 Task: Open an excel sheet with  and write heading  Suplier data  Add 10 Suplier name:-  'ABC Suppliers, , XYZ Corporation, , Global Traders, Mega Suppliers, Reliable Imports, Trade Solutions, Global Ventures, Prime Suppliers, ProTrade, Quality Imports. ' in February Last week sales are  6554 to 6998. Contact Person:-  Ivan Petrovic, Katarina Kovac, Andreas Andersen, Sophia Müller, Tomas Garcia, Martina Fischer, Erik Jensen, Natalia Sokolov, Simone Bianchi, Ana Santos. Address:-  123 Main Street, 456 Park Avenue, 789 Elm Road, 555Broad Street, 321 Oak Lane, 888 Maple, Avenue, 222 Pine Street, 333 Elm Street, 444 Oak Avenue, 555 Pine Lane. City:-  Anytown, Springfield, Metroville, Cityville, Townsville, Greensville, Lakeside, Sunville, Cityville, Greenside. _x000D_
Country name:-  USA, USA, Canada, UK, Australia, USA, Canada, UK, Australia, USA. _x000D_
Phone:-  1 555-123-4567, +1 555-987-6543, +1 555-111-2222, +44 123-456-7890, +61 987-654-321, +1 555-555-5555, +1 555-777-8888, +44 987-654-3210, +61 123-456-789, +1 555-444-3333. _x000D_
Email:-  john@example.com, jane@example.com, michael@example.com, emily@example.com, david@example.com, sarah@example.com, robert@example.com, laura@example.com, mark@example.com, jessica@example.com. _x000D_
Save page auditingDailySales_Analysis
Action: Mouse moved to (188, 166)
Screenshot: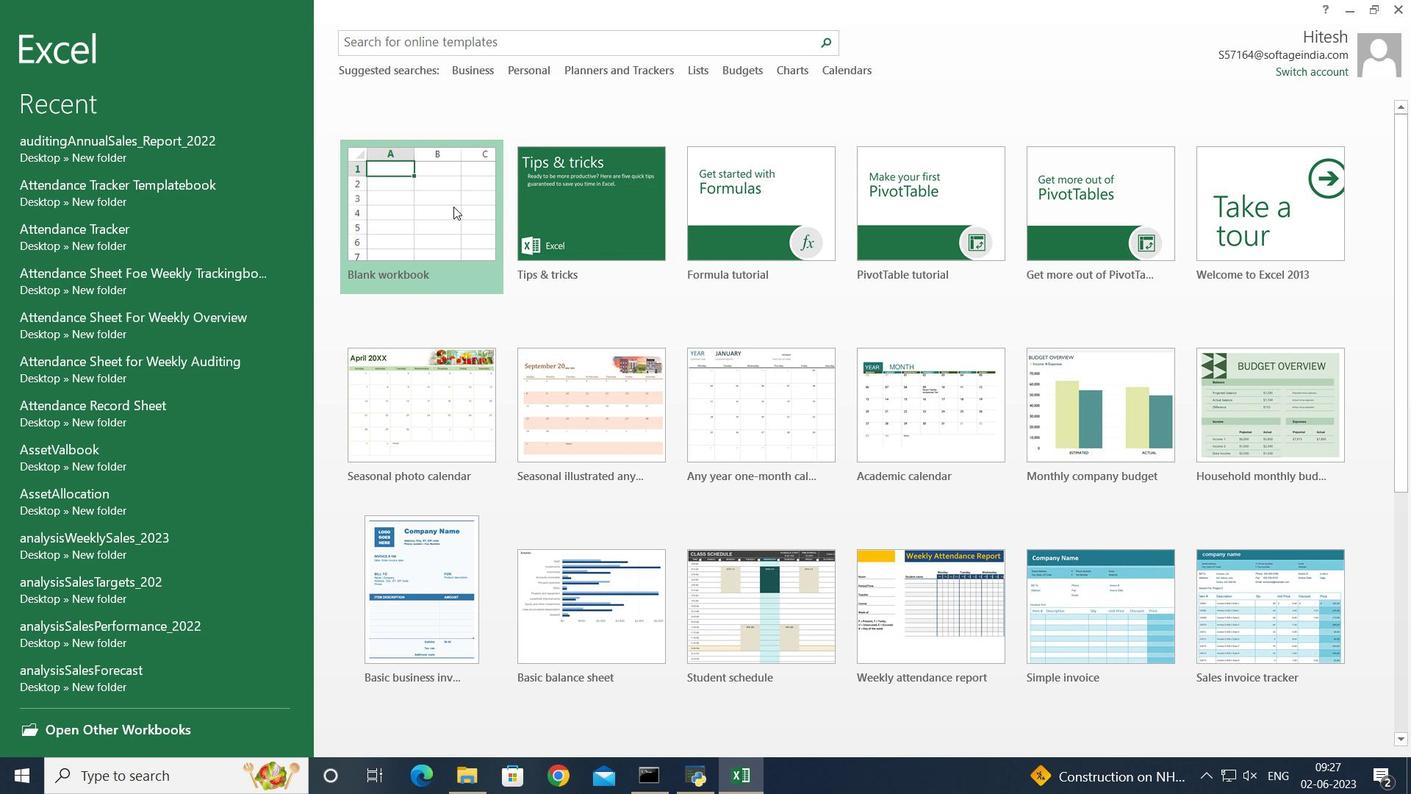 
Action: Mouse pressed left at (188, 166)
Screenshot: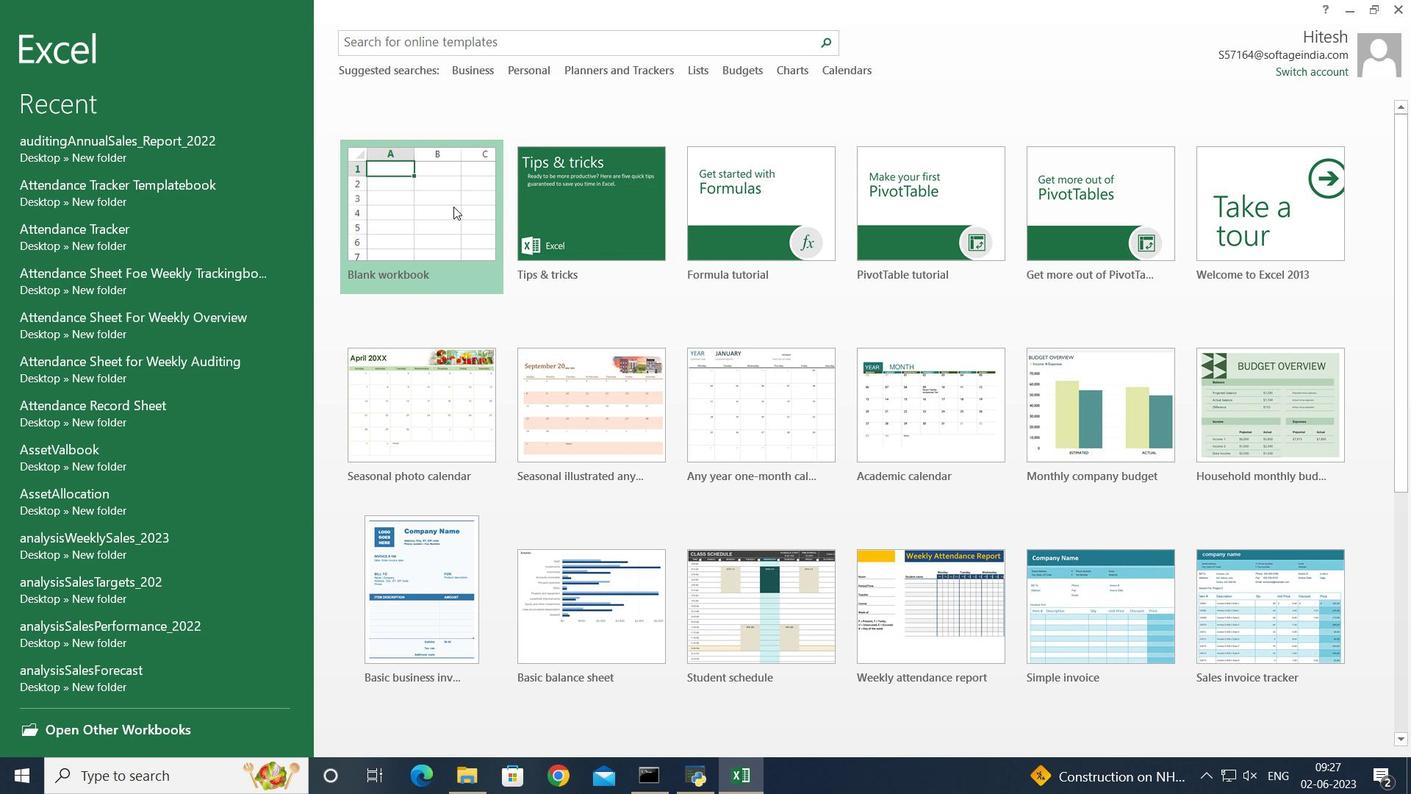 
Action: Mouse moved to (188, 166)
Screenshot: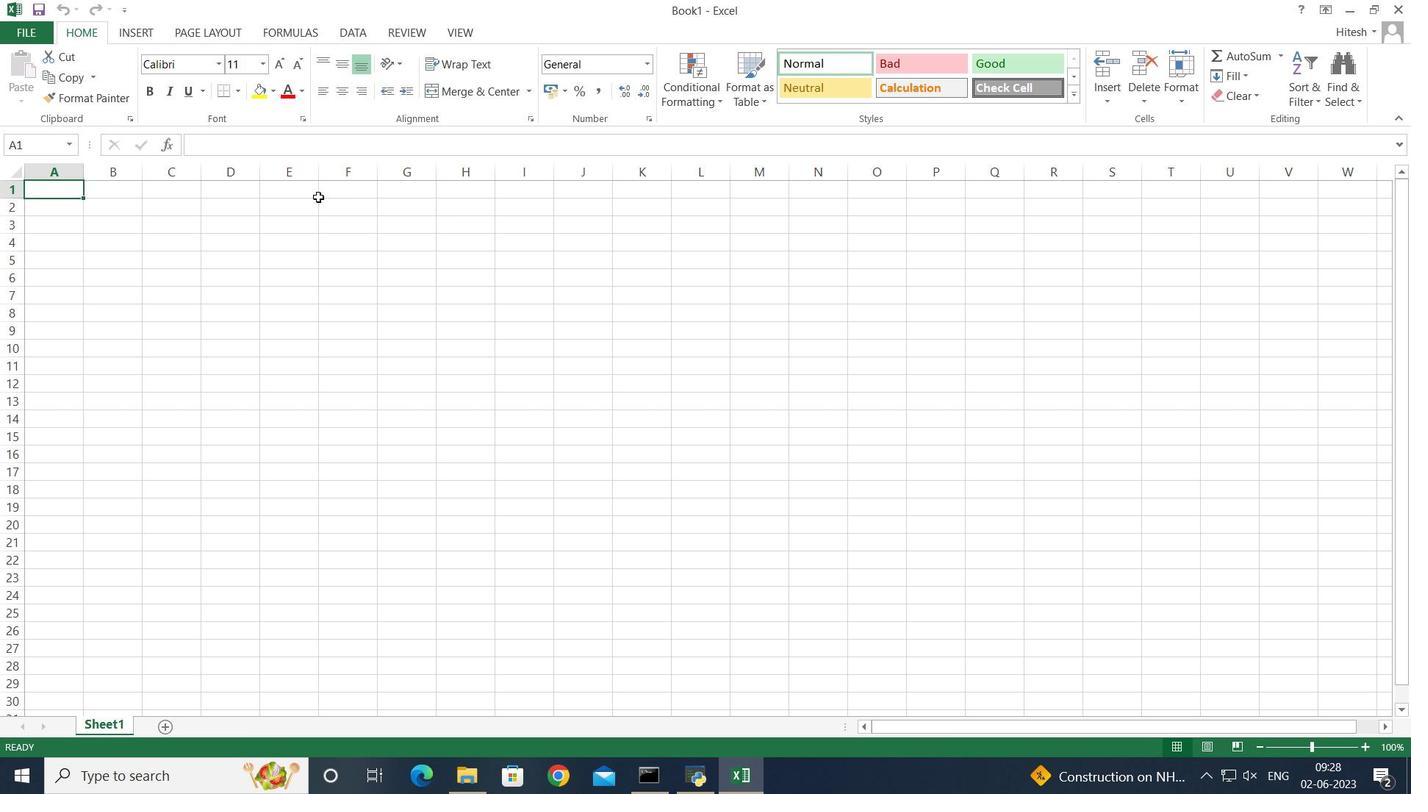 
Action: Key pressed <Key.shift>Suplier<Key.space><Key.shift><Key.shift><Key.shift><Key.shift><Key.shift><Key.shift><Key.shift><Key.shift><Key.shift><Key.shift><Key.shift><Key.shift><Key.shift><Key.shift><Key.shift><Key.shift><Key.shift><Key.shift><Key.shift><Key.shift><Key.shift><Key.shift><Key.shift><Key.shift><Key.shift><Key.shift><Key.shift><Key.shift><Key.shift><Key.shift><Key.shift><Key.shift>Data<Key.enter><Key.shift>Suplier<Key.space><Key.shift>Name<Key.enter><Key.shift>ABC<Key.space><Key.shift><Key.shift><Key.shift><Key.shift><Key.shift>Suppliers<Key.enter><Key.shift><Key.shift><Key.shift><Key.shift><Key.shift><Key.shift><Key.shift><Key.shift>XYZ<Key.space><Key.shift><Key.shift><Key.shift><Key.shift>Corporation<Key.enter><Key.shift>Global<Key.space><Key.shift>Traders<Key.enter><Key.shift_r>Mega<Key.space><Key.shift>Suppliers<Key.enter><Key.shift>Reliable<Key.space><Key.shift_r>Imports<Key.enter><Key.shift>Trade<Key.space><Key.shift>Solutions<Key.space><Key.enter><Key.shift>Global<Key.space><Key.shift>Ventures<Key.enter><Key.shift_r>Prime<Key.space><Key.shift>Suppliers<Key.enter><Key.shift_r>Pro<Key.space><Key.shift>Trade<Key.space><Key.enter><Key.shift>Quality<Key.space><Key.shift_r><Key.shift_r><Key.shift_r><Key.shift_r><Key.shift_r>Imports<Key.enter>
Screenshot: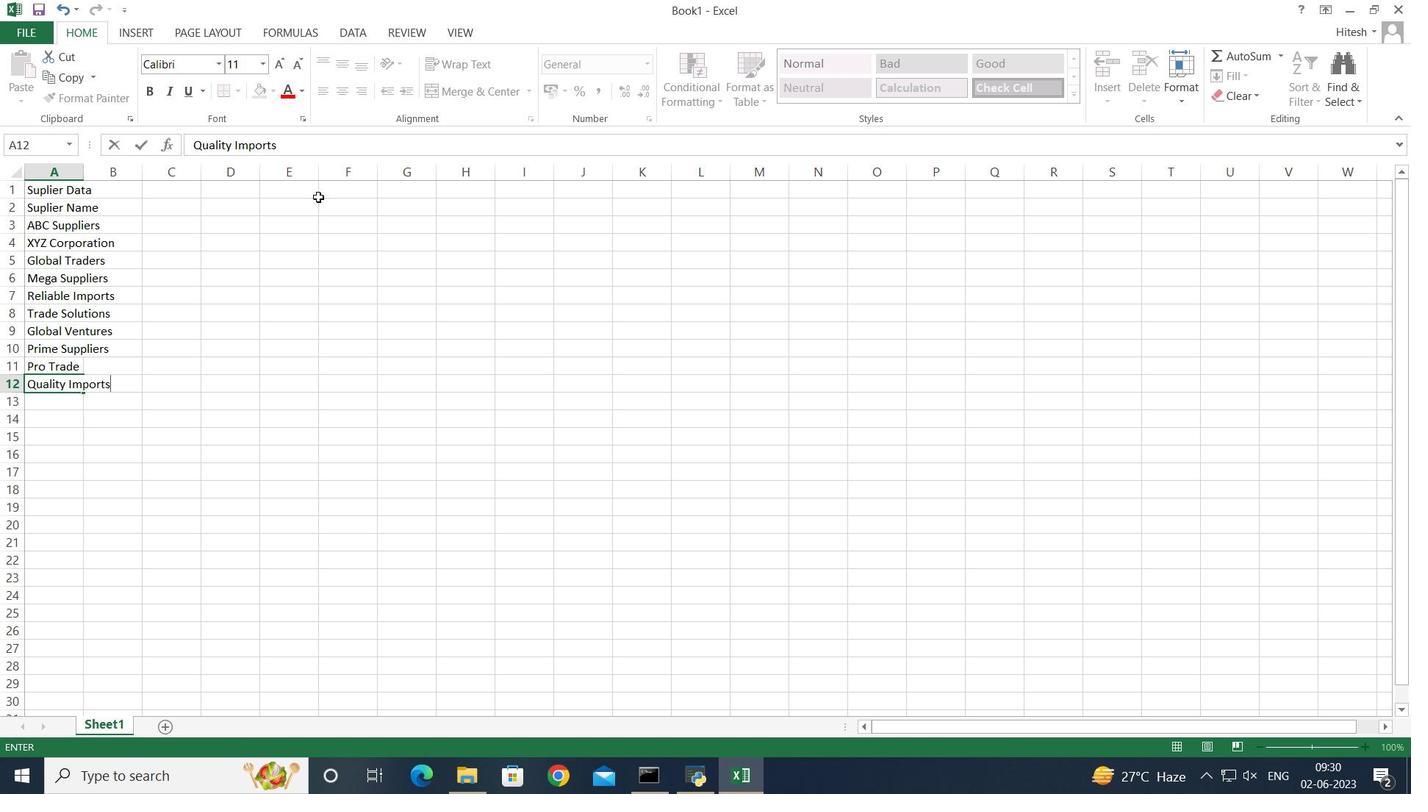 
Action: Mouse moved to (188, 166)
Screenshot: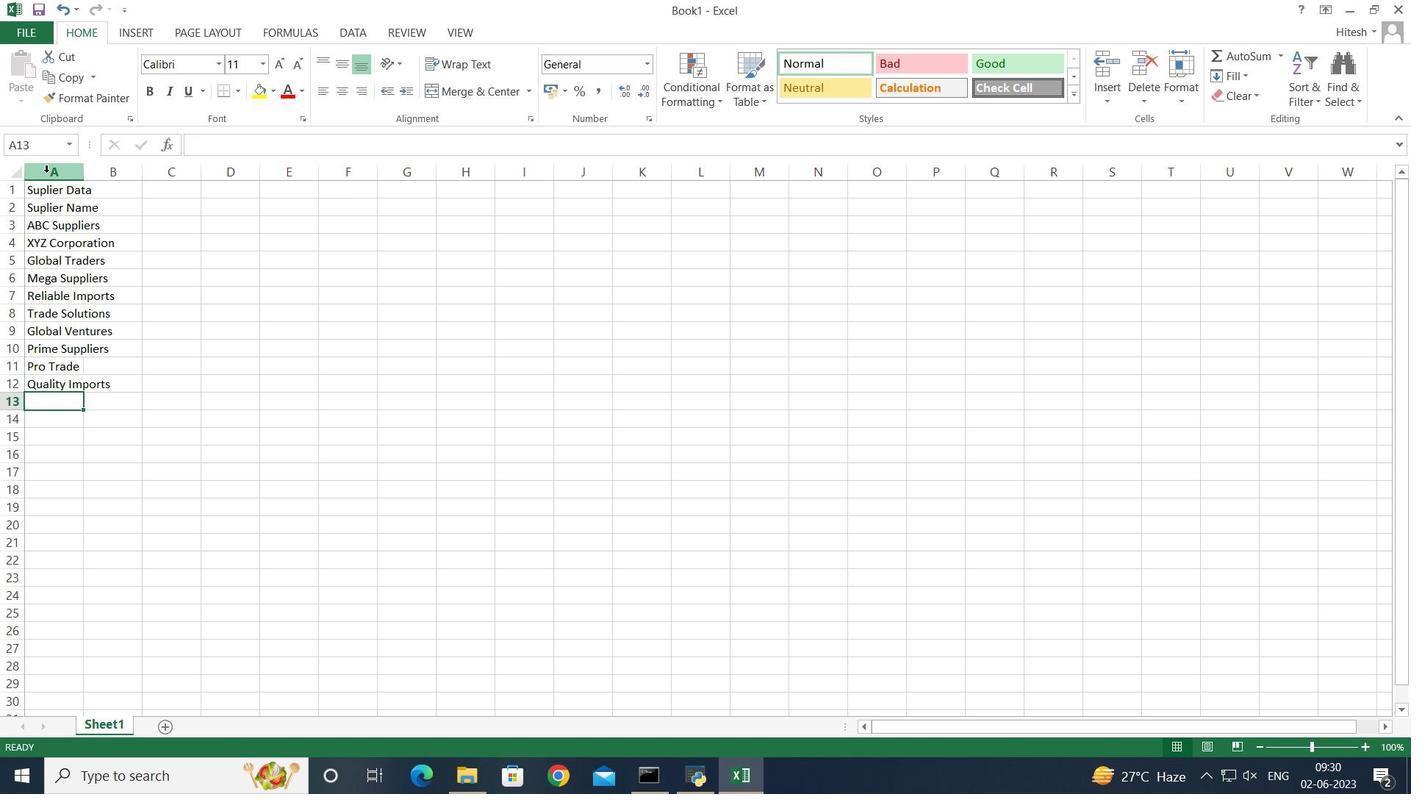 
Action: Mouse pressed left at (188, 166)
Screenshot: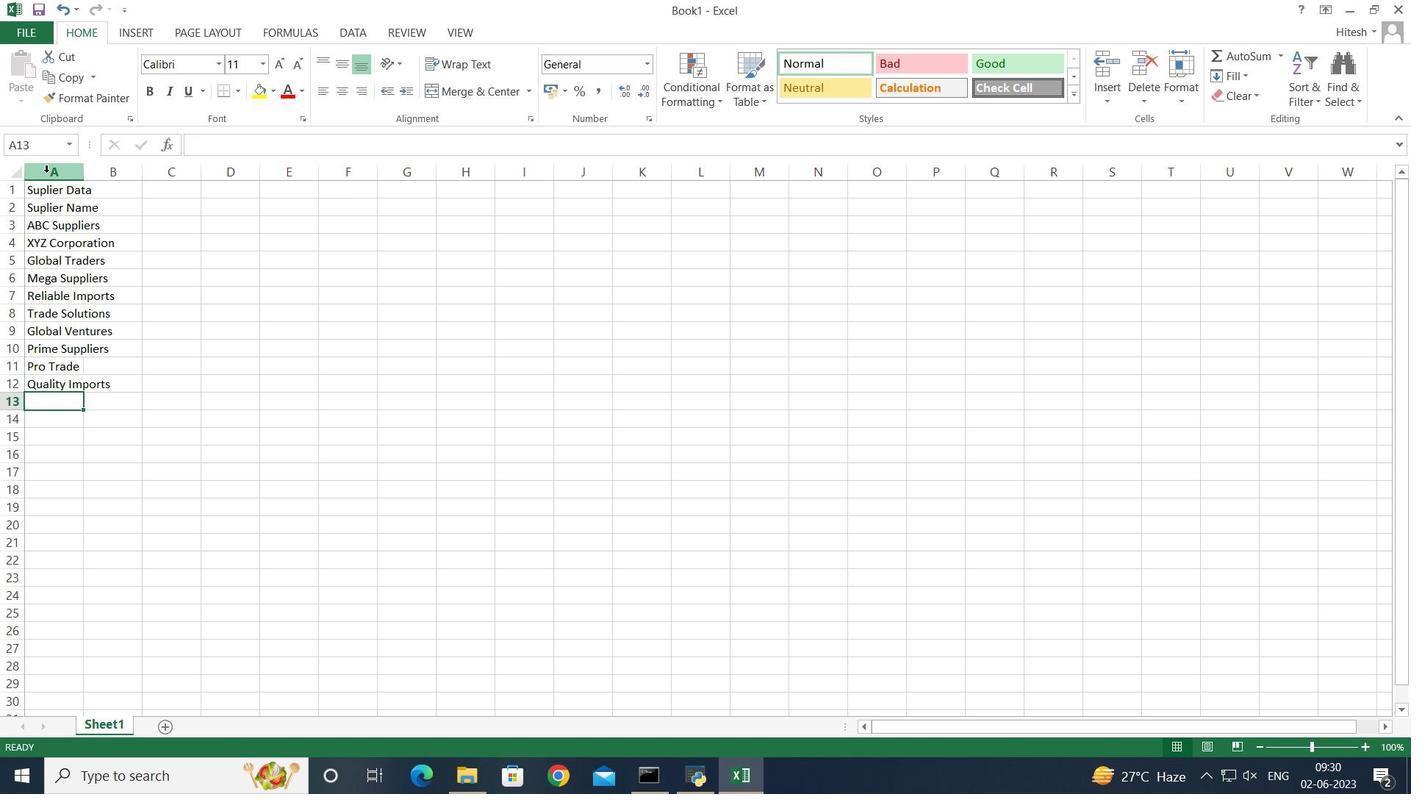 
Action: Mouse moved to (188, 167)
Screenshot: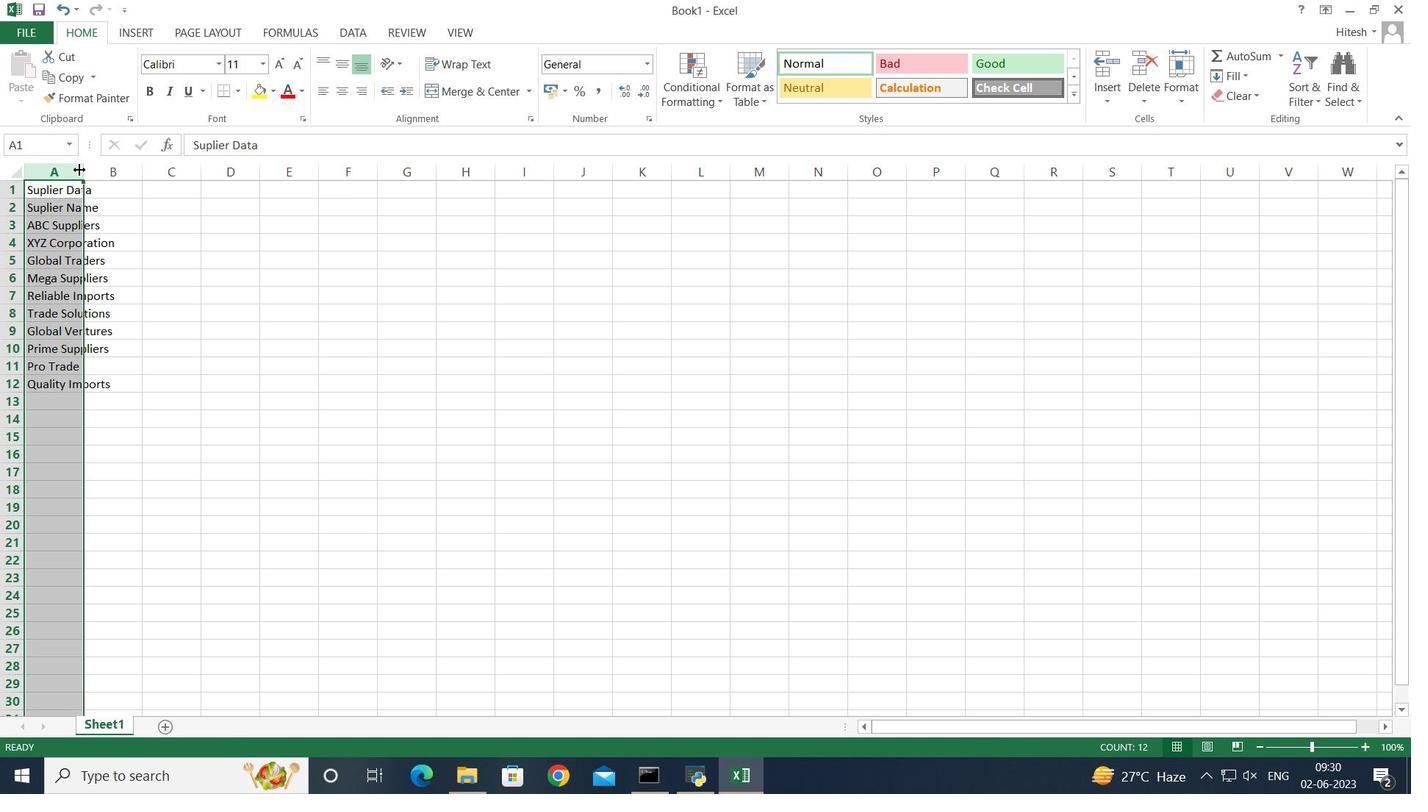 
Action: Mouse pressed left at (188, 167)
Screenshot: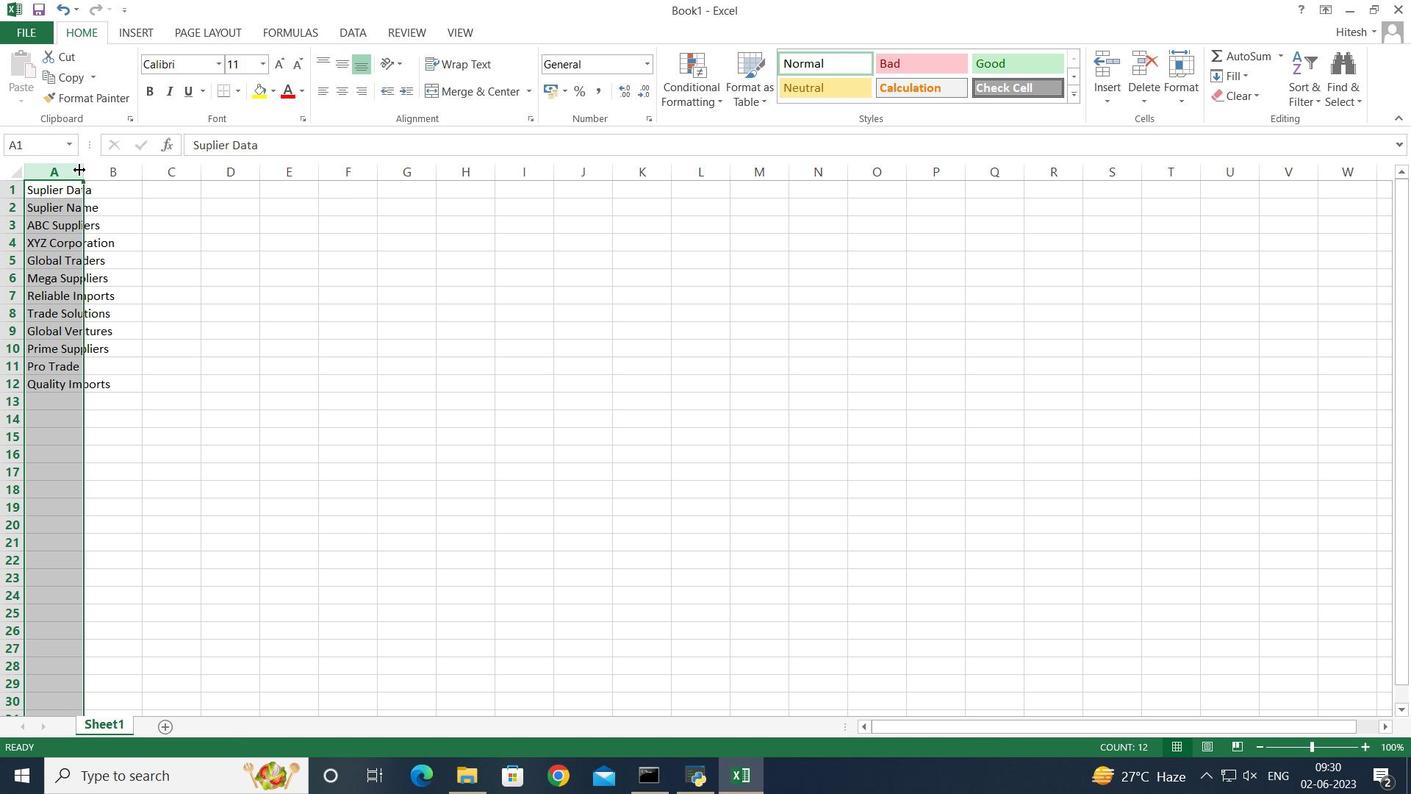 
Action: Mouse pressed left at (188, 167)
Screenshot: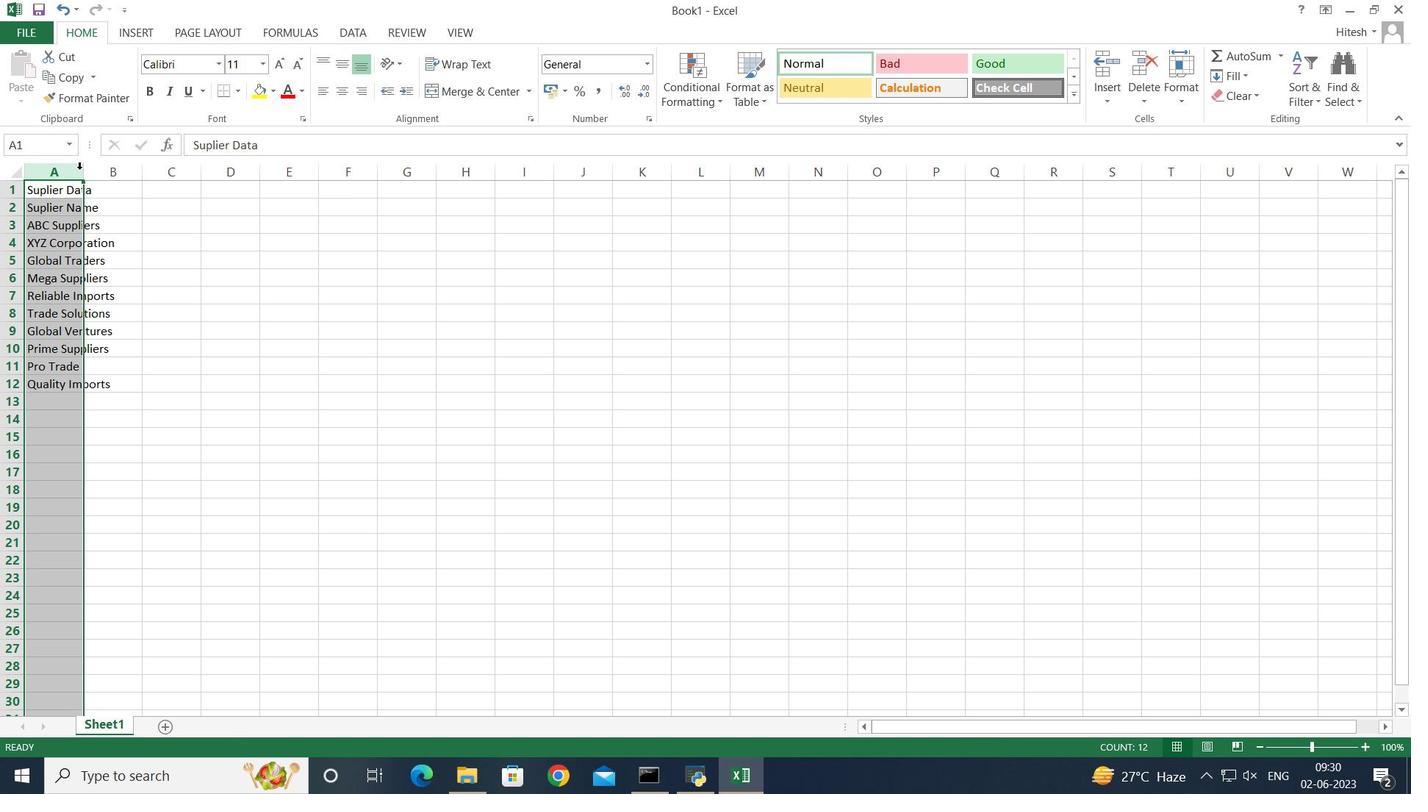 
Action: Mouse moved to (188, 166)
Screenshot: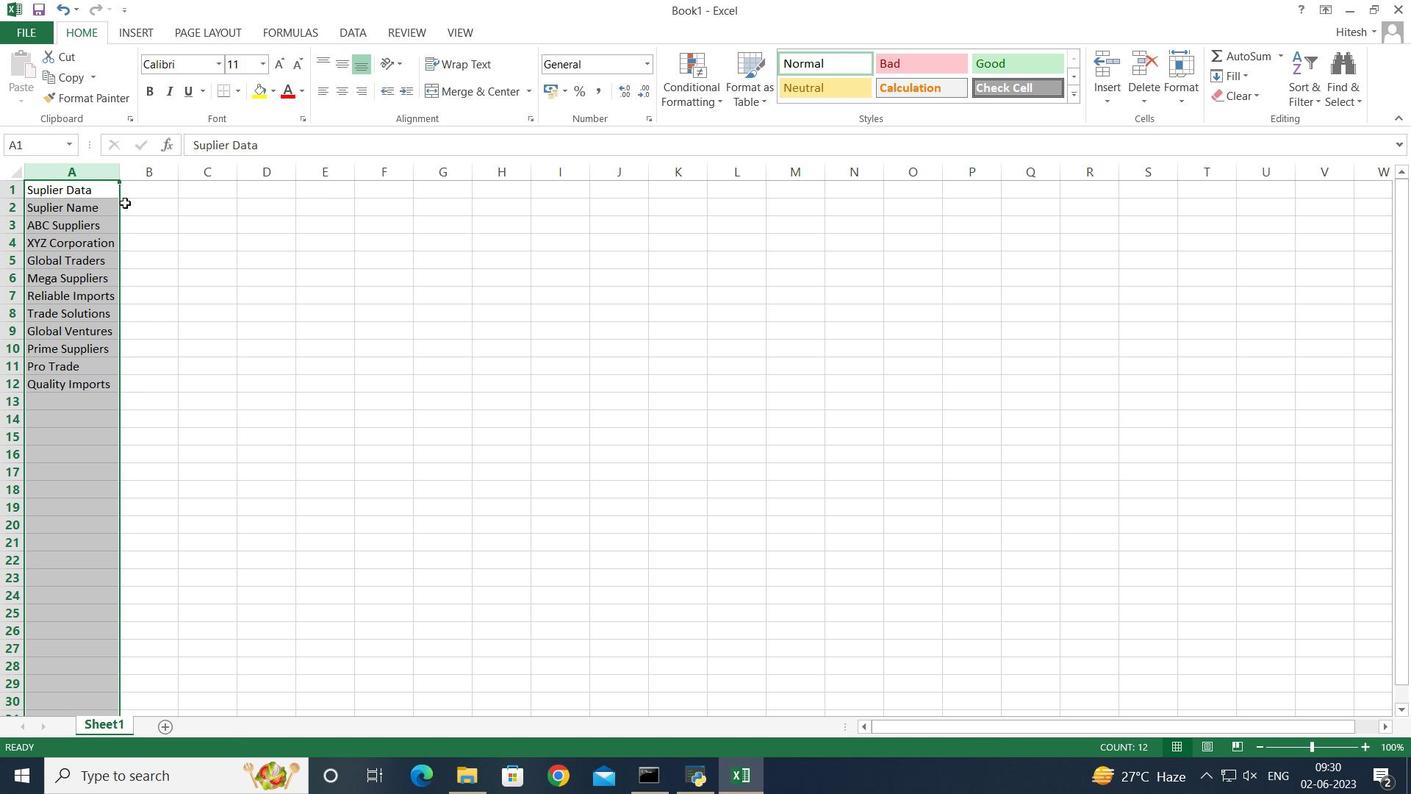 
Action: Mouse pressed left at (188, 166)
Screenshot: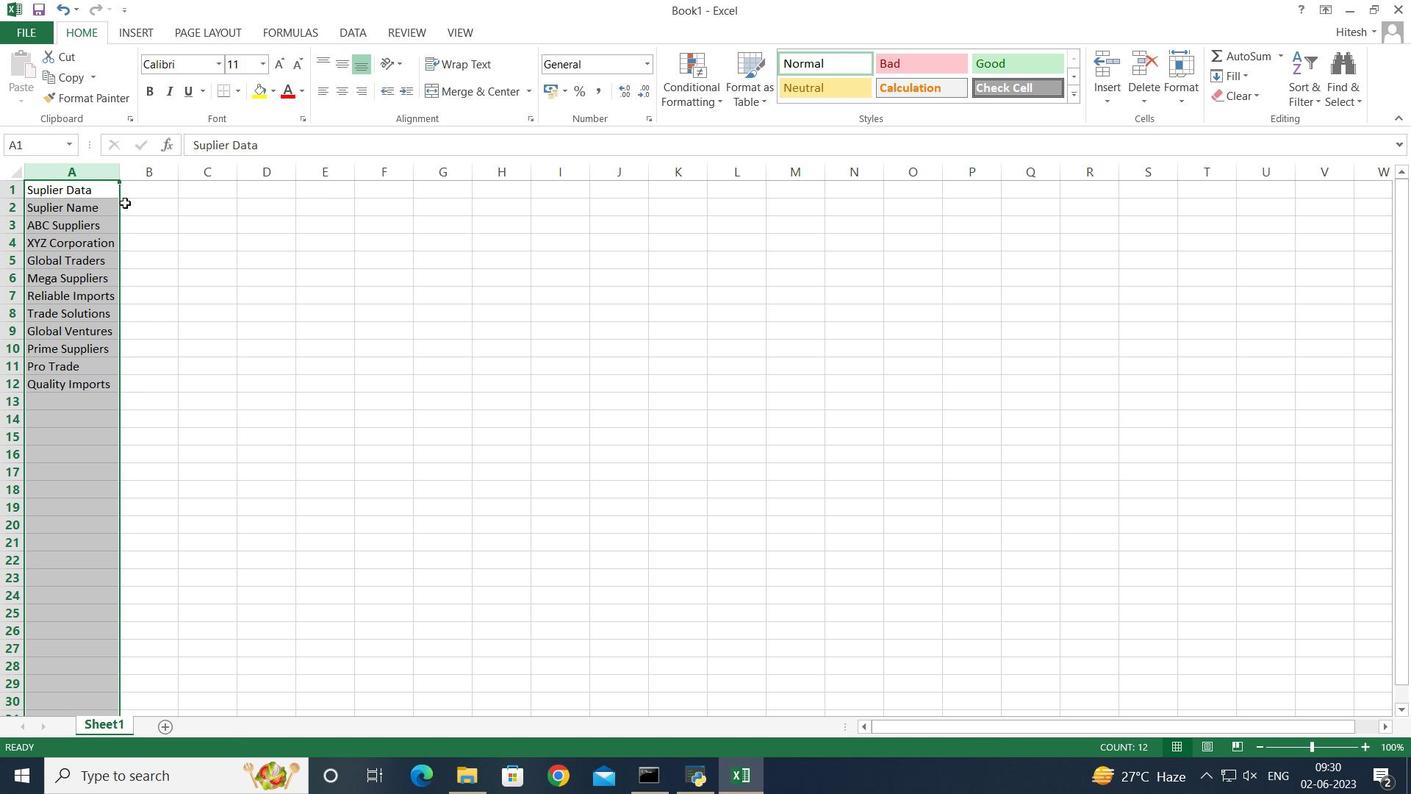 
Action: Key pressed <Key.shift>F
Screenshot: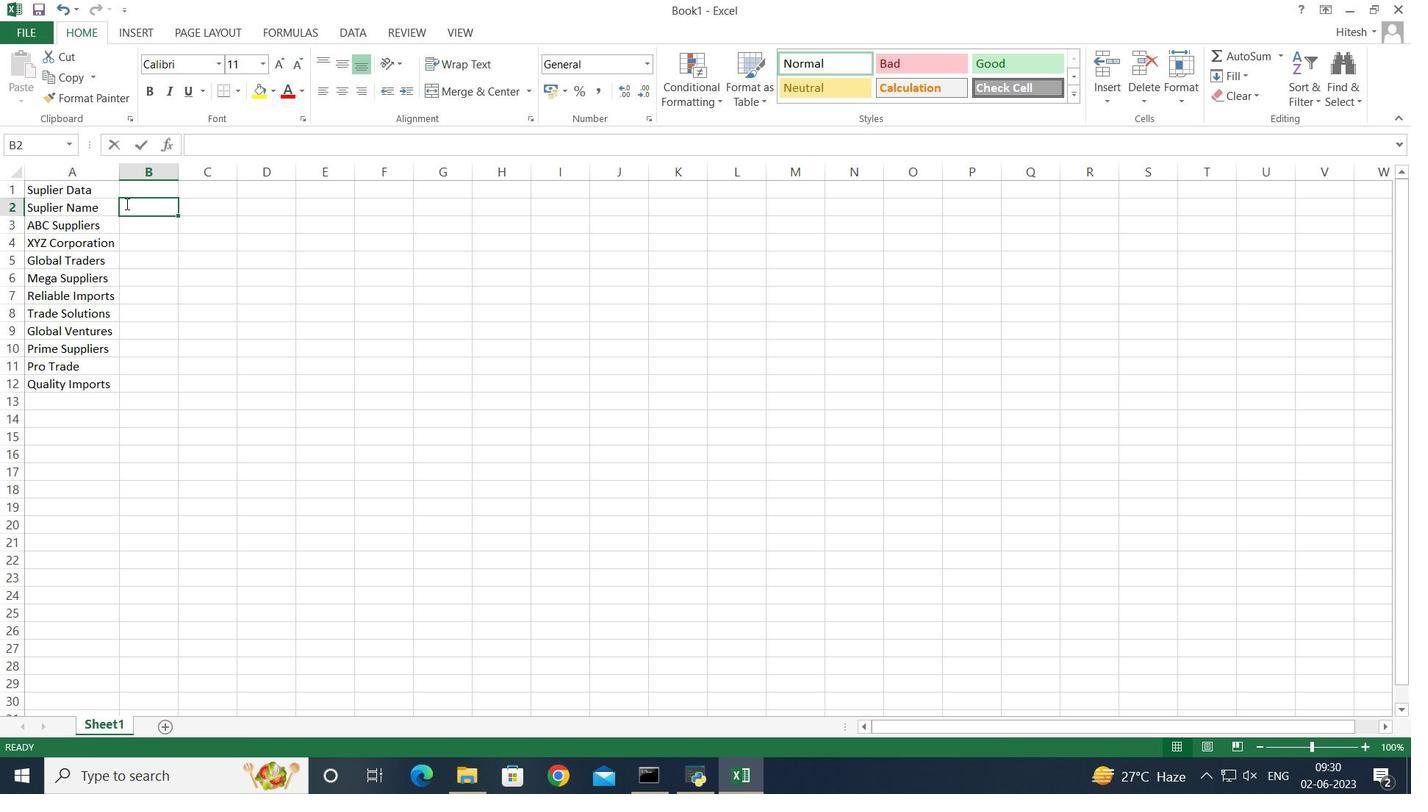 
Action: Mouse moved to (188, 166)
Screenshot: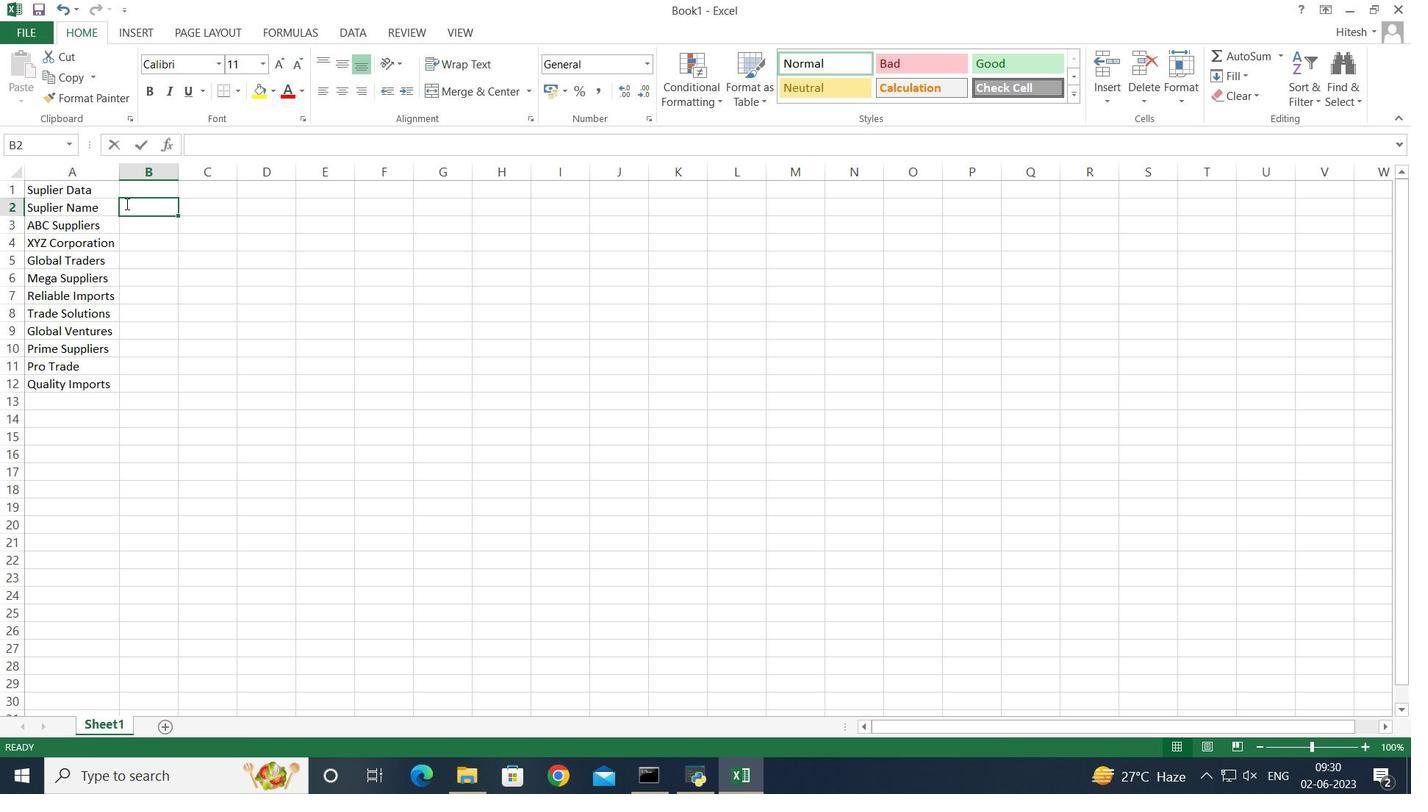 
Action: Key pressed ebruary<Key.space><Key.shift>Last<Key.space><Key.shift>Week<Key.space><Key.shift>Sales<Key.enter>
Screenshot: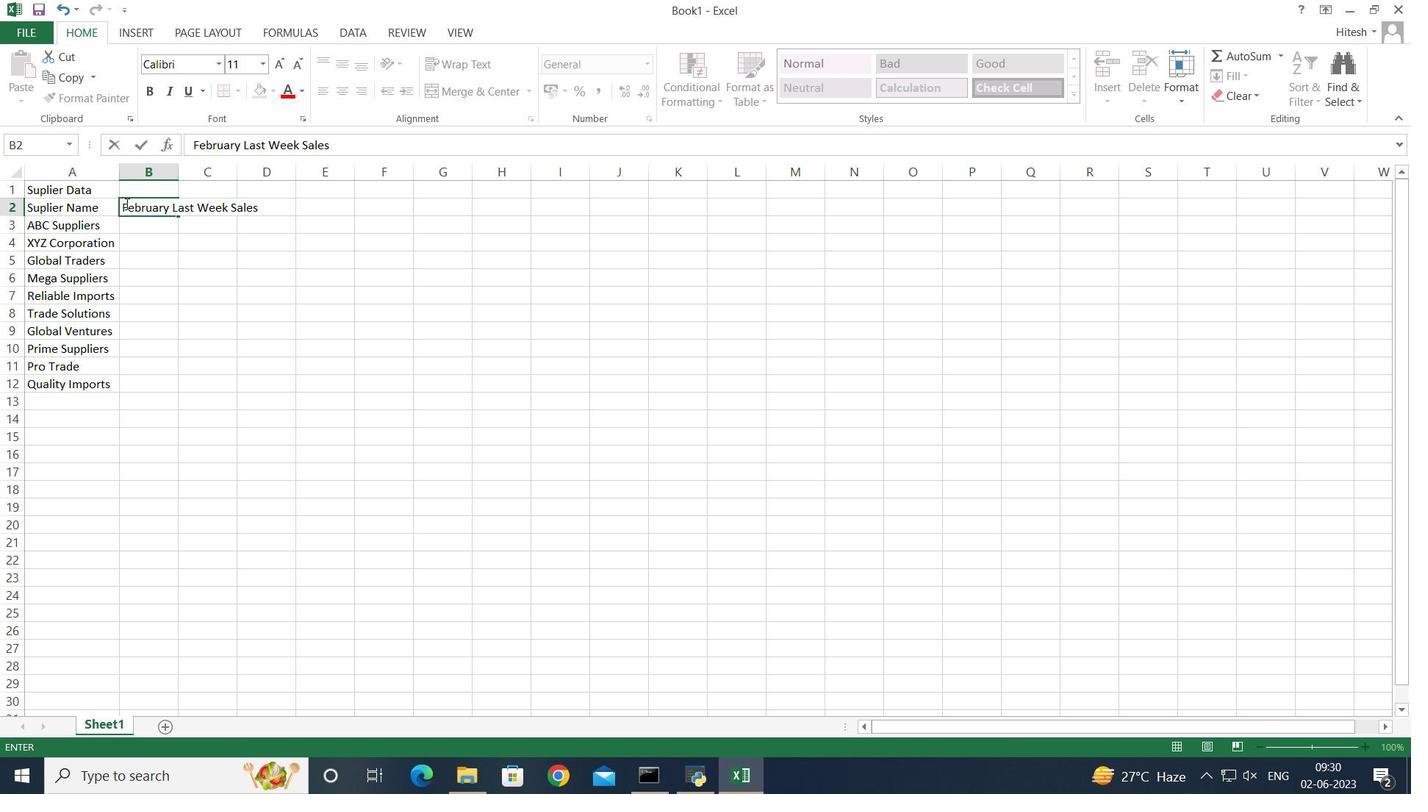 
Action: Mouse moved to (188, 166)
Screenshot: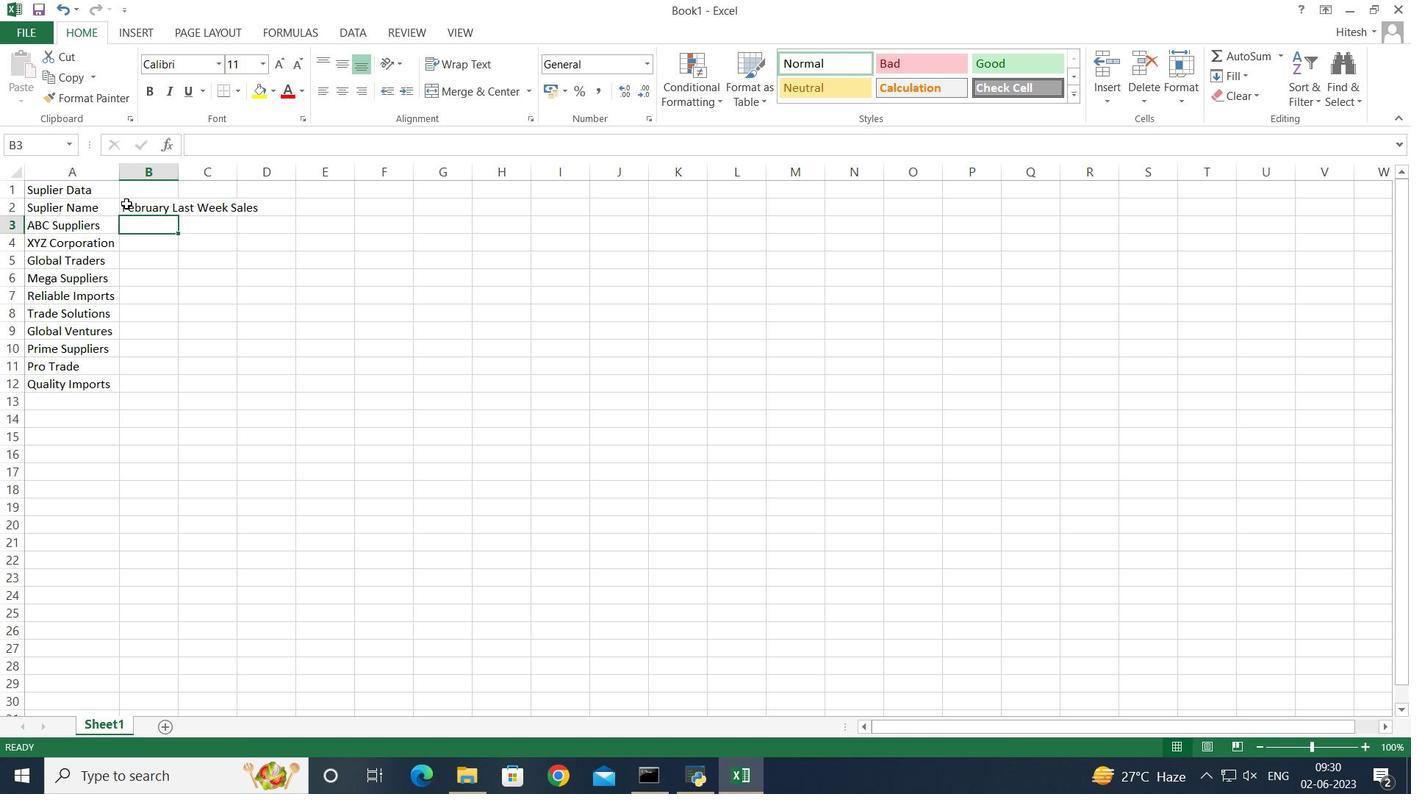 
Action: Key pressed 6600<Key.enter>6700<Key.enter>6700<Key.enter>6900<Key.enter>6570<Key.enter>6695<Key.enter>6743<Key.enter>6871<Key.enter>6998<Key.enter>6920<Key.enter>
Screenshot: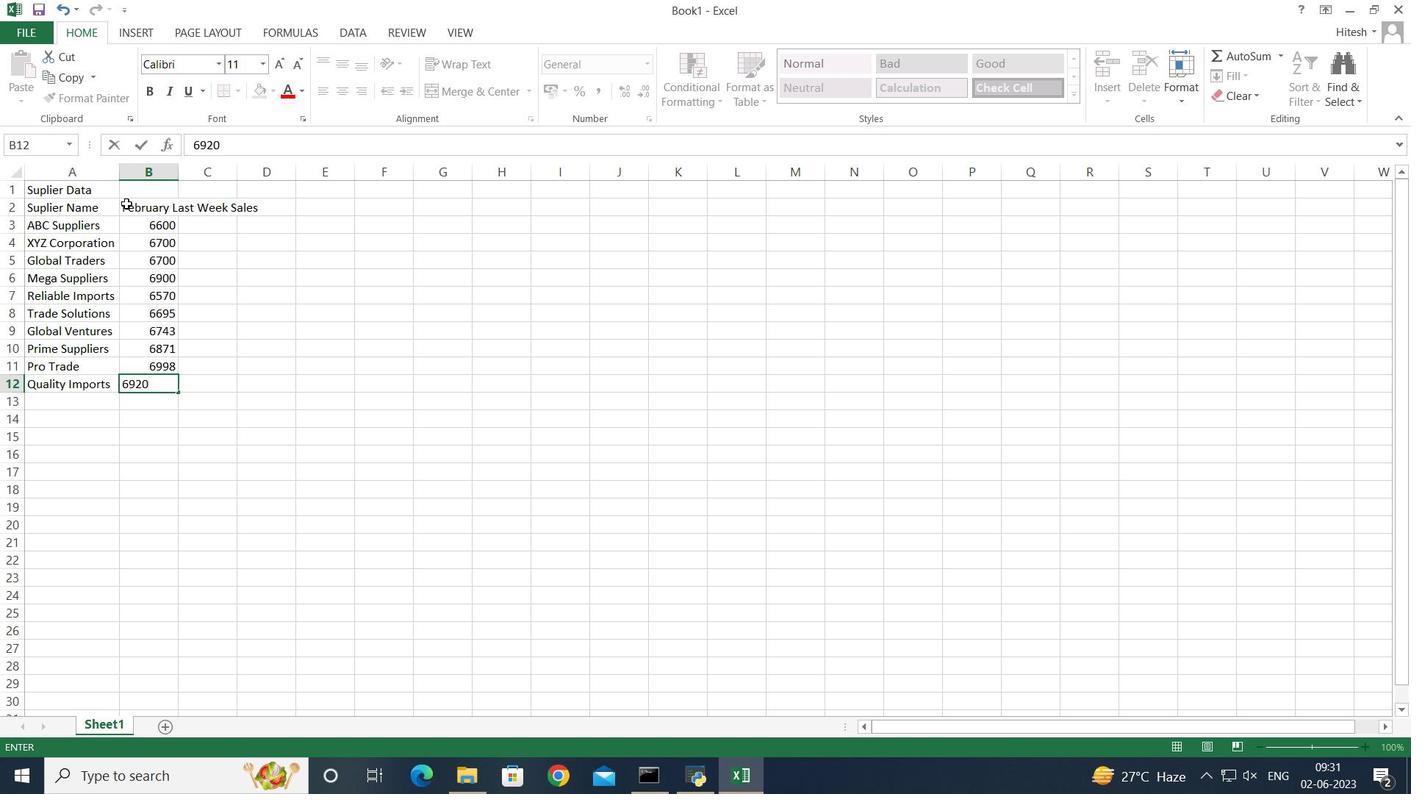 
Action: Mouse moved to (188, 166)
Screenshot: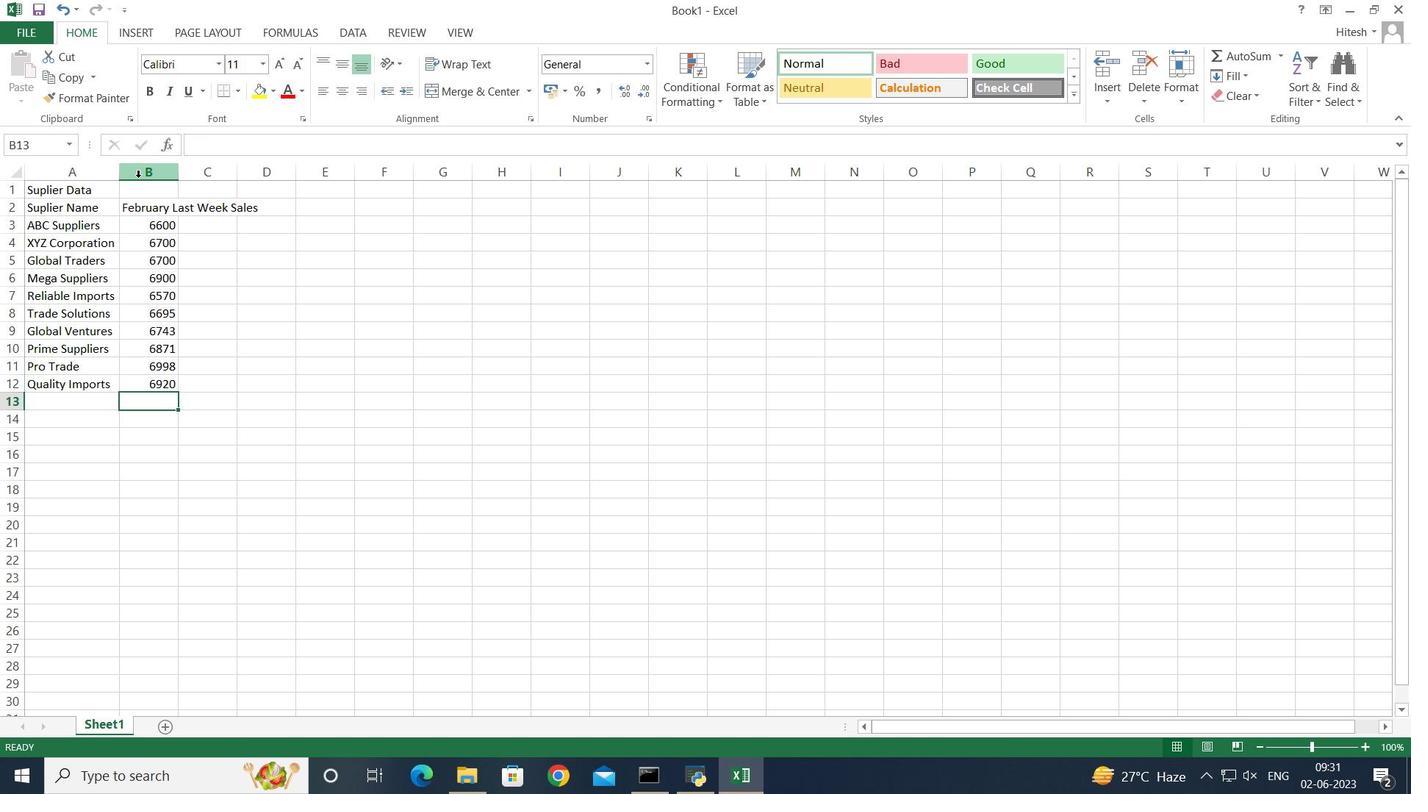 
Action: Mouse pressed left at (188, 166)
Screenshot: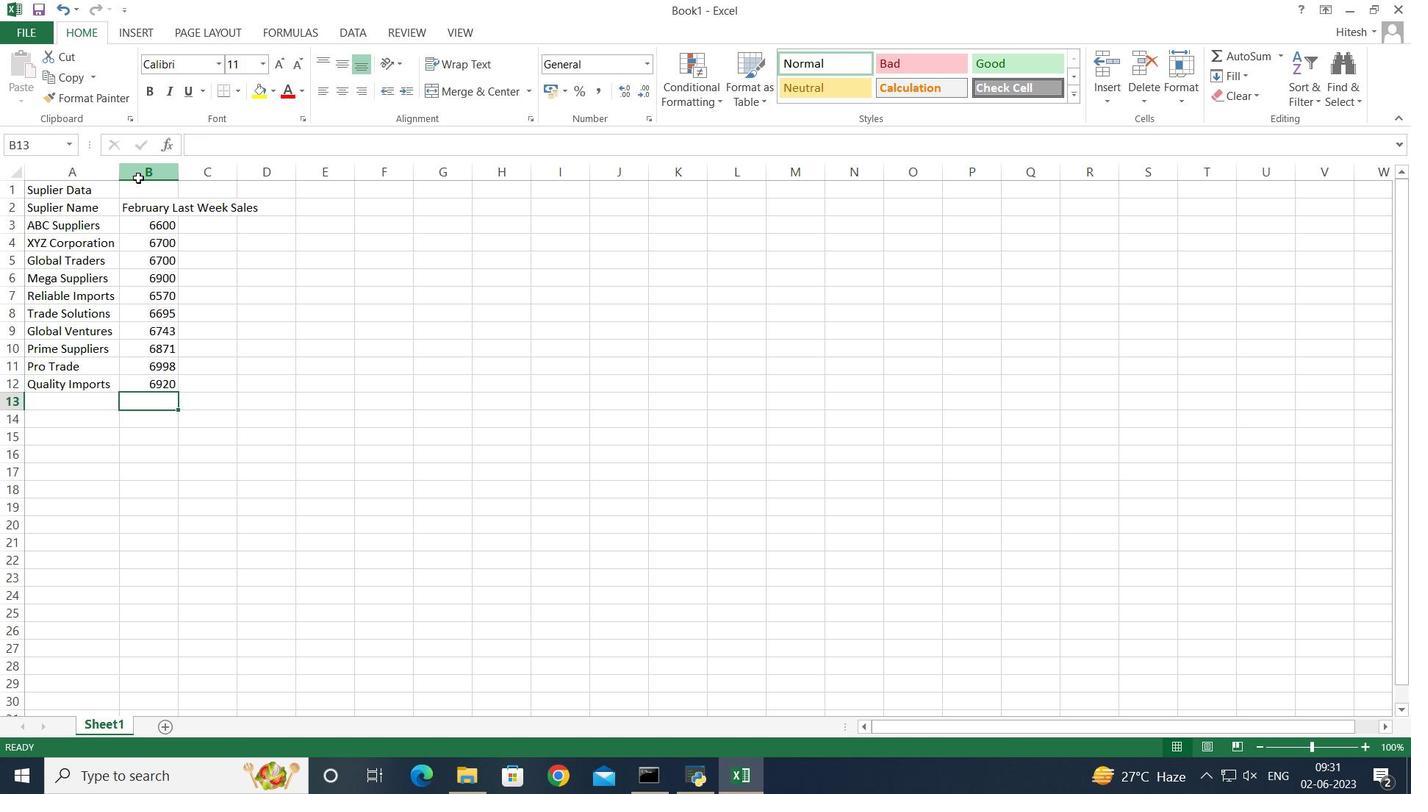 
Action: Mouse moved to (188, 167)
Screenshot: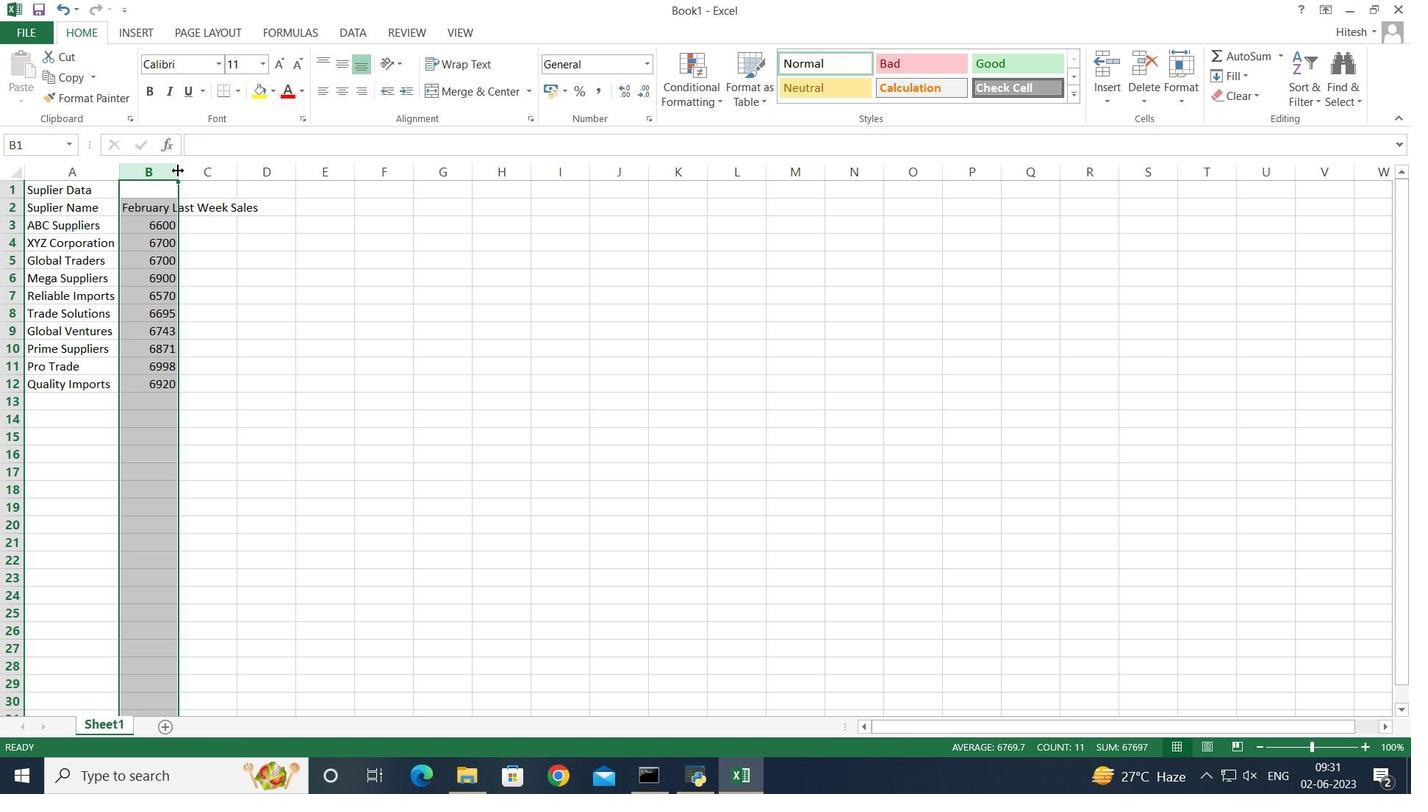 
Action: Mouse pressed left at (188, 167)
Screenshot: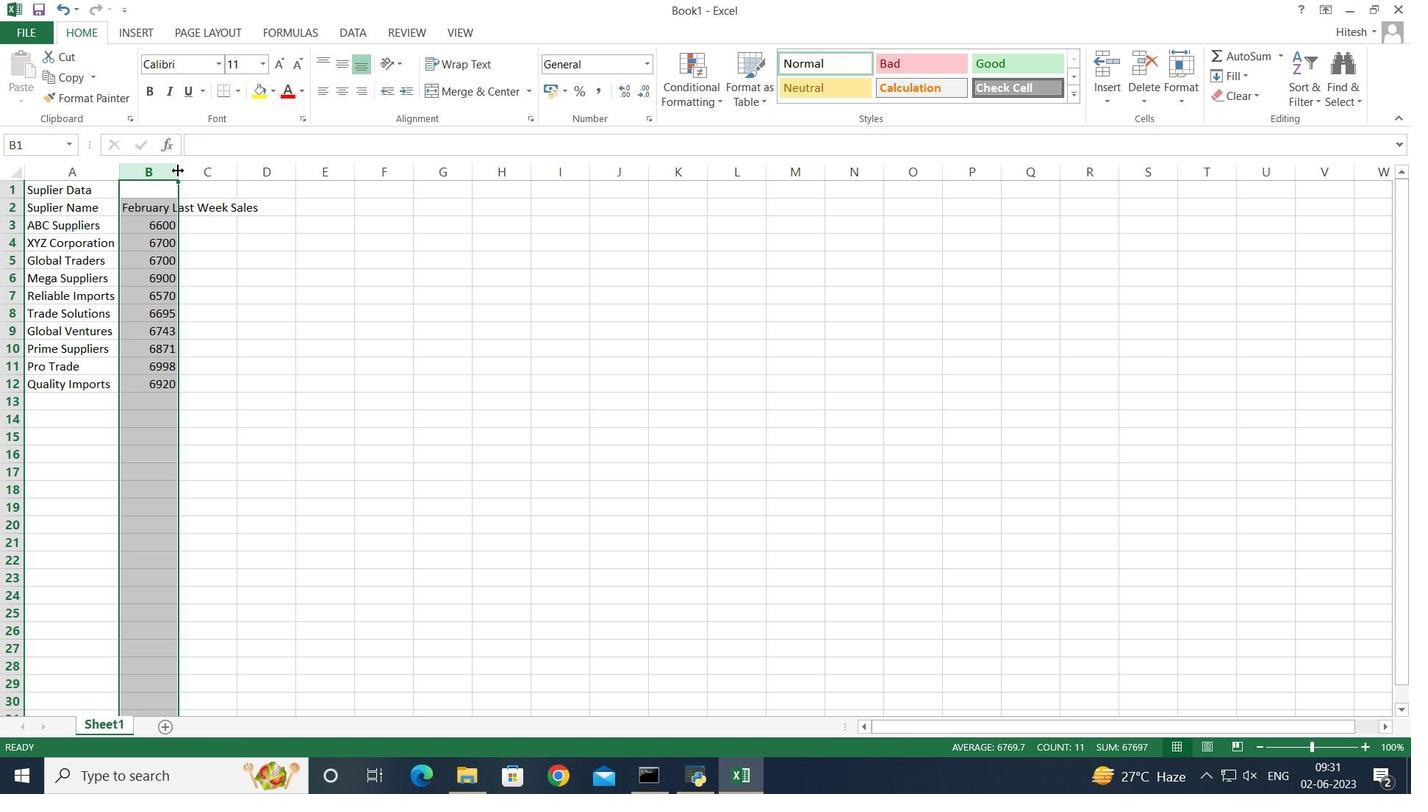 
Action: Mouse pressed left at (188, 167)
Screenshot: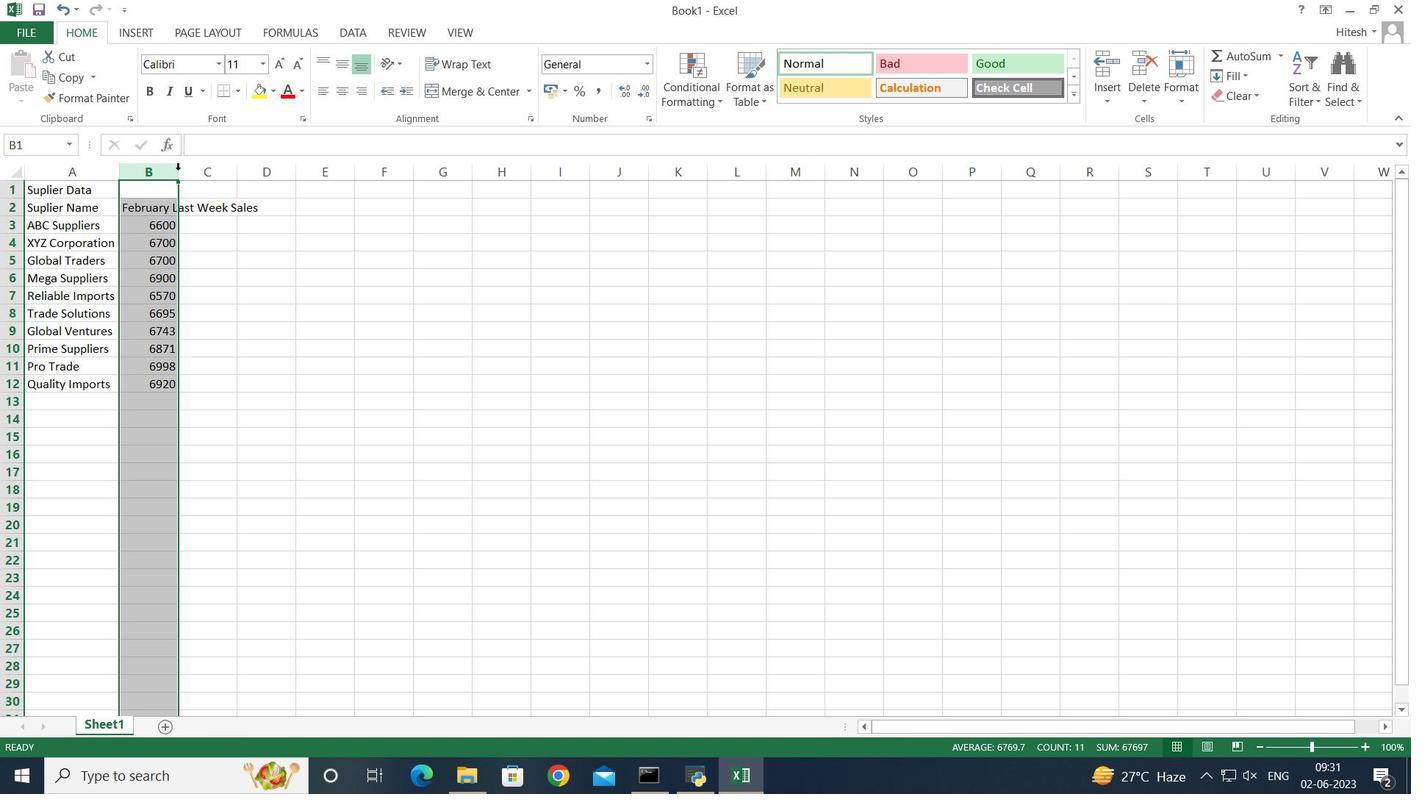 
Action: Mouse moved to (188, 166)
Screenshot: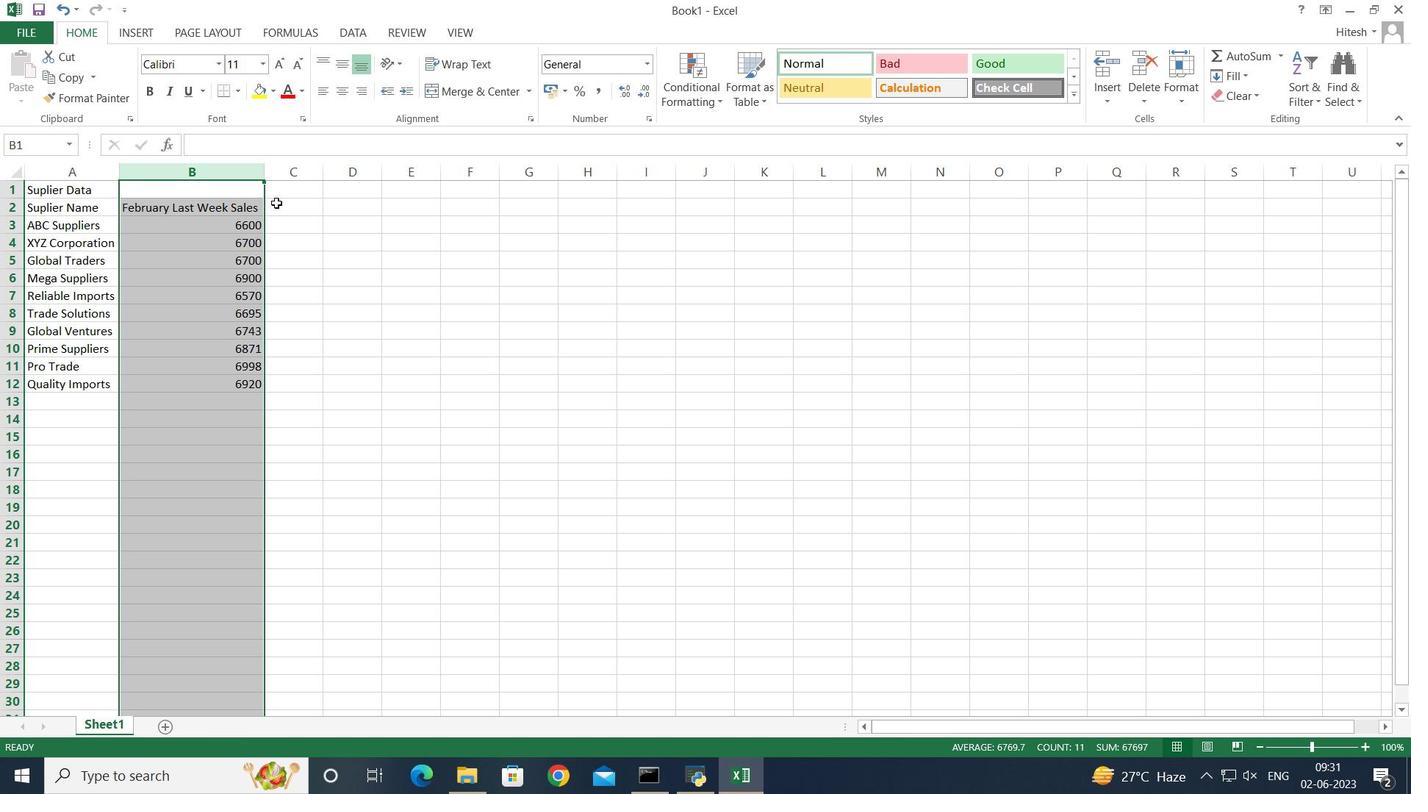 
Action: Mouse pressed left at (188, 166)
Screenshot: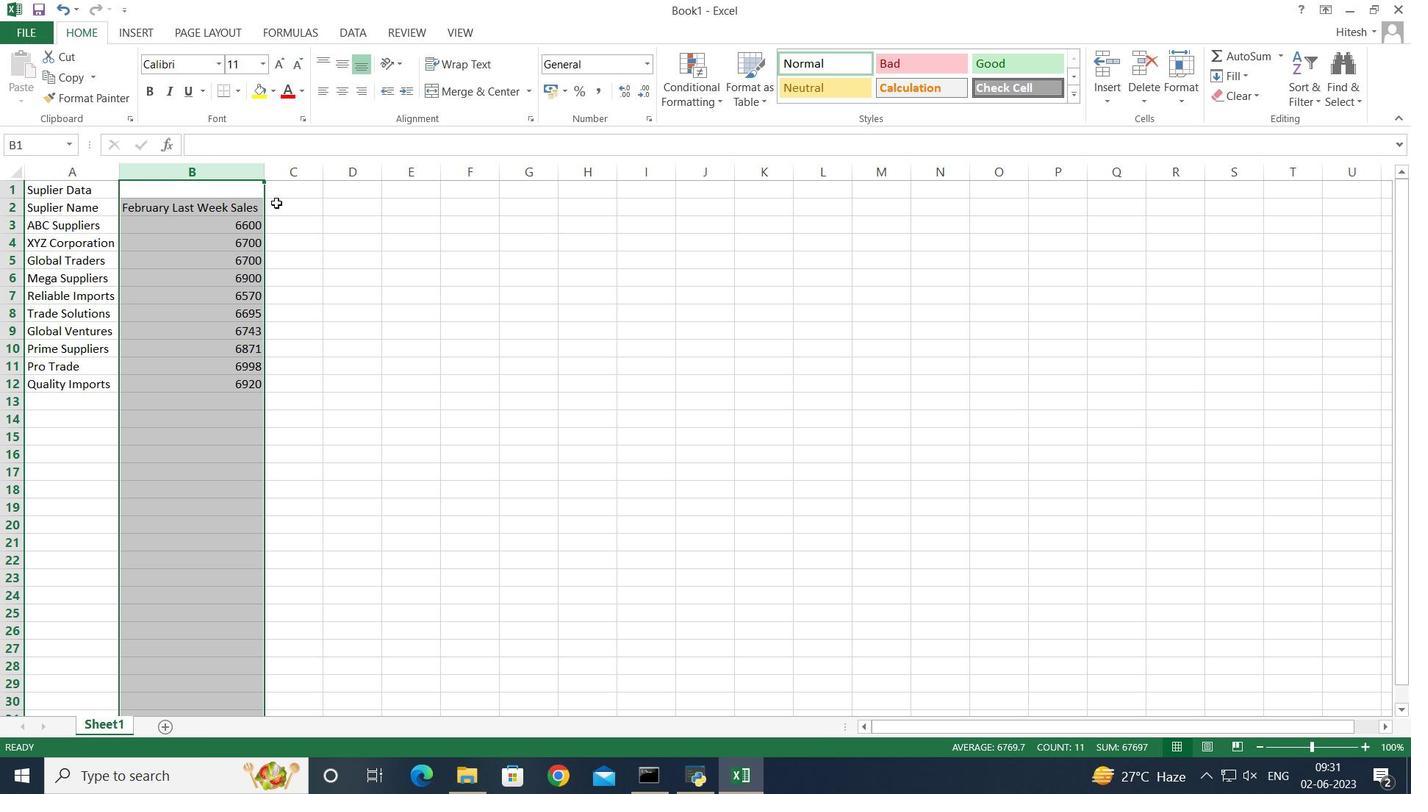 
Action: Mouse moved to (188, 166)
Screenshot: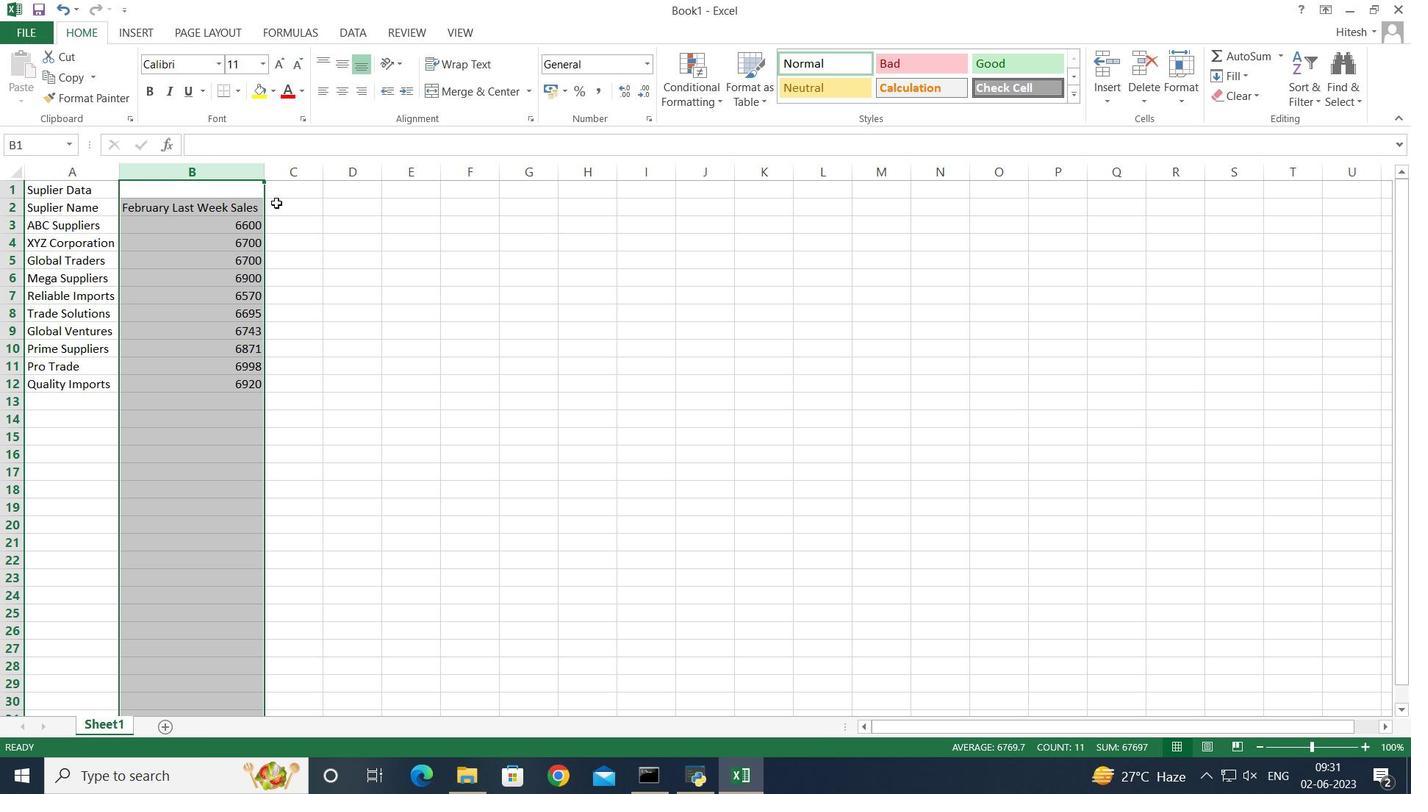 
Action: Key pressed <Key.shift>Contact<Key.space><Key.shift>Person<Key.space>
Screenshot: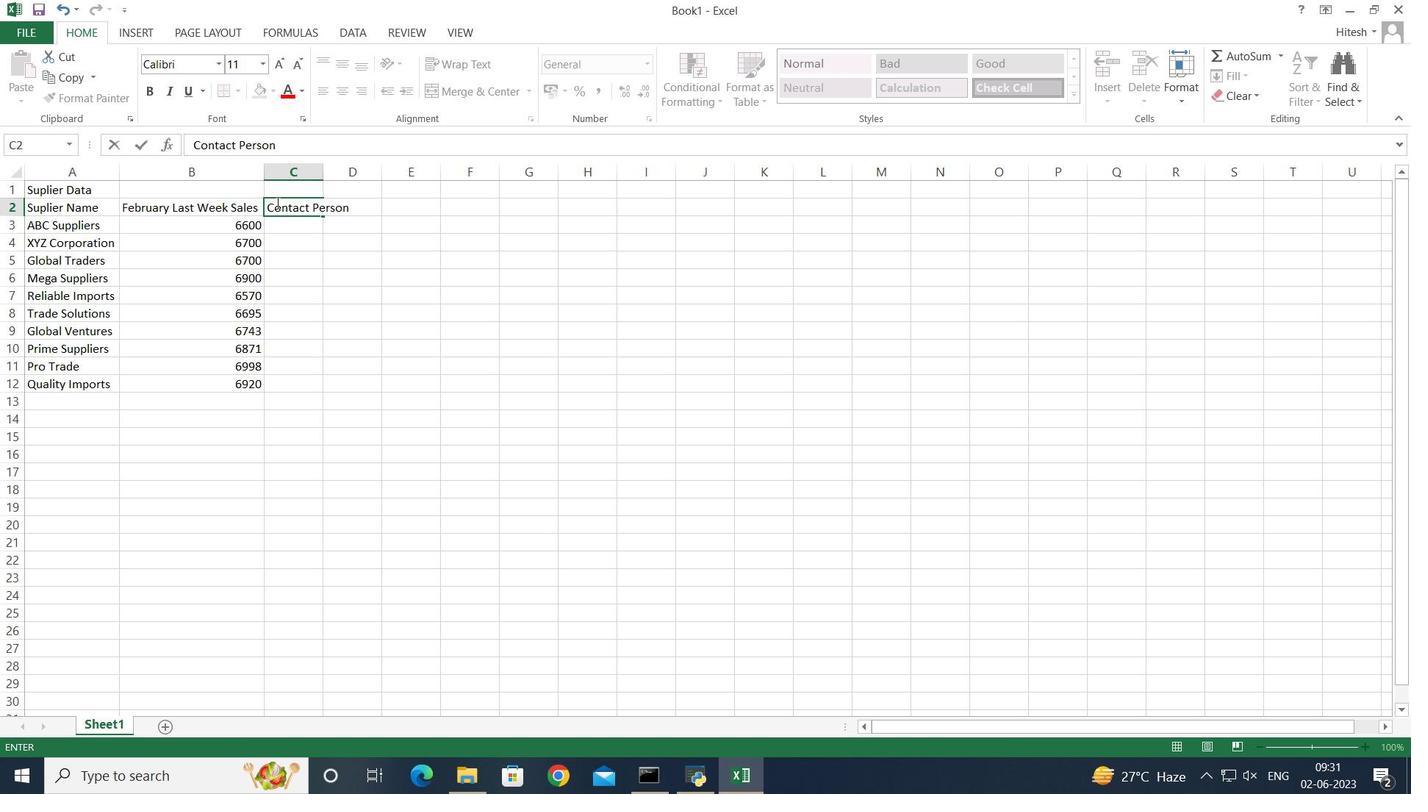 
Action: Mouse moved to (188, 167)
Screenshot: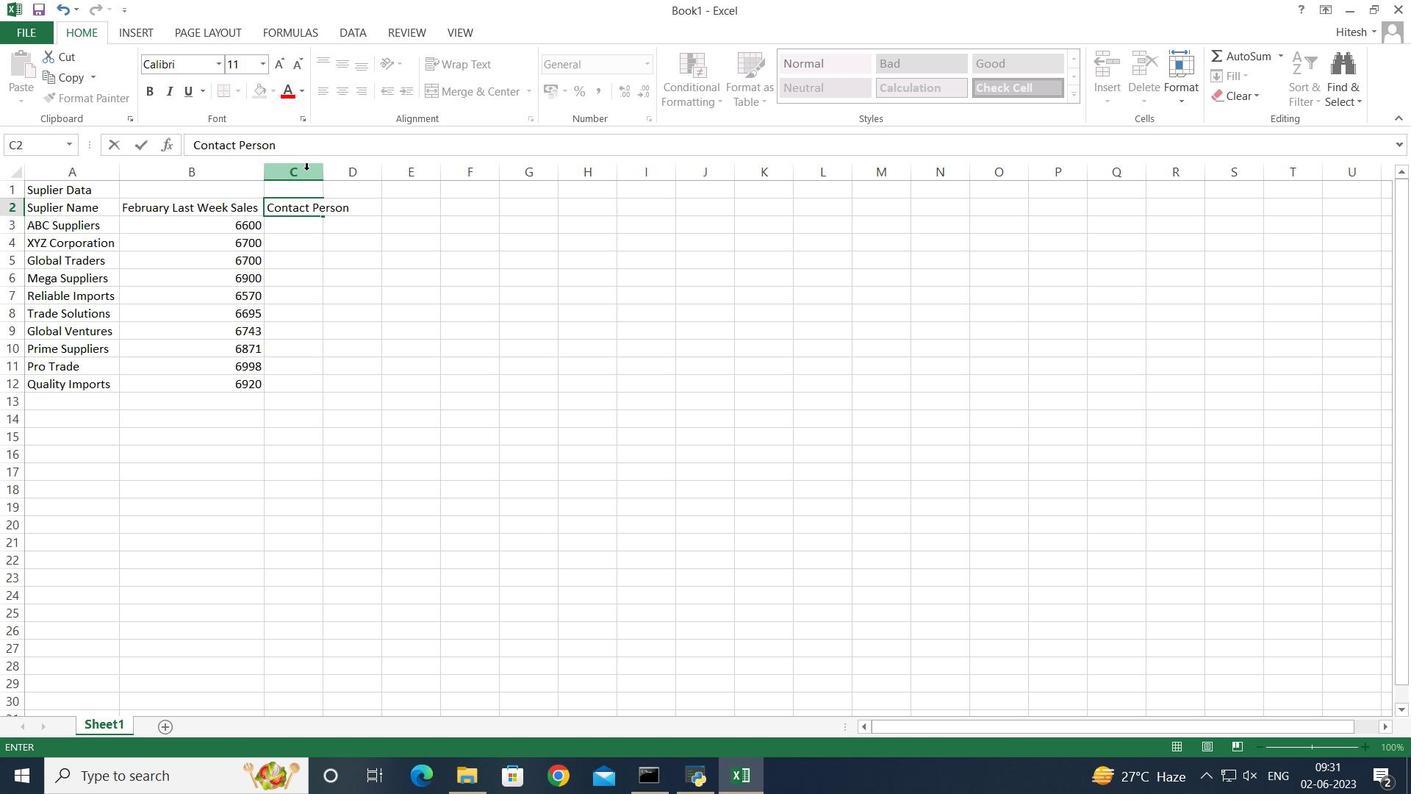
Action: Mouse pressed left at (188, 167)
Screenshot: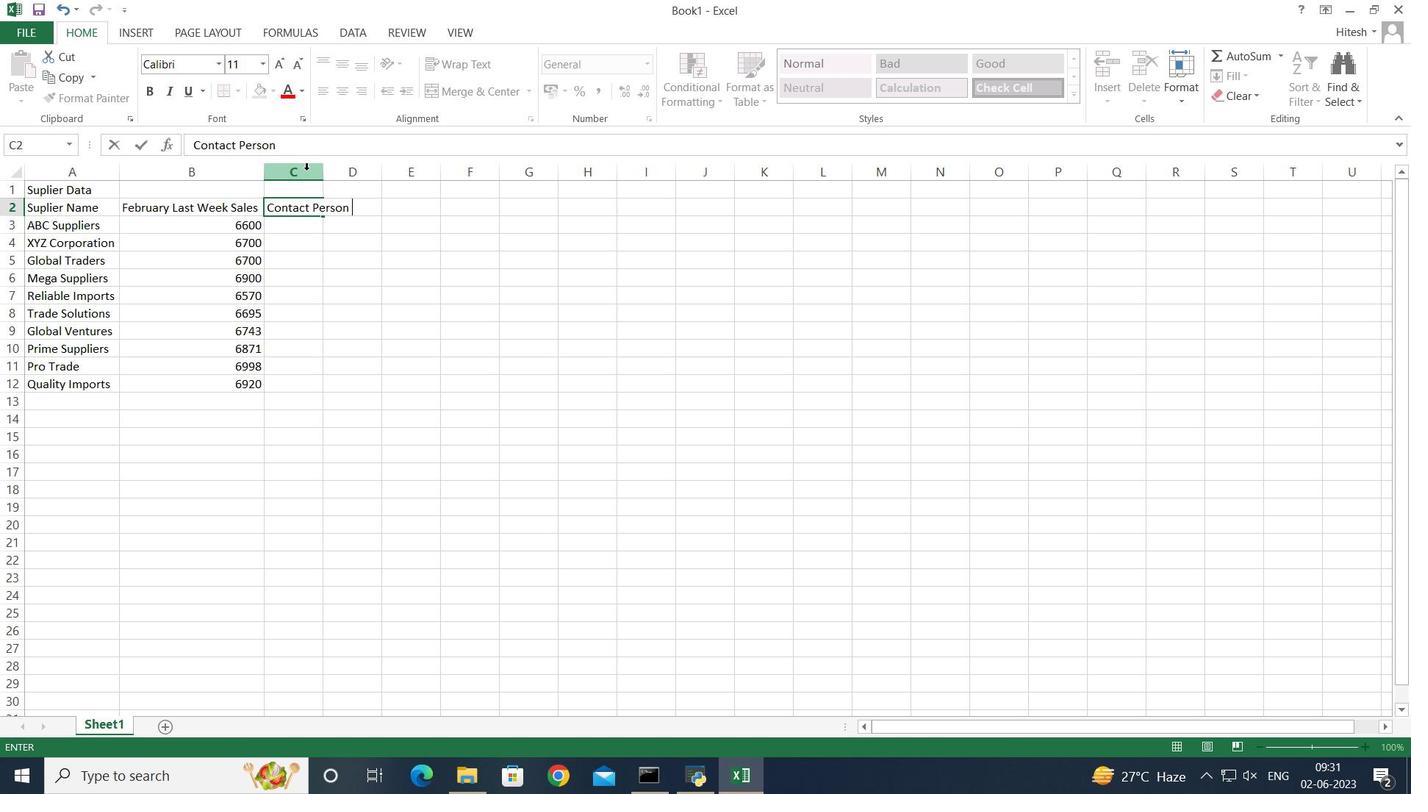 
Action: Mouse moved to (188, 167)
Screenshot: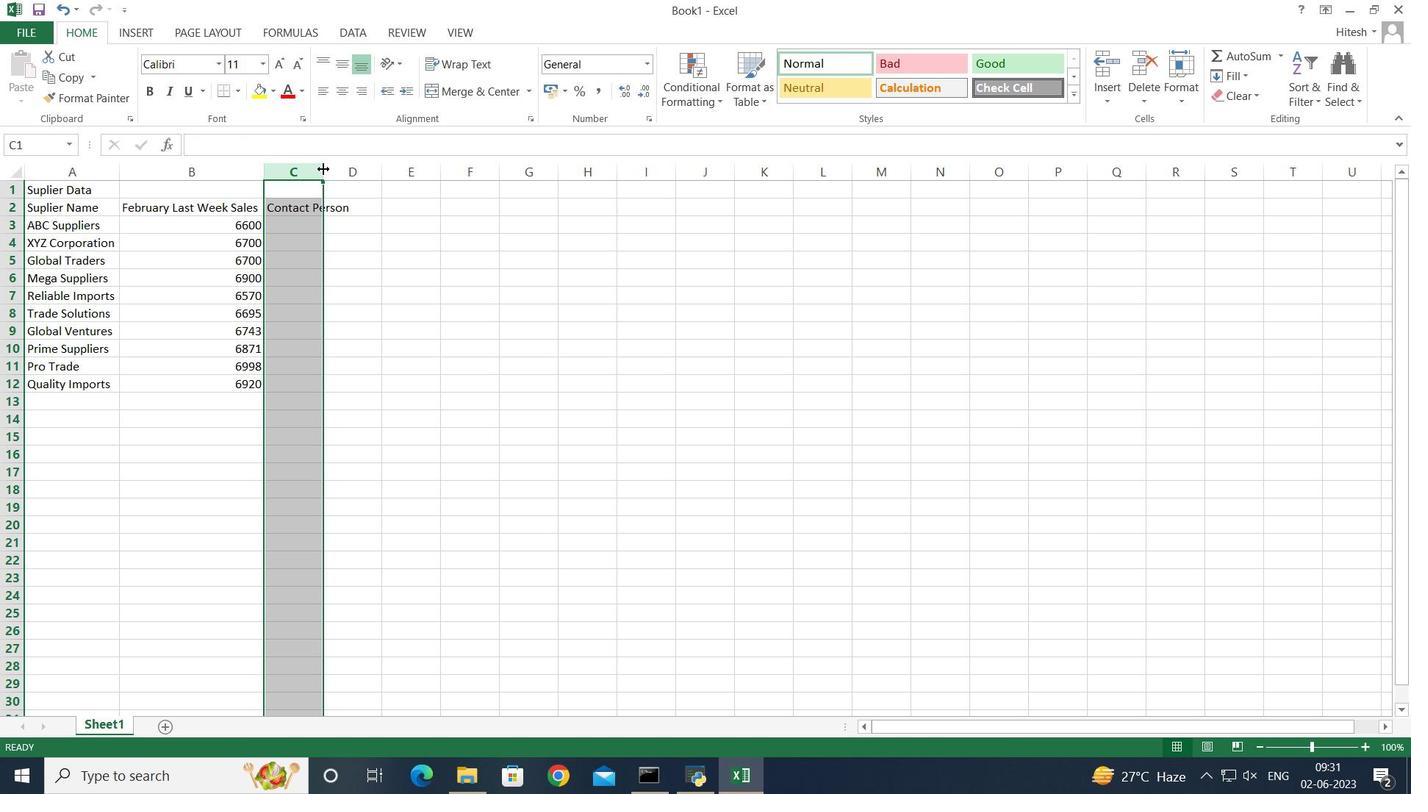 
Action: Mouse pressed left at (188, 167)
Screenshot: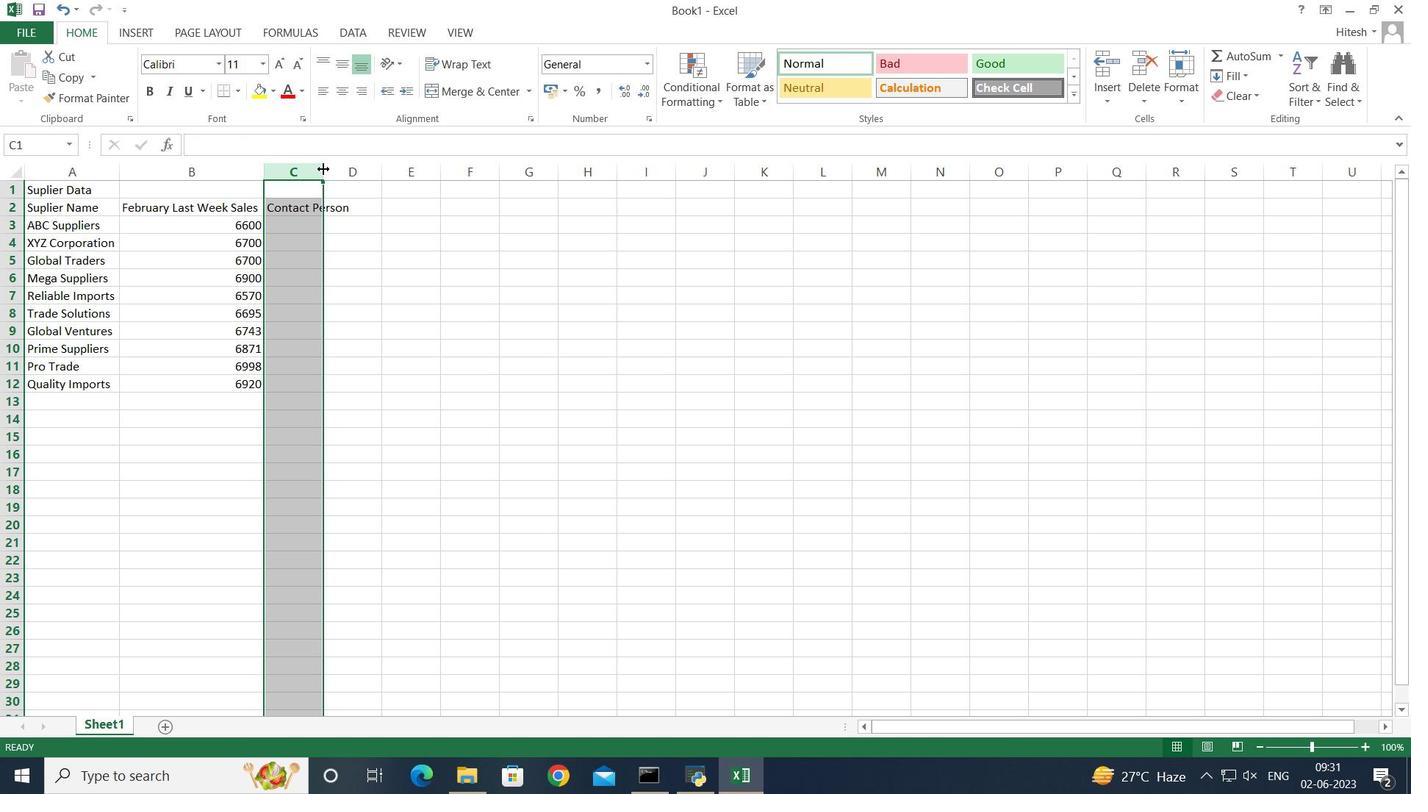 
Action: Mouse pressed left at (188, 167)
Screenshot: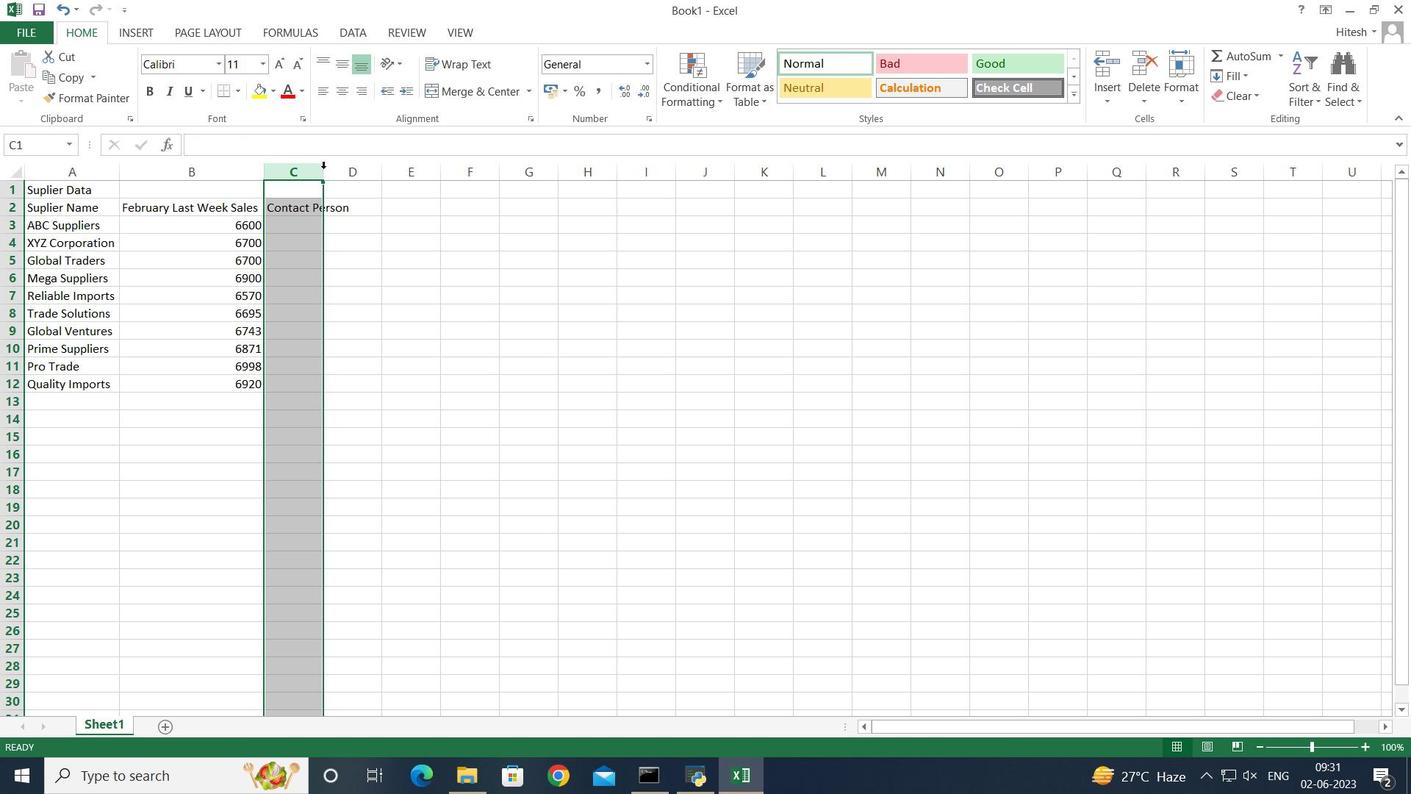 
Action: Mouse moved to (188, 166)
Screenshot: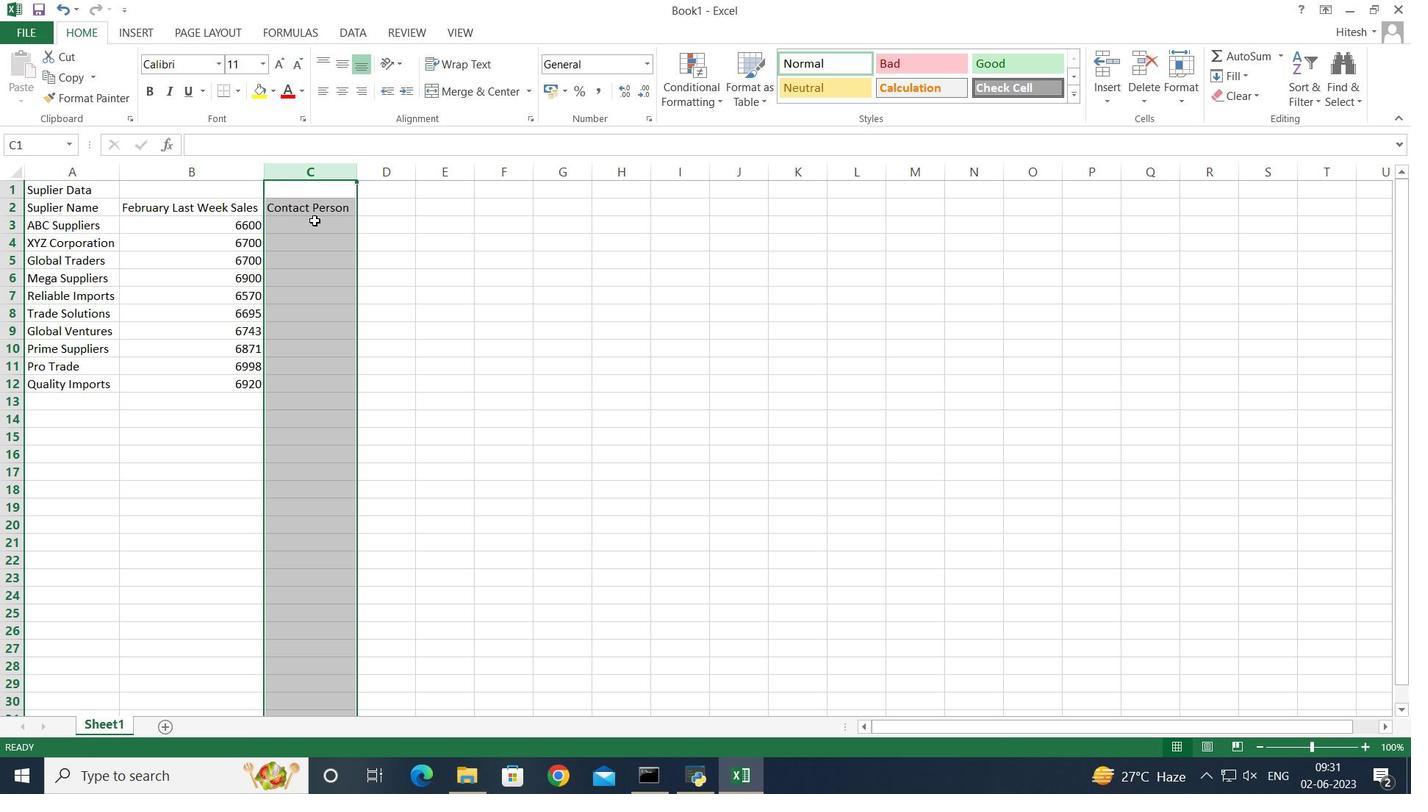 
Action: Mouse pressed left at (188, 166)
Screenshot: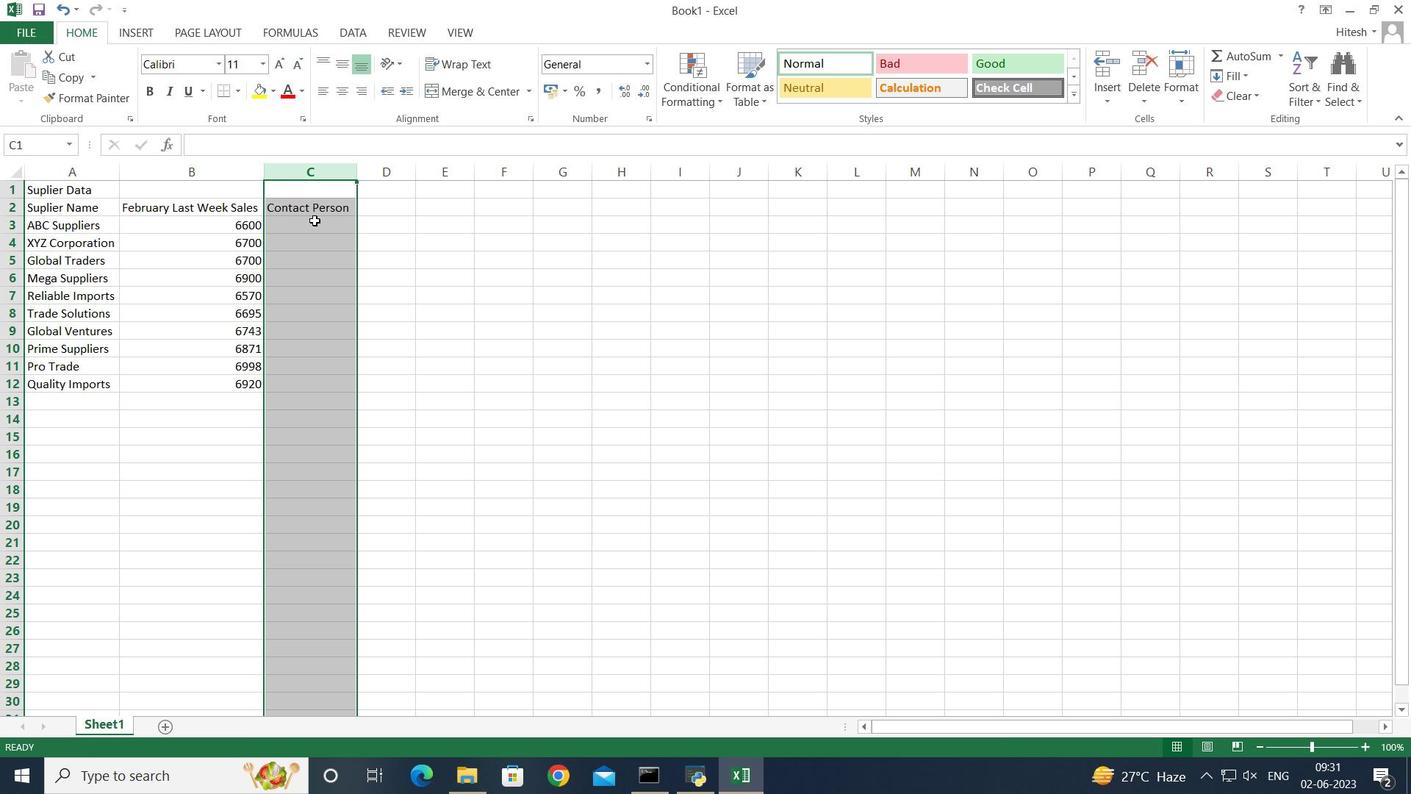 
Action: Key pressed <Key.shift_r><Key.shift_r><Key.shift_r><Key.shift_r>Ivan<Key.space><Key.shift_r><Key.shift_r><Key.shift_r><Key.shift_r><Key.shift_r>Petrovic<Key.enter><Key.shift_r>Katarina<Key.space><Key.shift_r>Kovac<Key.enter><Key.shift>Andreas<Key.space><Key.shift>Andersen<Key.enter><Key.shift>Sophia<Key.space><Key.shift_r><Key.shift_r><Key.shift_r><Key.shift_r><Key.shift_r><Key.shift_r><Key.shift_r><Key.shift_r><Key.shift_r><Key.shift_r>Muller<Key.enter><Key.shift><Key.shift><Key.shift><Key.shift>Tomas<Key.space><Key.shift>Garcia<Key.enter><Key.shift_r>Martina<Key.space><Key.shift>Fischer<Key.enter><Key.shift>Erik<Key.space><Key.shift_r>Jensen<Key.enter><Key.shift><Key.shift><Key.shift><Key.shift><Key.shift>Natalia<Key.space><Key.shift>Sokolov<Key.space><Key.enter><Key.shift>Simone<Key.space><Key.shift>Bianchi<Key.enter><Key.shift>Ana<Key.space><Key.shift>Santos<Key.enter>
Screenshot: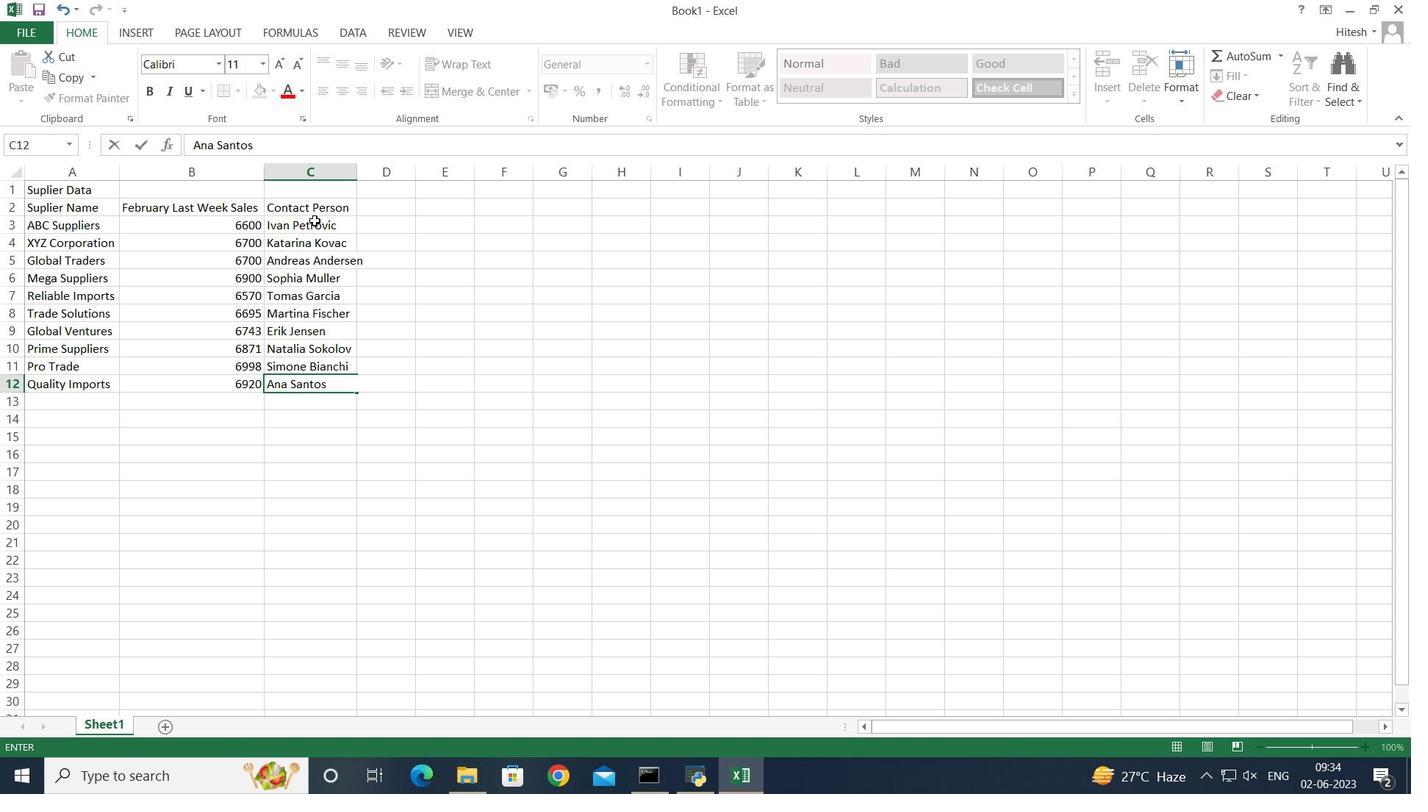 
Action: Mouse moved to (188, 166)
Screenshot: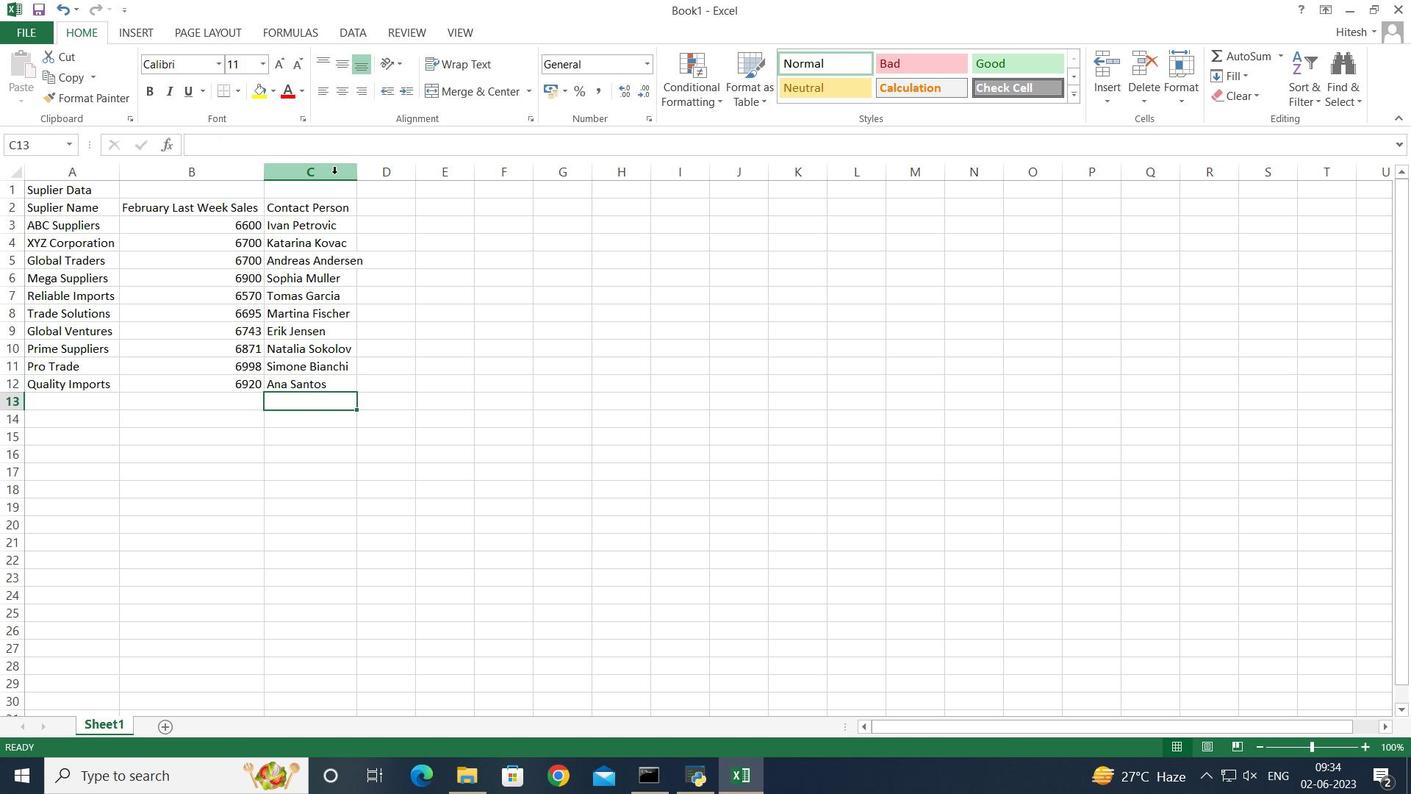 
Action: Mouse pressed left at (188, 166)
Screenshot: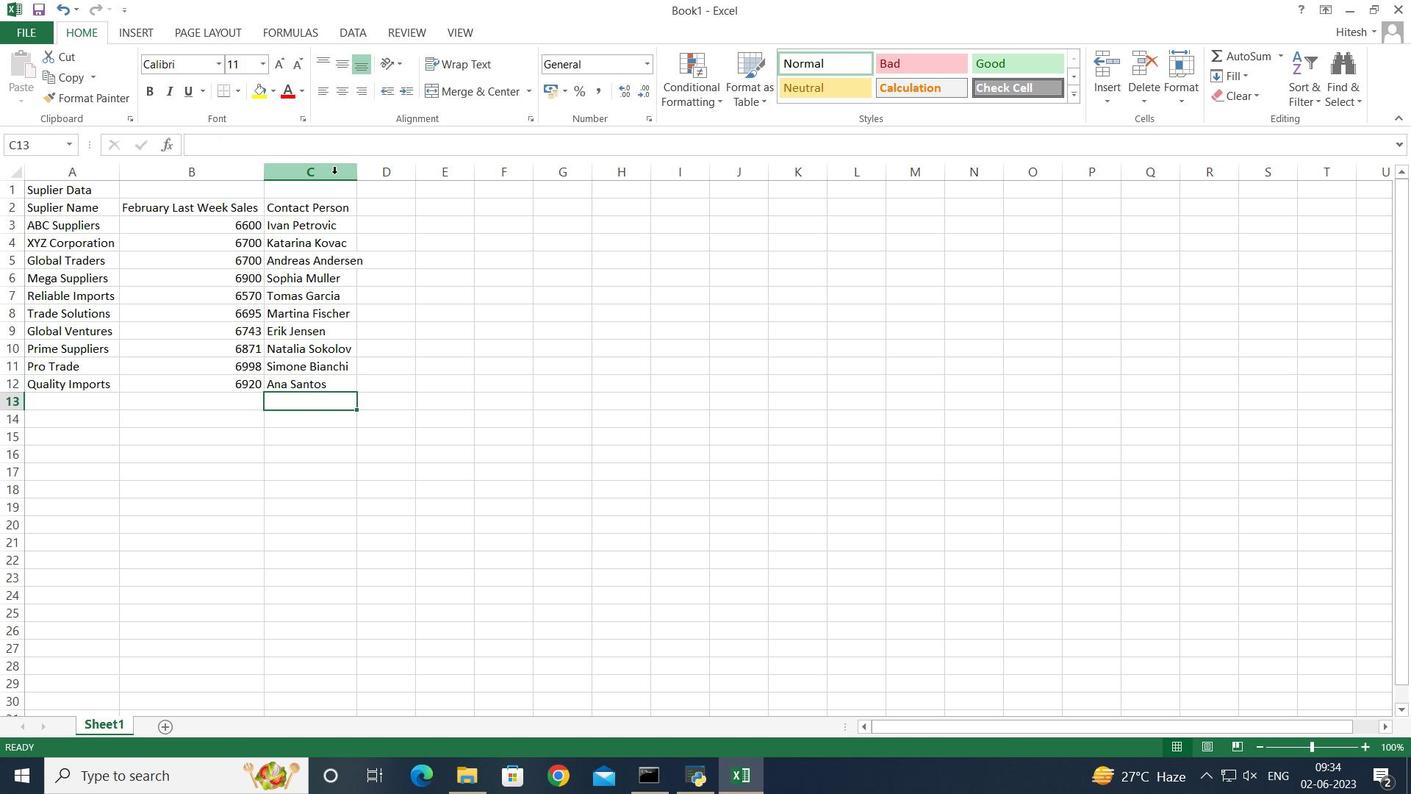 
Action: Mouse moved to (188, 166)
Screenshot: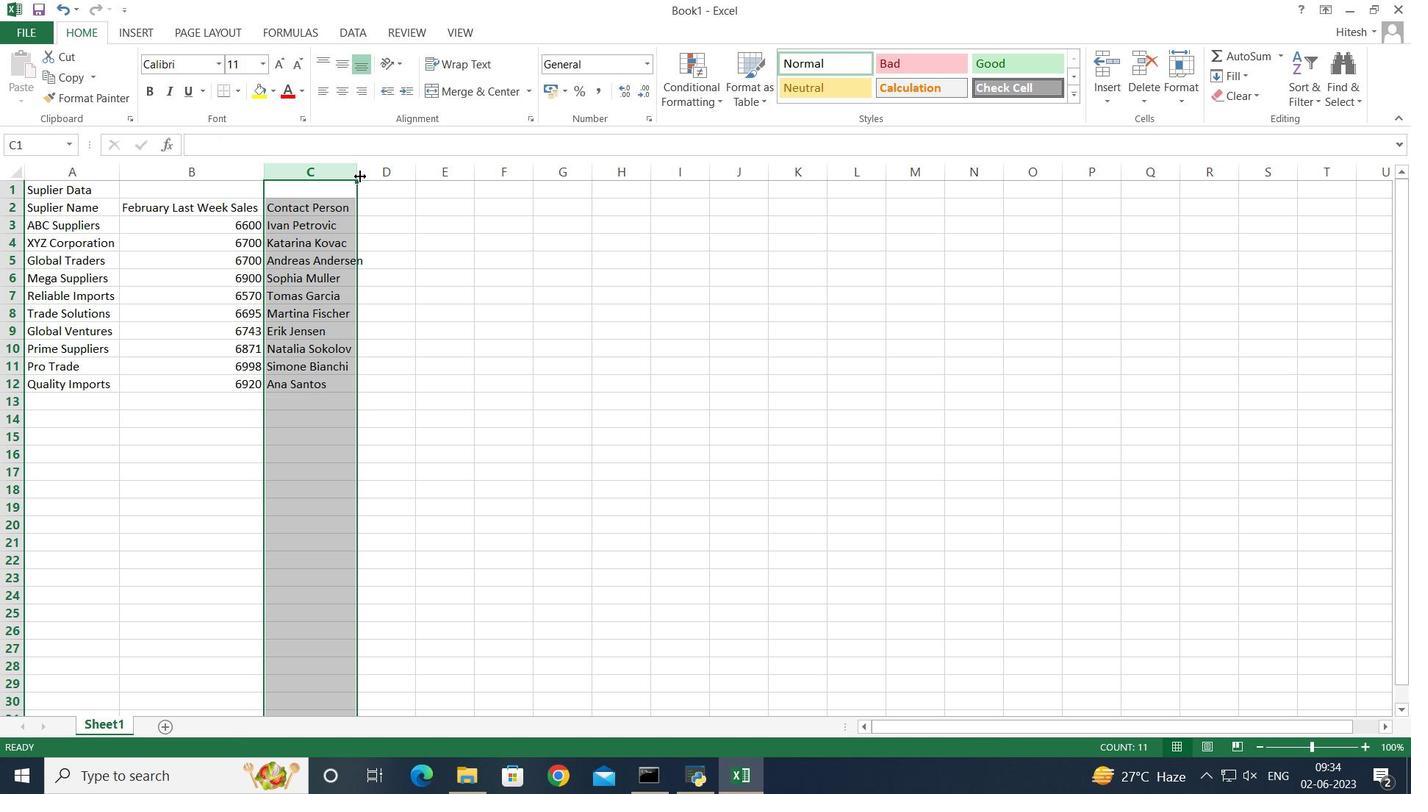 
Action: Mouse pressed left at (188, 166)
Screenshot: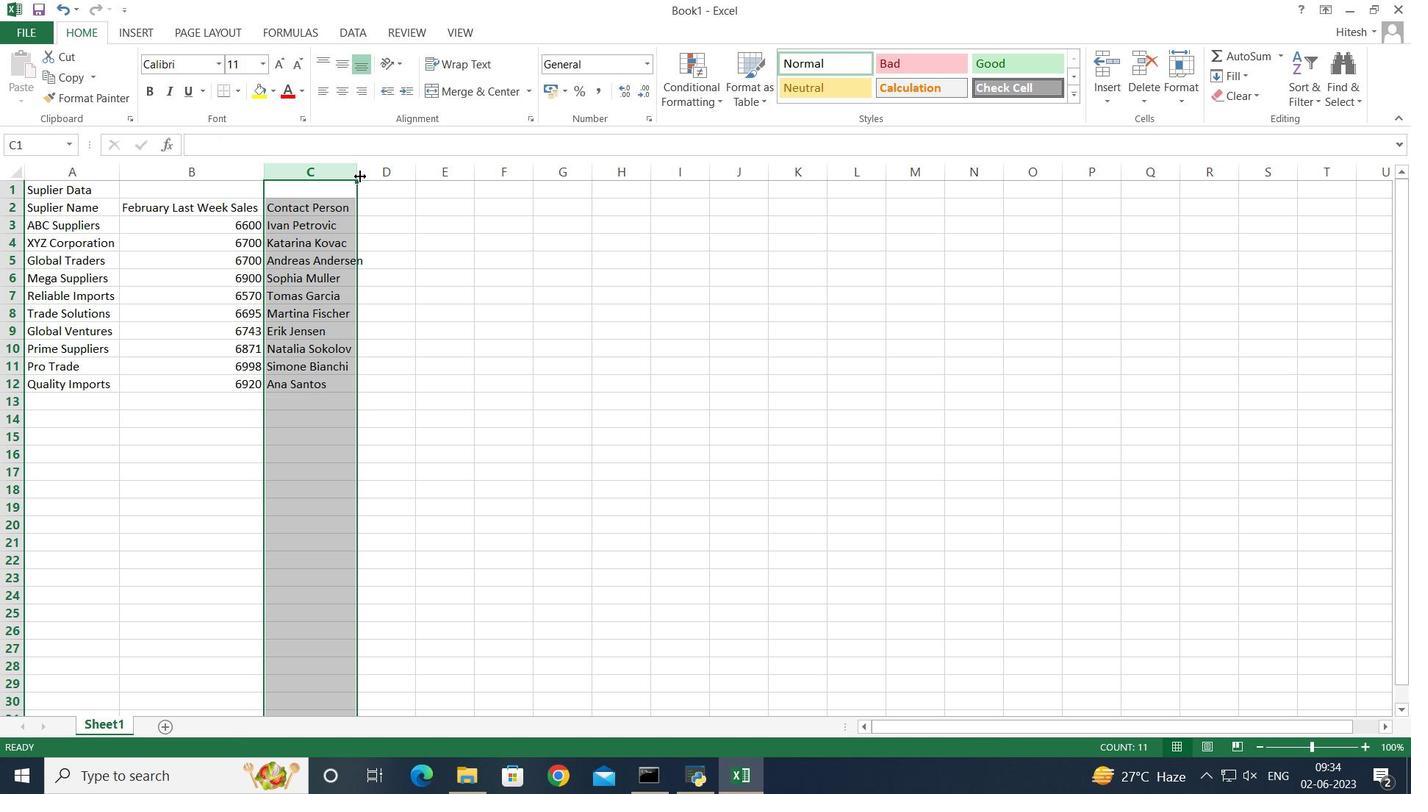 
Action: Mouse pressed left at (188, 166)
Screenshot: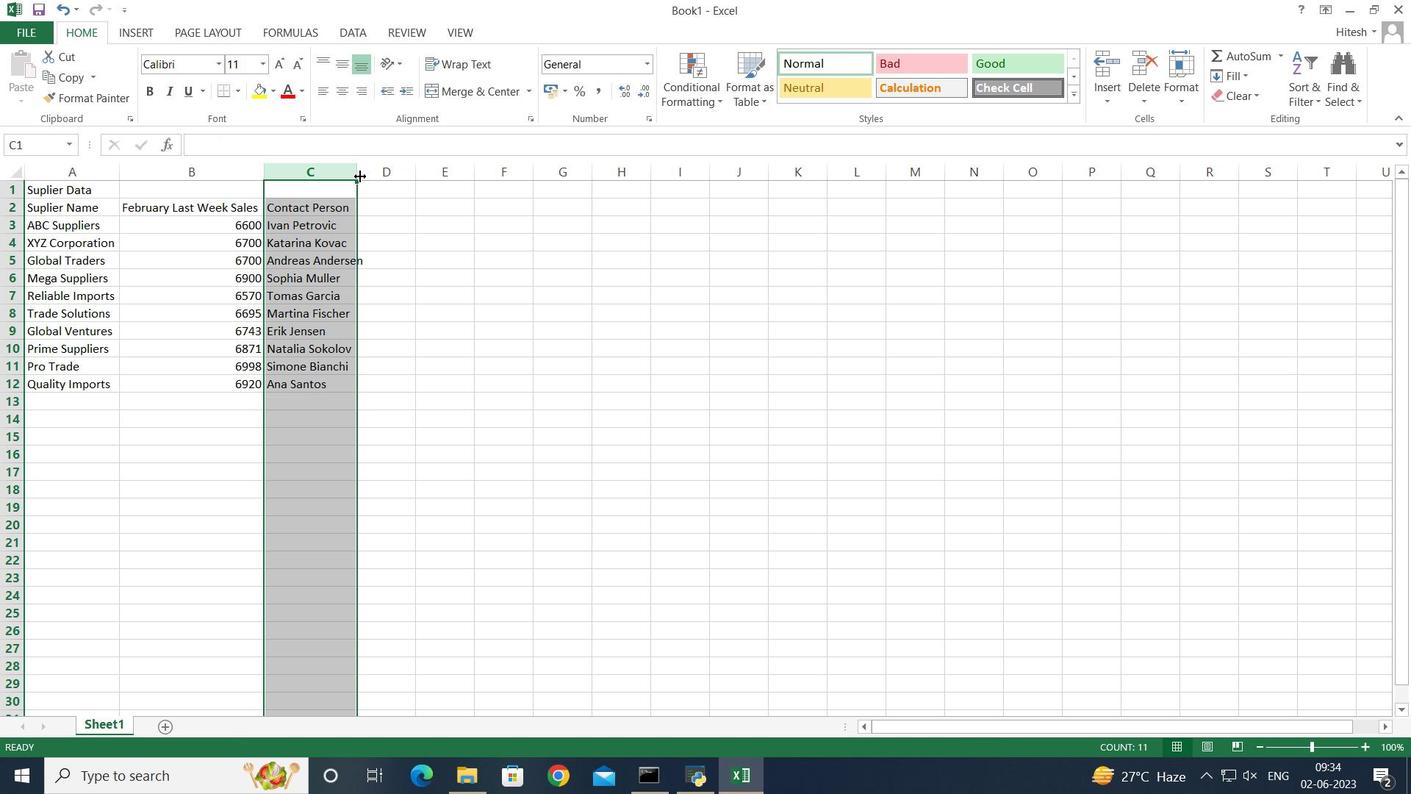 
Action: Mouse moved to (188, 166)
Screenshot: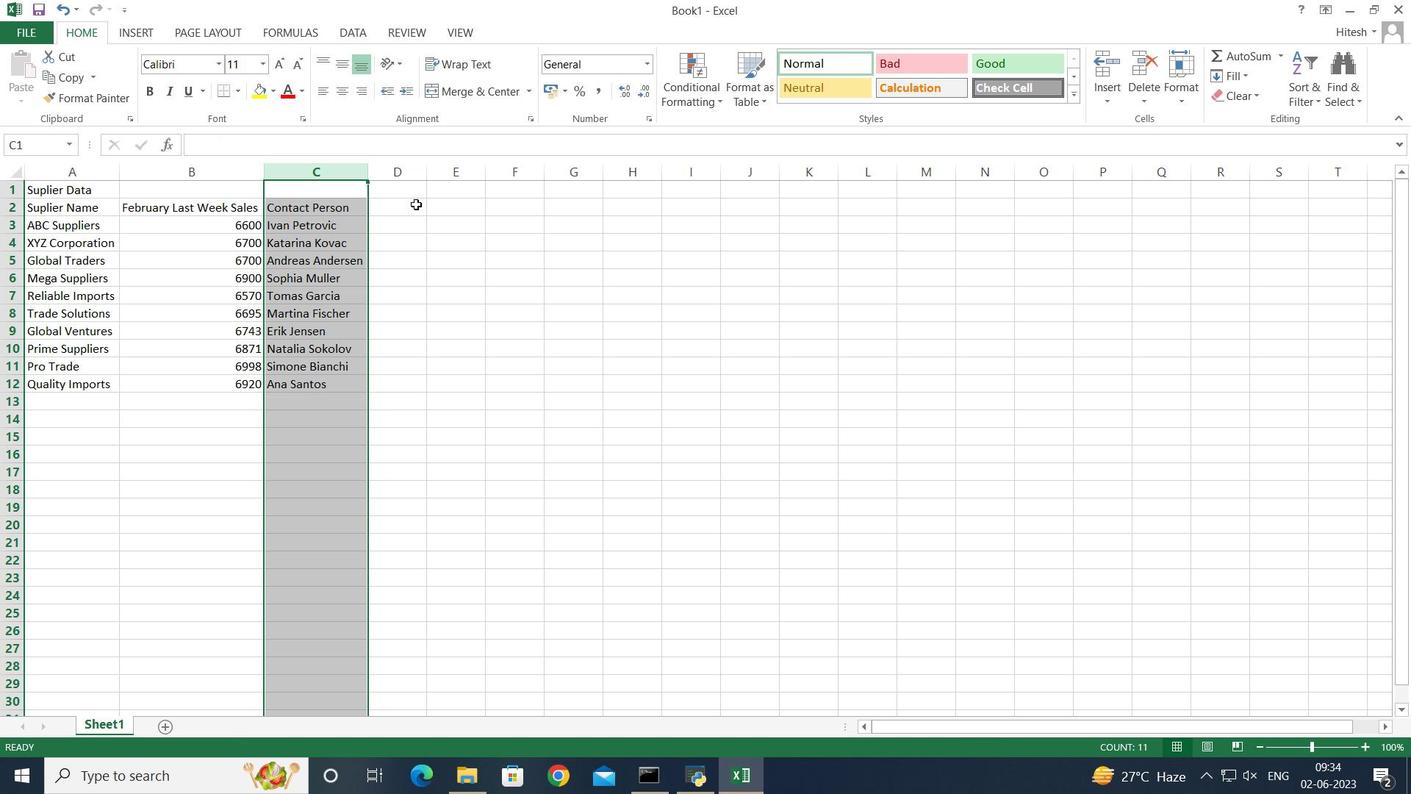 
Action: Mouse pressed left at (188, 166)
Screenshot: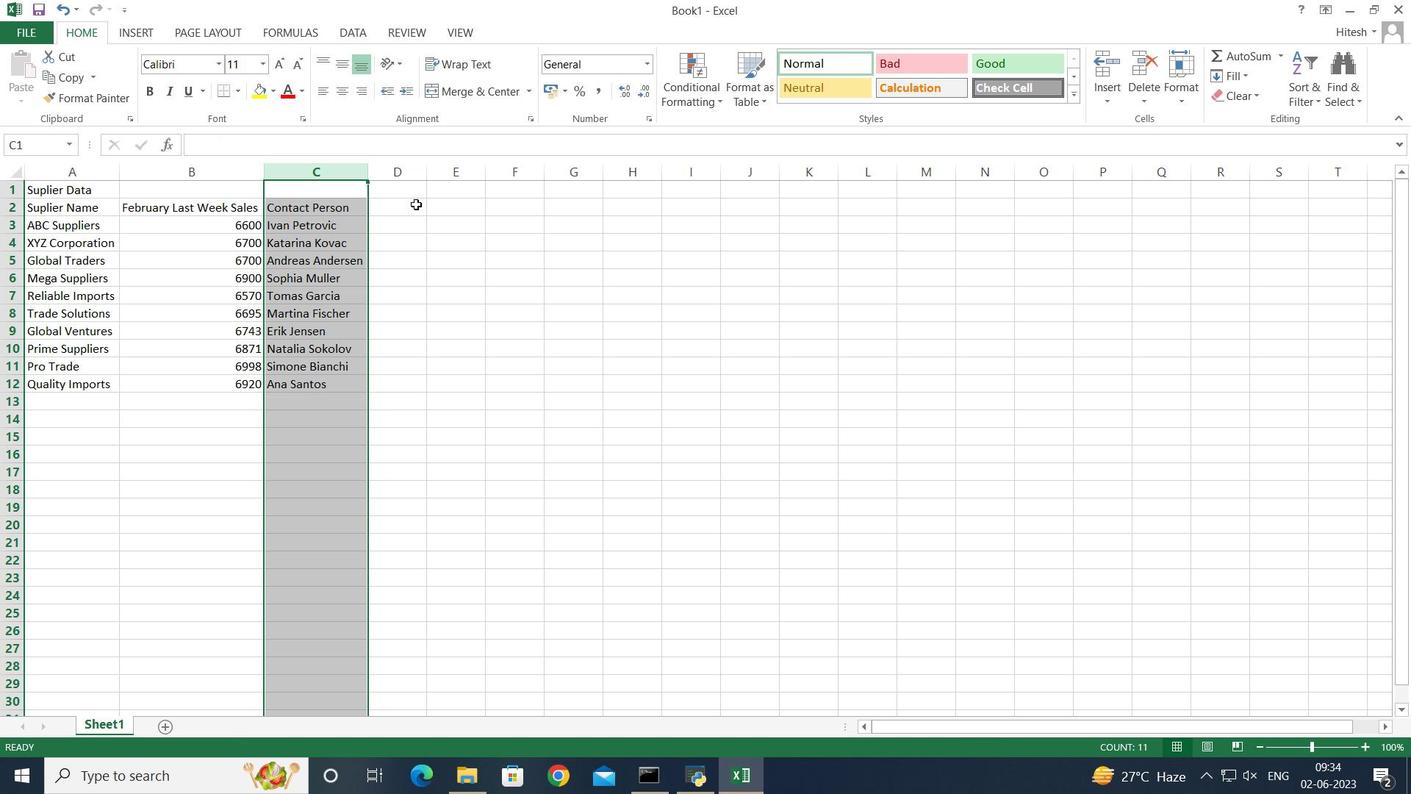 
Action: Key pressed <Key.shift>Address<Key.enter>123<Key.space><Key.shift_r>Main<Key.space><Key.shift>Street<Key.enter>456<Key.space><Key.shift_r>Paark<Key.space><Key.shift>Avenue<Key.enter>789<Key.space><Key.shift><Key.shift><Key.shift><Key.shift><Key.shift>Eim<Key.backspace><Key.backspace>l,<Key.backspace>m<Key.space><Key.shift>Road<Key.enter>555<Key.space><Key.shift>Broad<Key.space><Key.shift>Street<Key.enter>321<Key.space><Key.shift_r><Key.shift_r><Key.shift_r><Key.shift_r><Key.shift_r><Key.shift_r><Key.shift_r><Key.shift_r><Key.shift_r><Key.shift_r><Key.shift_r><Key.shift_r><Key.shift_r><Key.shift_r><Key.shift_r><Key.shift_r><Key.shift_r>Oak<Key.space><Key.shift_r>Lane<Key.enter>888<Key.space><Key.shift_r>Maple<Key.space><Key.shift>Avenue<Key.space><Key.enter>222<Key.space><Key.shift_r><Key.shift_r><Key.shift_r>Pine<Key.space><Key.shift>Street<Key.enter>333<Key.space><Key.shift>Elm<Key.space><Key.shift>Street<Key.enter>444<Key.shift_r><Key.shift_r><Key.shift_r><Key.shift_r>Oa<Key.backspace><Key.backspace><Key.space><Key.shift_r>Oak<Key.space><Key.shift>Avenue<Key.enter>555<Key.space><Key.shift_r>Pine<Key.space><Key.shift_r>Lane<Key.enter>
Screenshot: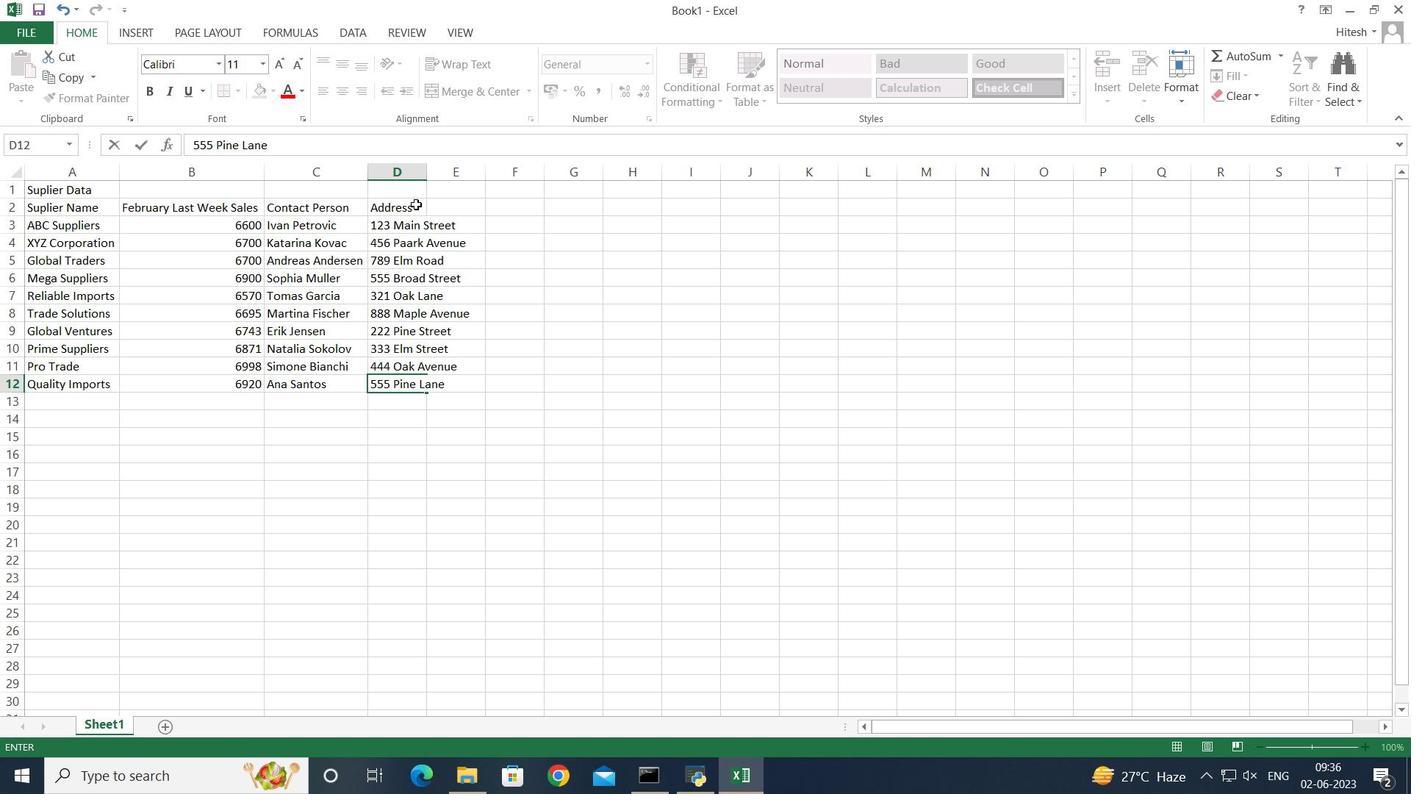 
Action: Mouse moved to (188, 166)
Screenshot: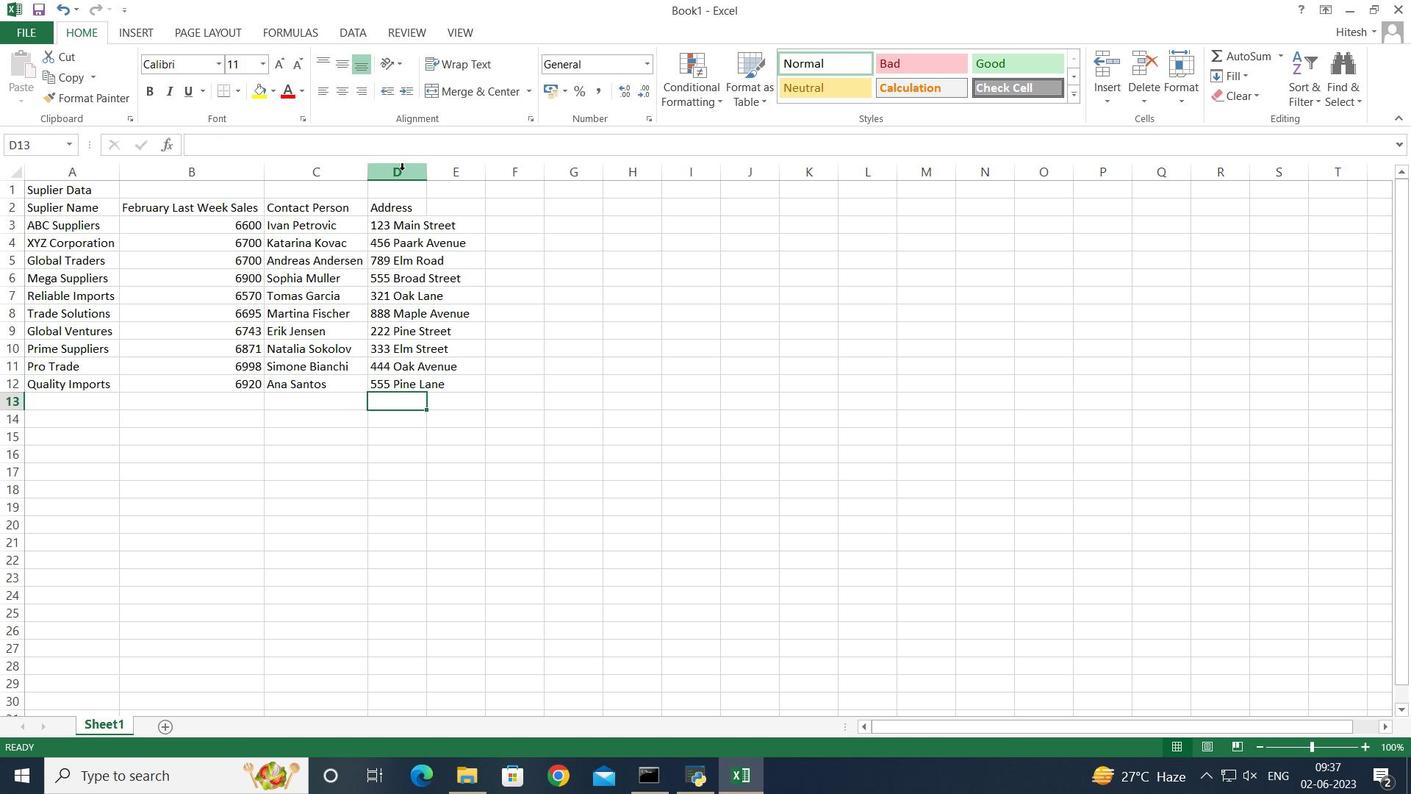 
Action: Mouse pressed left at (188, 166)
Screenshot: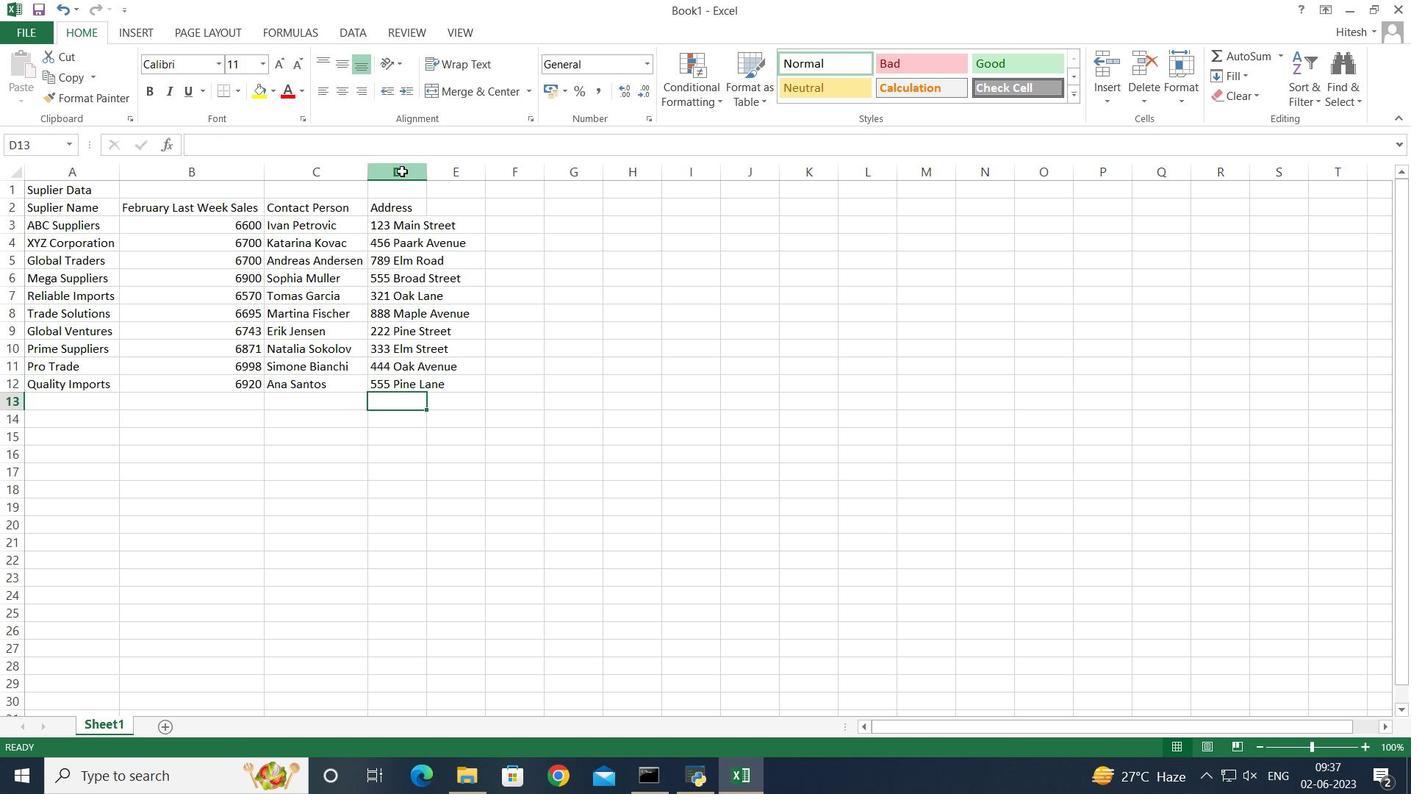 
Action: Mouse moved to (188, 166)
Screenshot: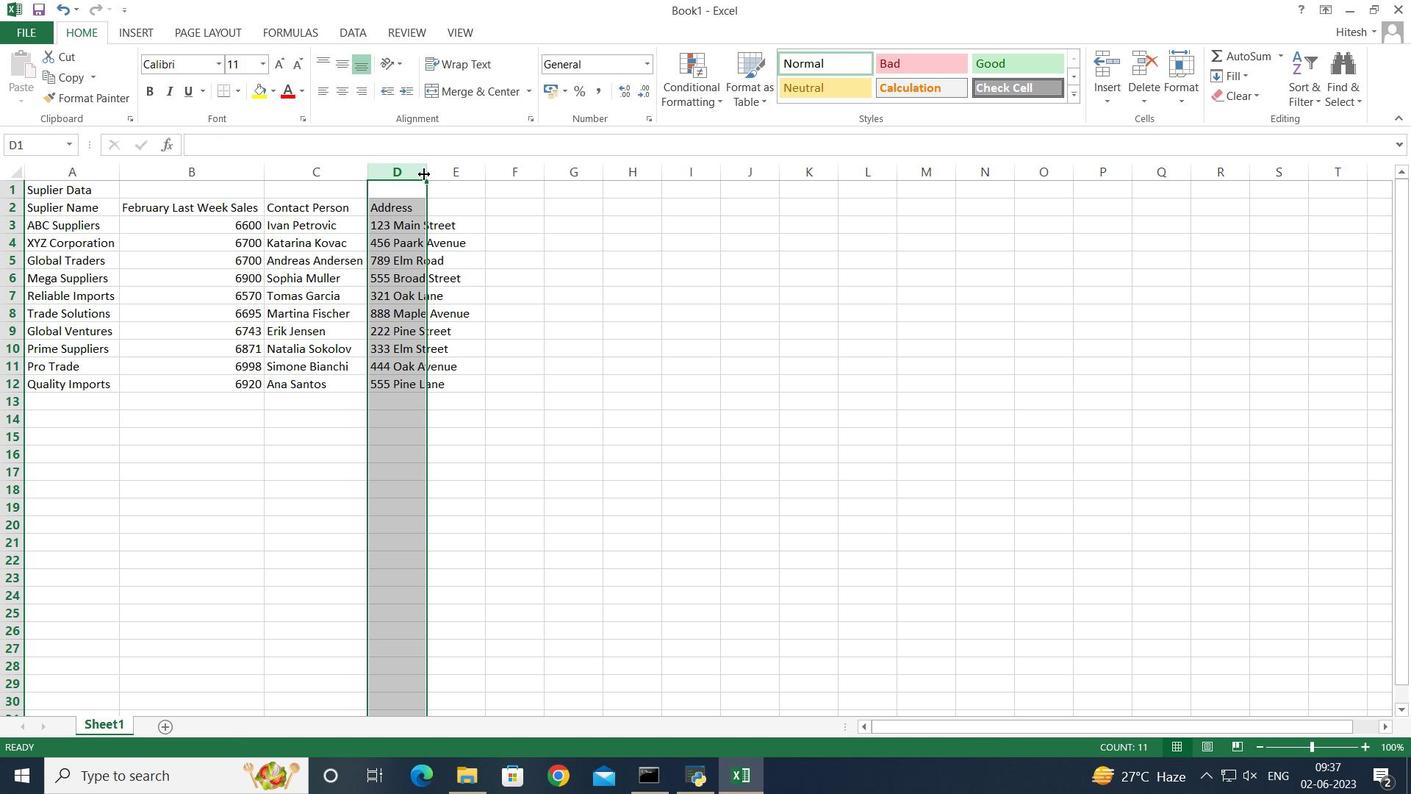 
Action: Mouse pressed left at (188, 166)
Screenshot: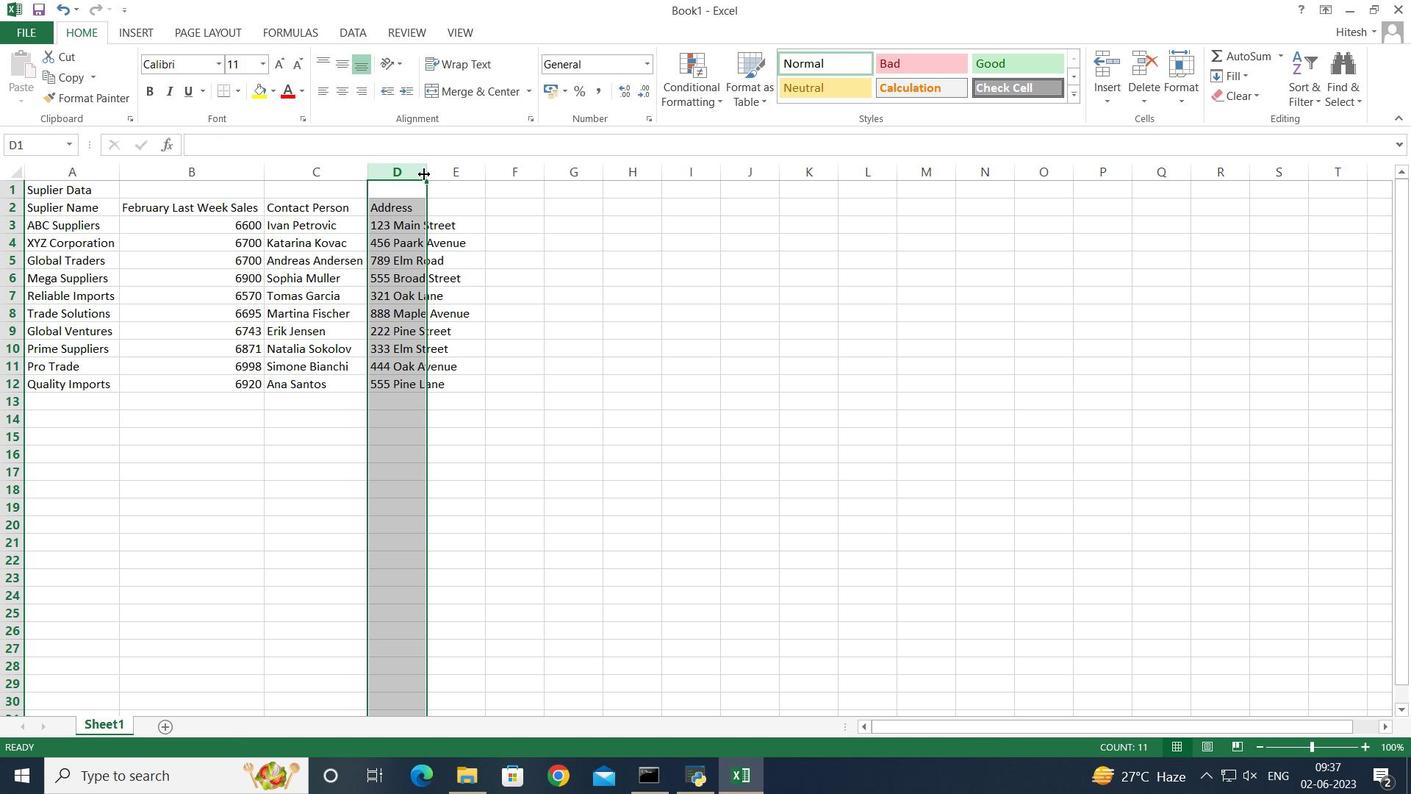 
Action: Mouse pressed left at (188, 166)
Screenshot: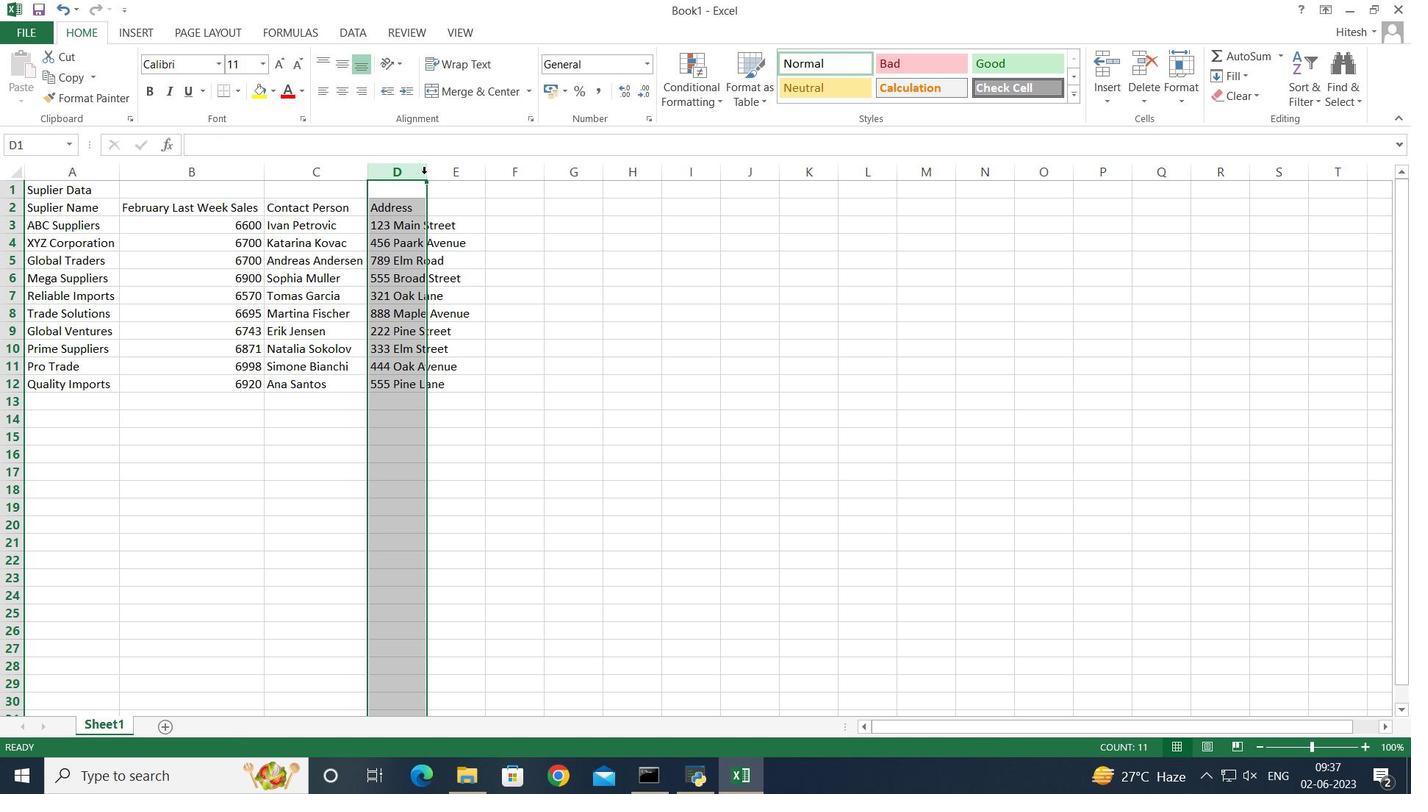 
Action: Mouse moved to (188, 166)
Screenshot: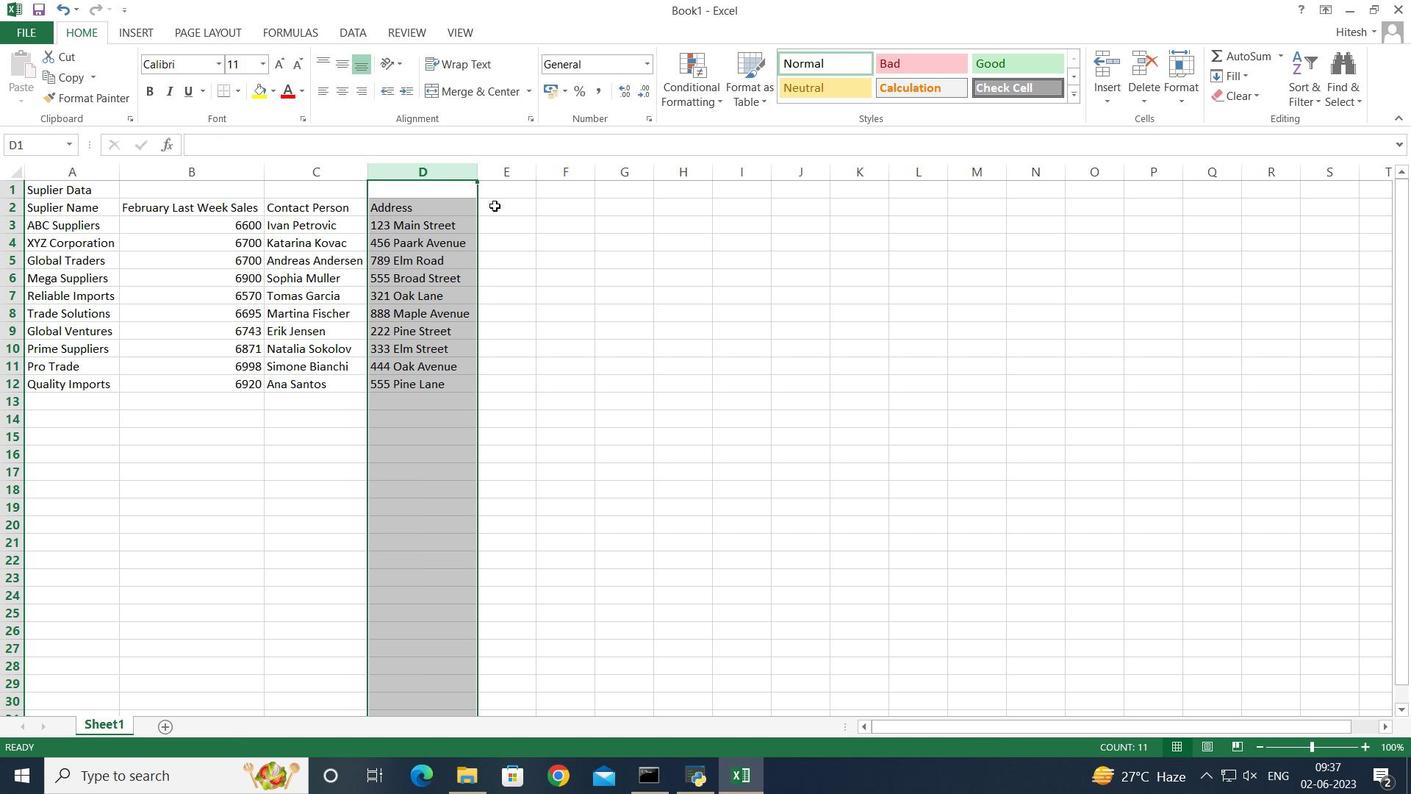 
Action: Mouse pressed left at (188, 166)
Screenshot: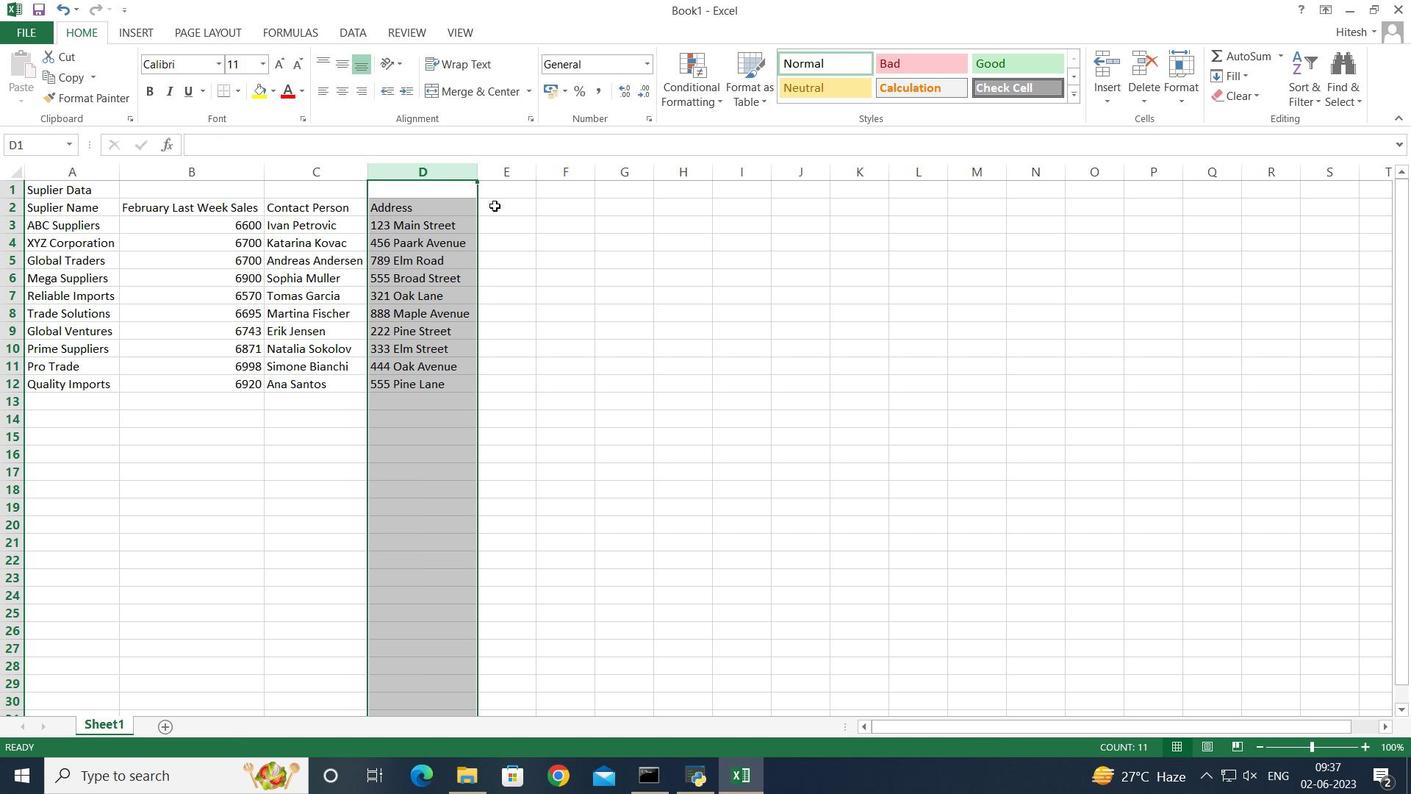 
Action: Key pressed <Key.shift>City<Key.enter>
Screenshot: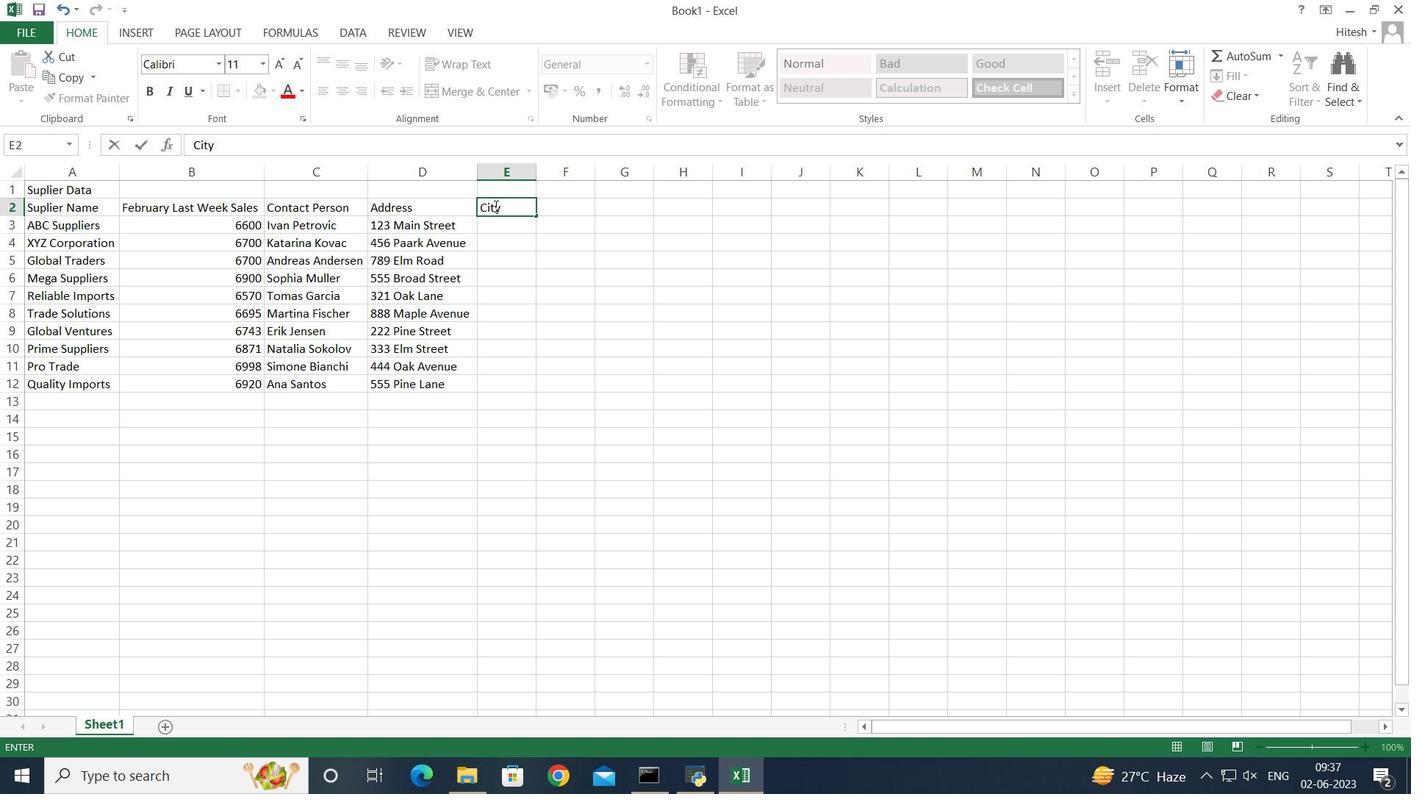 
Action: Mouse moved to (188, 160)
Screenshot: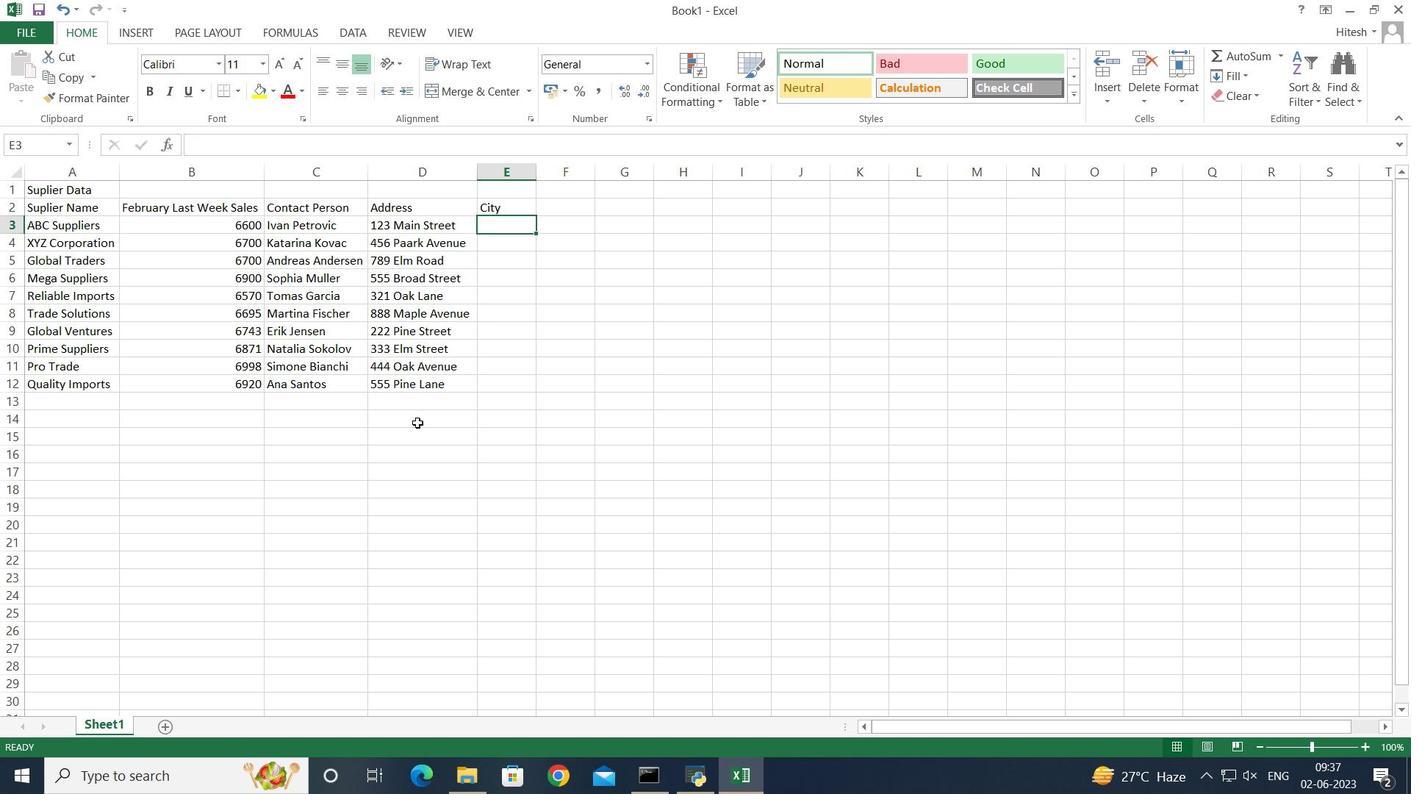 
Action: Mouse pressed left at (188, 160)
Screenshot: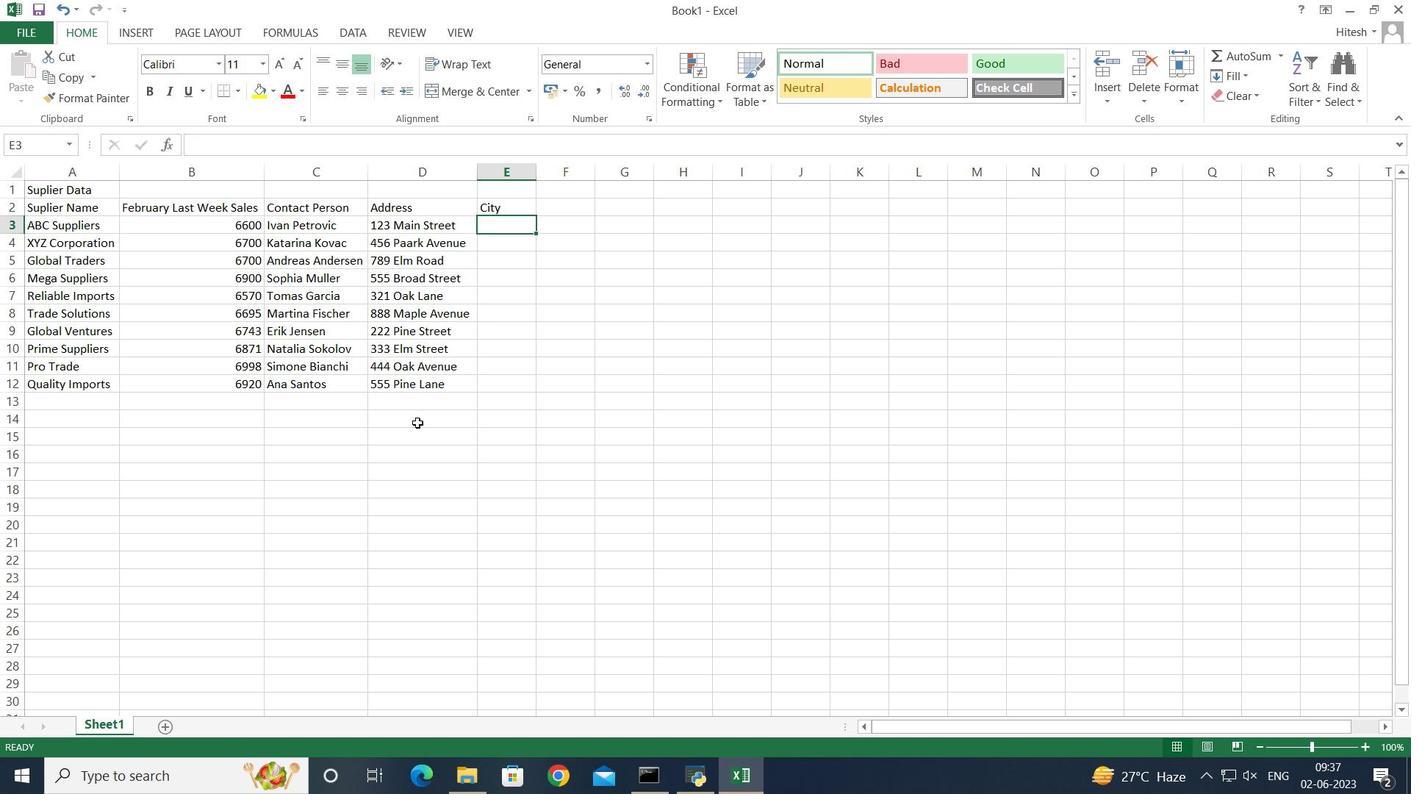 
Action: Mouse moved to (188, 165)
Screenshot: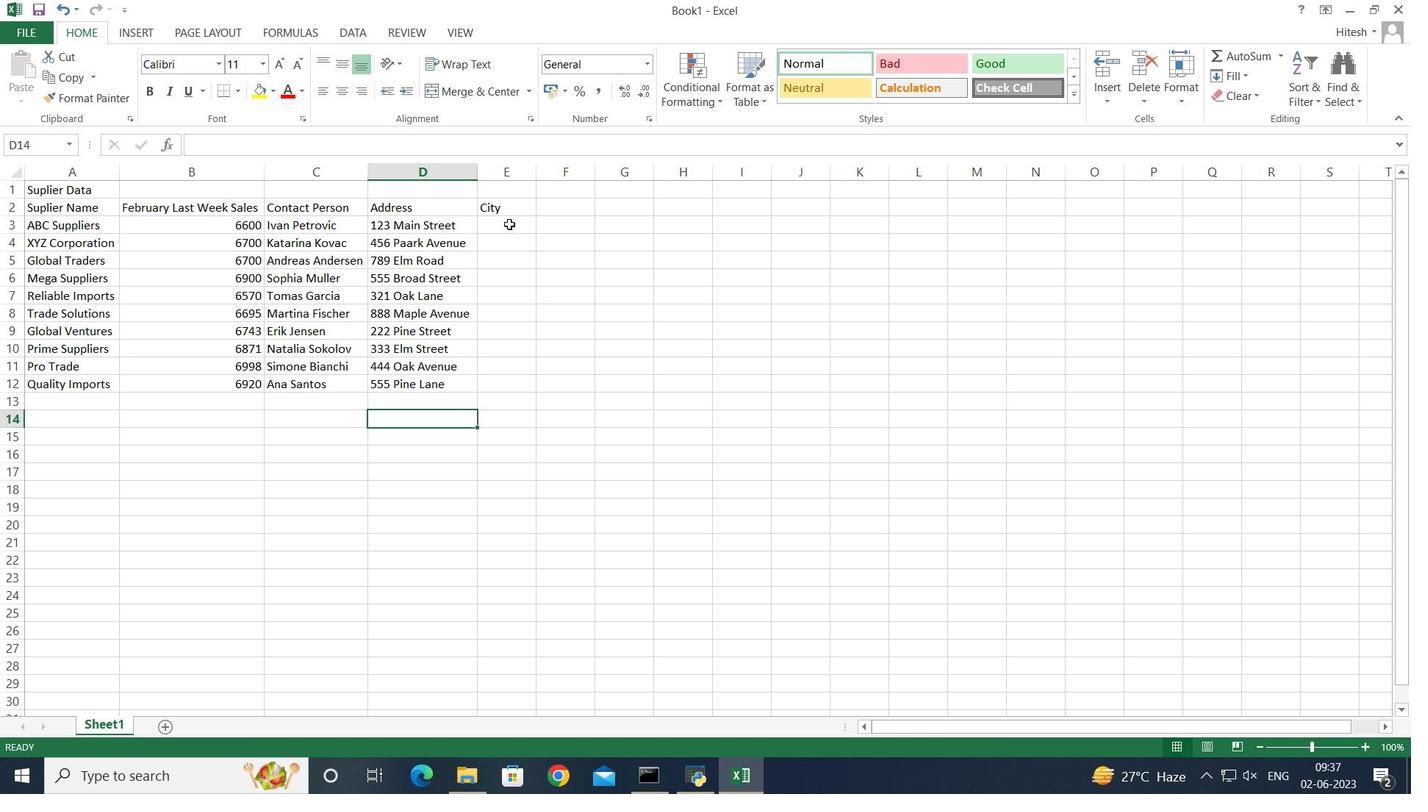
Action: Mouse pressed left at (188, 165)
Screenshot: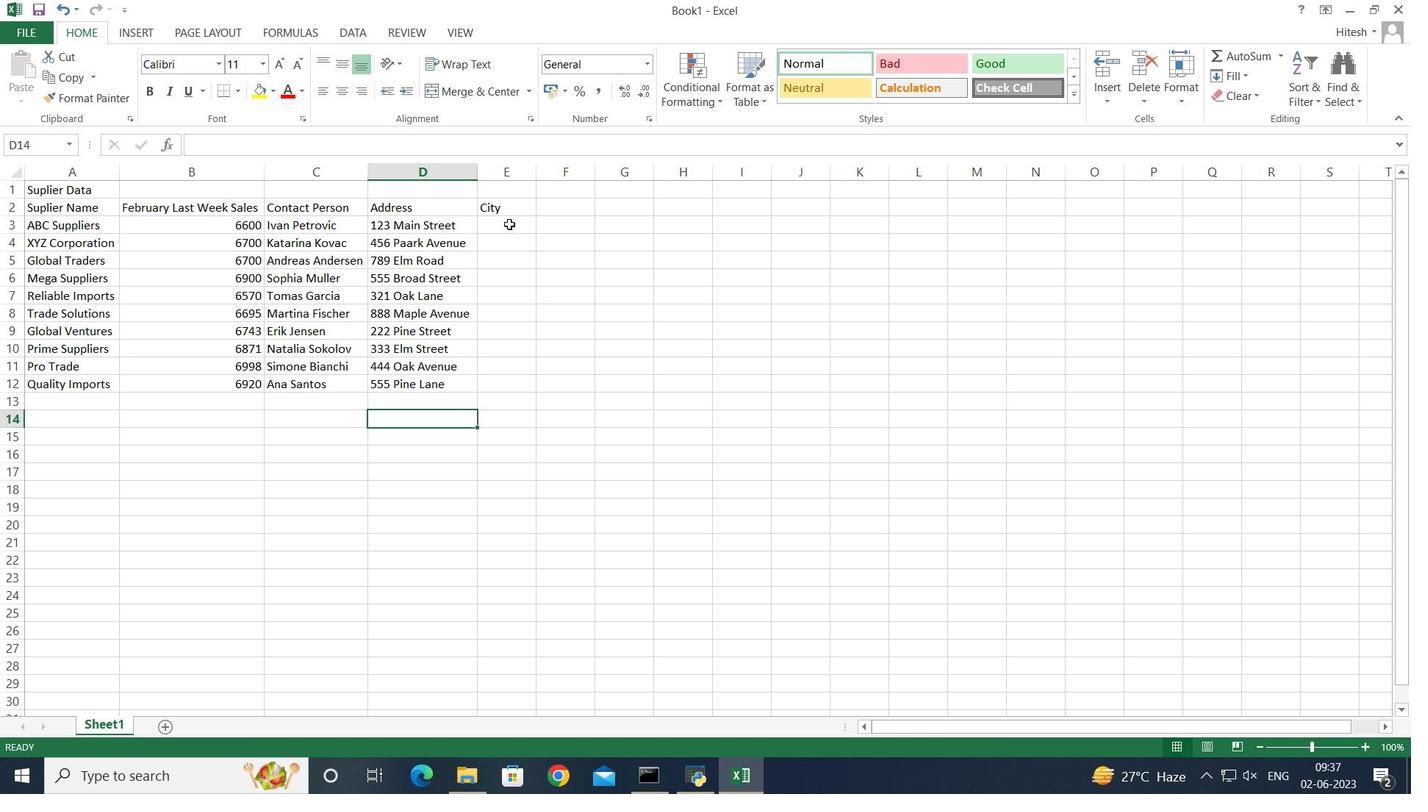 
Action: Key pressed <Key.shift>Anytowm<Key.backspace>n<Key.enter><Key.shift>Springfield<Key.enter><Key.shift_r>Metroville<Key.enter><Key.shift>Cityville<Key.enter><Key.shift>Townsville<Key.enter><Key.shift><Key.shift>Greensville<Key.enter><Key.shift_r>Lakeside<Key.enter><Key.shift>Sunville<Key.enter><Key.shift>c<Key.backspace><Key.shift><Key.shift><Key.shift><Key.shift>Cityville<Key.enter><Key.shift>Greenside<Key.enter>
Screenshot: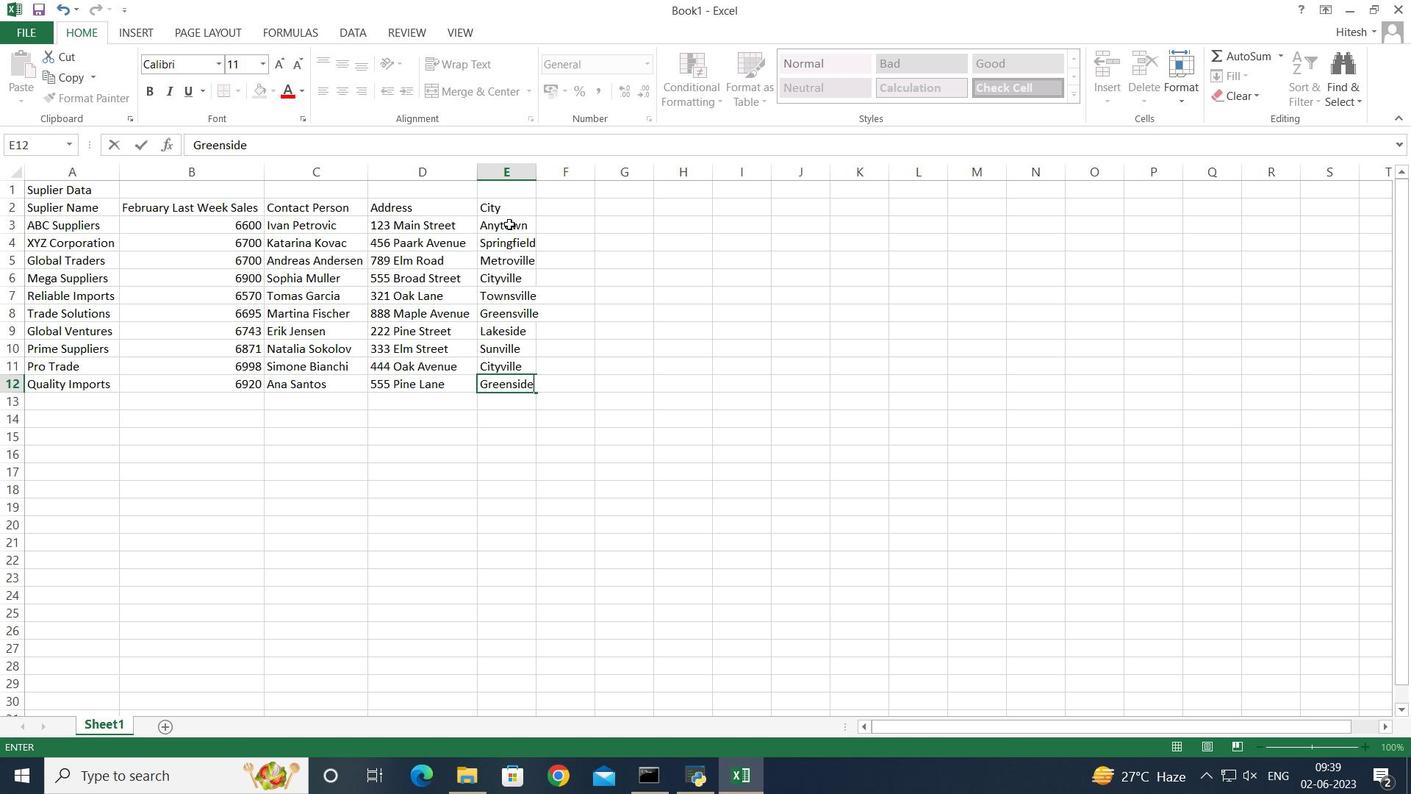 
Action: Mouse moved to (188, 166)
Screenshot: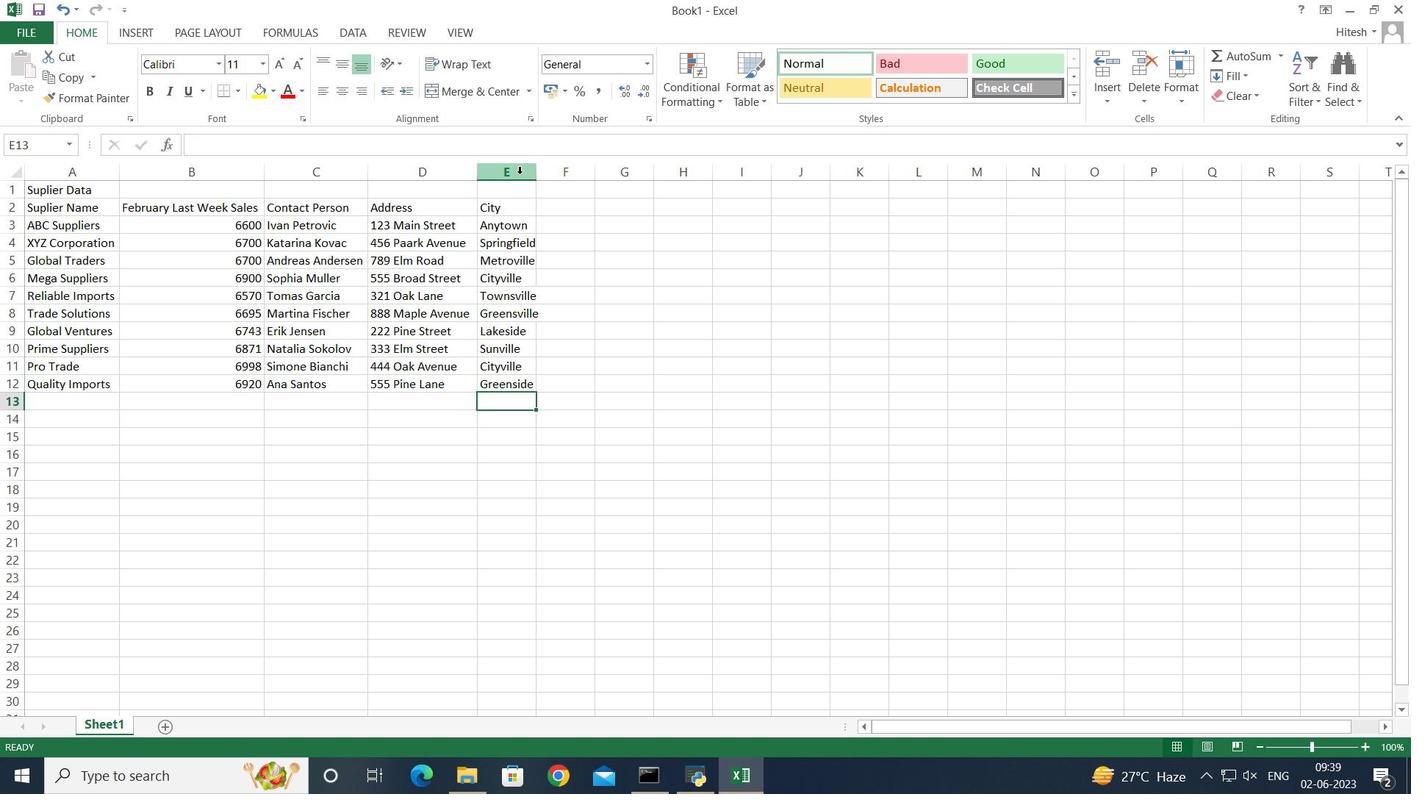 
Action: Mouse pressed left at (188, 166)
Screenshot: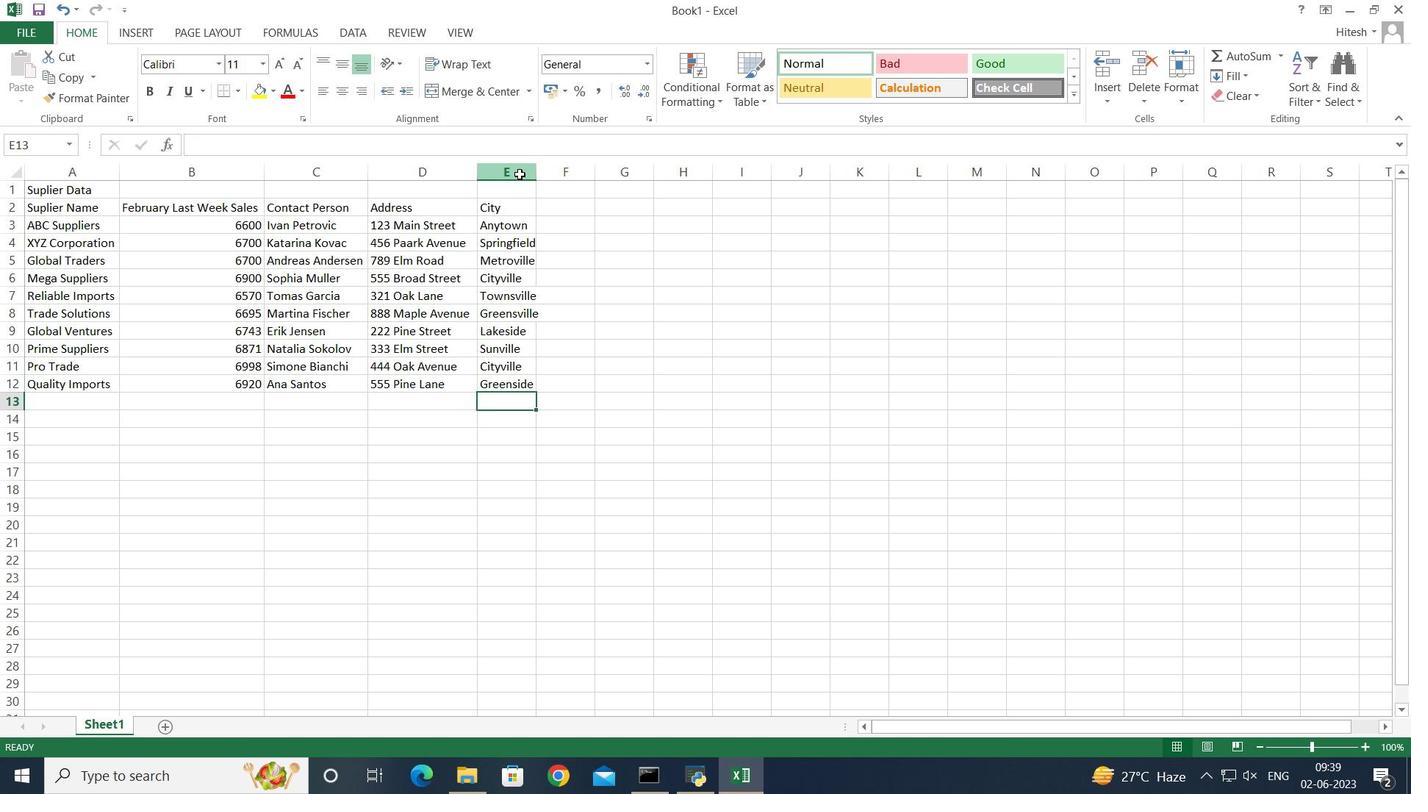 
Action: Mouse moved to (188, 167)
Screenshot: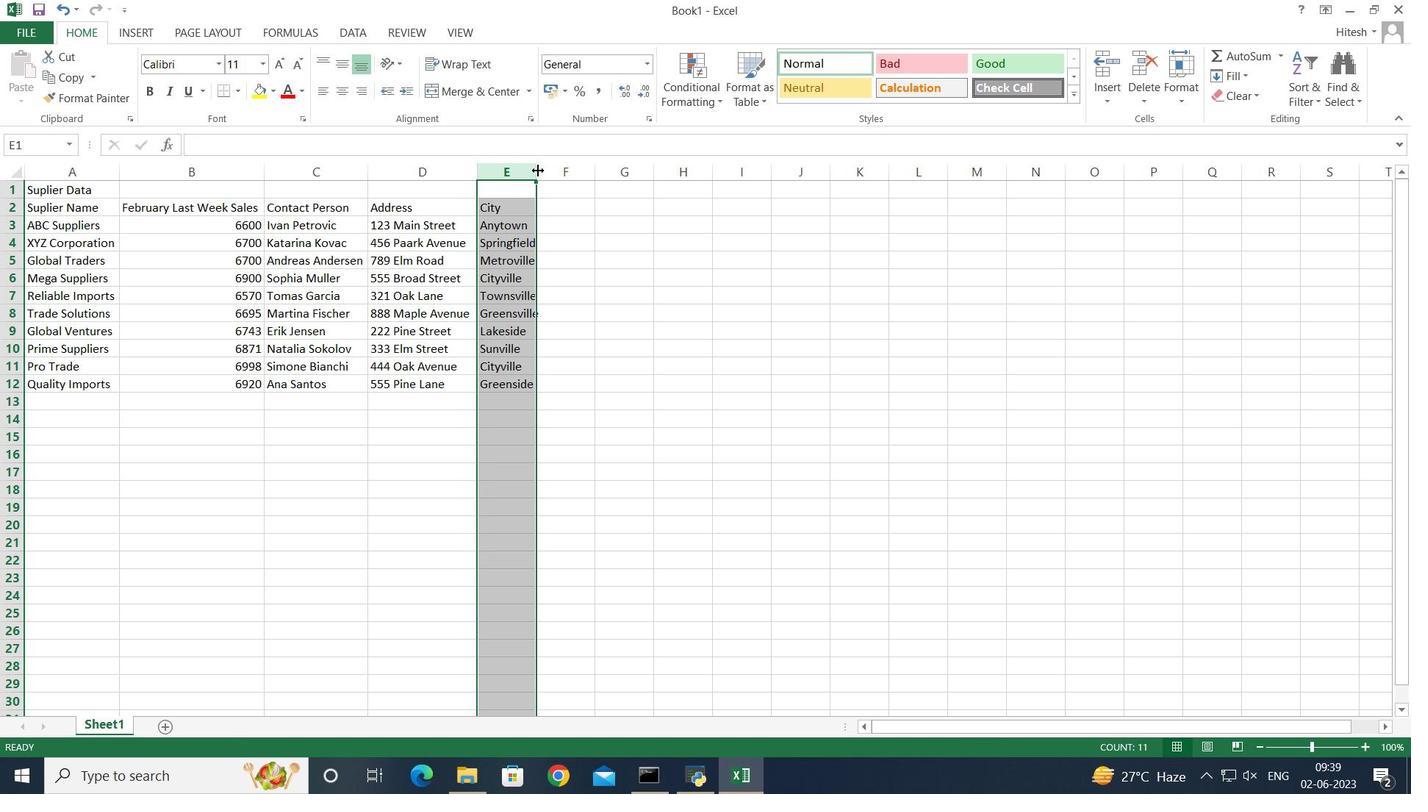 
Action: Mouse pressed left at (188, 167)
Screenshot: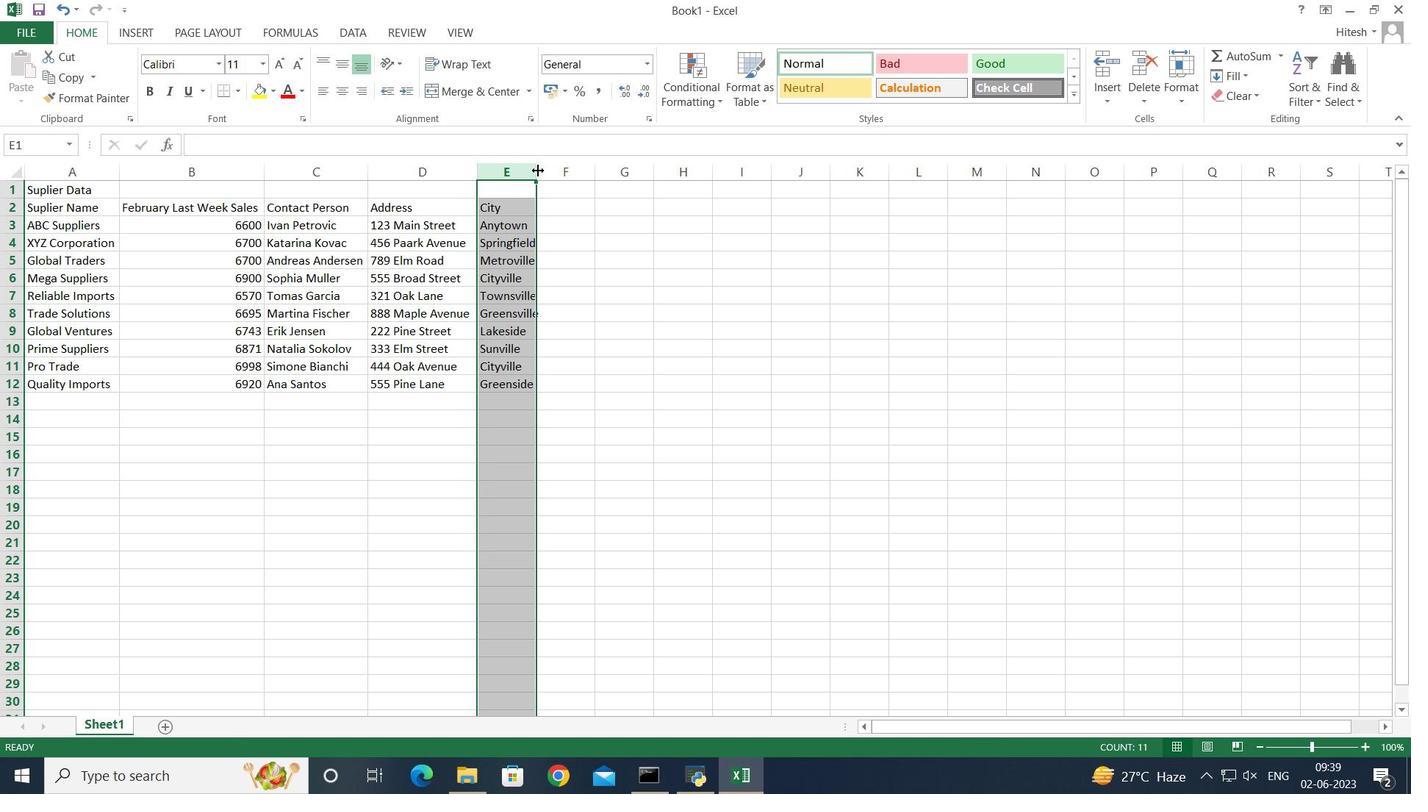 
Action: Mouse pressed left at (188, 167)
Screenshot: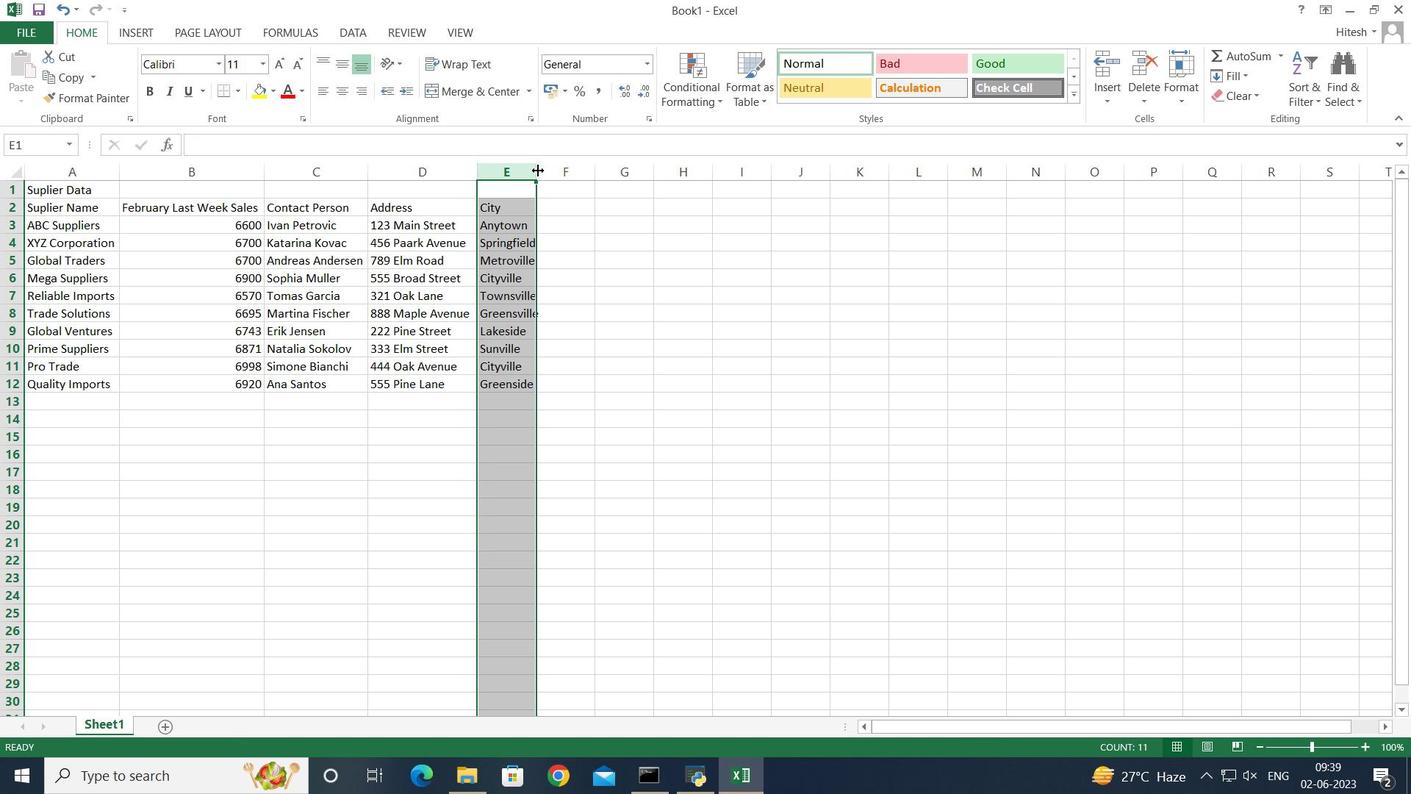 
Action: Mouse moved to (188, 166)
Screenshot: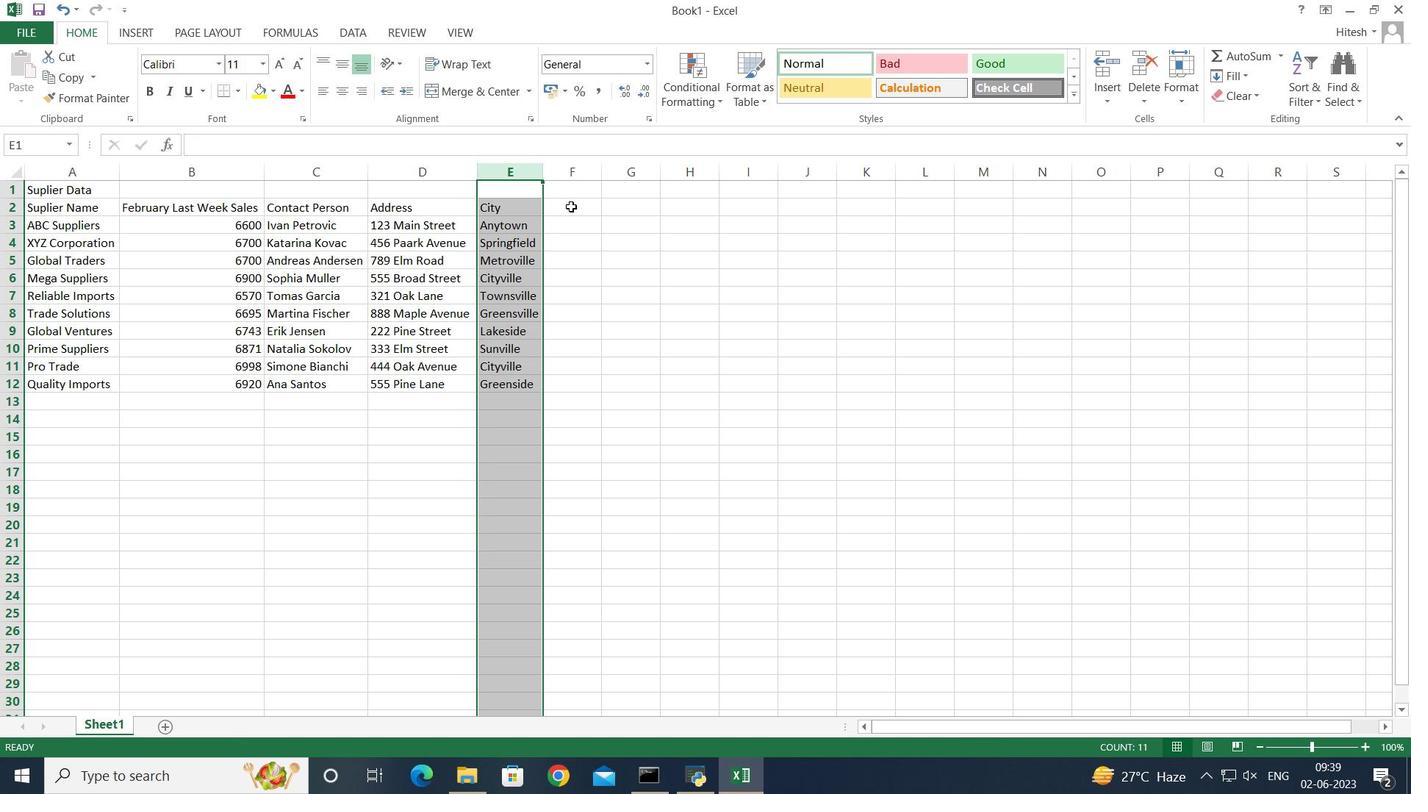 
Action: Mouse pressed left at (188, 166)
Screenshot: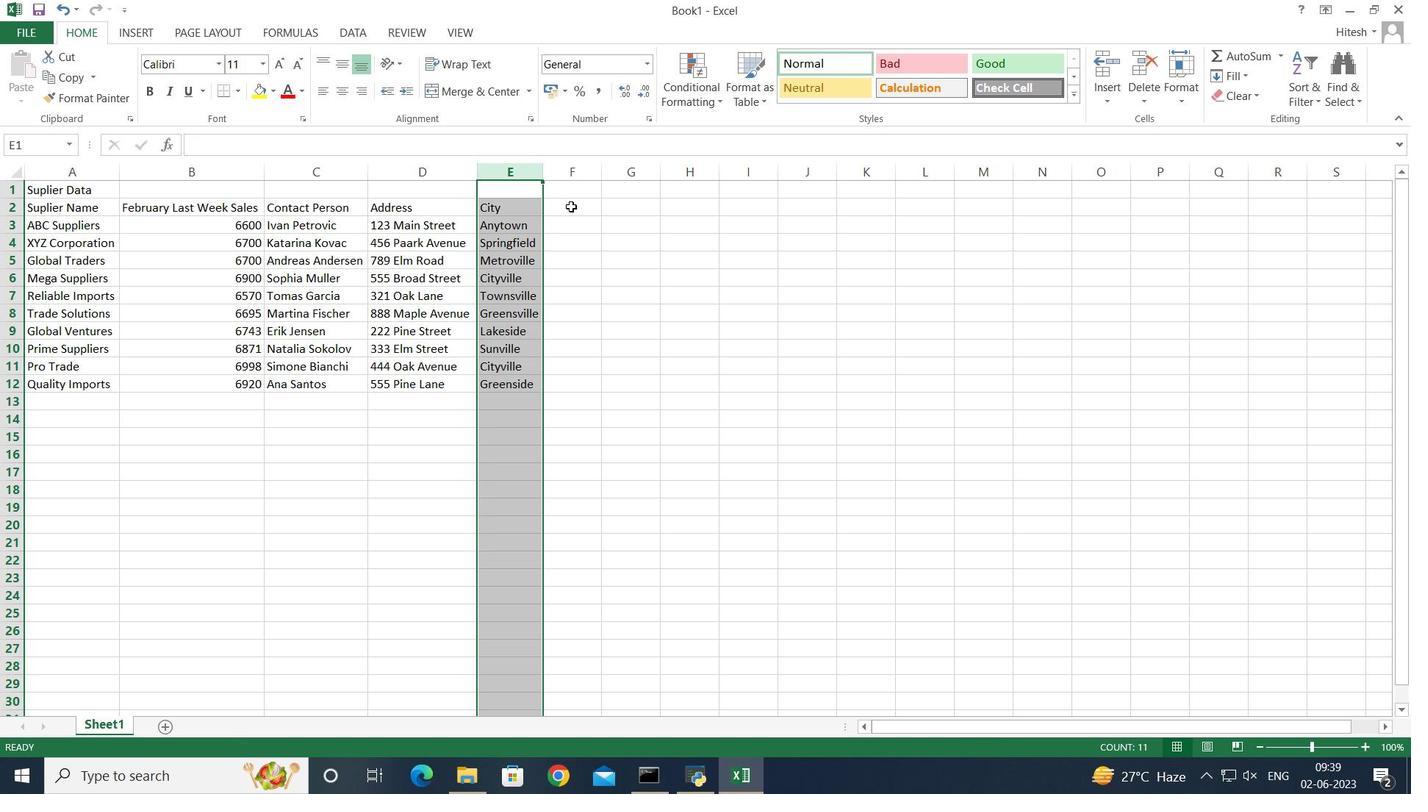 
Action: Mouse moved to (188, 156)
Screenshot: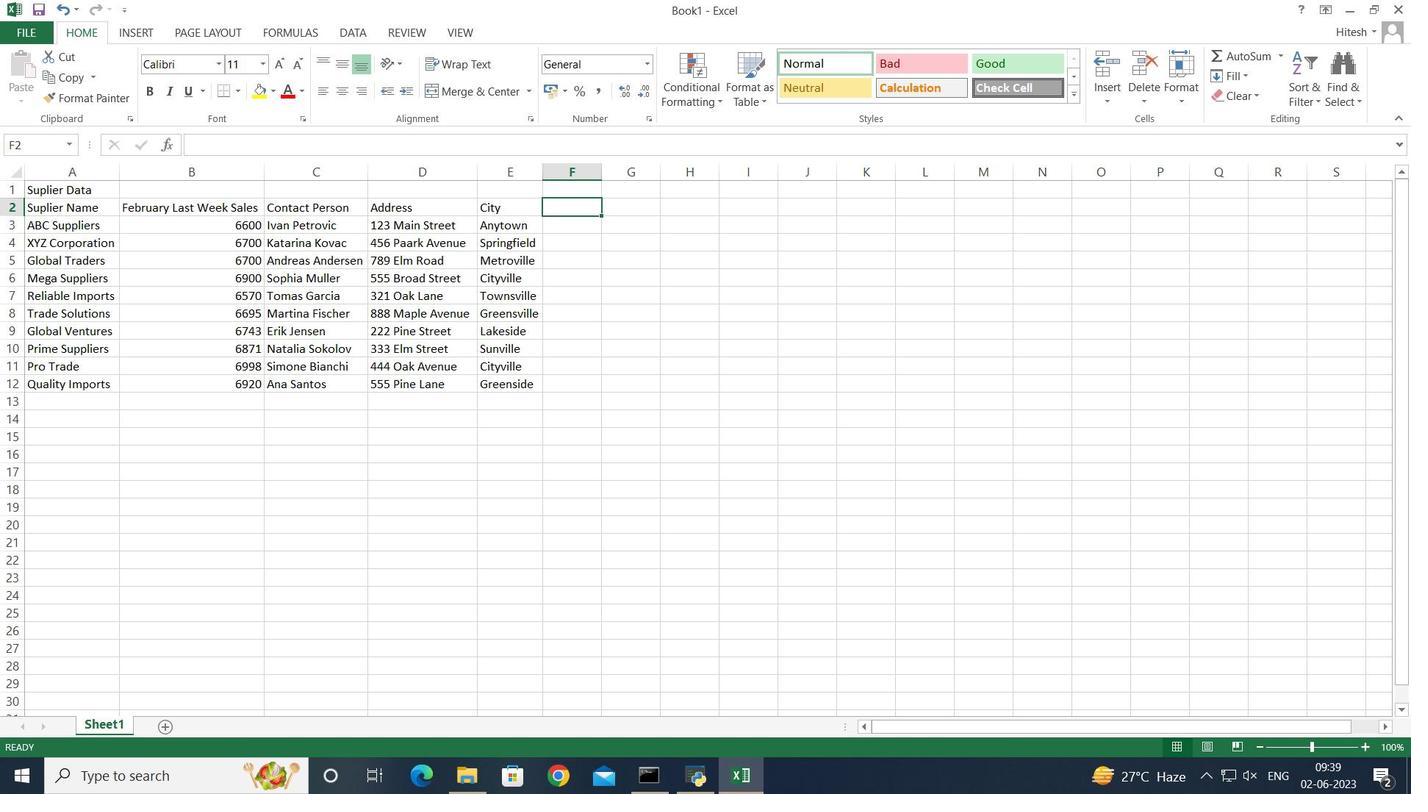 
Action: Mouse scrolled (188, 156) with delta (0, 0)
Screenshot: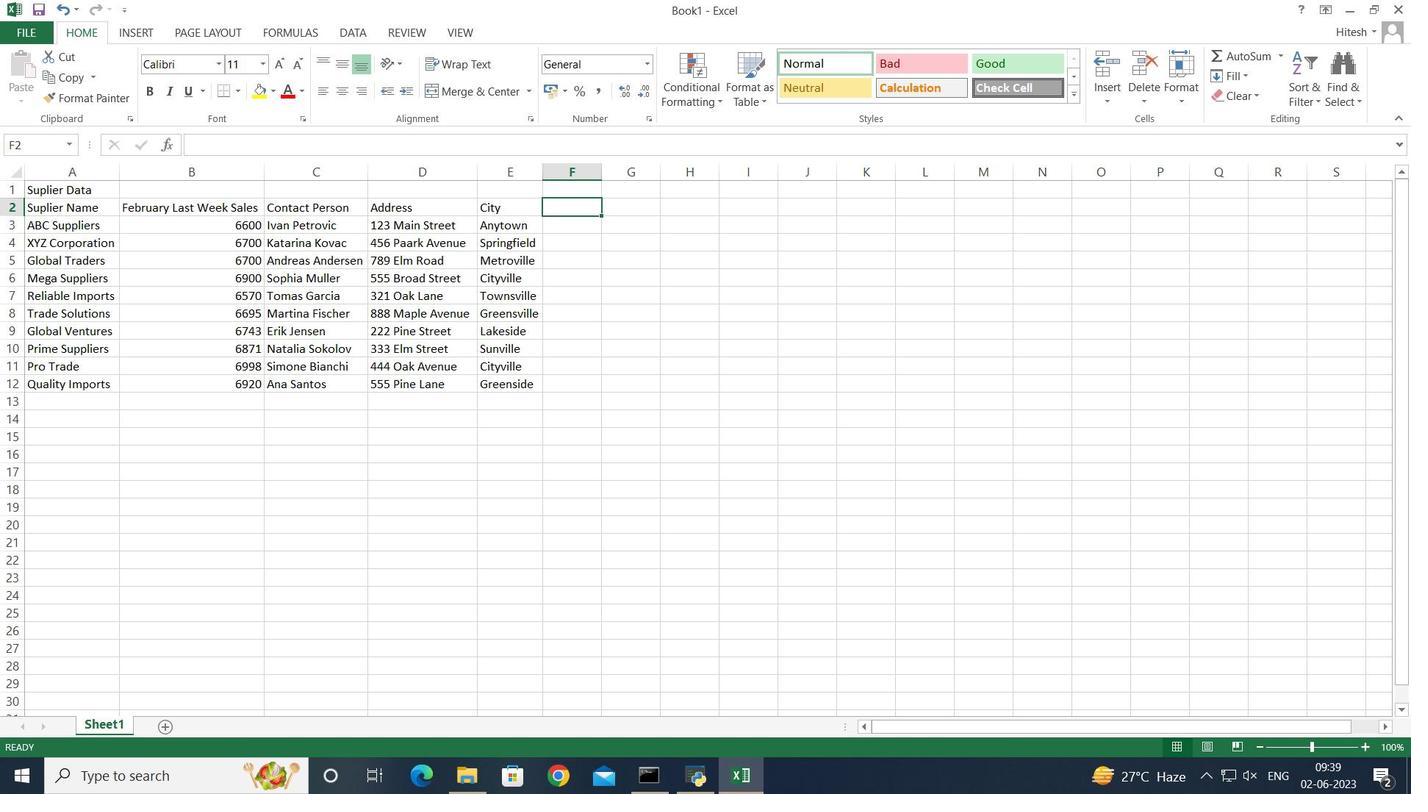 
Action: Mouse scrolled (188, 156) with delta (0, 0)
Screenshot: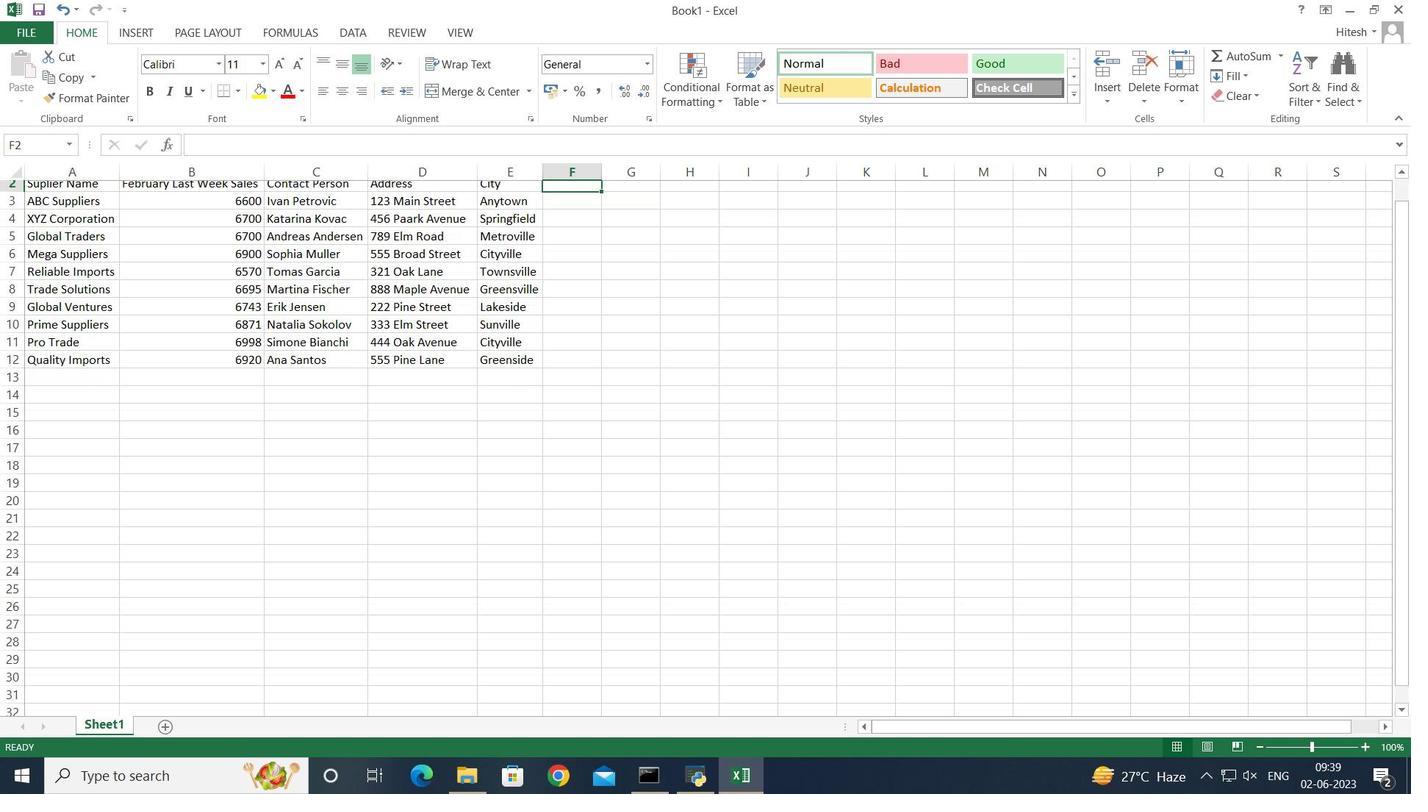
Action: Mouse moved to (188, 158)
Screenshot: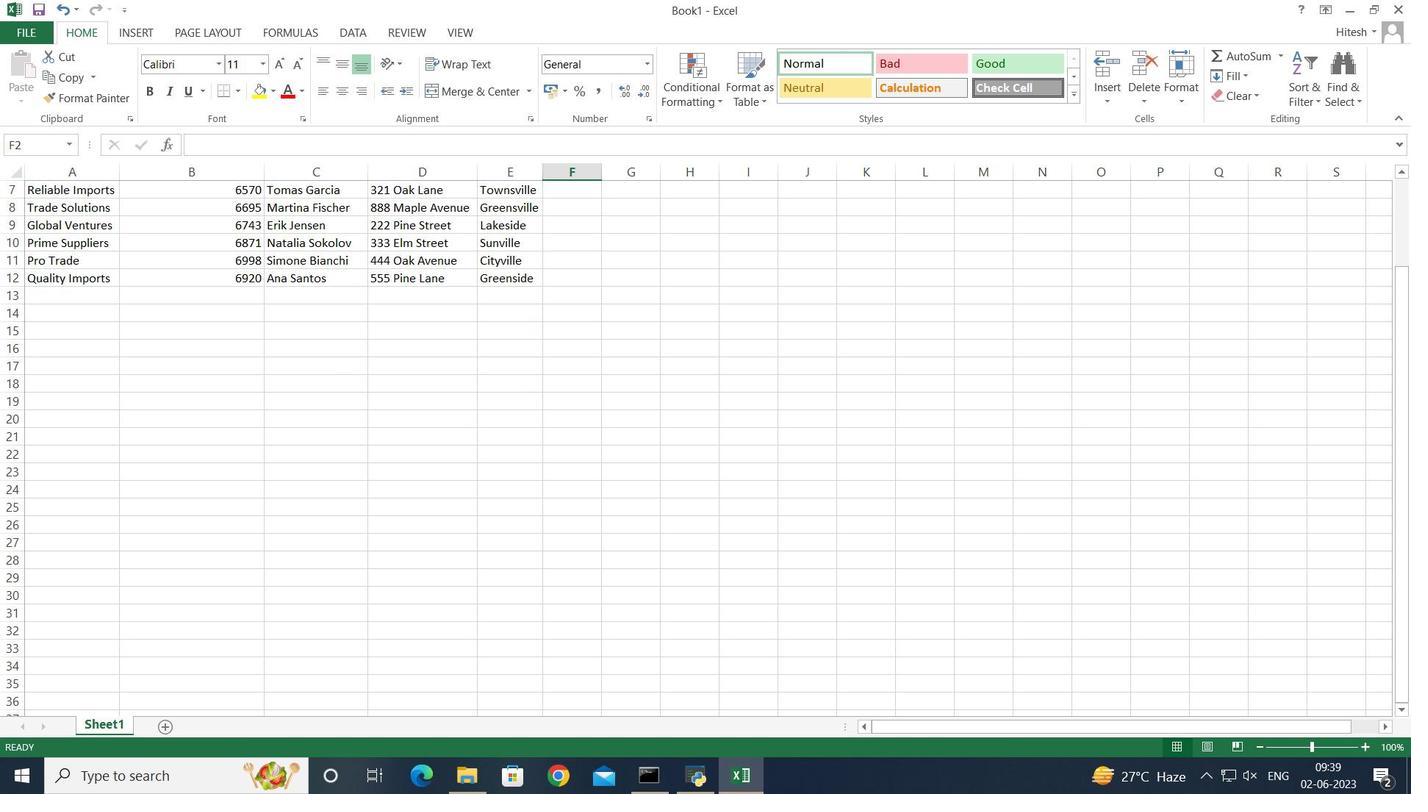 
Action: Mouse pressed left at (188, 158)
Screenshot: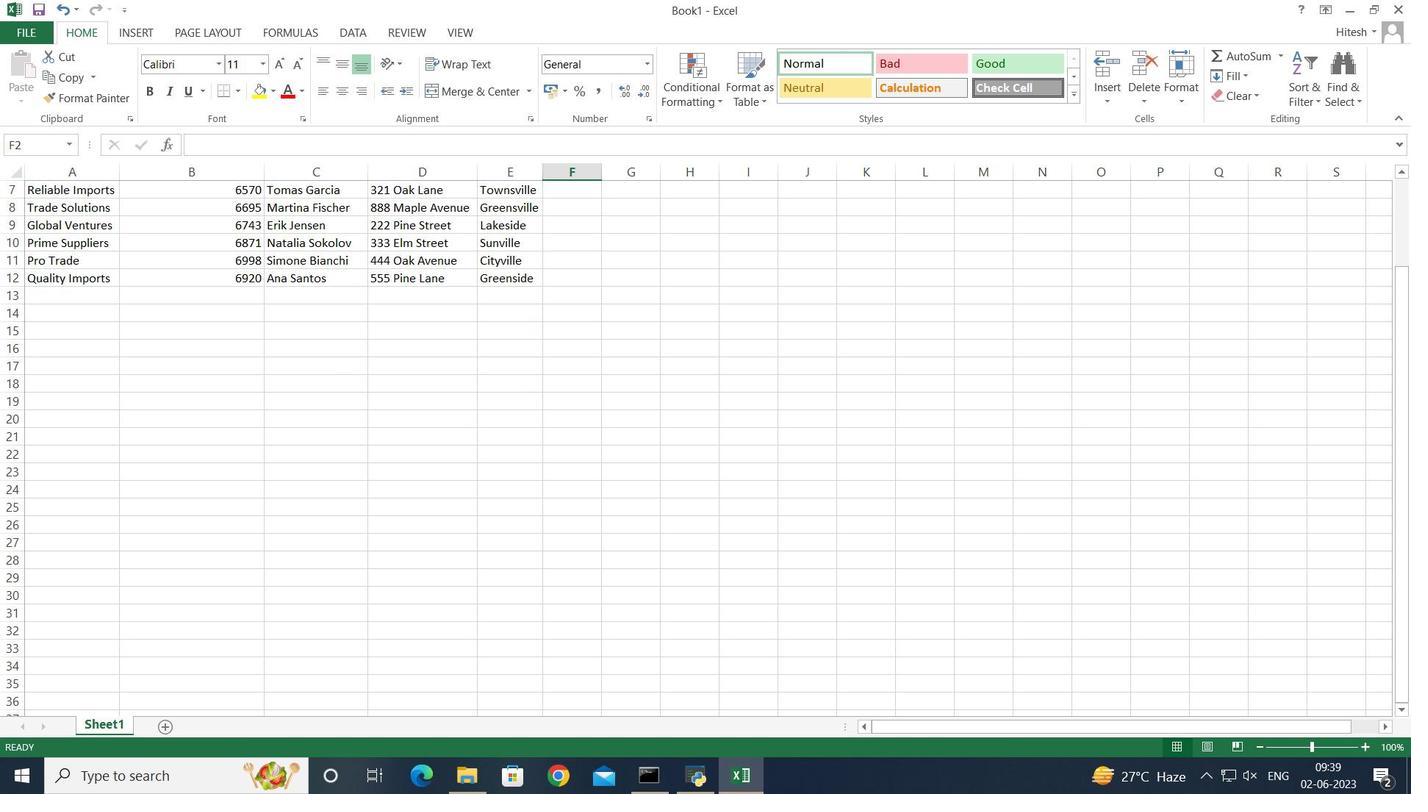 
Action: Mouse moved to (188, 158)
Screenshot: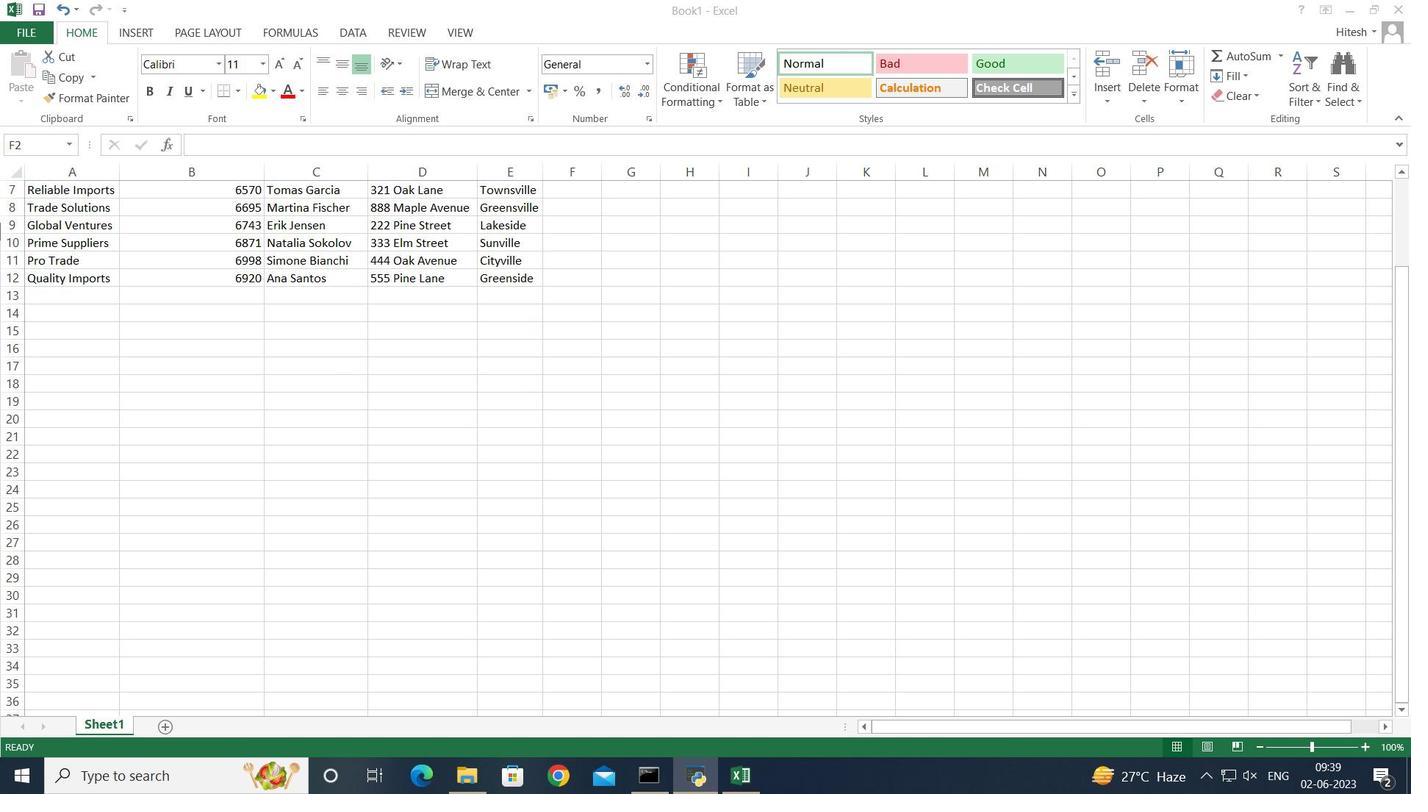 
Action: Mouse scrolled (188, 158) with delta (0, 0)
Screenshot: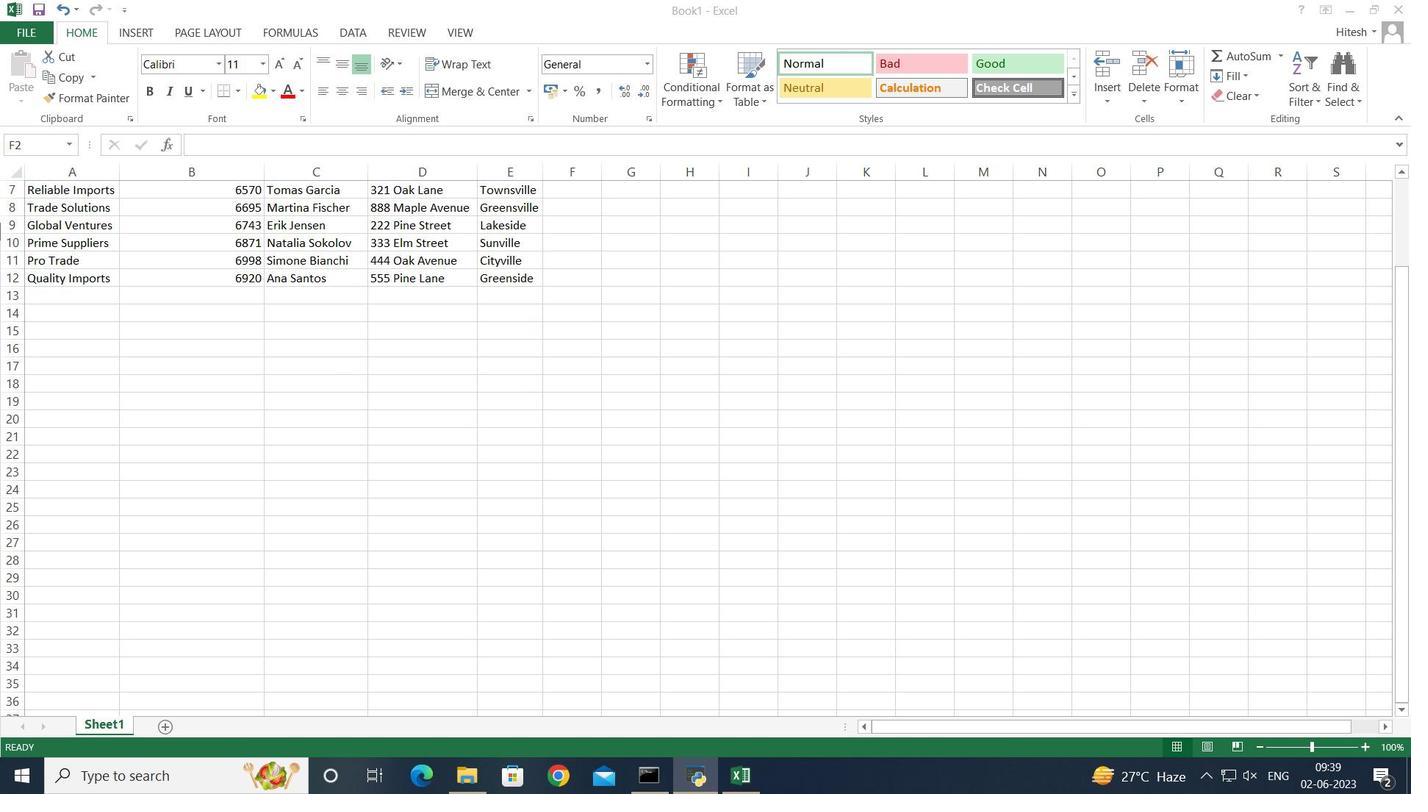 
Action: Mouse scrolled (188, 158) with delta (0, 0)
Screenshot: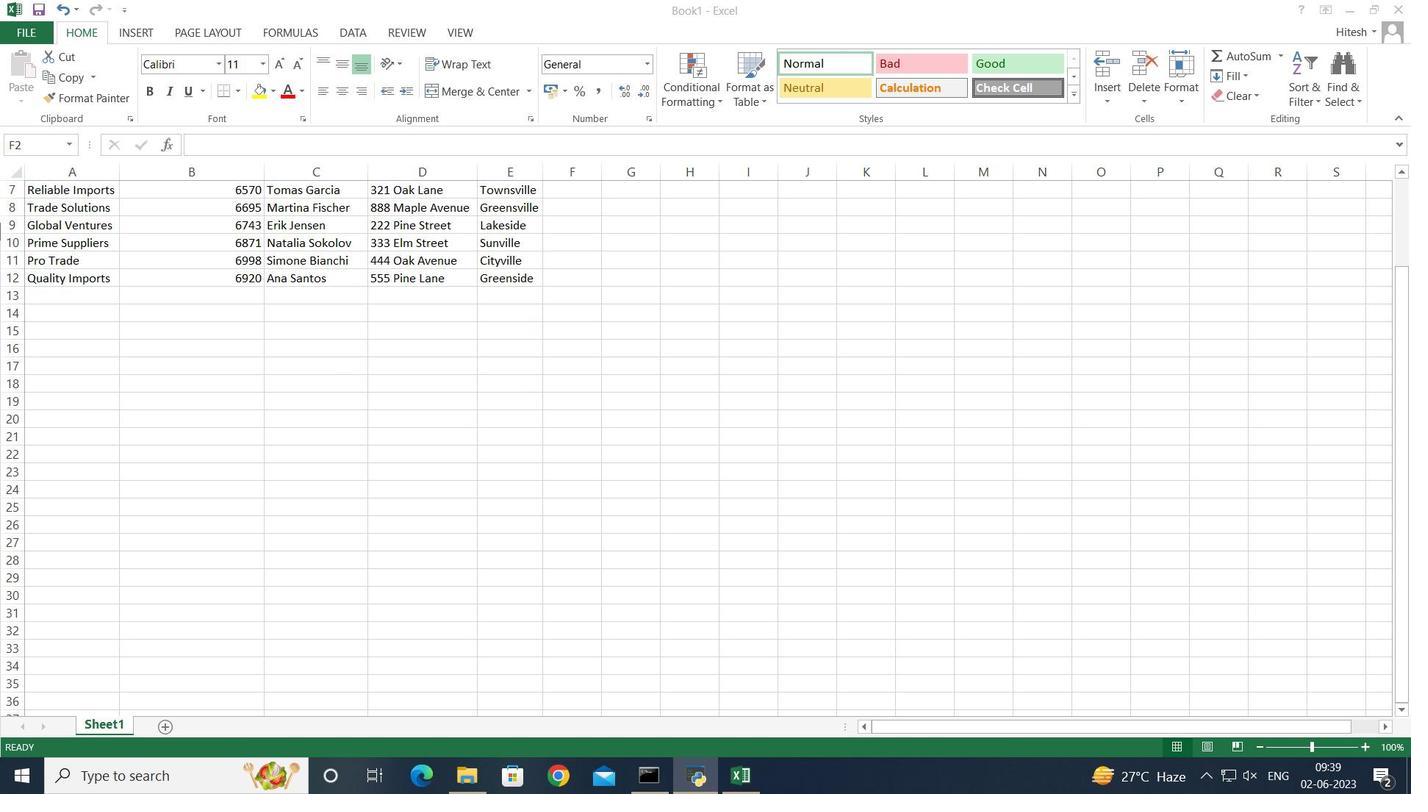 
Action: Mouse scrolled (188, 158) with delta (0, 0)
Screenshot: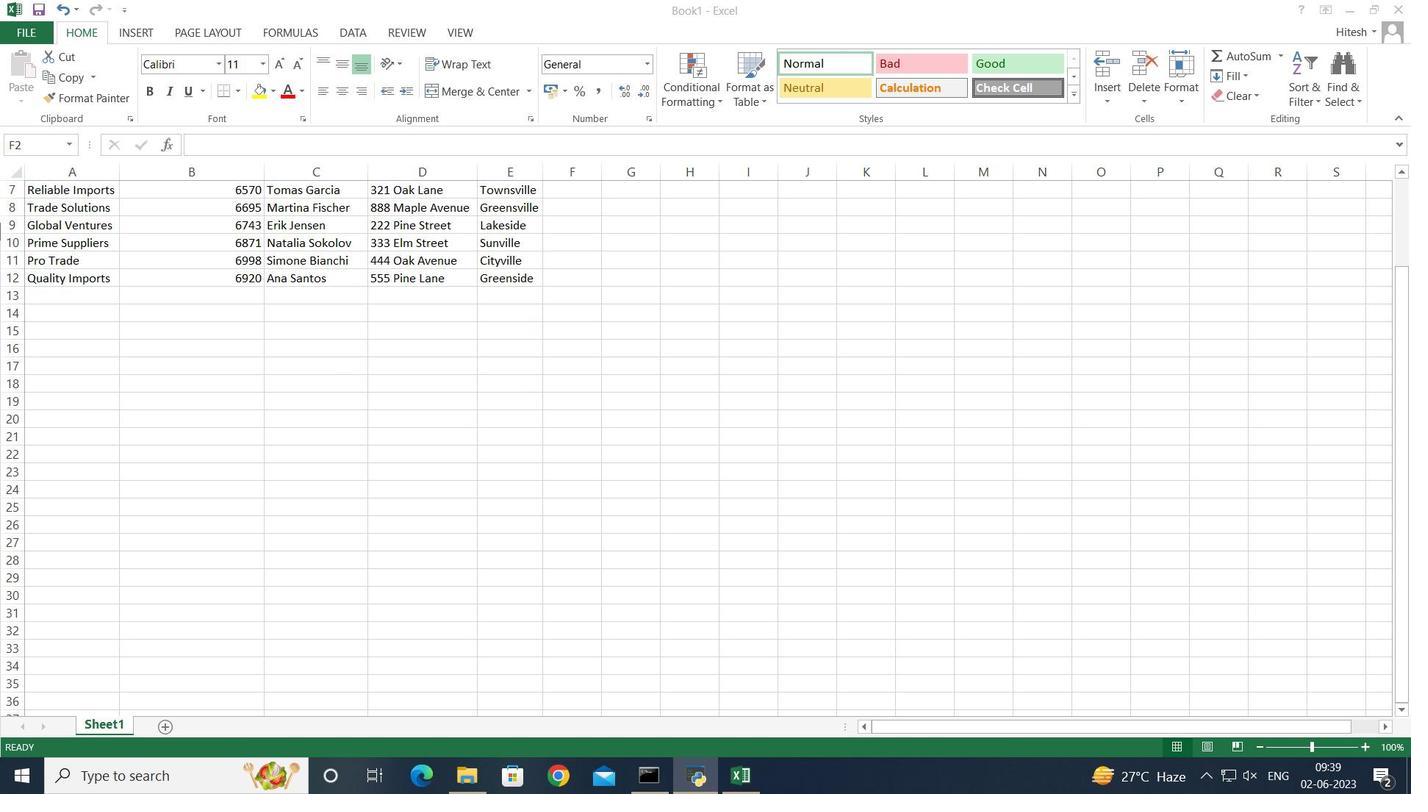 
Action: Mouse scrolled (188, 158) with delta (0, 0)
Screenshot: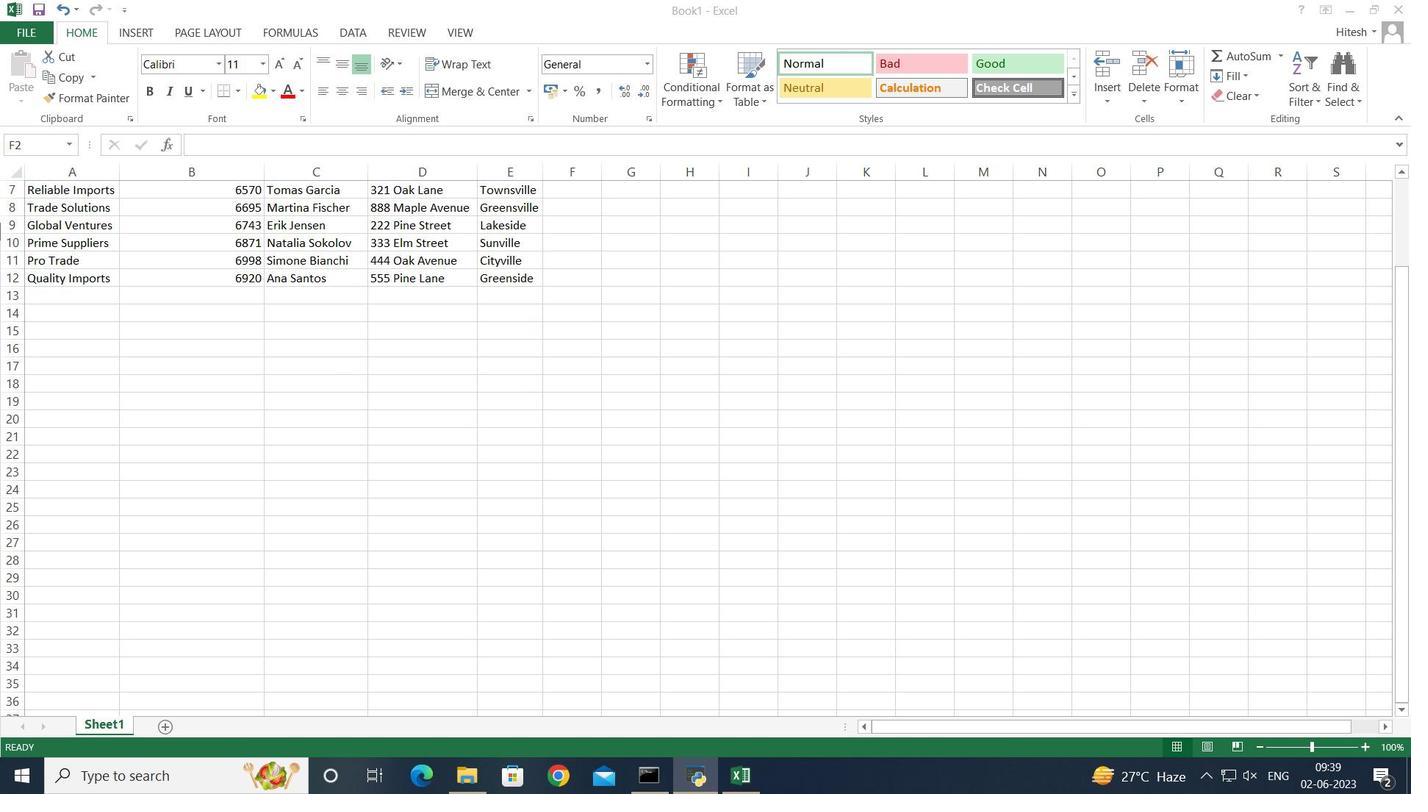 
Action: Mouse scrolled (188, 158) with delta (0, 0)
Screenshot: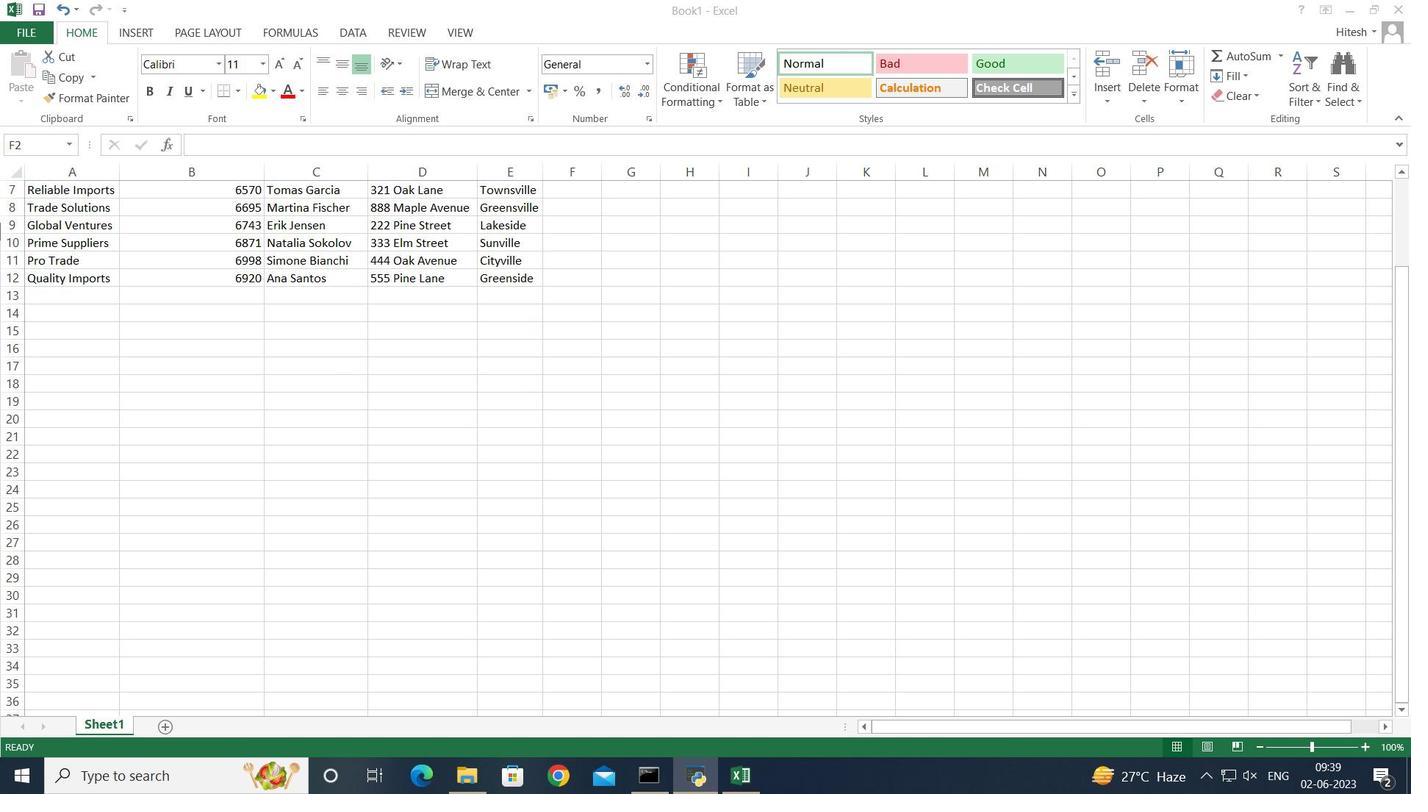
Action: Mouse moved to (188, 157)
Screenshot: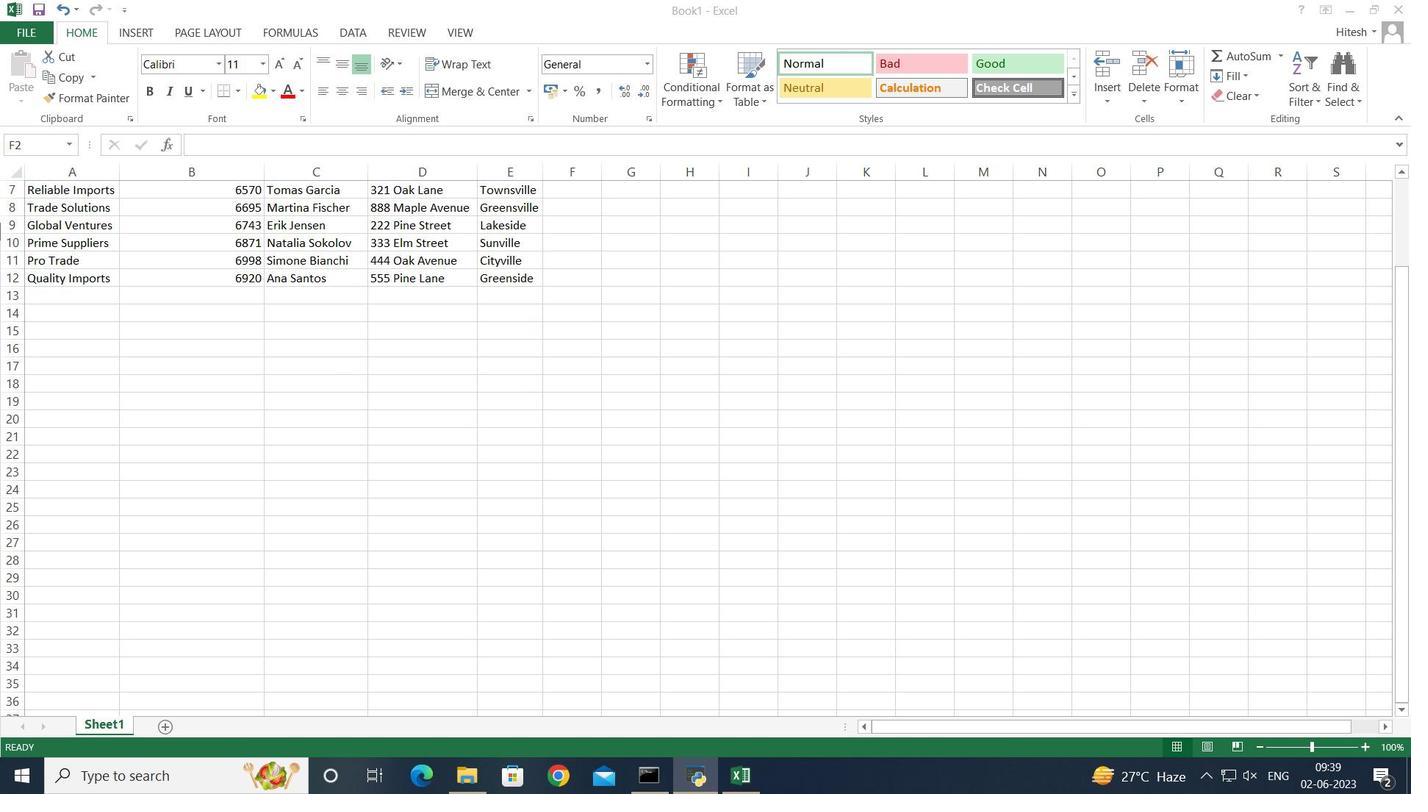 
Action: Mouse pressed left at (188, 157)
Screenshot: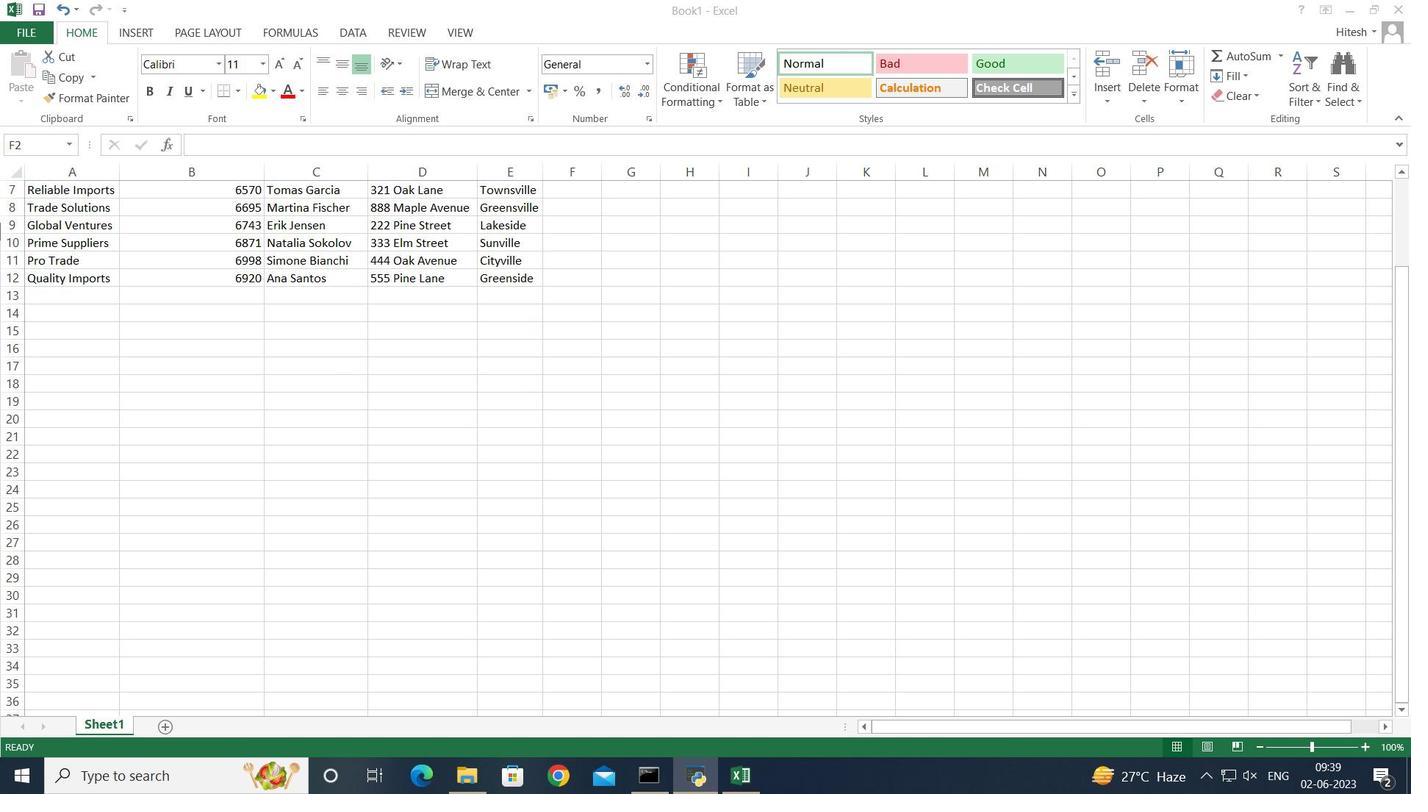 
Action: Mouse moved to (188, 158)
Screenshot: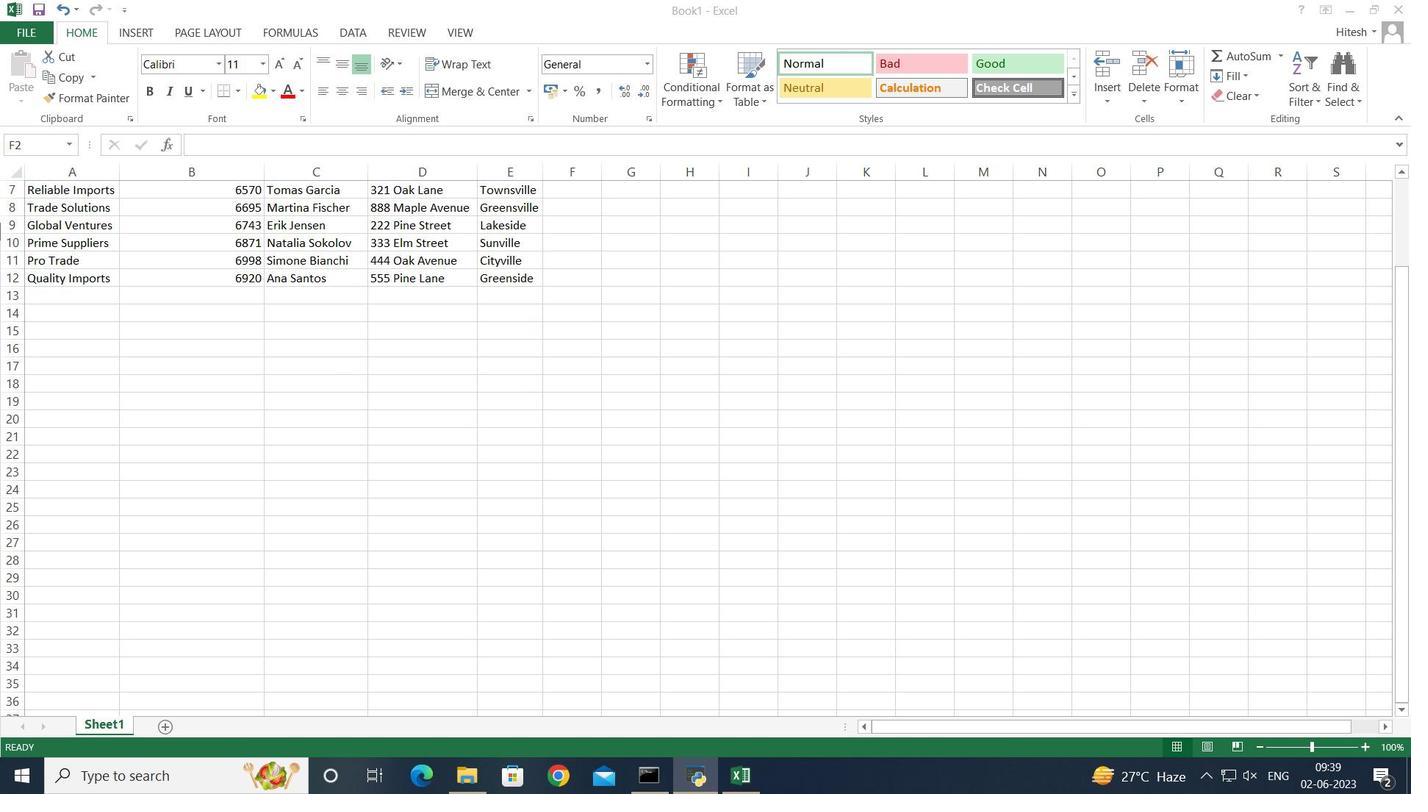 
Action: Mouse scrolled (188, 158) with delta (0, 0)
Screenshot: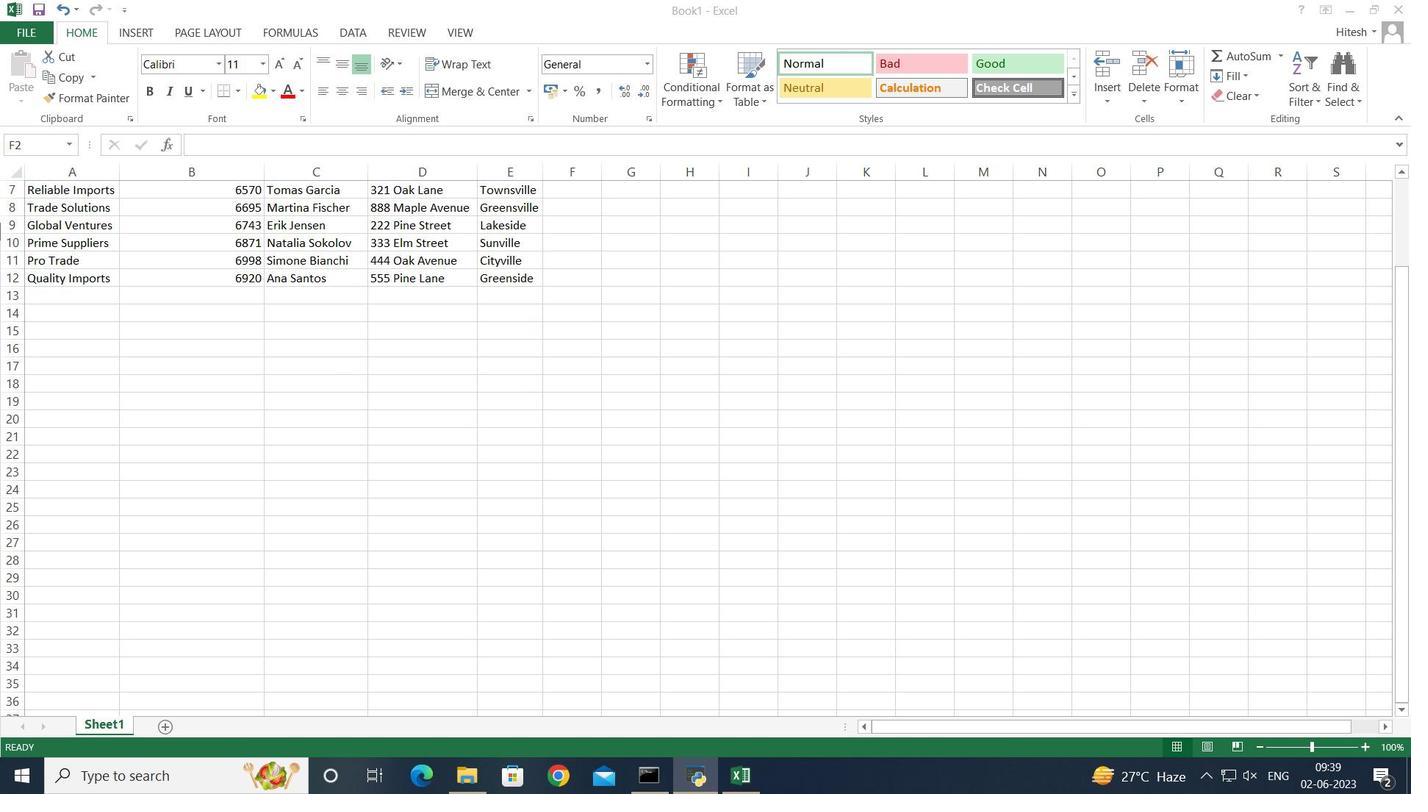 
Action: Mouse scrolled (188, 158) with delta (0, 0)
Screenshot: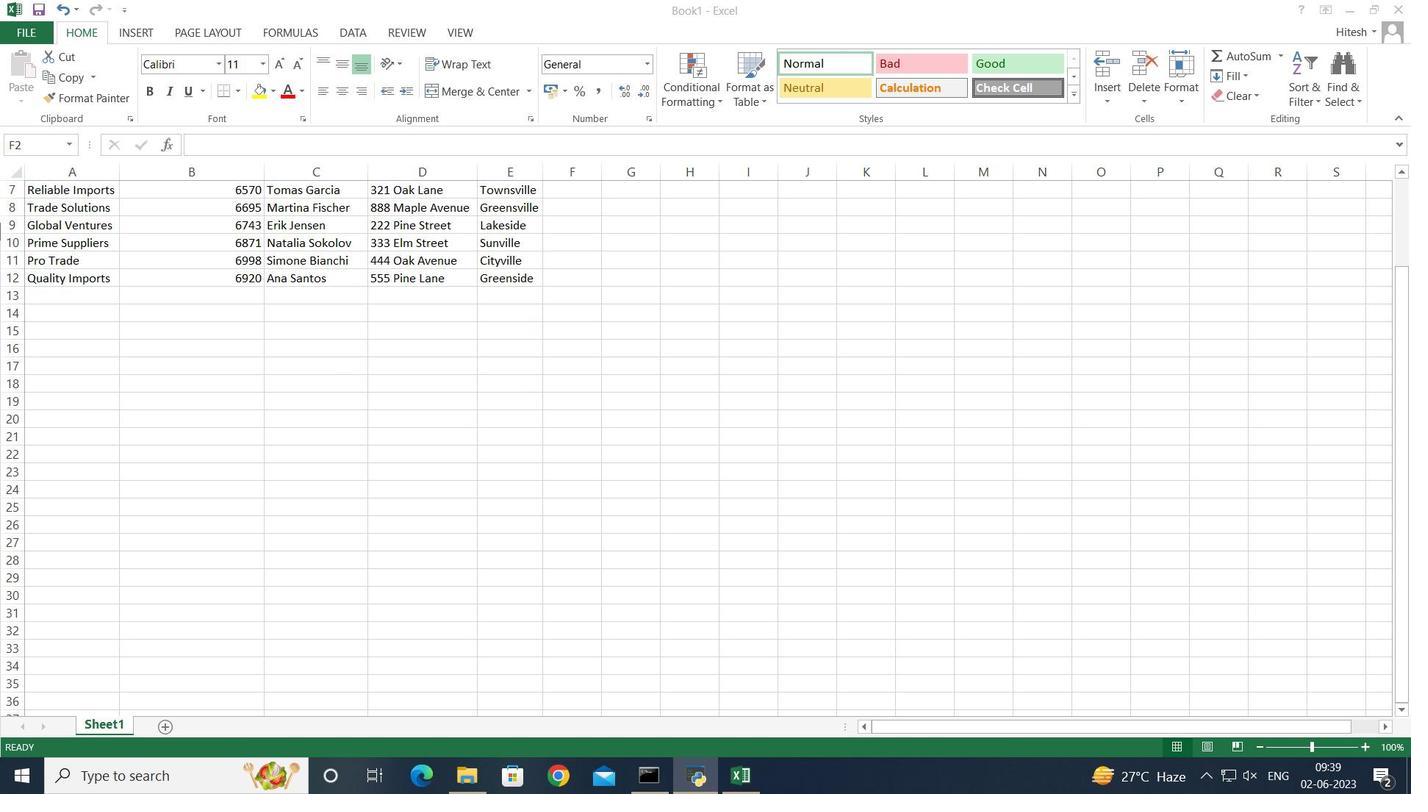 
Action: Mouse scrolled (188, 158) with delta (0, 0)
Screenshot: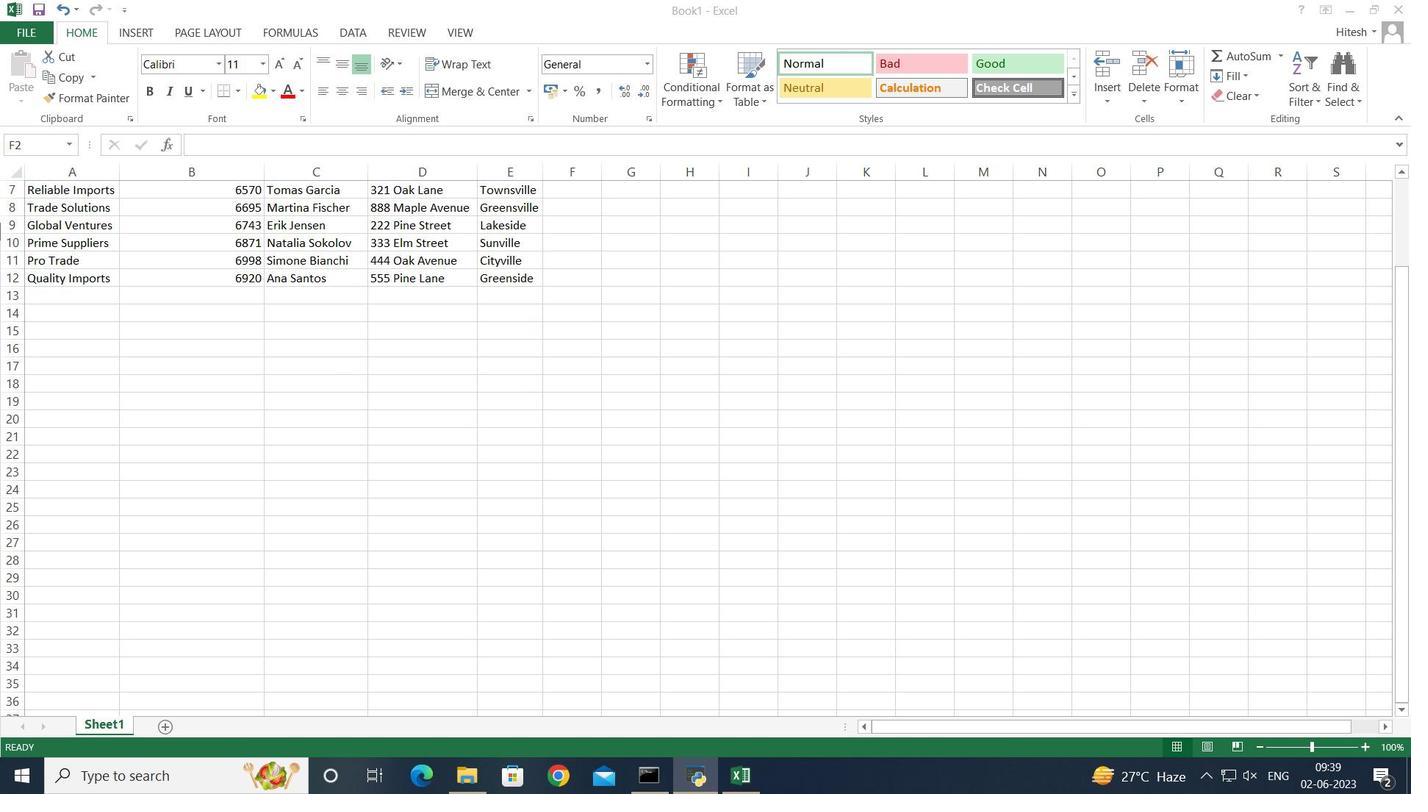 
Action: Mouse scrolled (188, 158) with delta (0, 0)
Screenshot: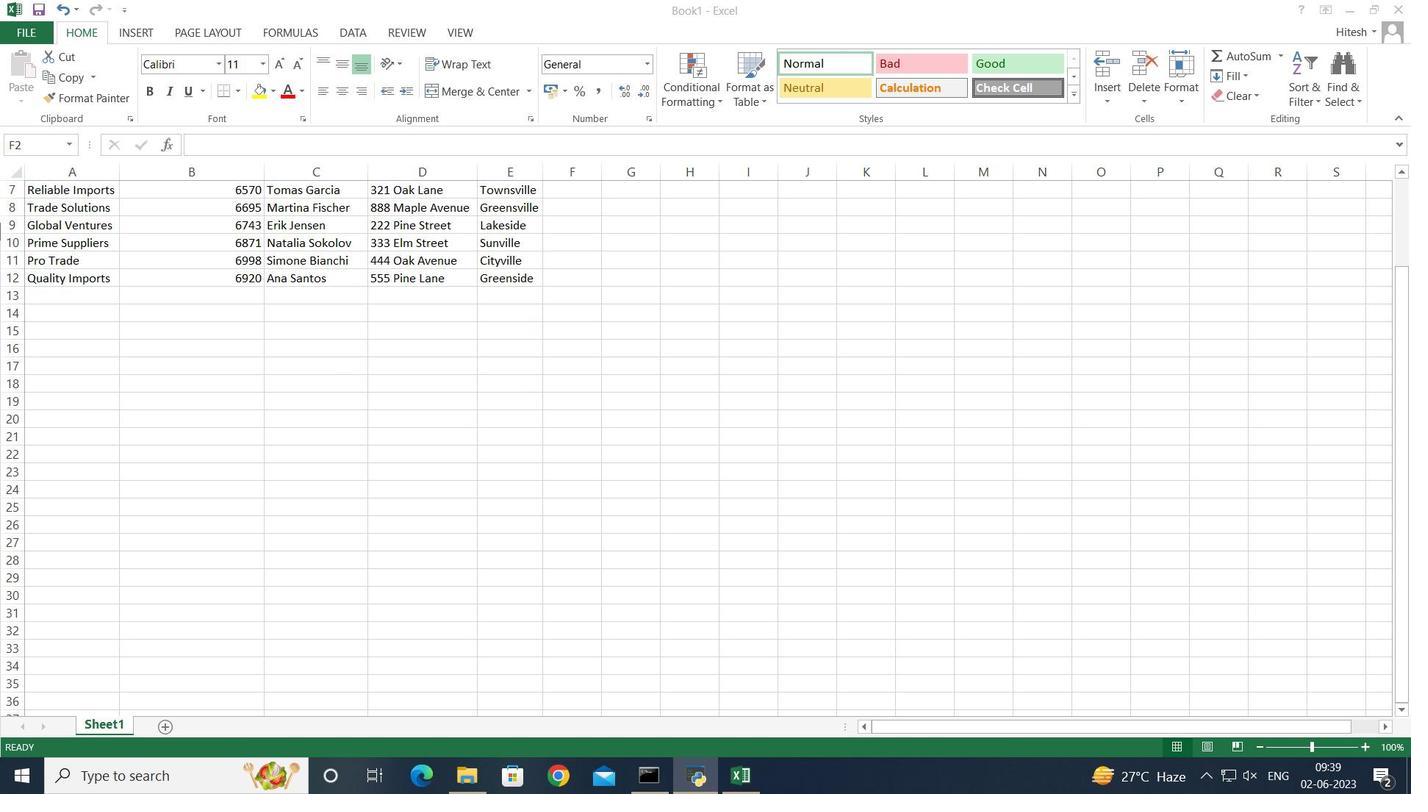 
Action: Mouse scrolled (188, 158) with delta (0, 0)
Screenshot: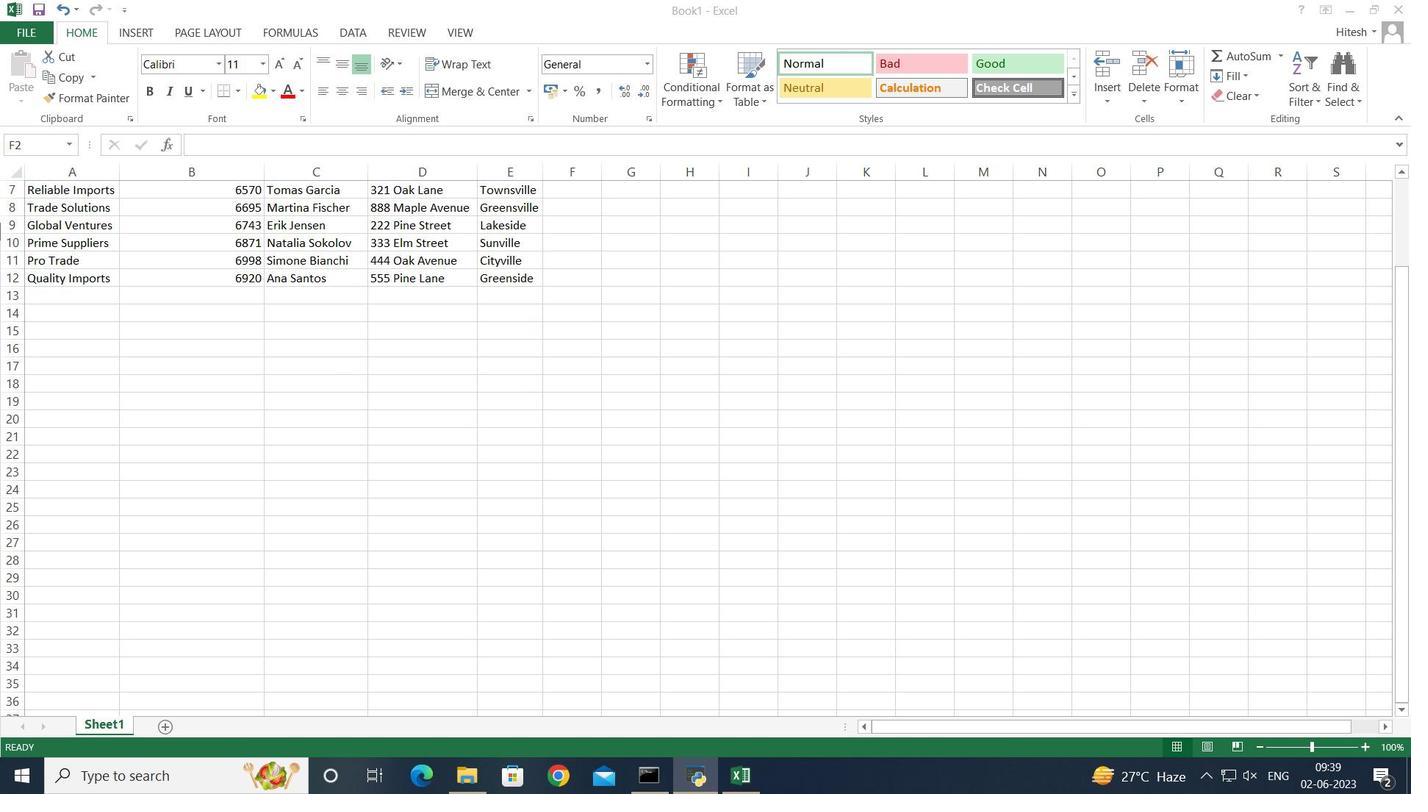 
Action: Mouse scrolled (188, 158) with delta (0, 0)
Screenshot: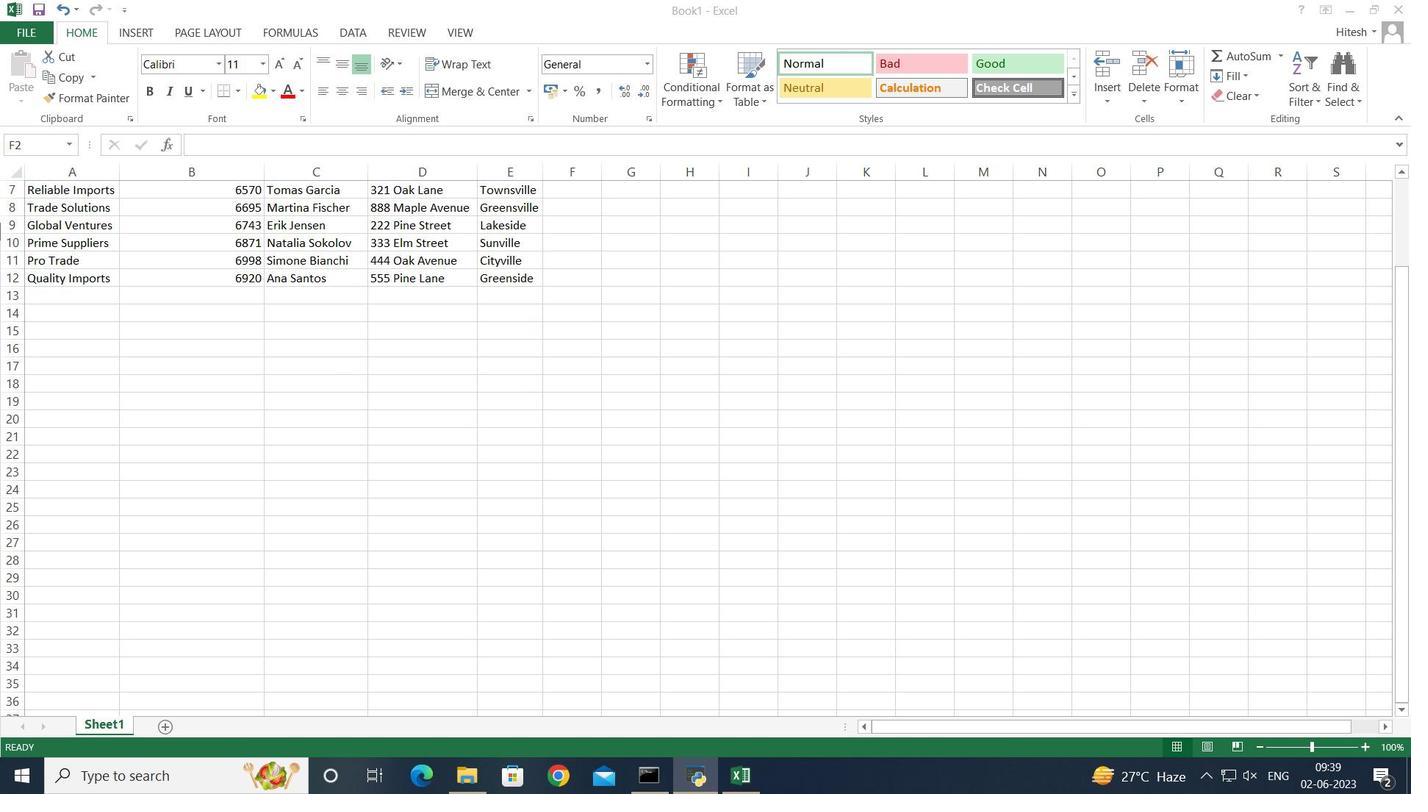 
Action: Mouse moved to (188, 157)
Screenshot: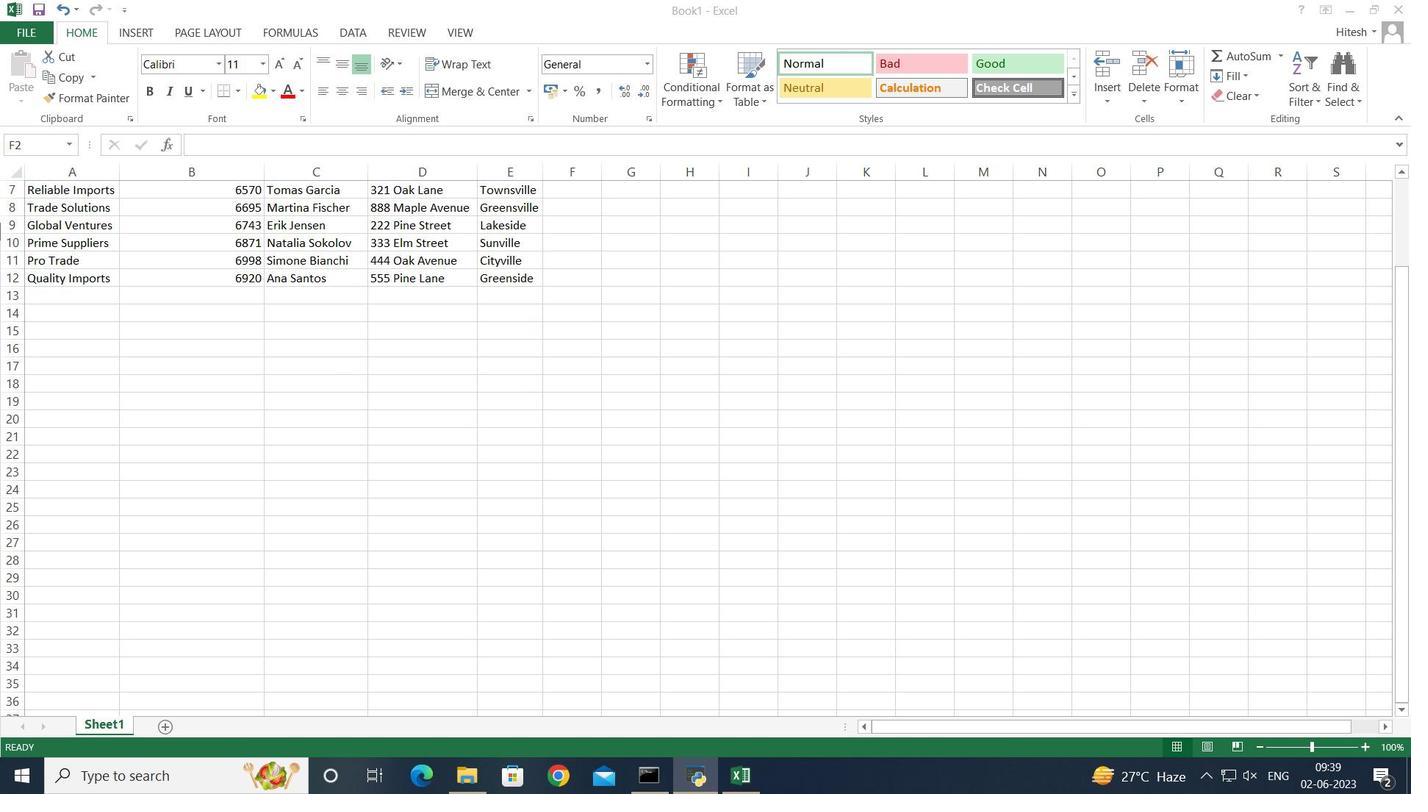 
Action: Mouse scrolled (188, 157) with delta (0, 0)
Screenshot: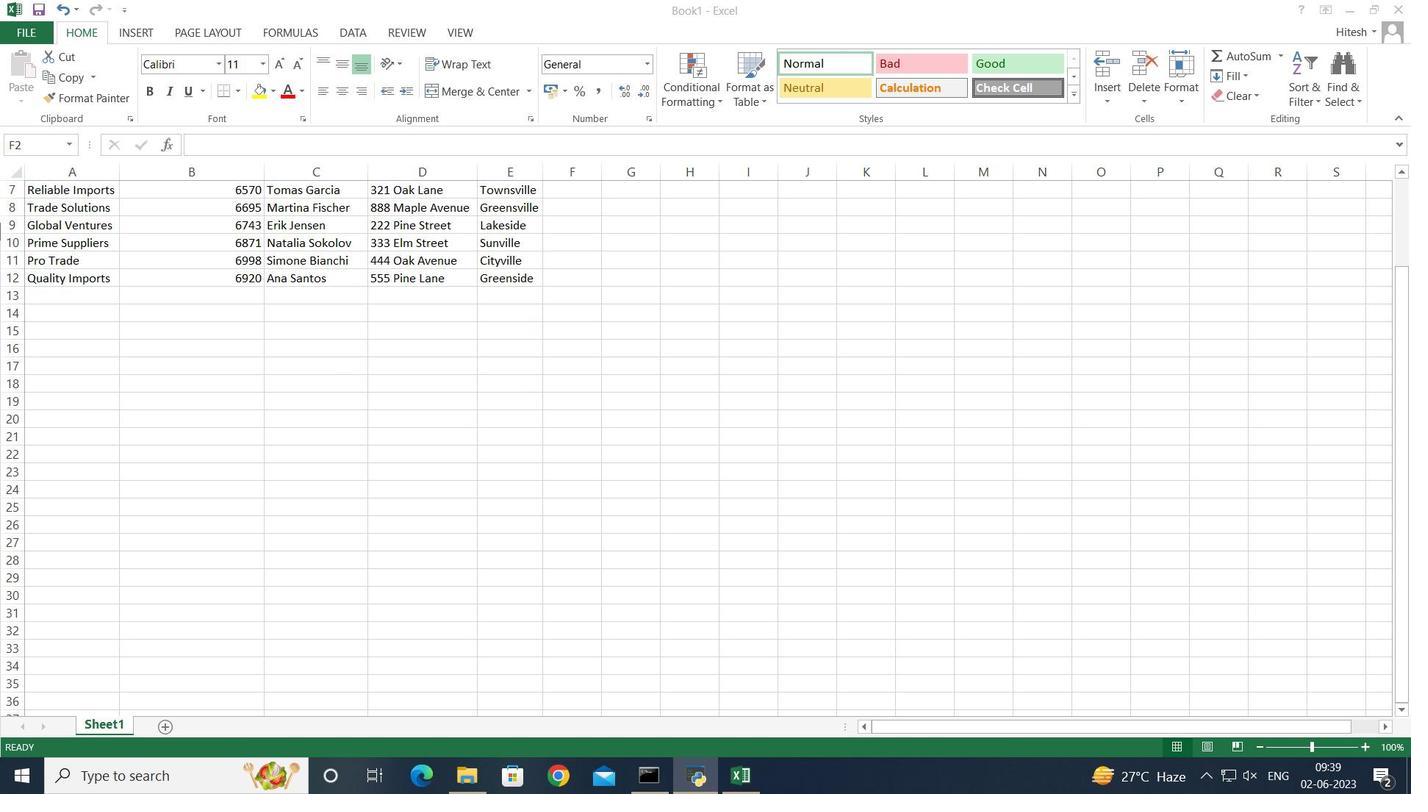 
Action: Mouse moved to (188, 157)
Screenshot: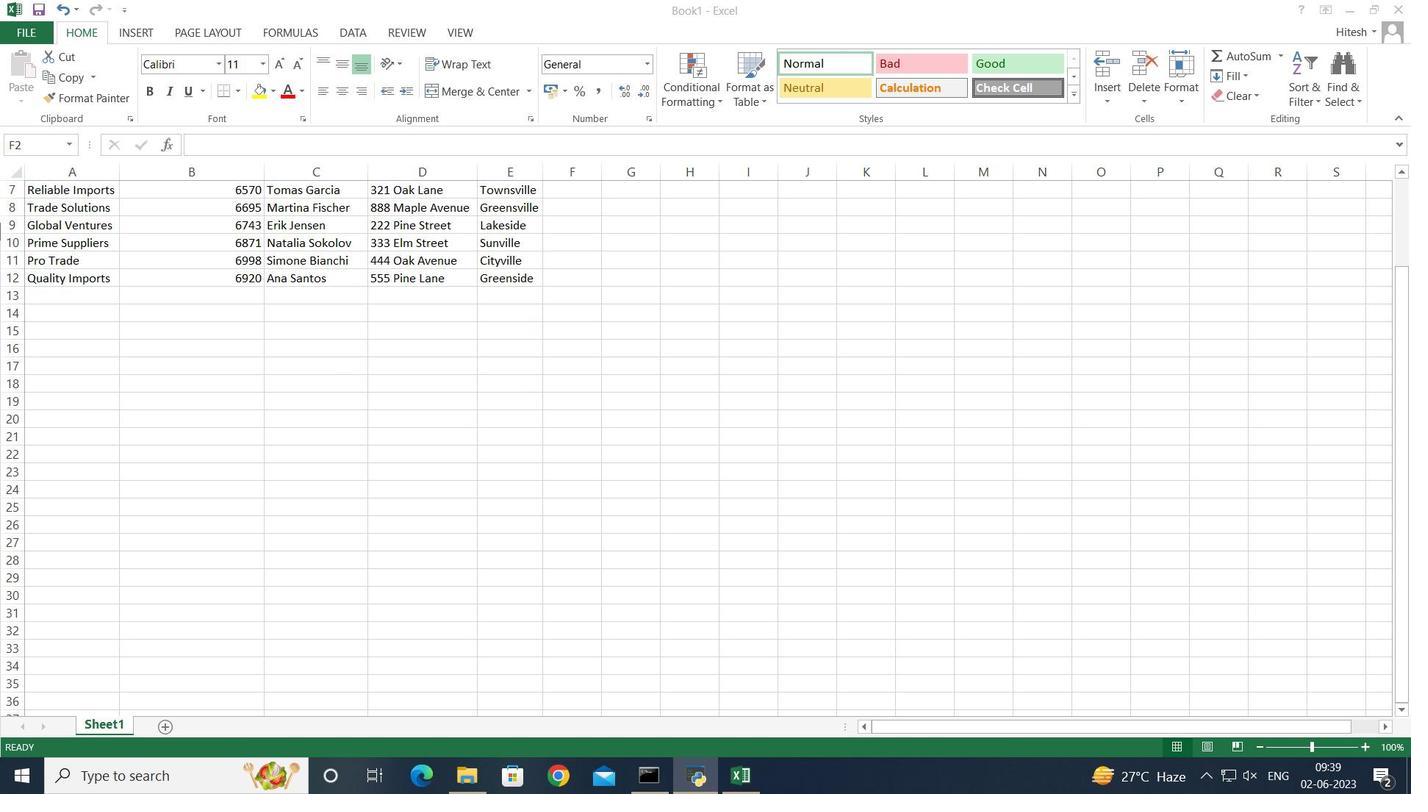 
Action: Mouse scrolled (188, 157) with delta (0, 0)
Screenshot: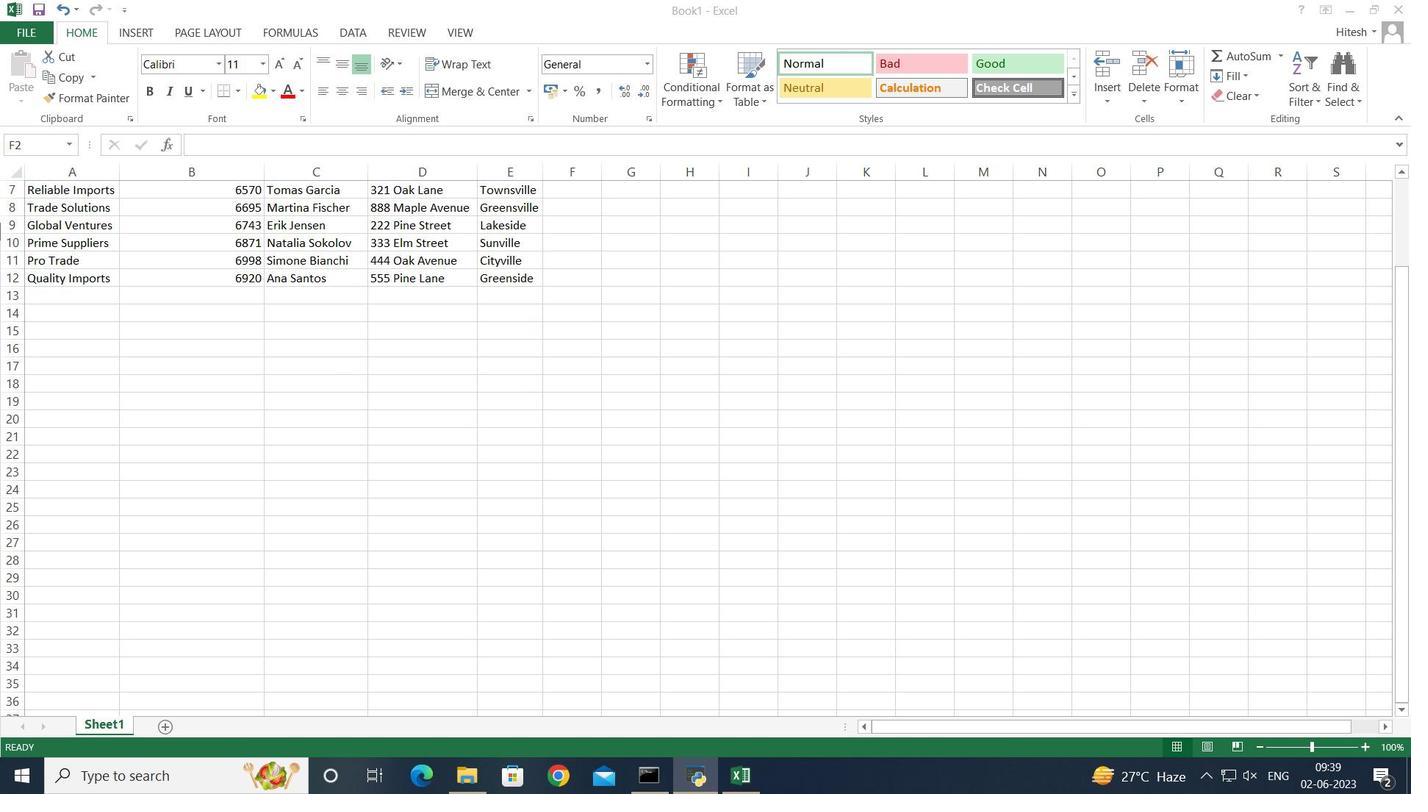 
Action: Mouse moved to (188, 157)
Screenshot: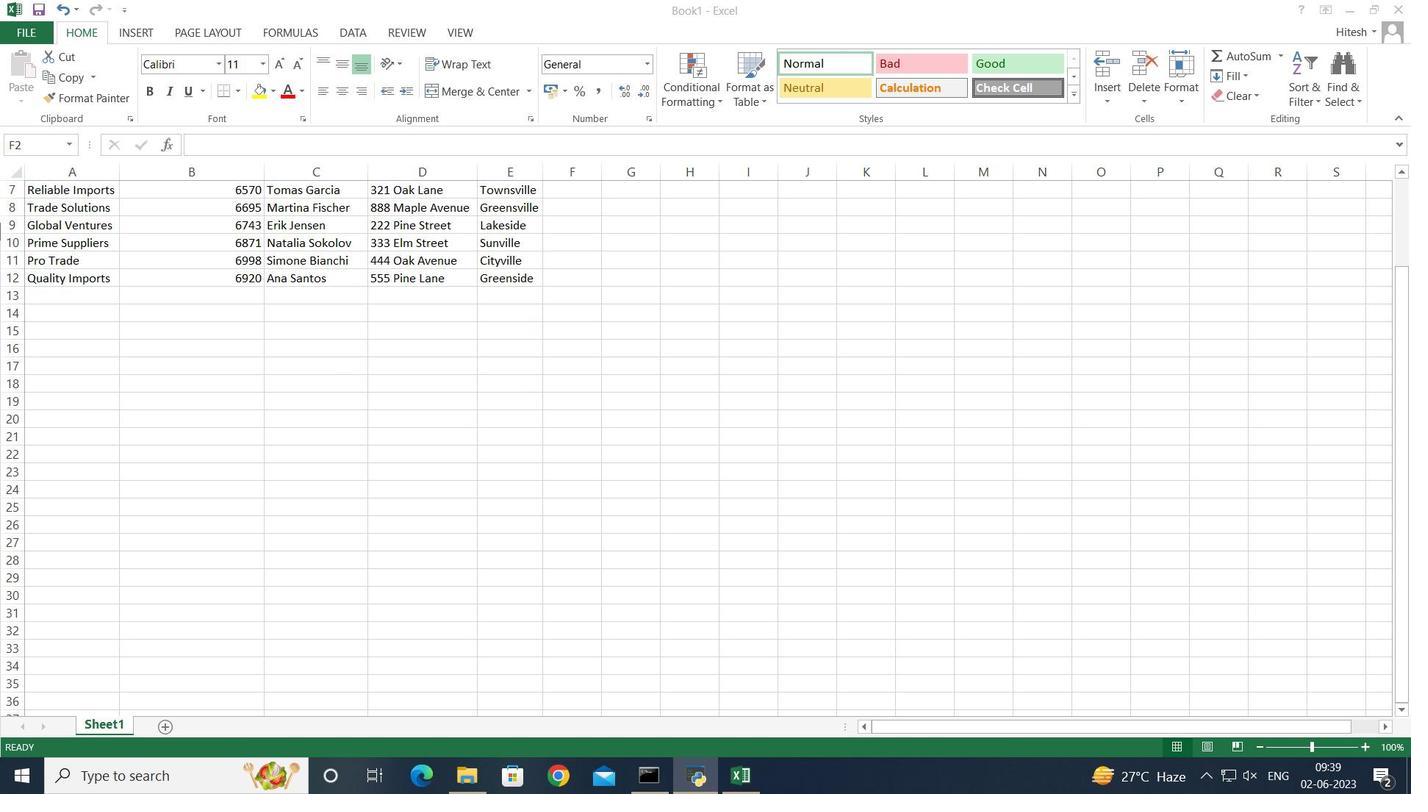 
Action: Mouse scrolled (188, 157) with delta (0, 0)
Screenshot: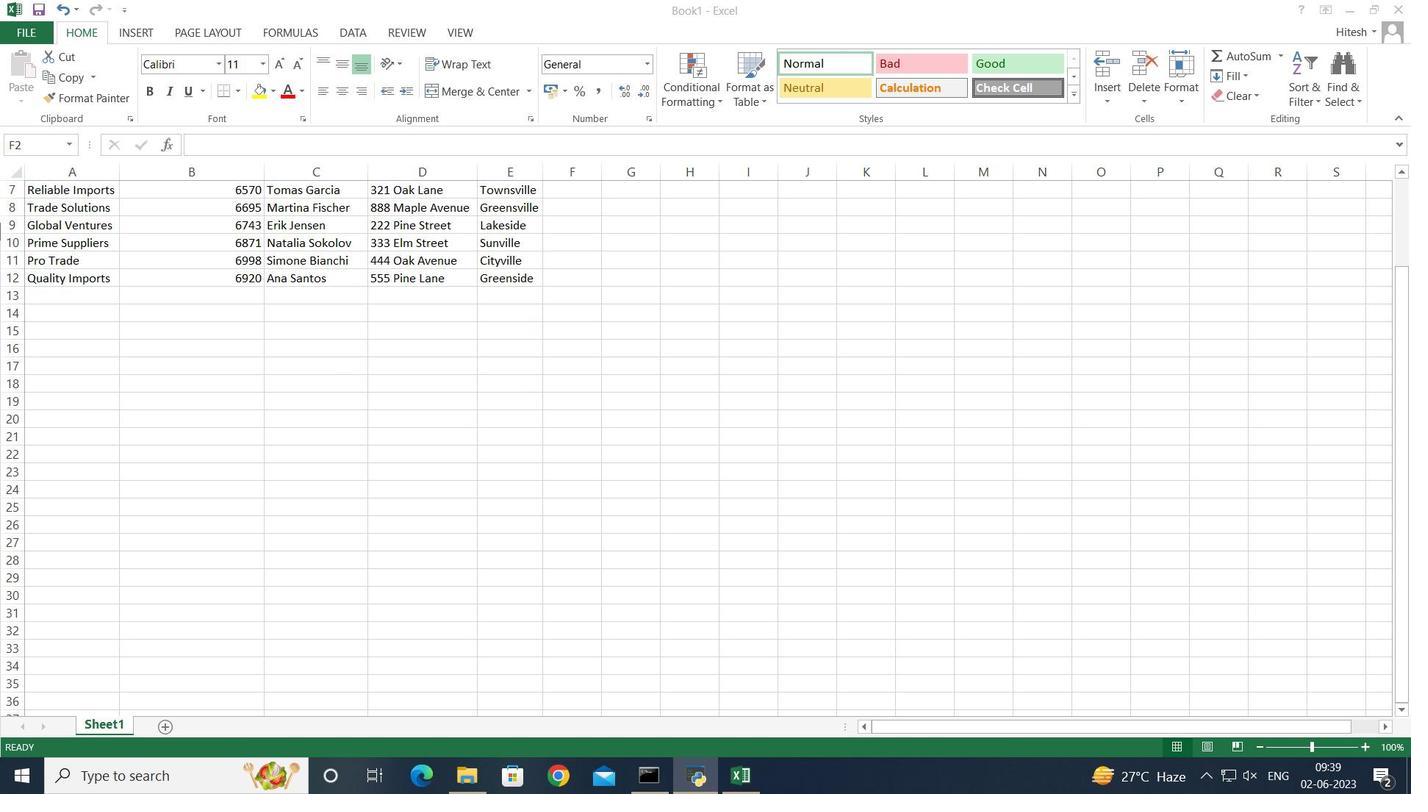
Action: Mouse moved to (188, 156)
Screenshot: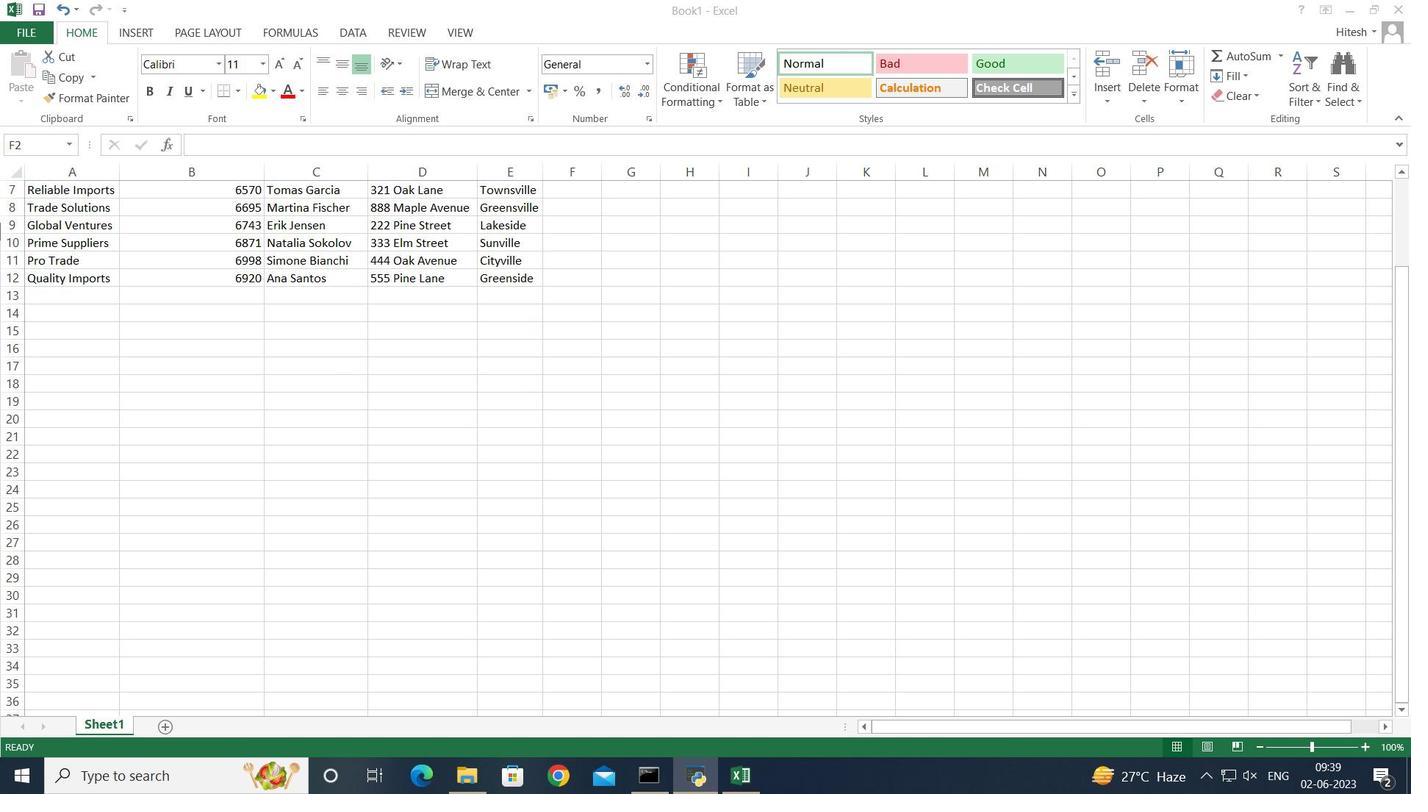 
Action: Mouse scrolled (188, 156) with delta (0, 0)
Screenshot: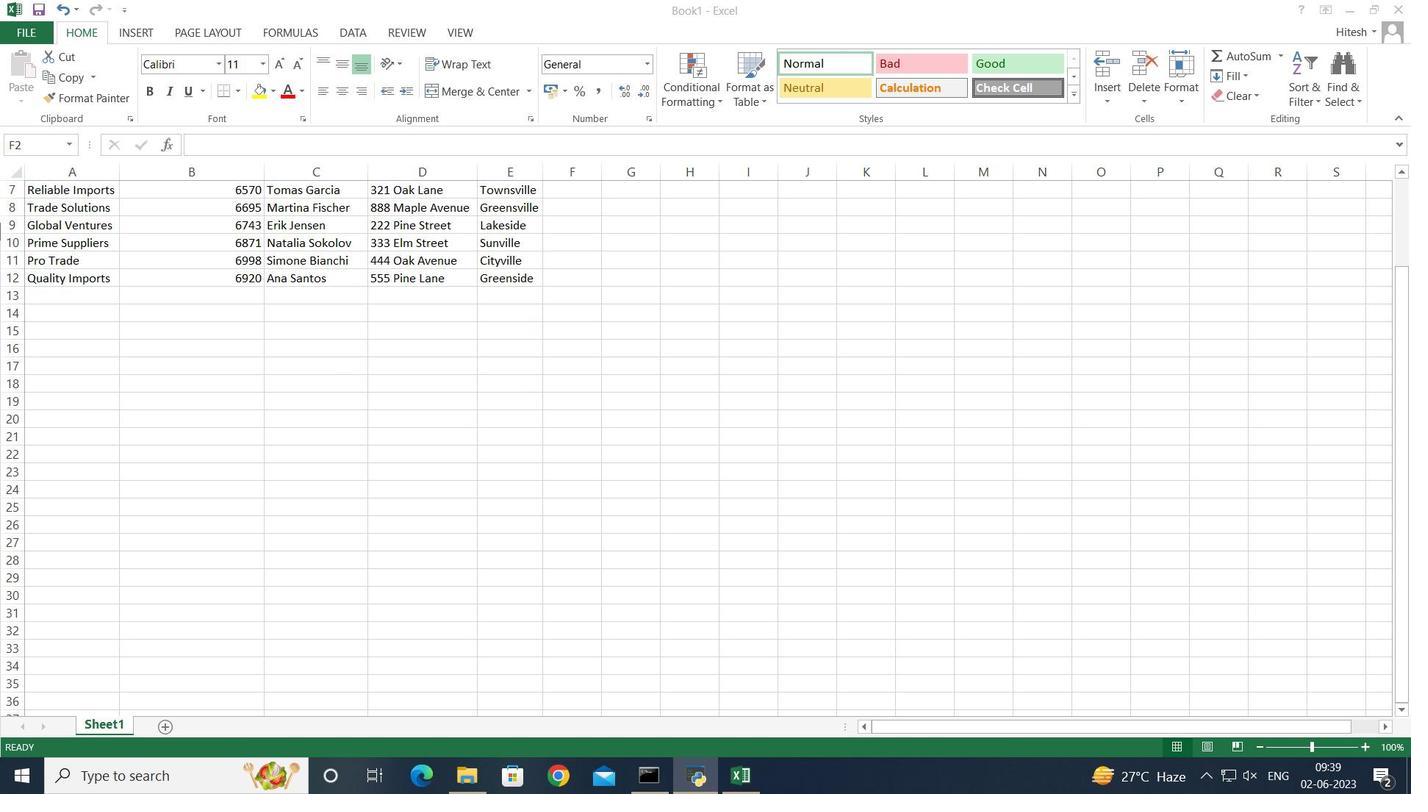
Action: Mouse scrolled (188, 156) with delta (0, 0)
Screenshot: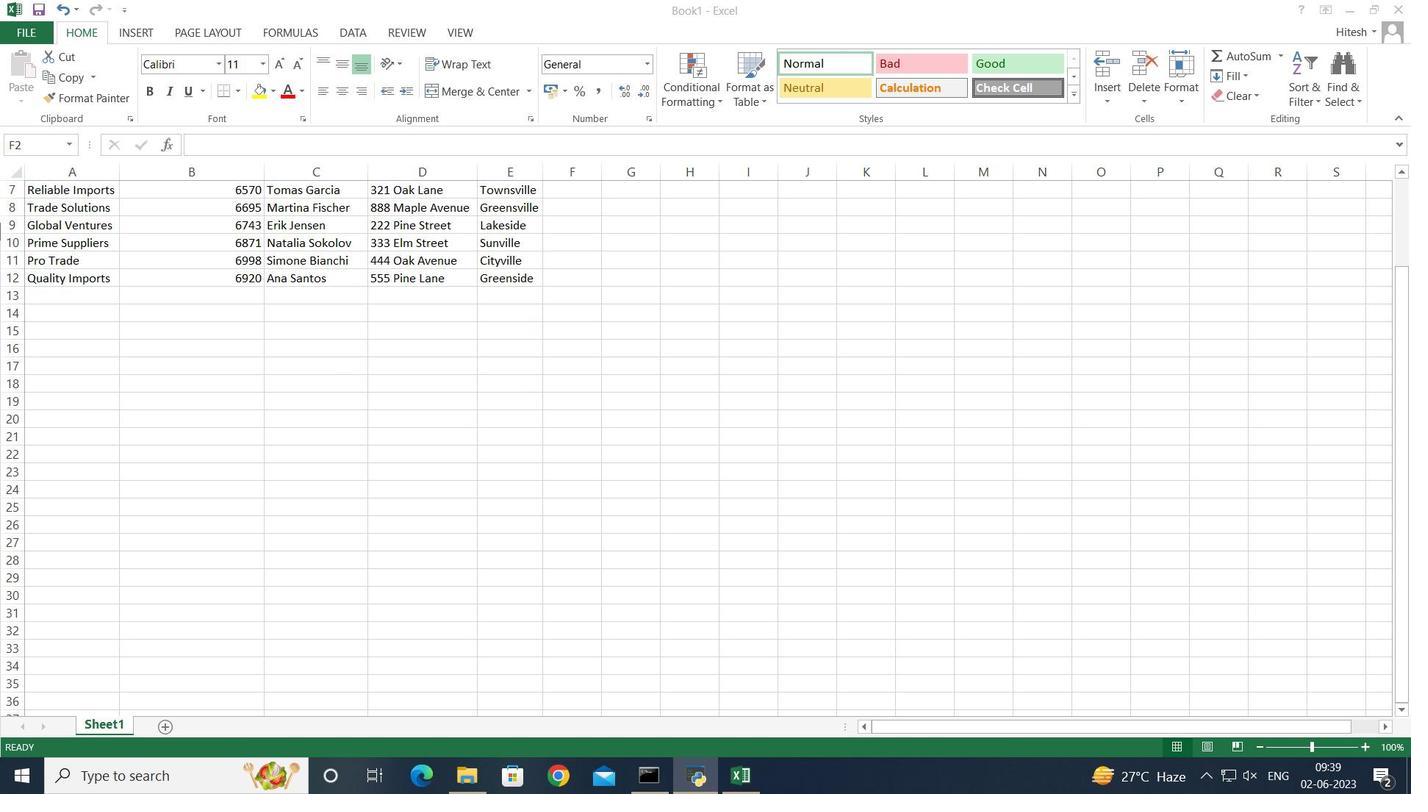 
Action: Mouse scrolled (188, 156) with delta (0, 0)
Screenshot: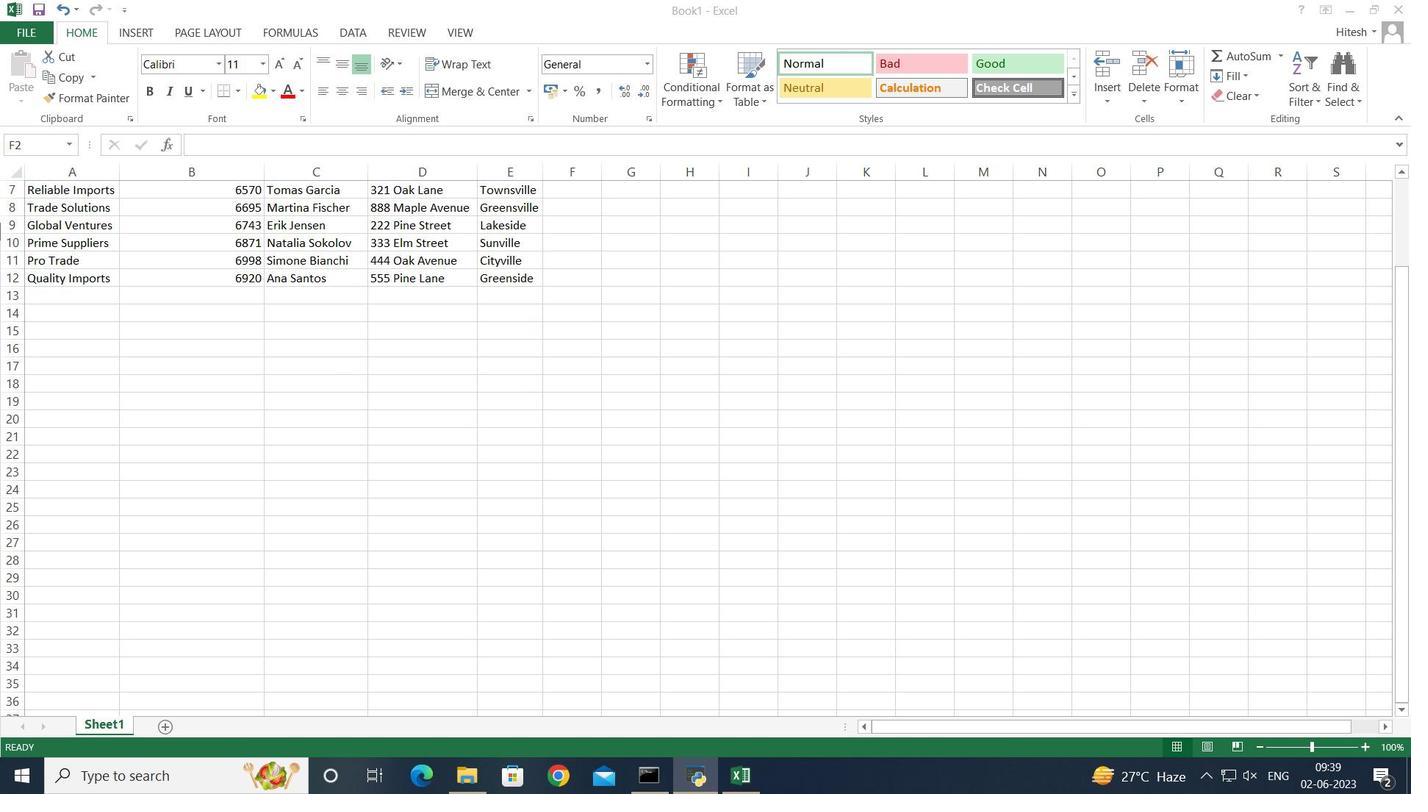 
Action: Mouse moved to (188, 156)
Screenshot: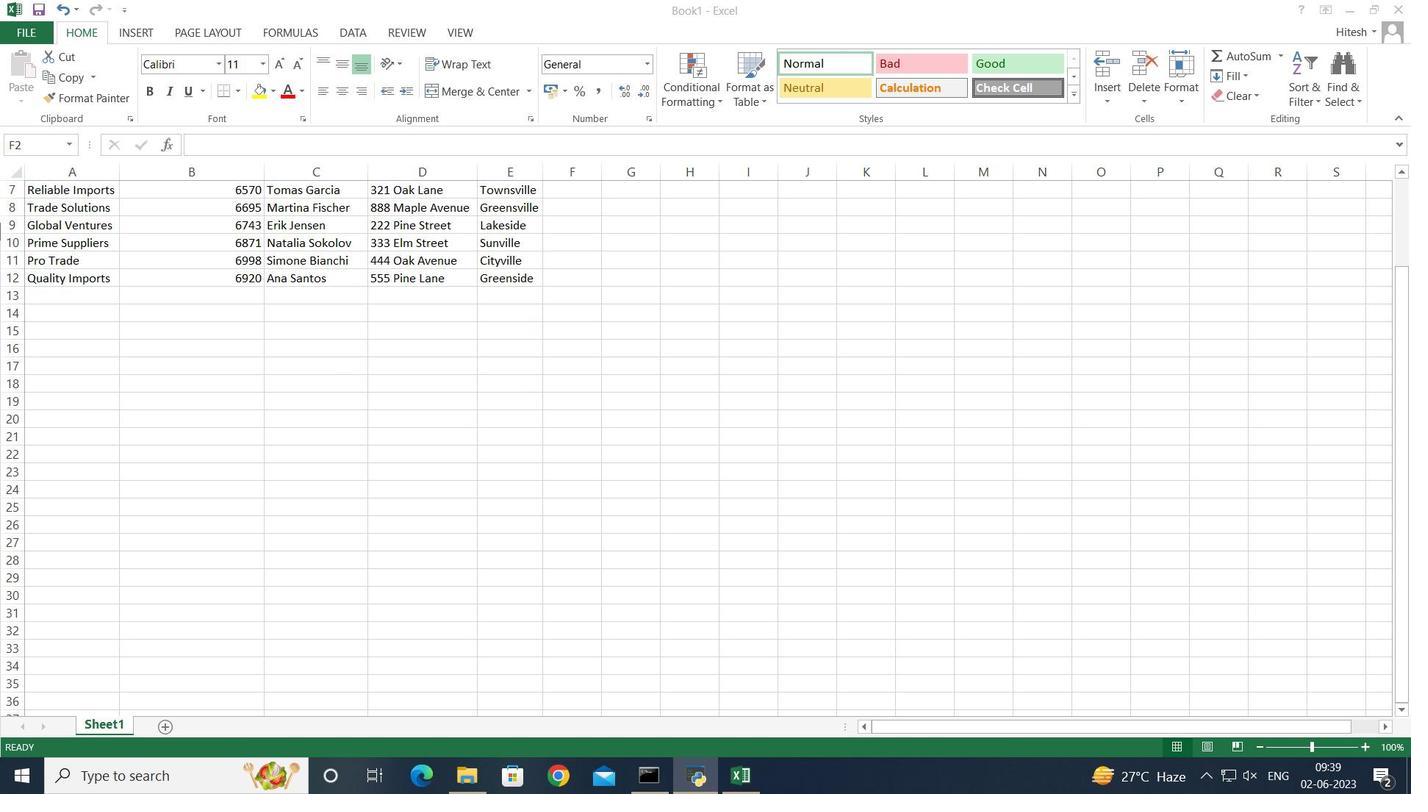 
Action: Mouse scrolled (188, 156) with delta (0, 0)
Screenshot: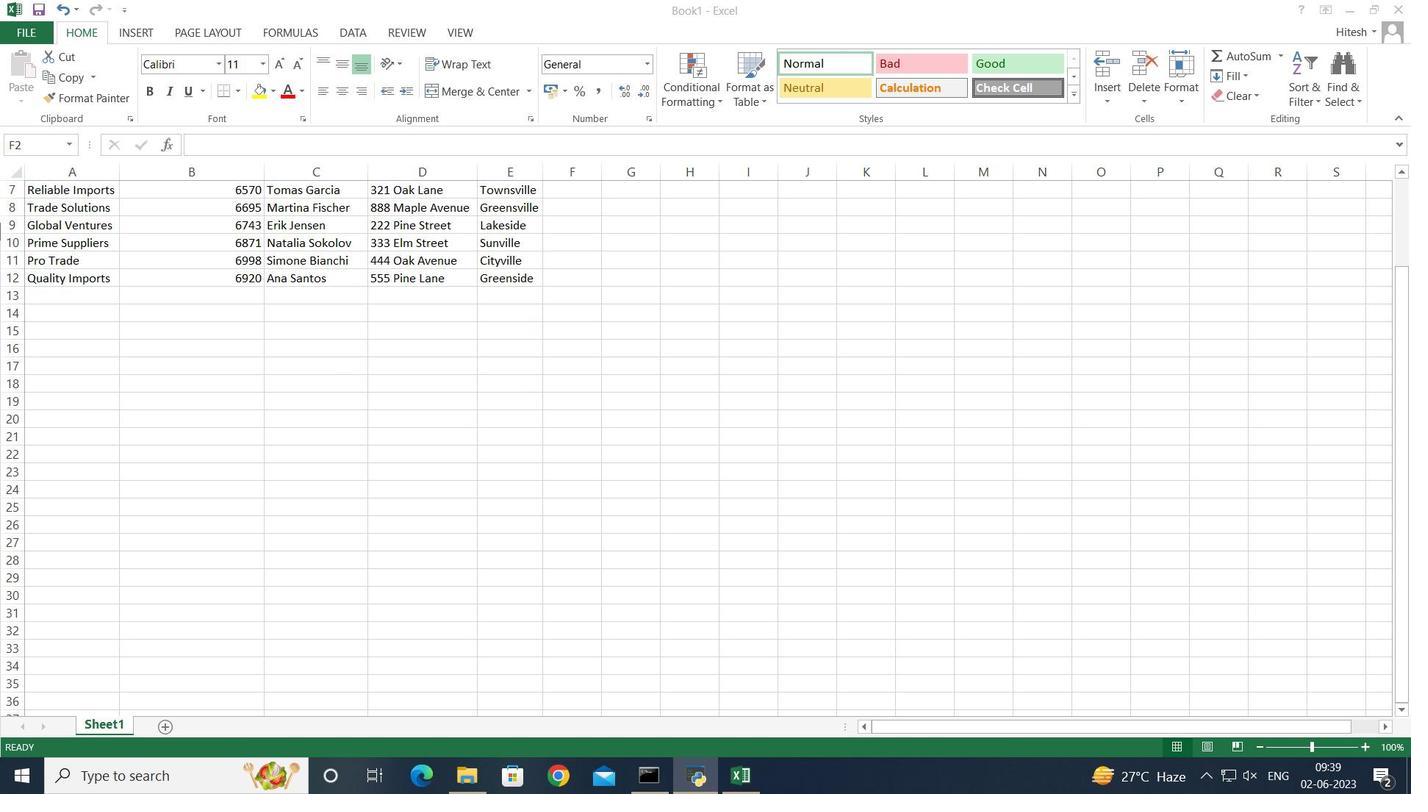 
Action: Mouse scrolled (188, 156) with delta (0, 0)
Screenshot: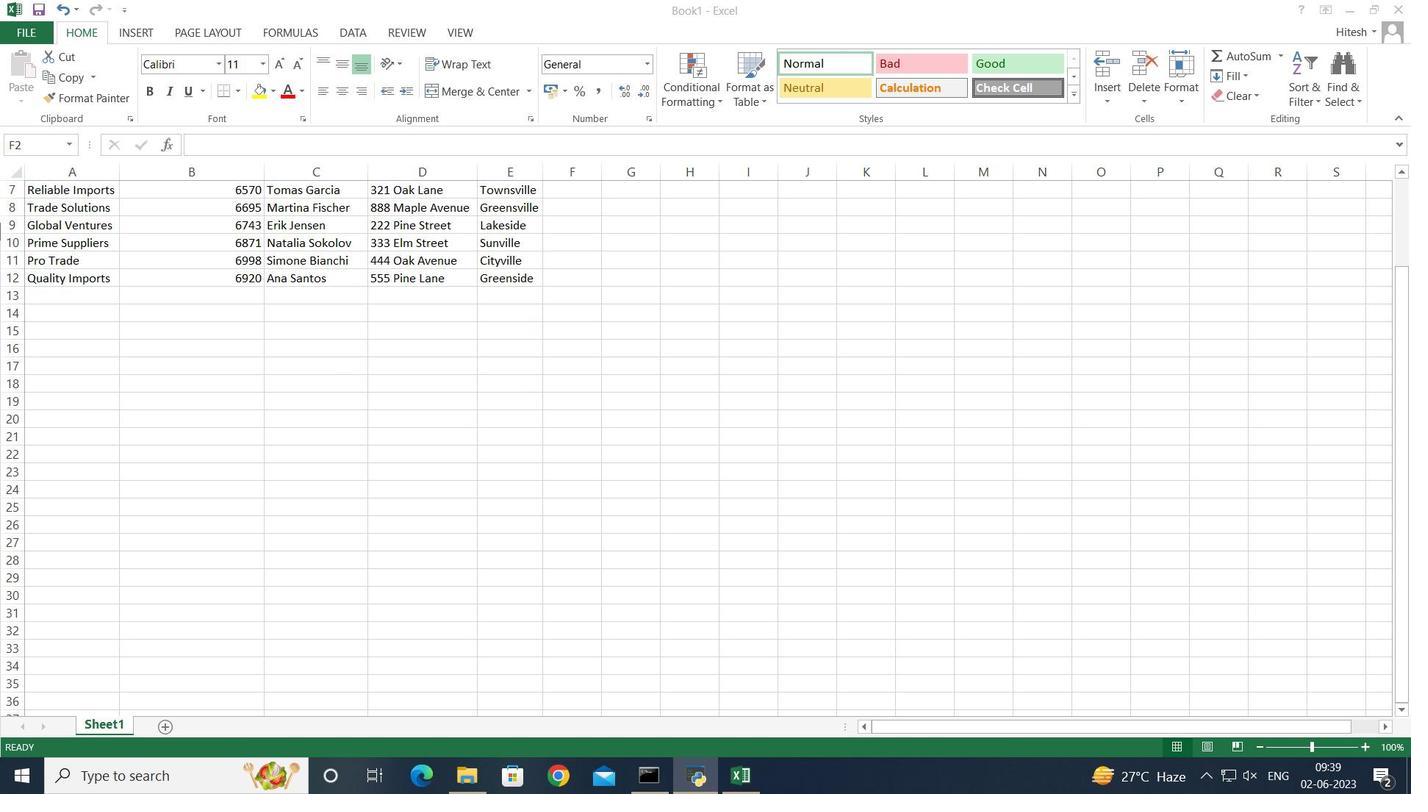 
Action: Mouse moved to (188, 162)
Screenshot: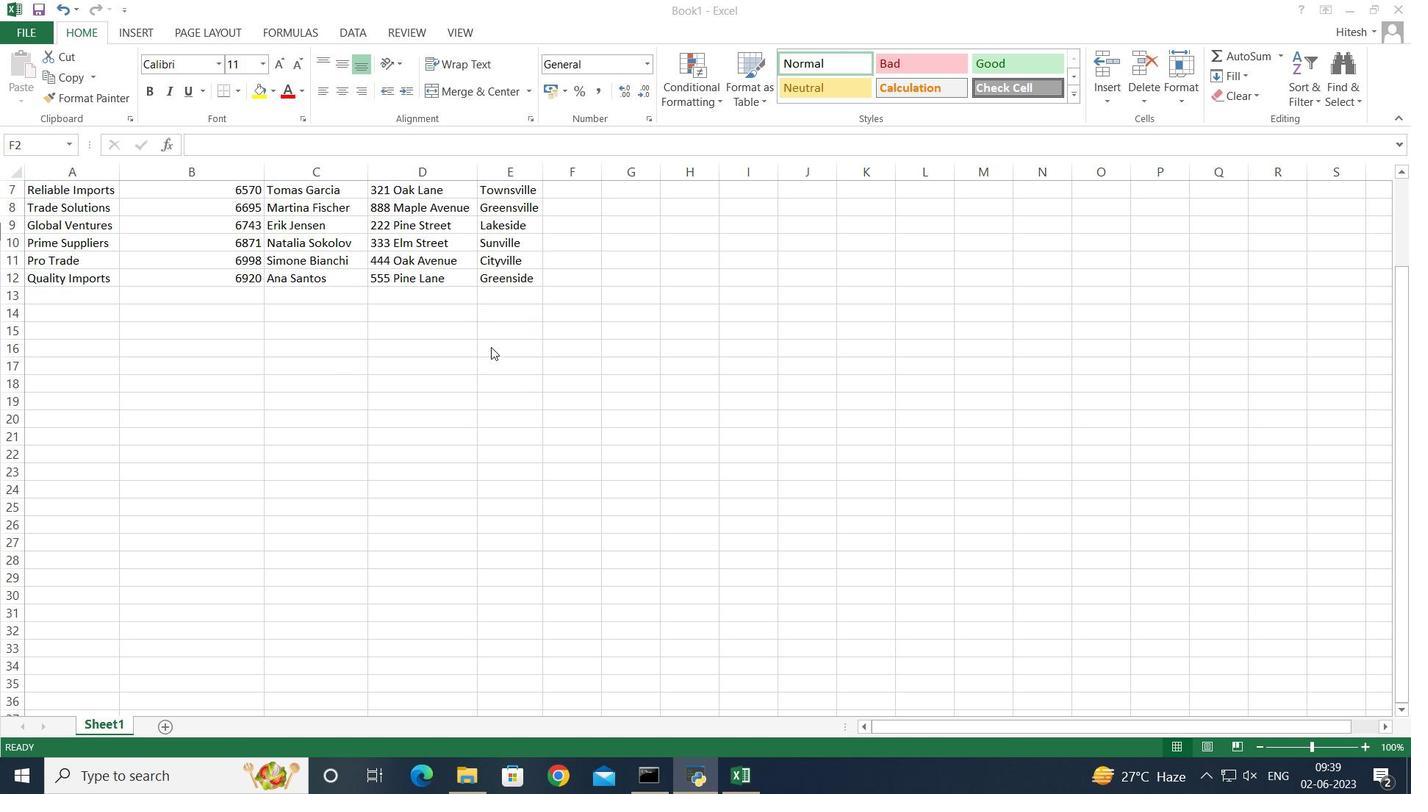 
Action: Mouse scrolled (188, 162) with delta (0, 0)
Screenshot: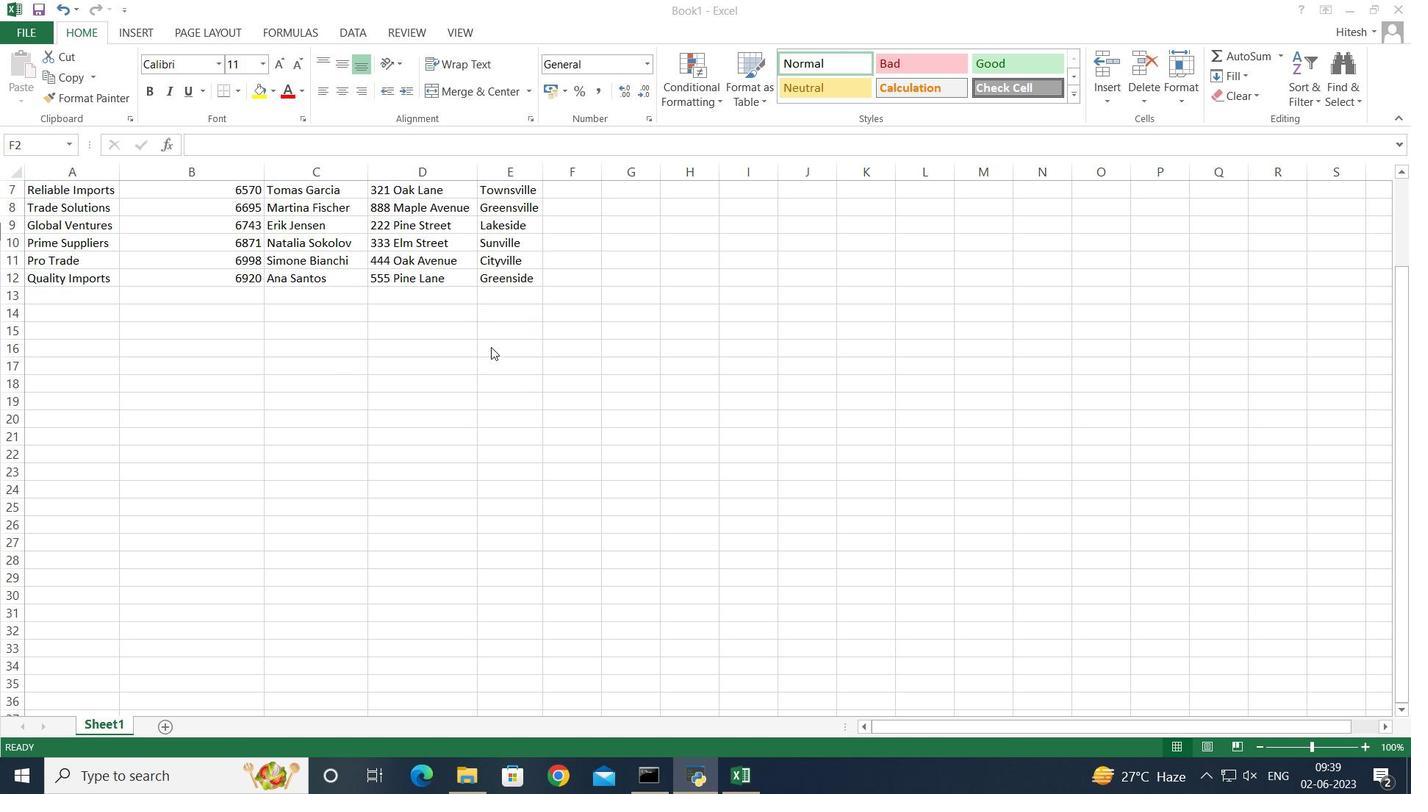 
Action: Mouse scrolled (188, 162) with delta (0, 0)
Screenshot: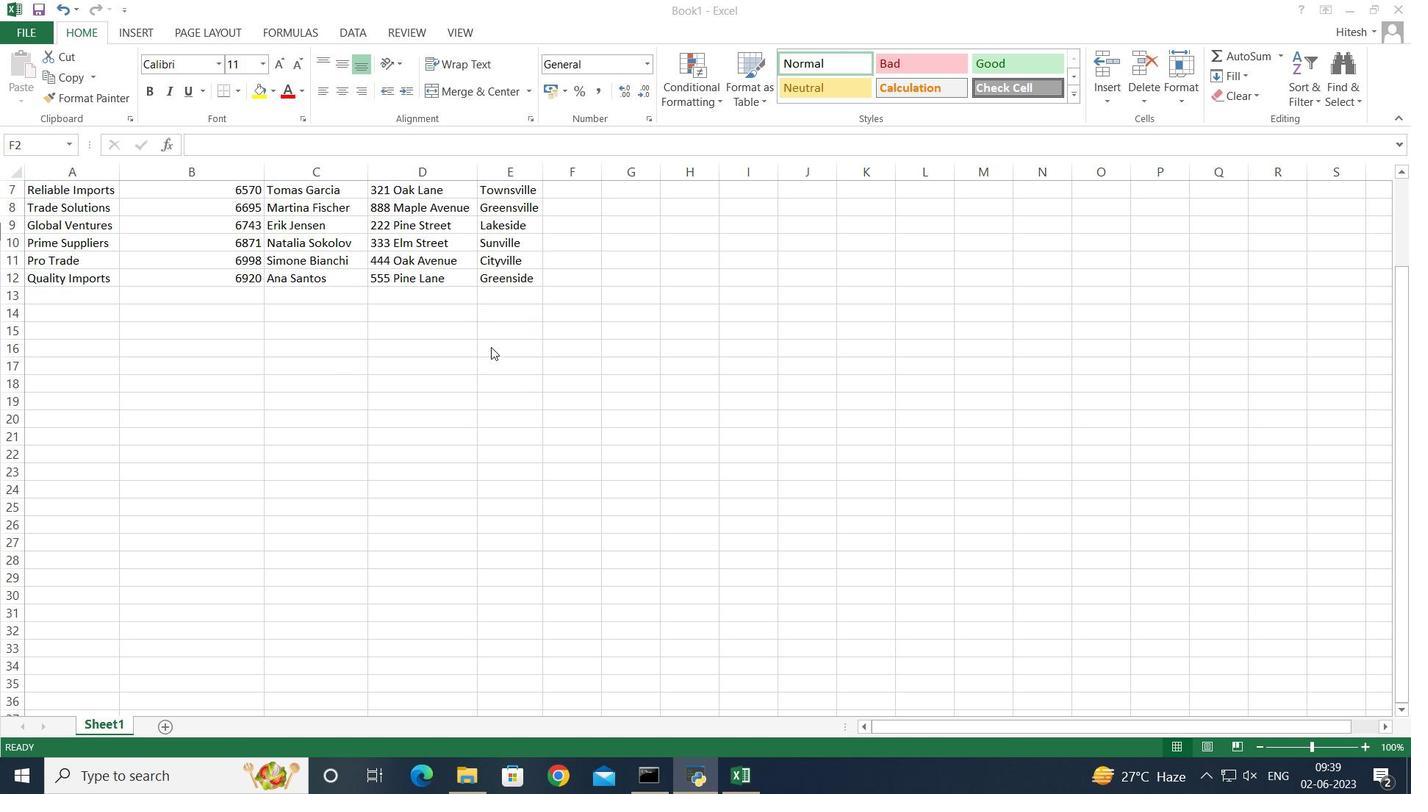 
Action: Mouse scrolled (188, 162) with delta (0, 0)
Screenshot: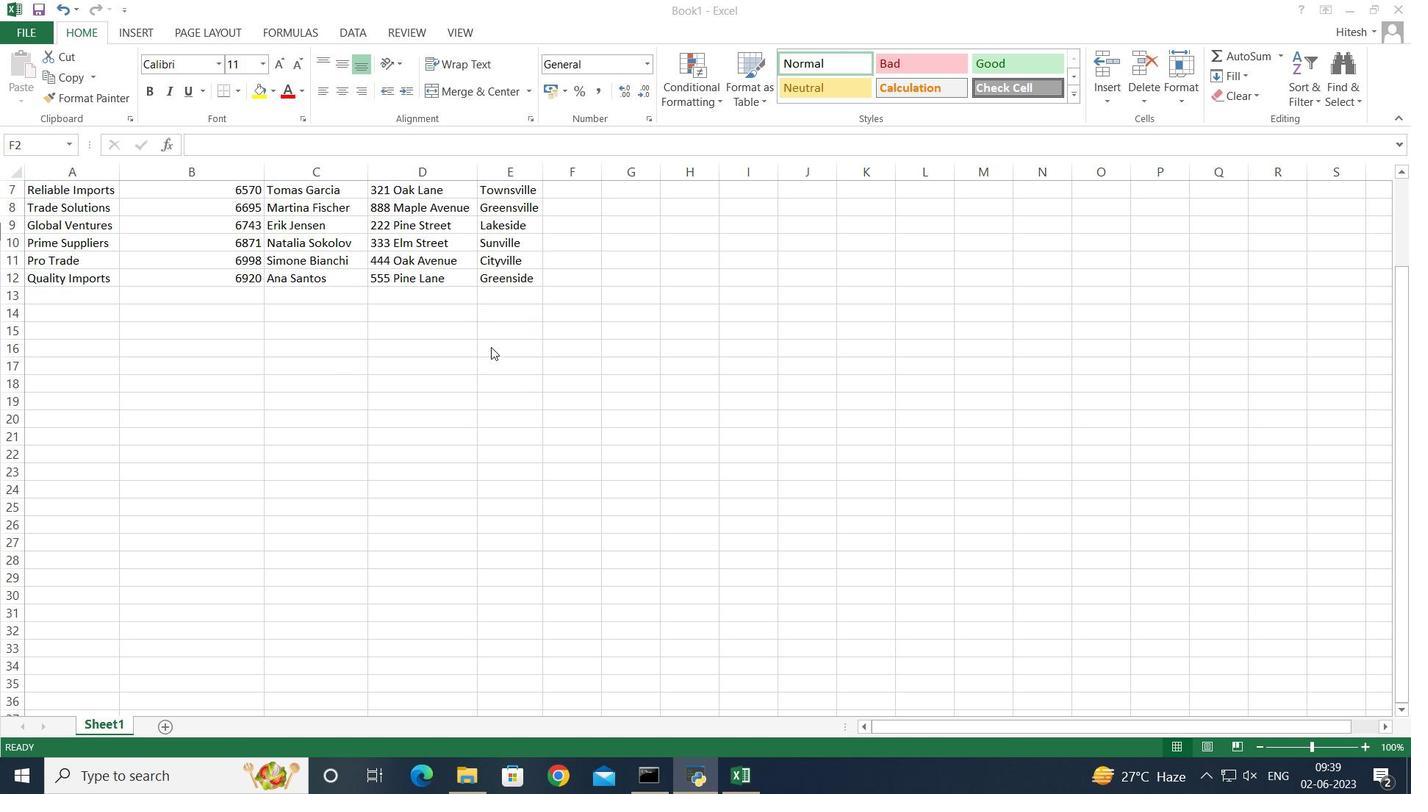 
Action: Mouse scrolled (188, 162) with delta (0, 0)
Screenshot: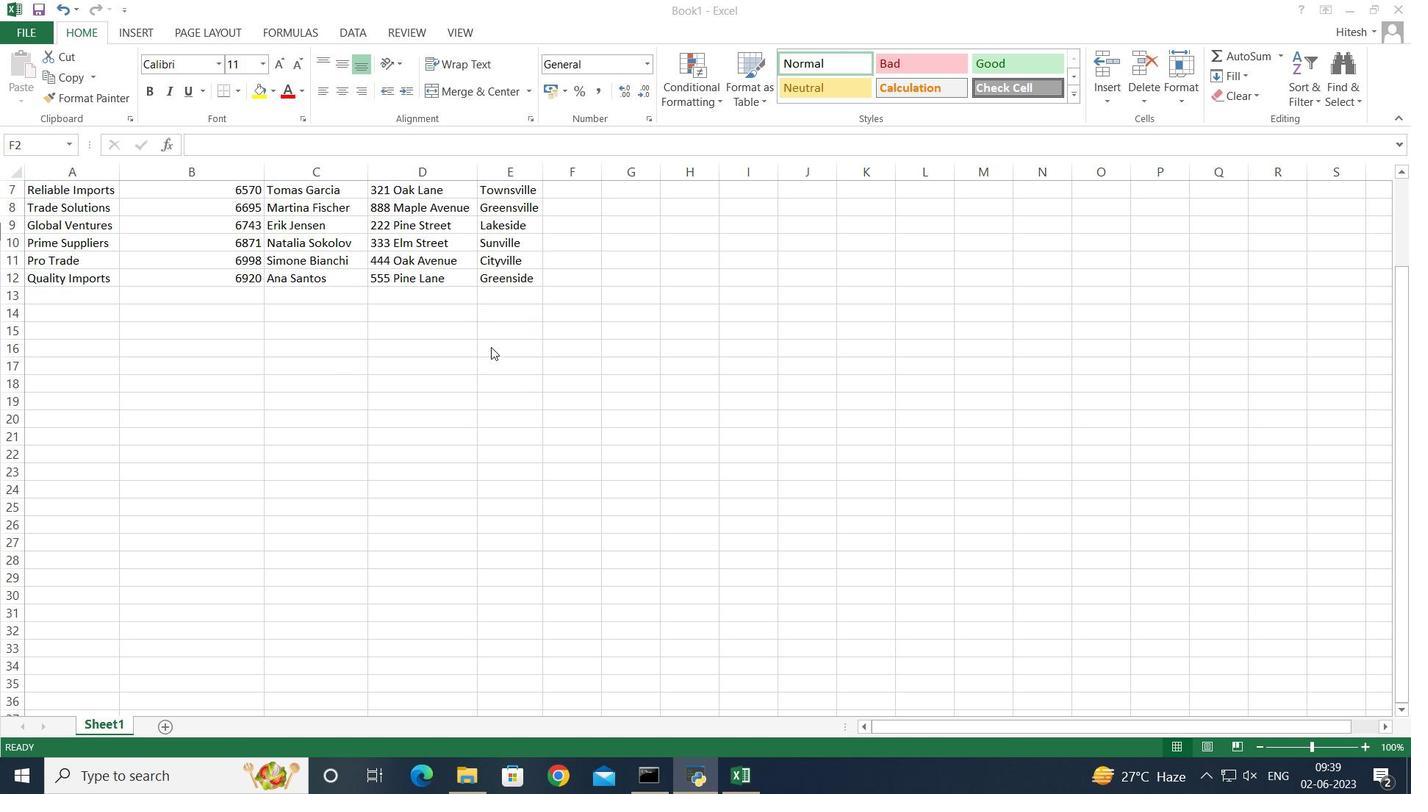 
Action: Mouse scrolled (188, 162) with delta (0, 0)
Screenshot: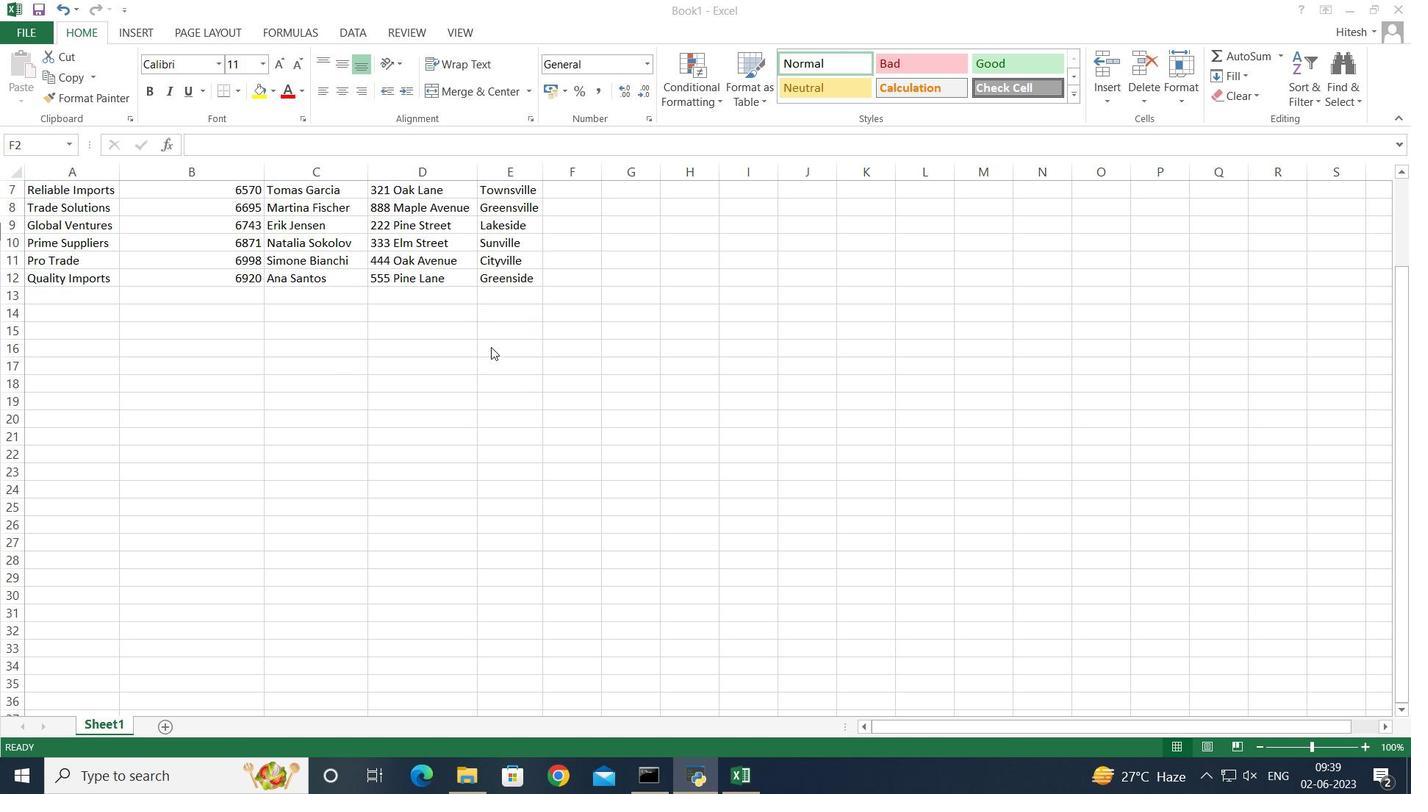
Action: Mouse moved to (188, 162)
Screenshot: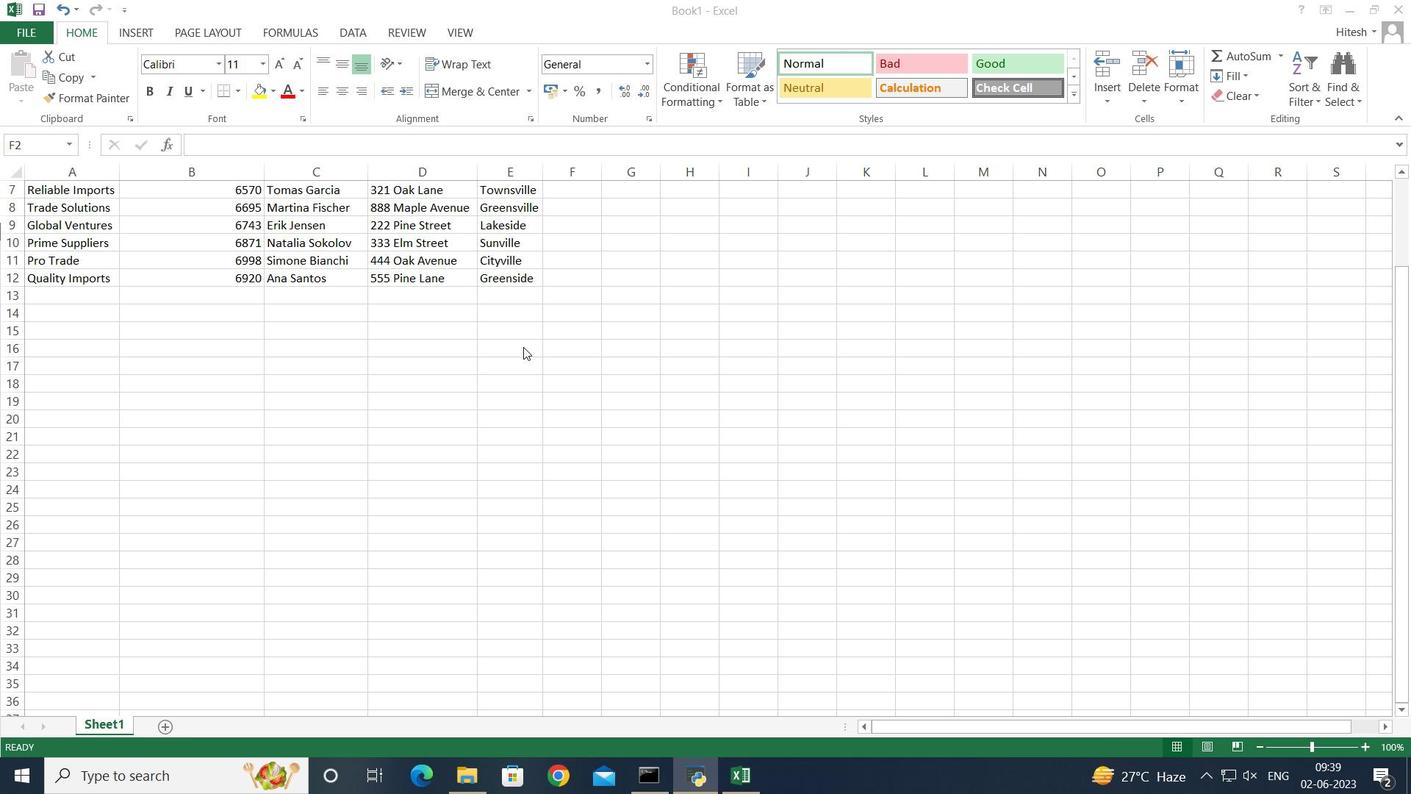 
Action: Mouse scrolled (188, 162) with delta (0, 0)
Screenshot: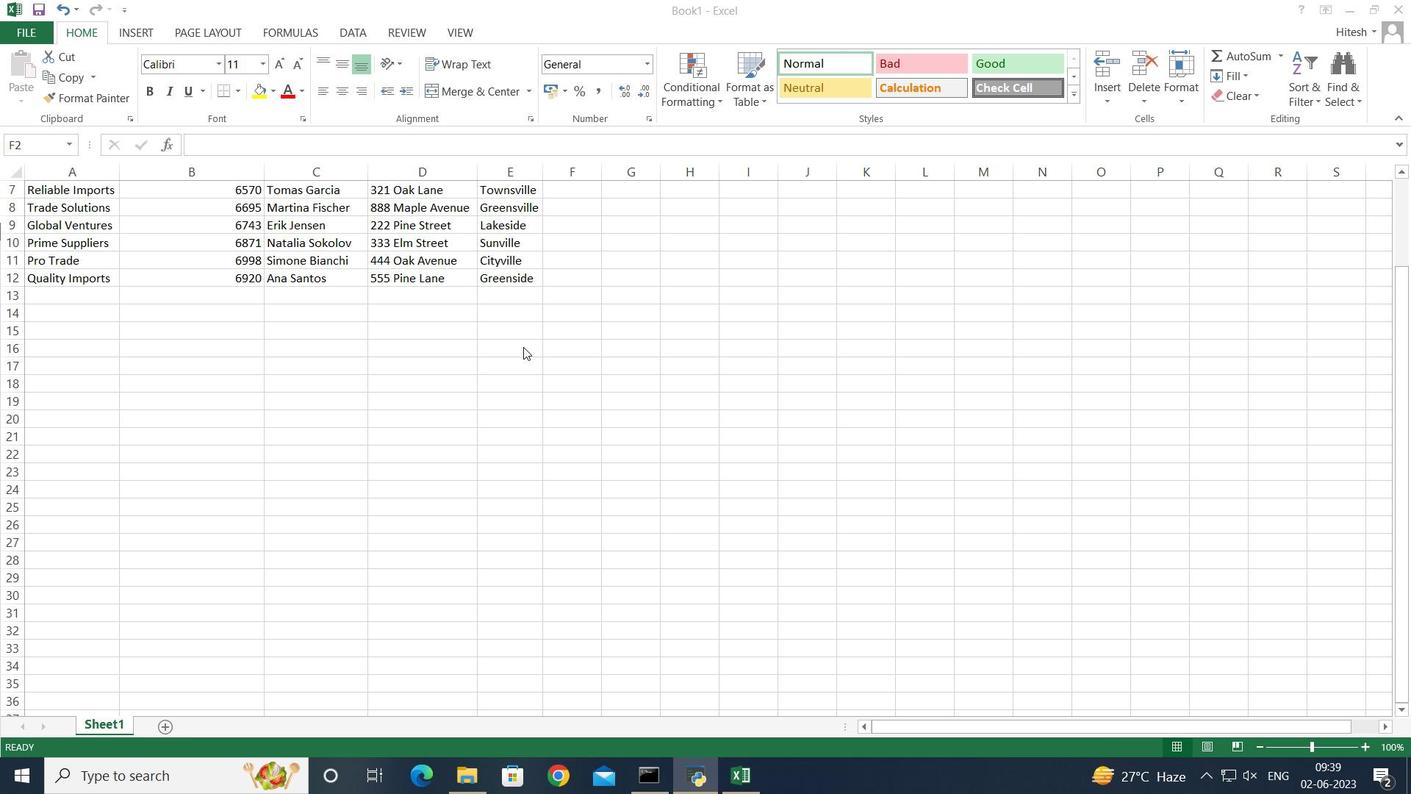 
Action: Mouse scrolled (188, 162) with delta (0, 0)
Screenshot: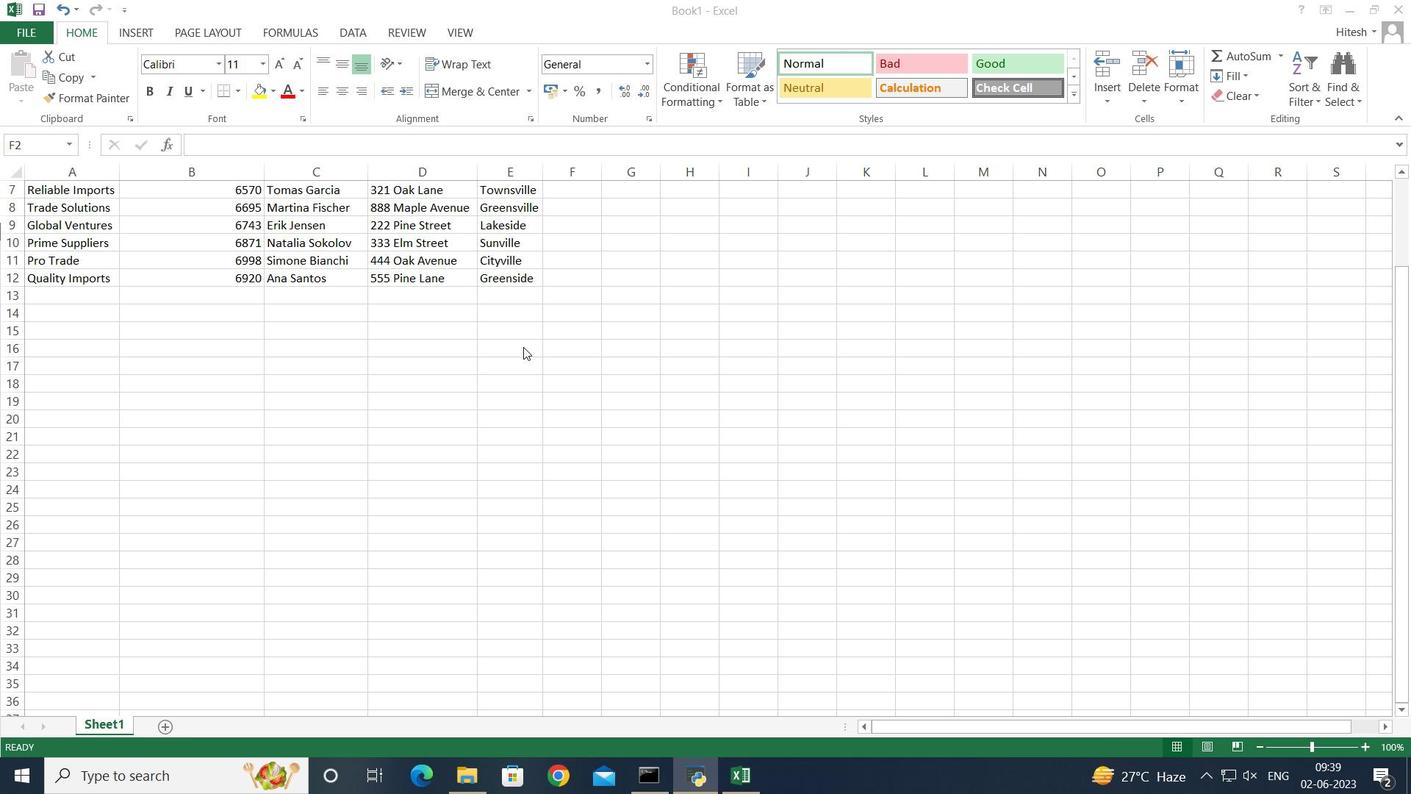 
Action: Mouse scrolled (188, 162) with delta (0, 0)
Screenshot: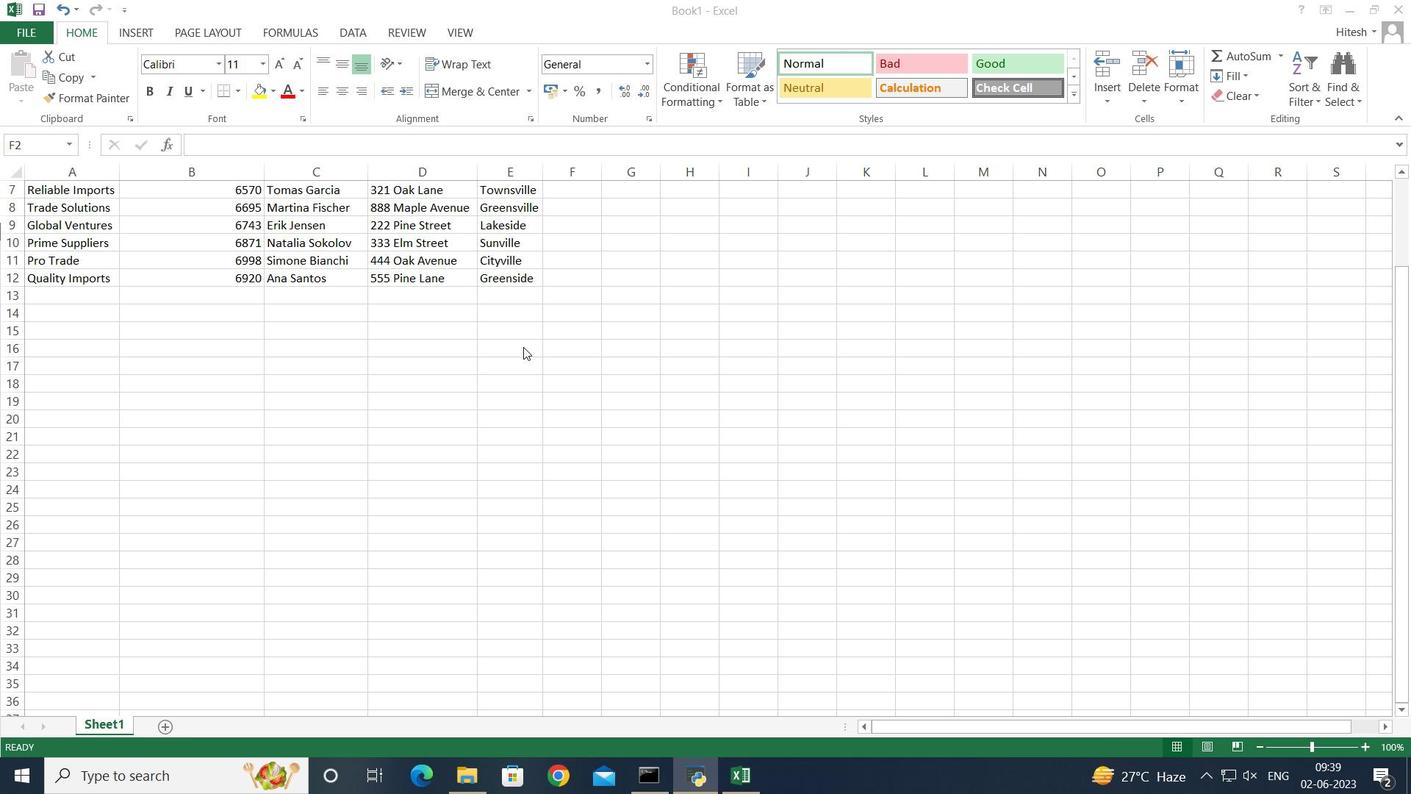 
Action: Mouse scrolled (188, 162) with delta (0, 0)
Screenshot: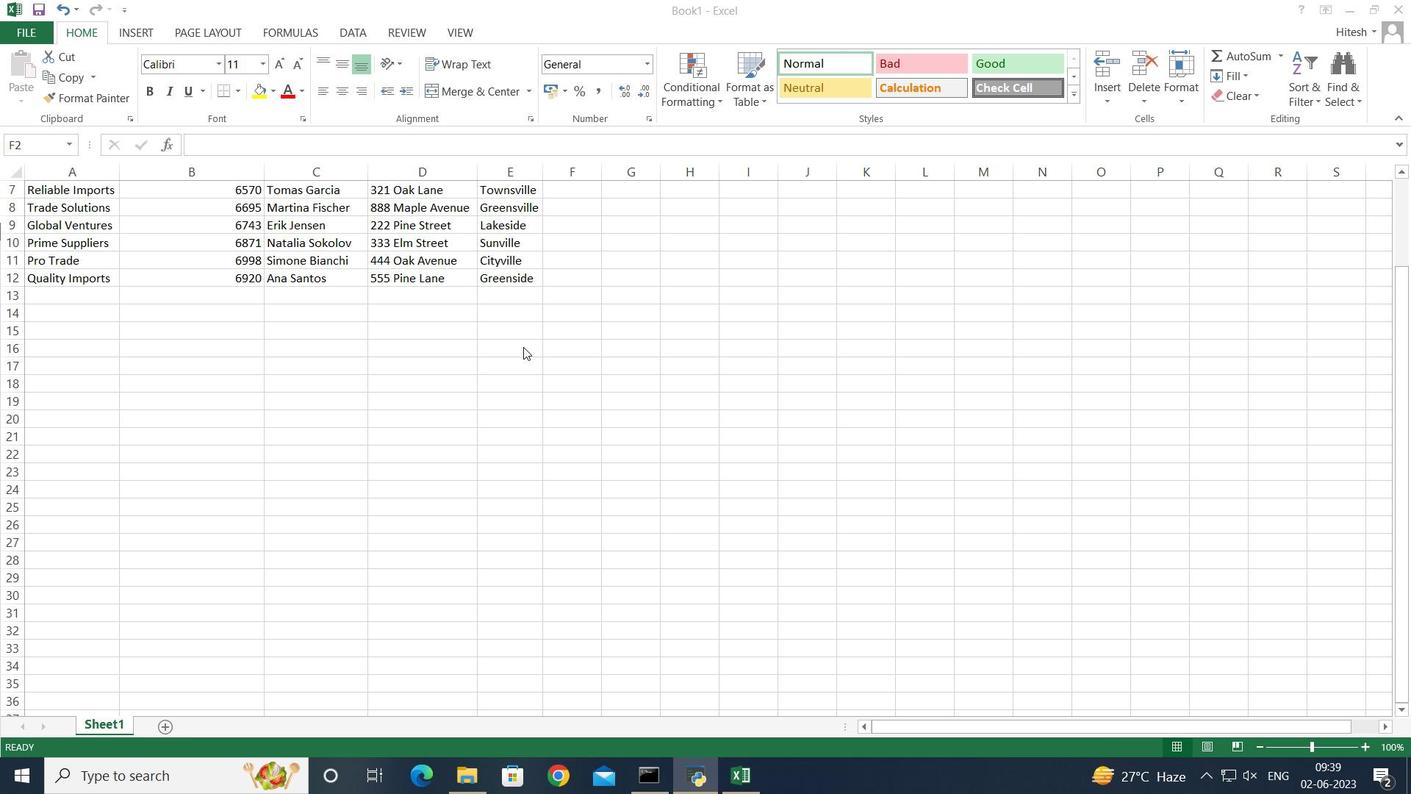 
Action: Mouse scrolled (188, 162) with delta (0, 0)
Screenshot: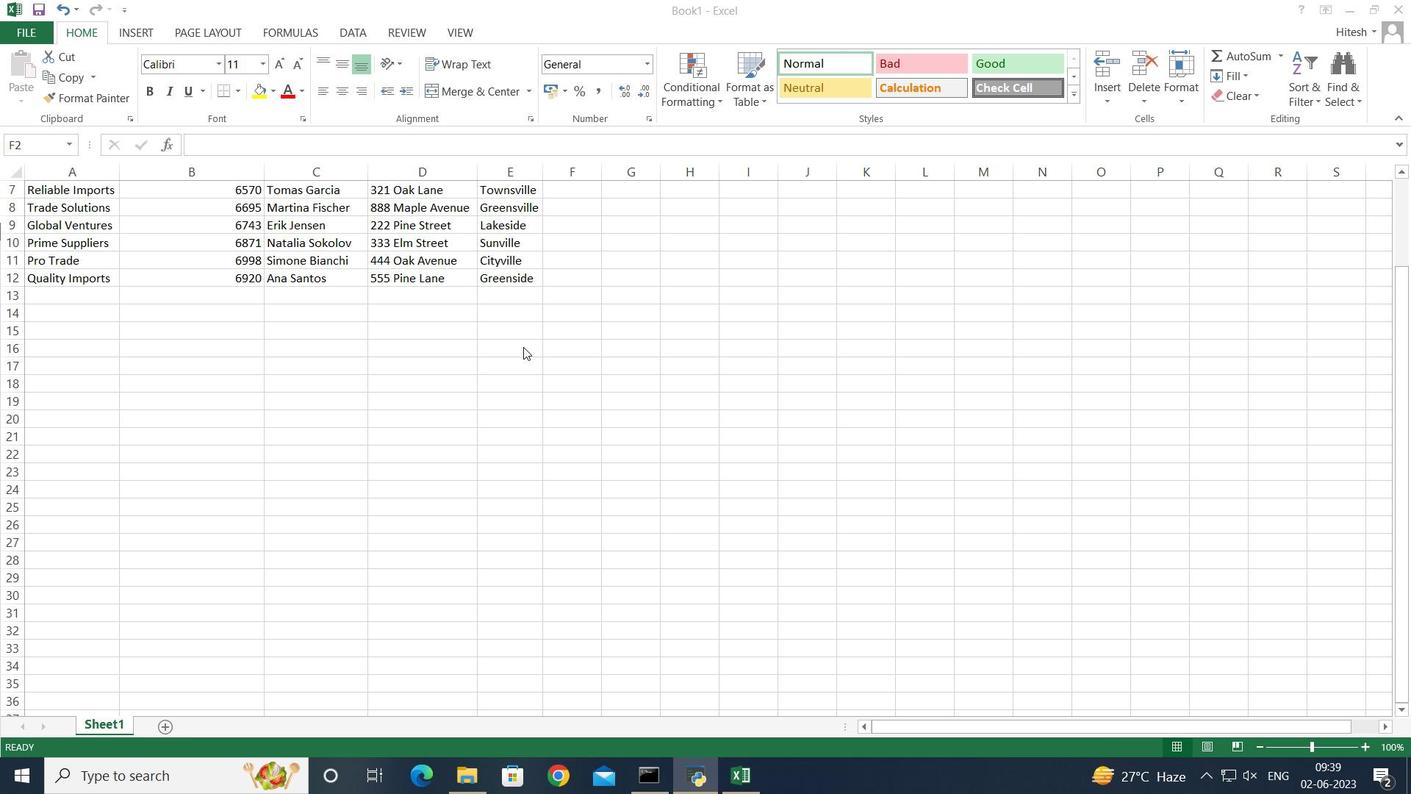 
Action: Mouse moved to (188, 161)
Screenshot: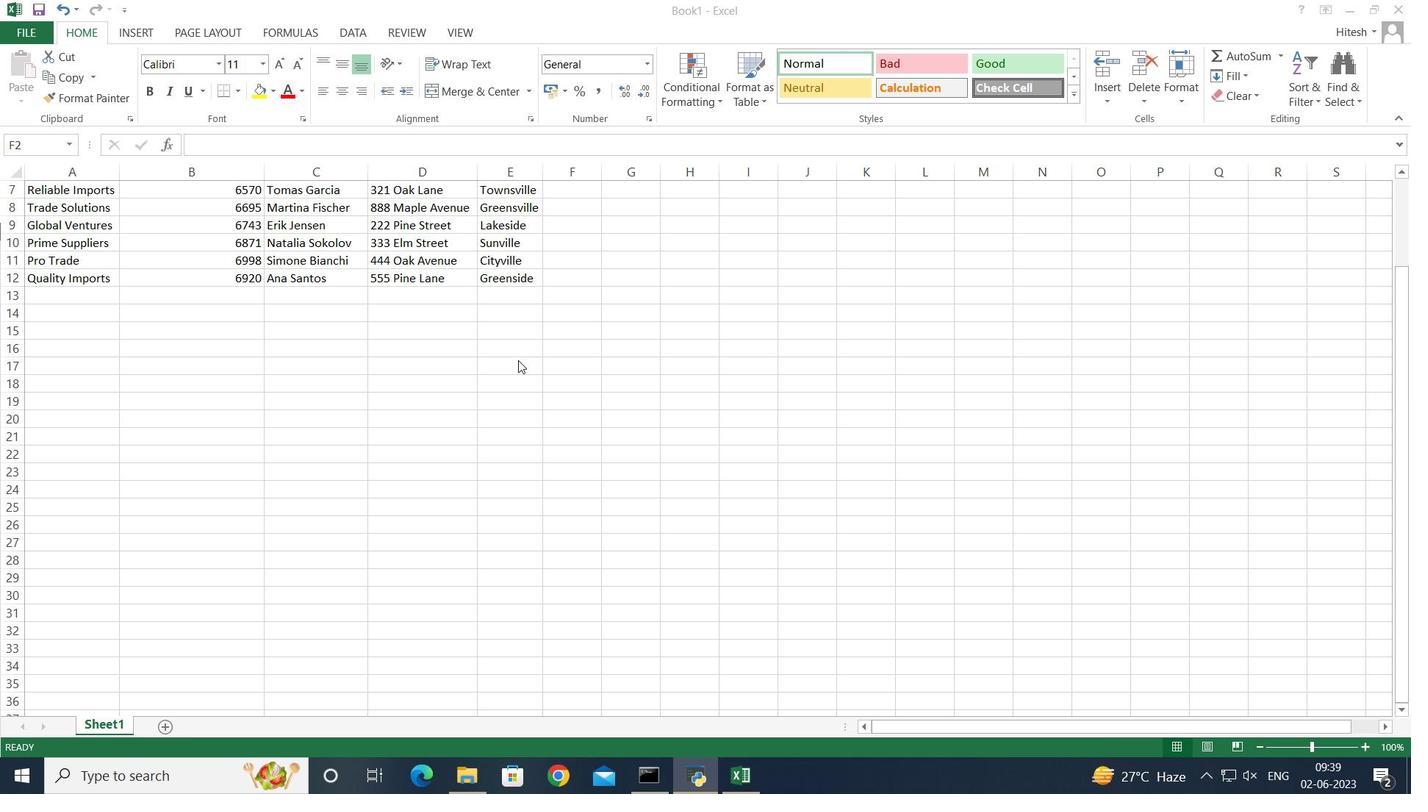 
Action: Mouse pressed left at (188, 161)
Screenshot: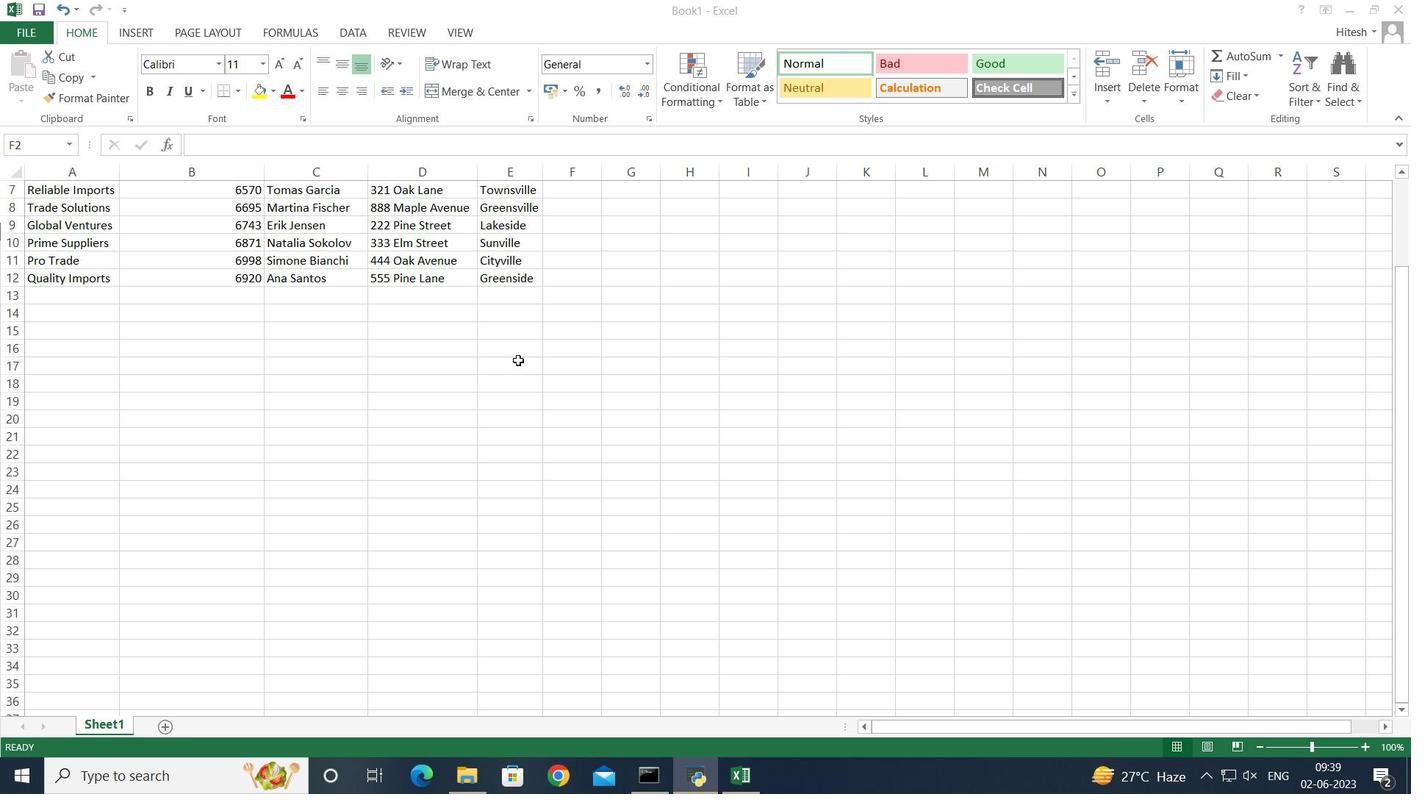 
Action: Mouse moved to (188, 161)
Screenshot: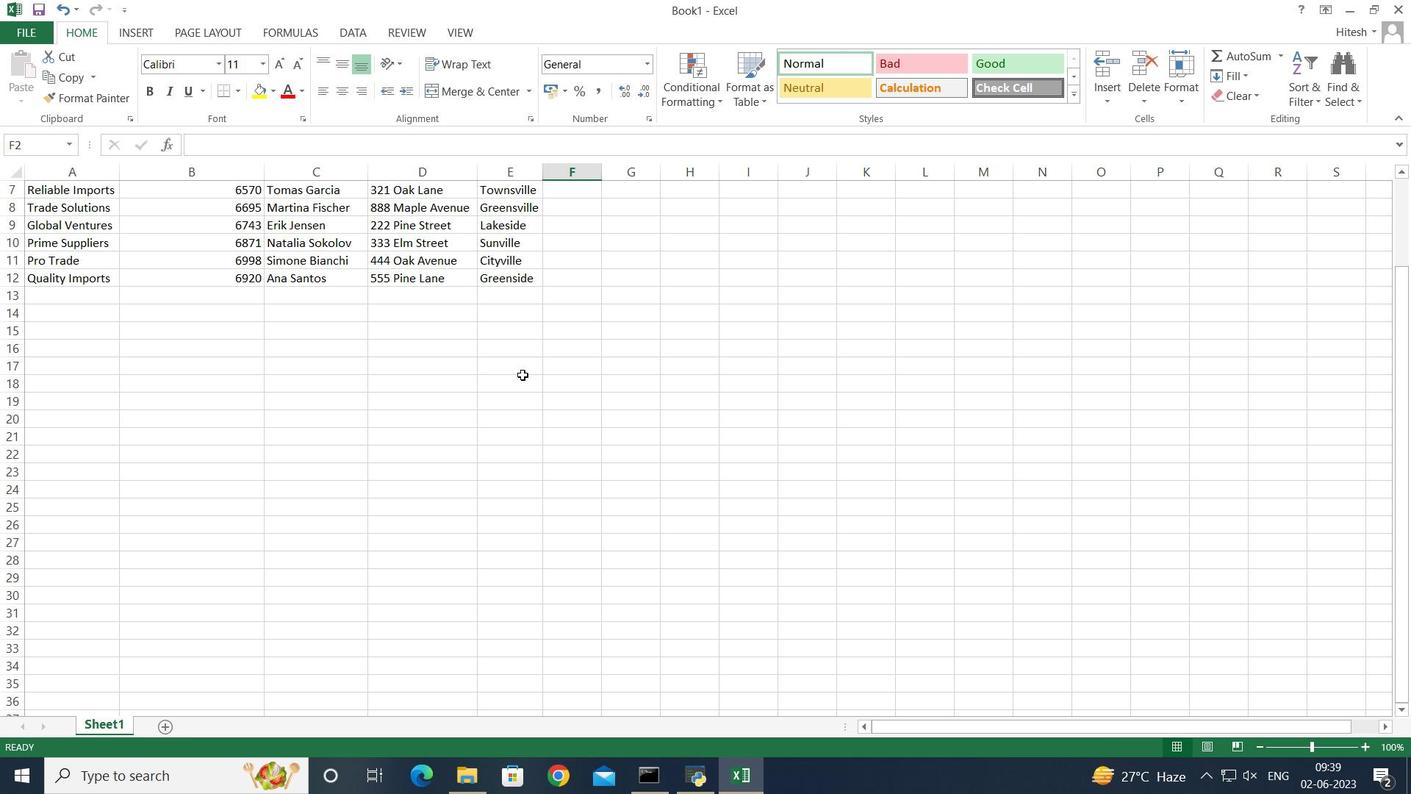 
Action: Mouse scrolled (188, 161) with delta (0, 0)
Screenshot: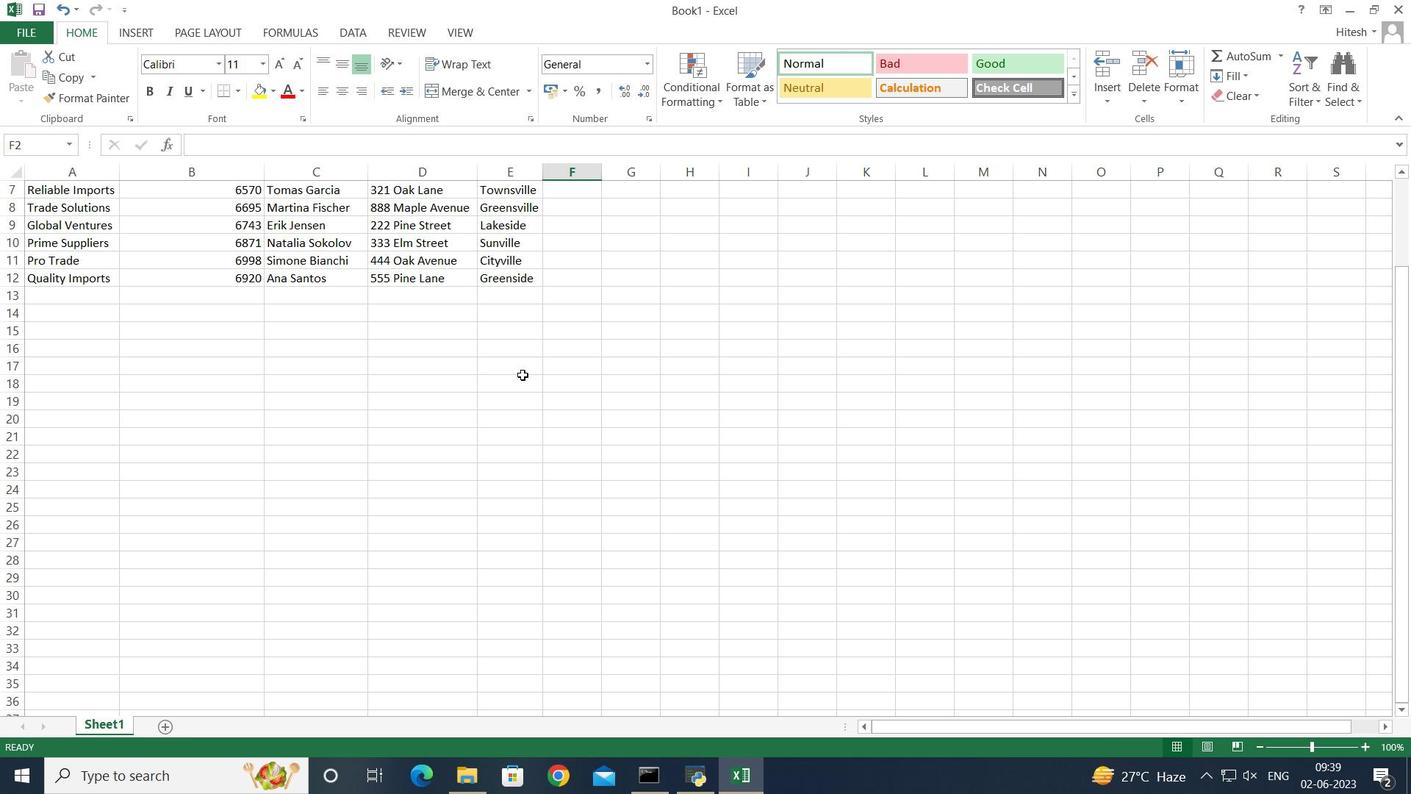
Action: Mouse scrolled (188, 161) with delta (0, 0)
Screenshot: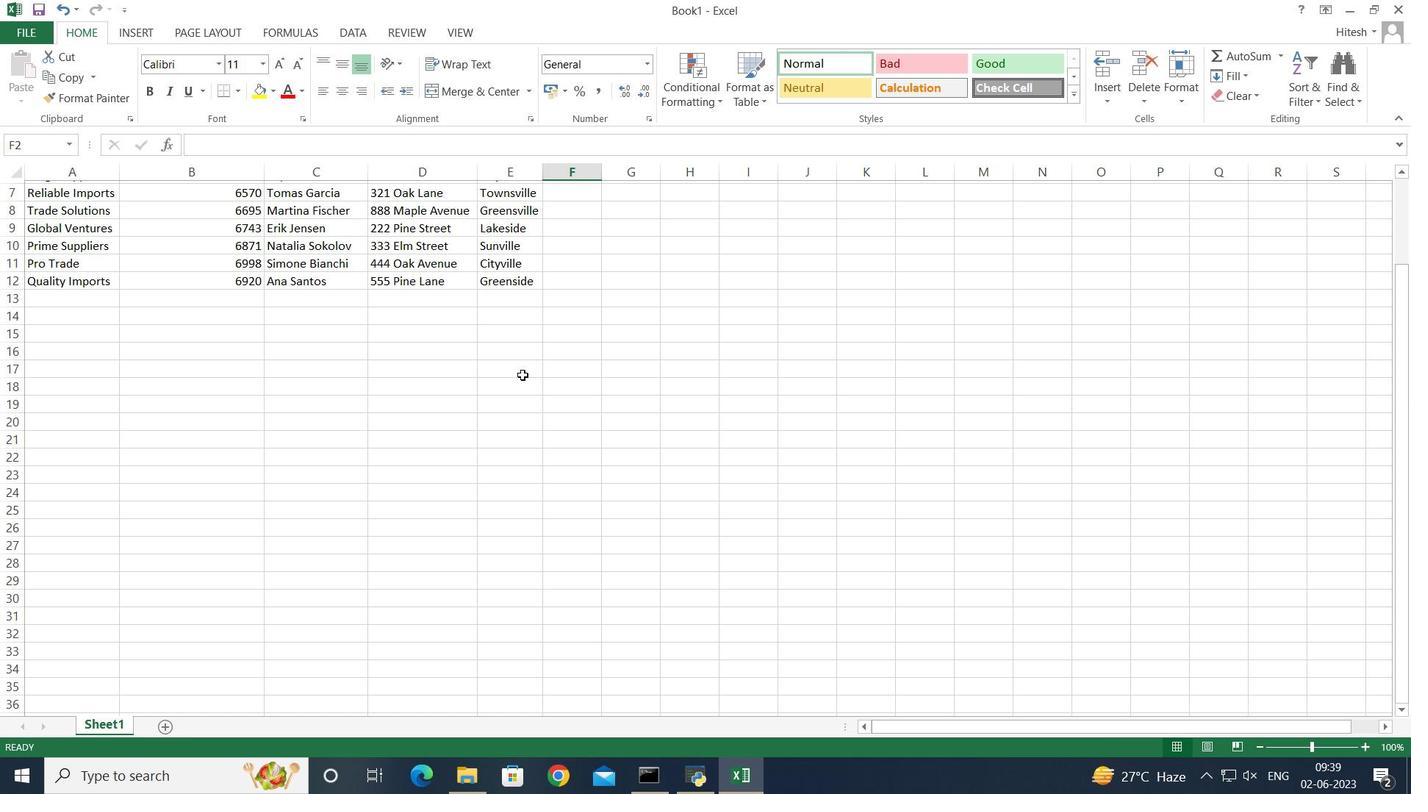 
Action: Mouse scrolled (188, 161) with delta (0, 0)
Screenshot: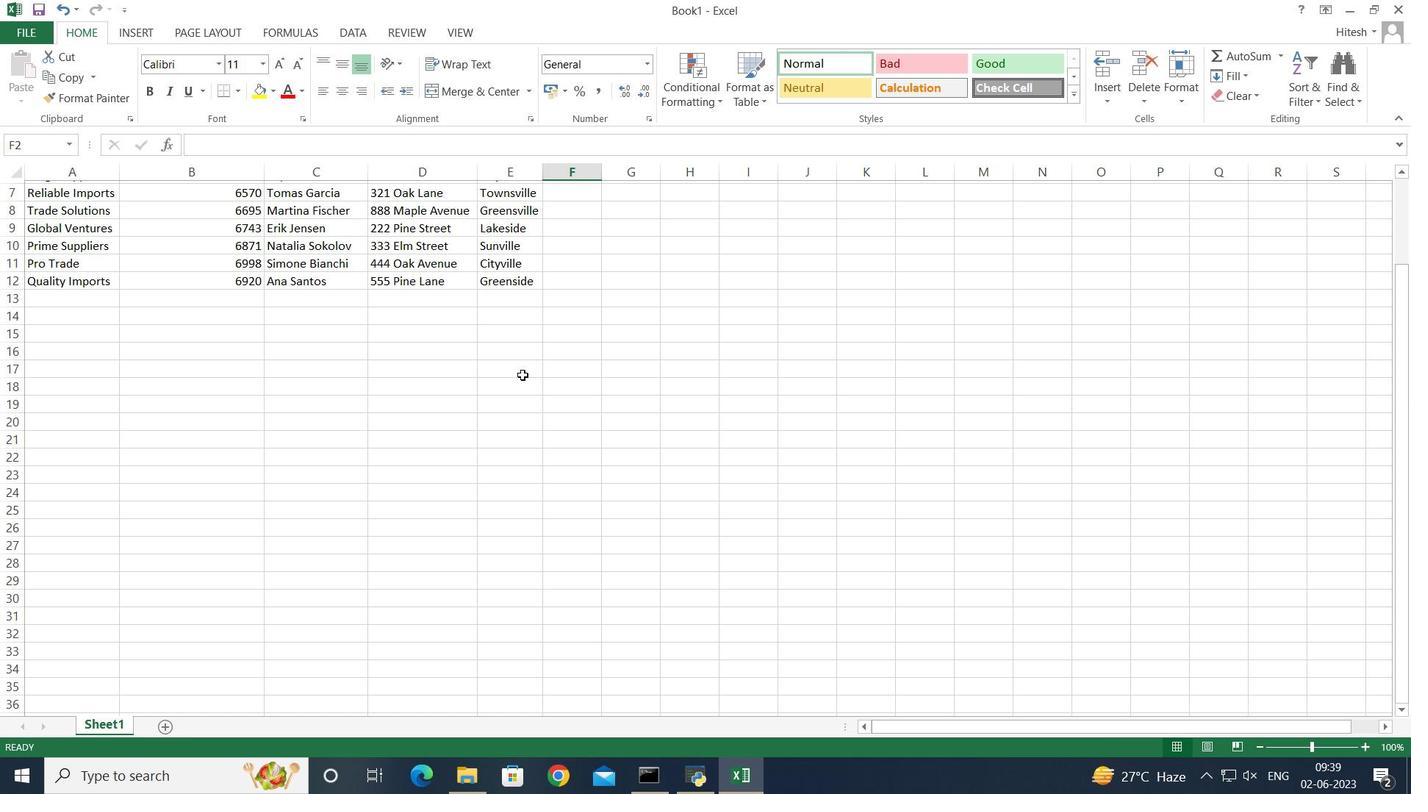 
Action: Mouse scrolled (188, 161) with delta (0, 0)
Screenshot: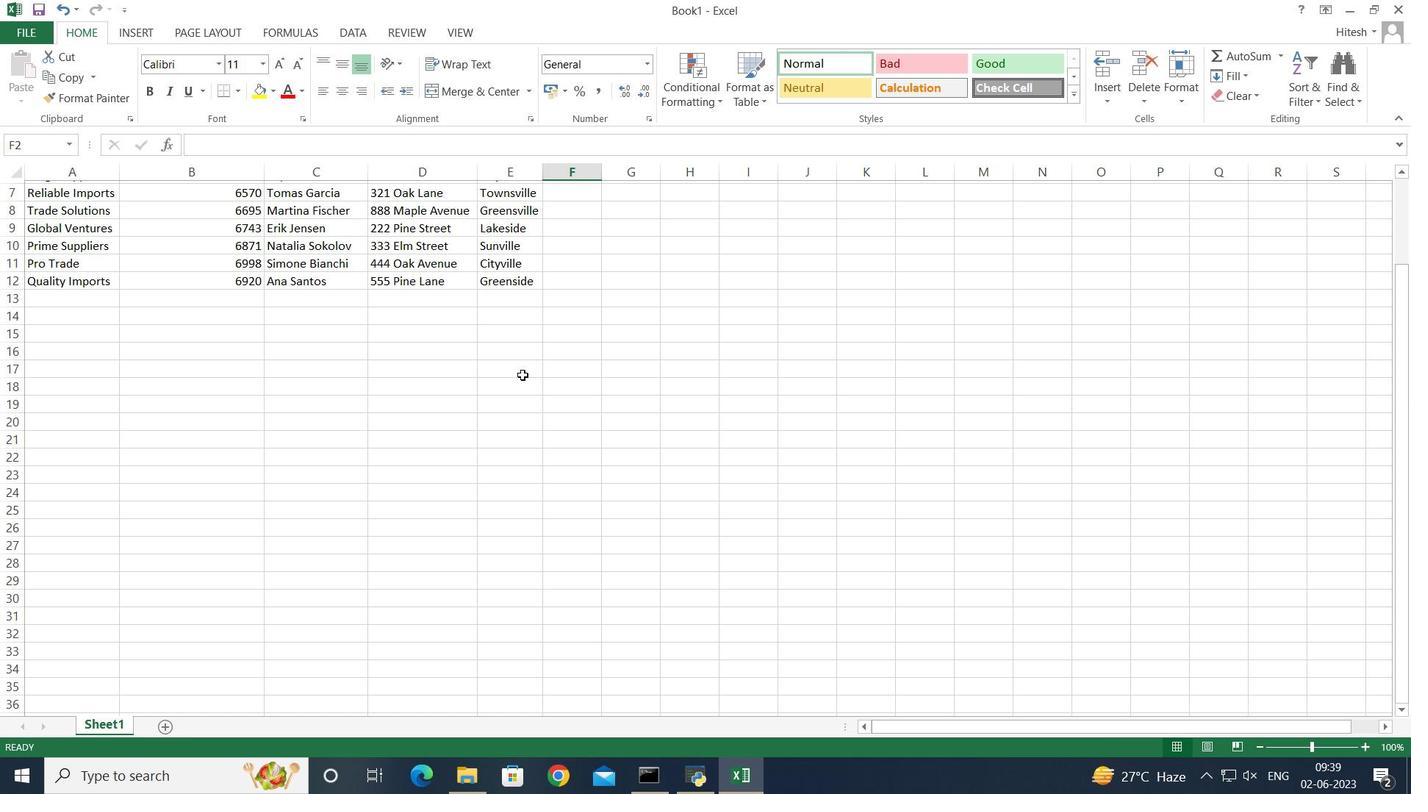 
Action: Mouse scrolled (188, 161) with delta (0, 0)
Screenshot: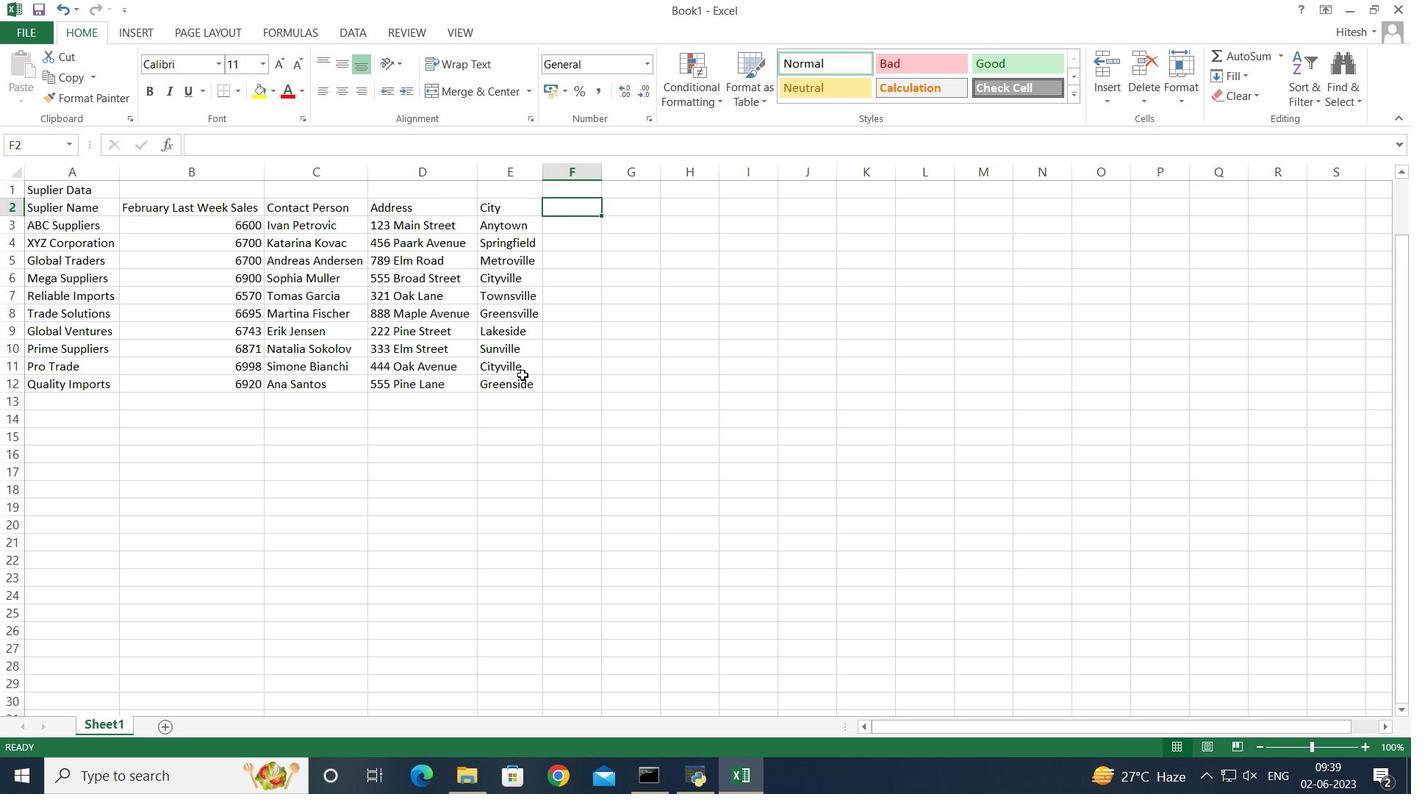 
Action: Mouse scrolled (188, 161) with delta (0, 0)
Screenshot: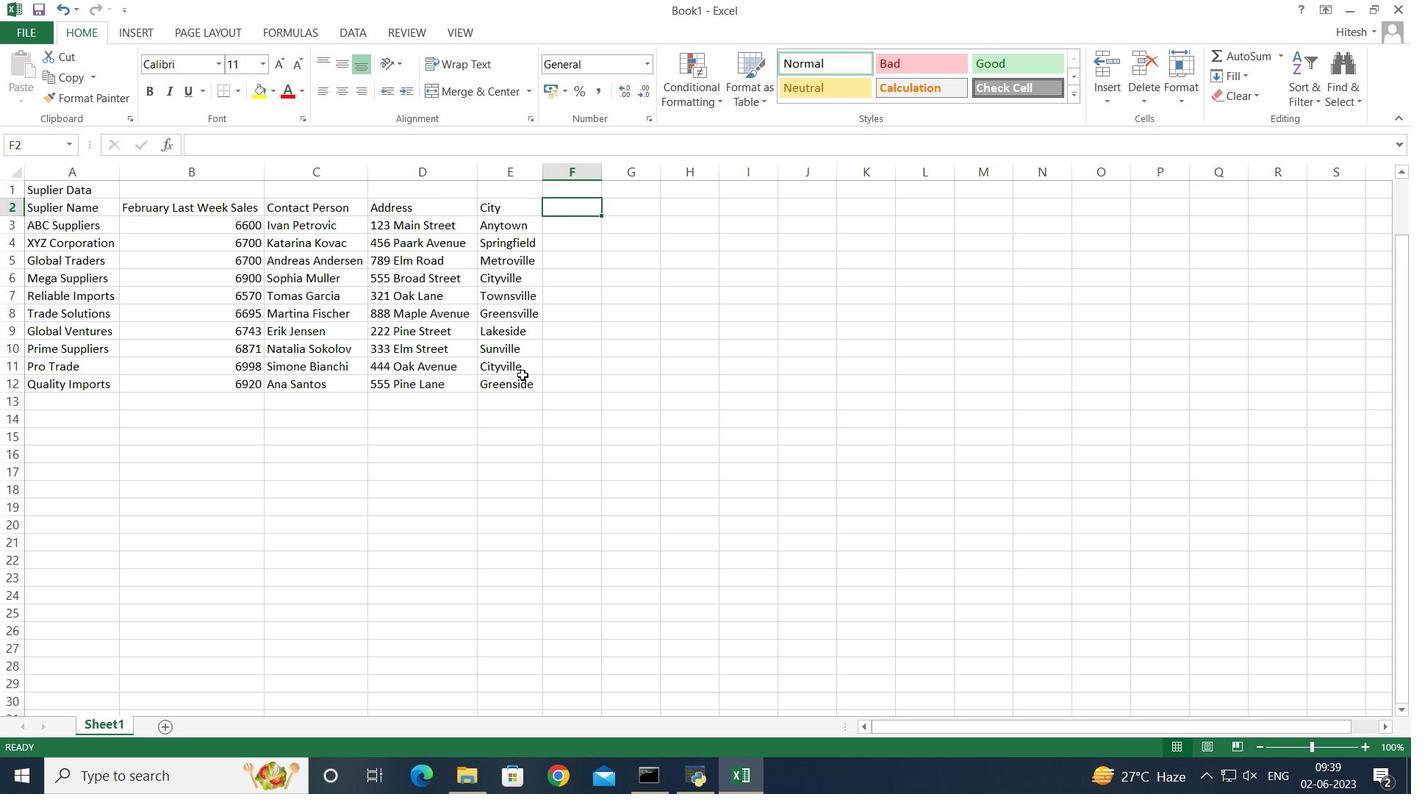 
Action: Mouse scrolled (188, 161) with delta (0, 0)
Screenshot: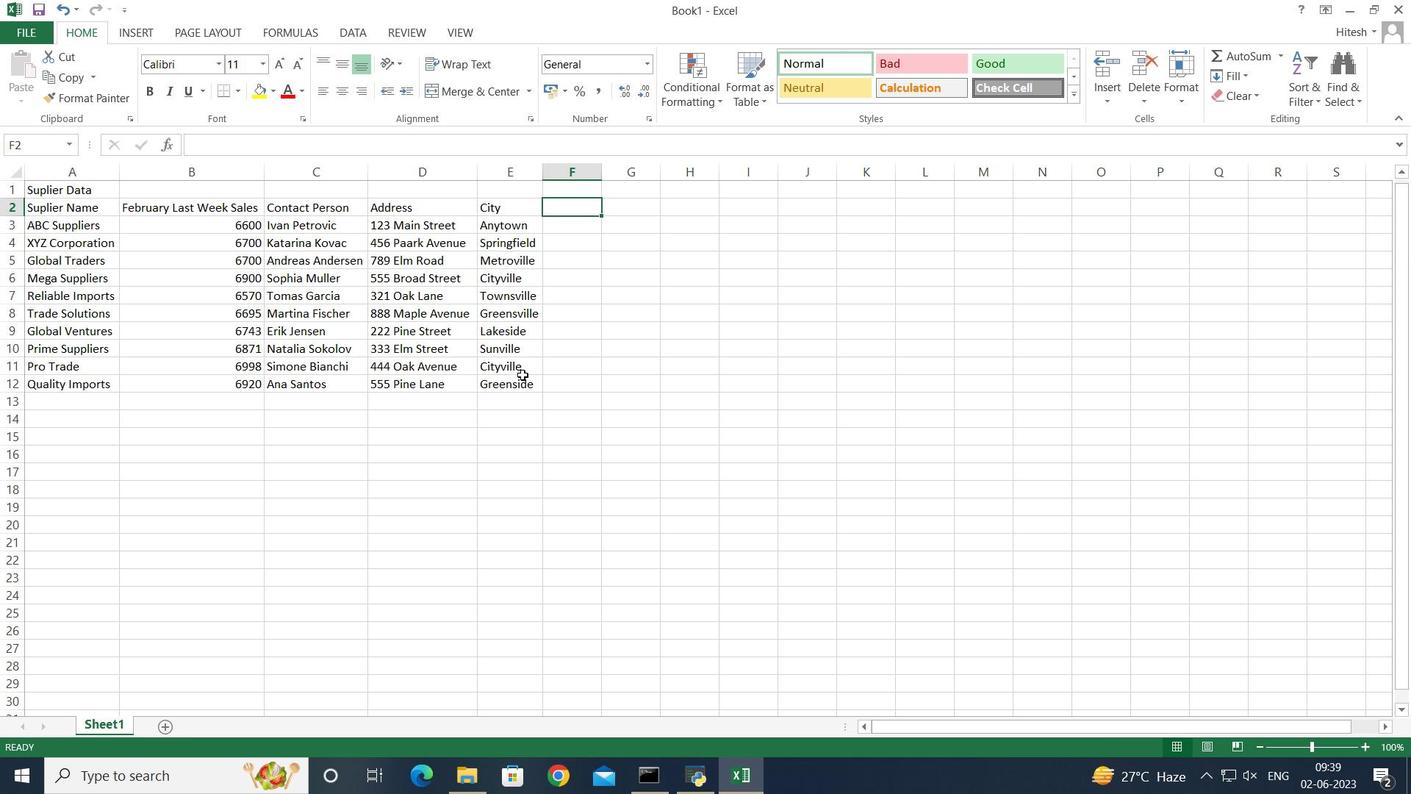 
Action: Mouse scrolled (188, 161) with delta (0, 0)
Screenshot: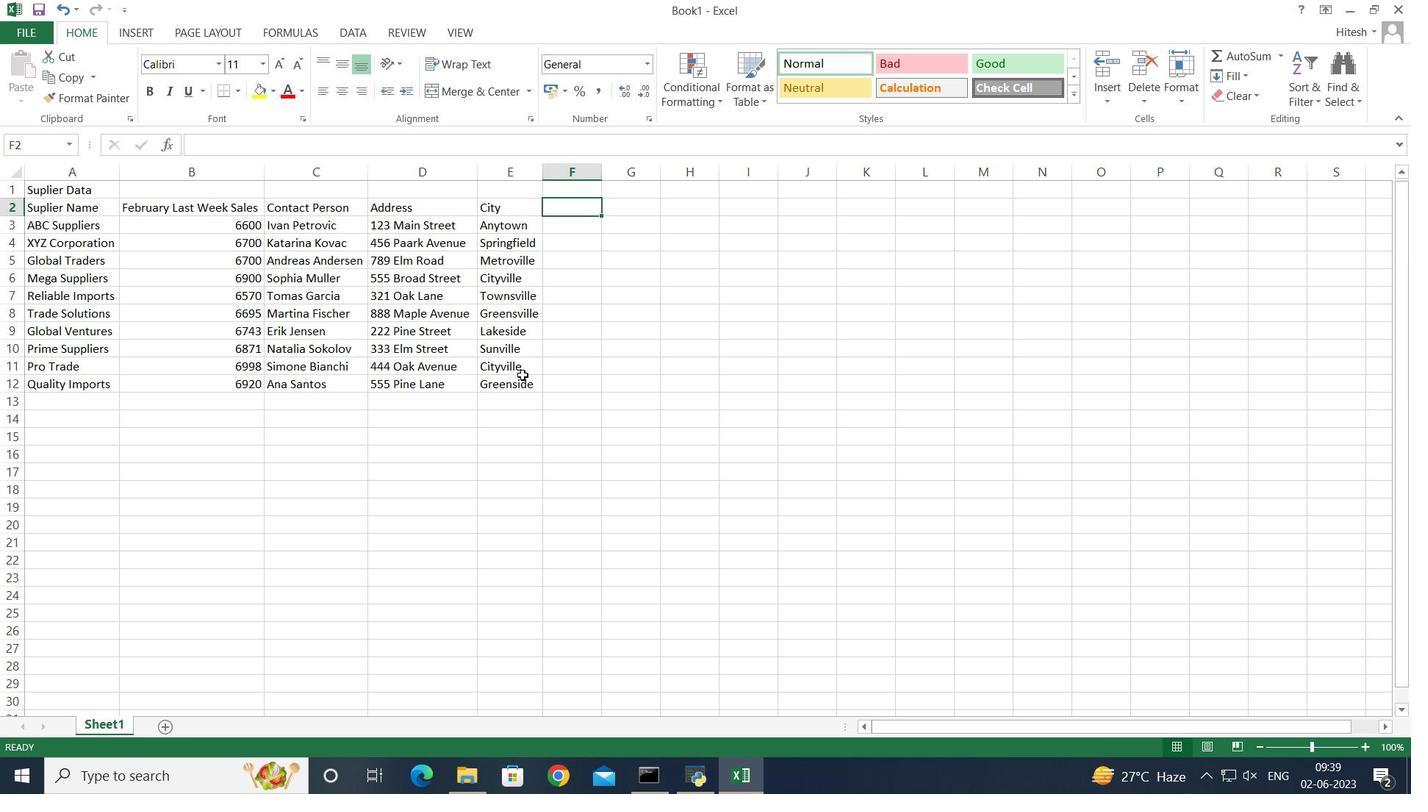 
Action: Mouse scrolled (188, 161) with delta (0, 0)
Screenshot: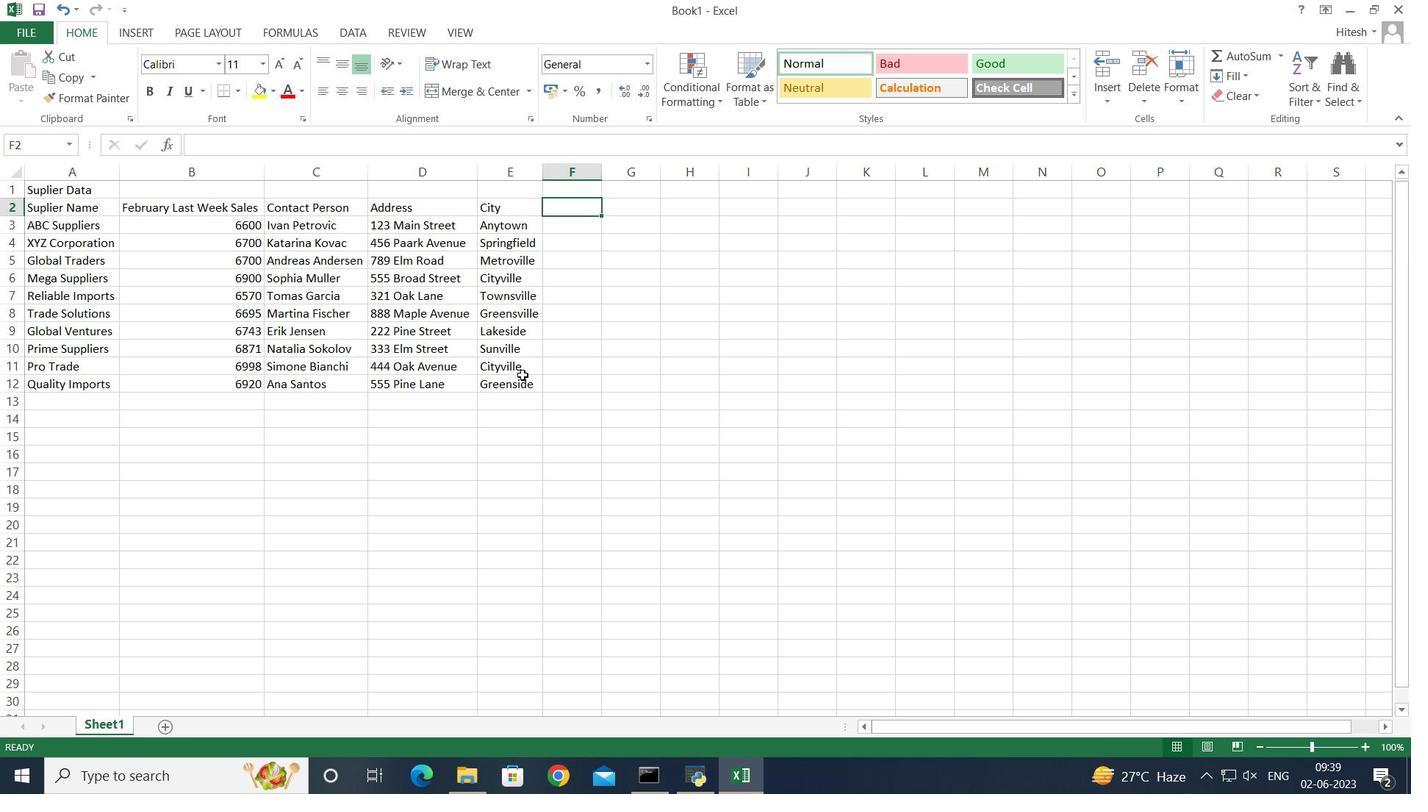 
Action: Mouse scrolled (188, 161) with delta (0, 0)
Screenshot: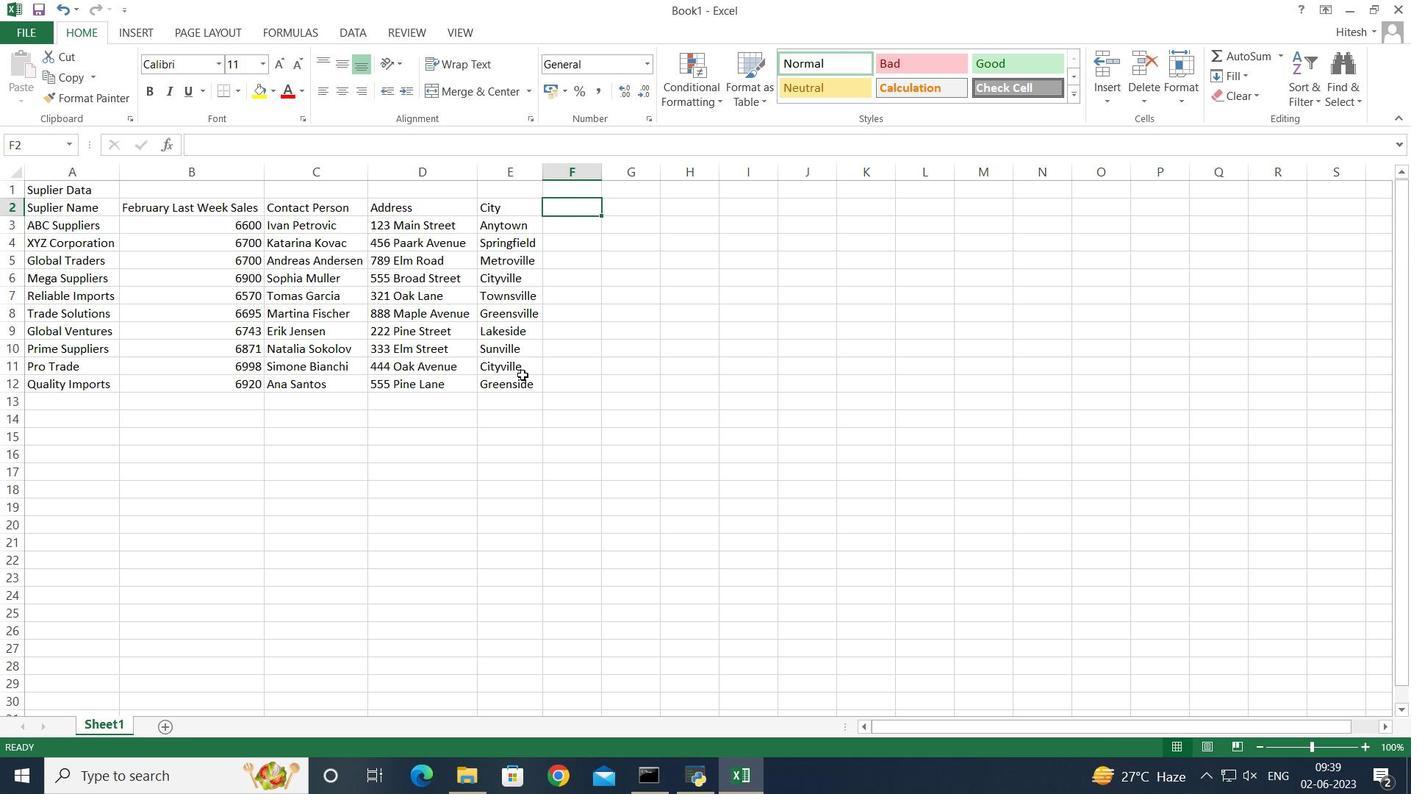 
Action: Mouse moved to (188, 166)
Screenshot: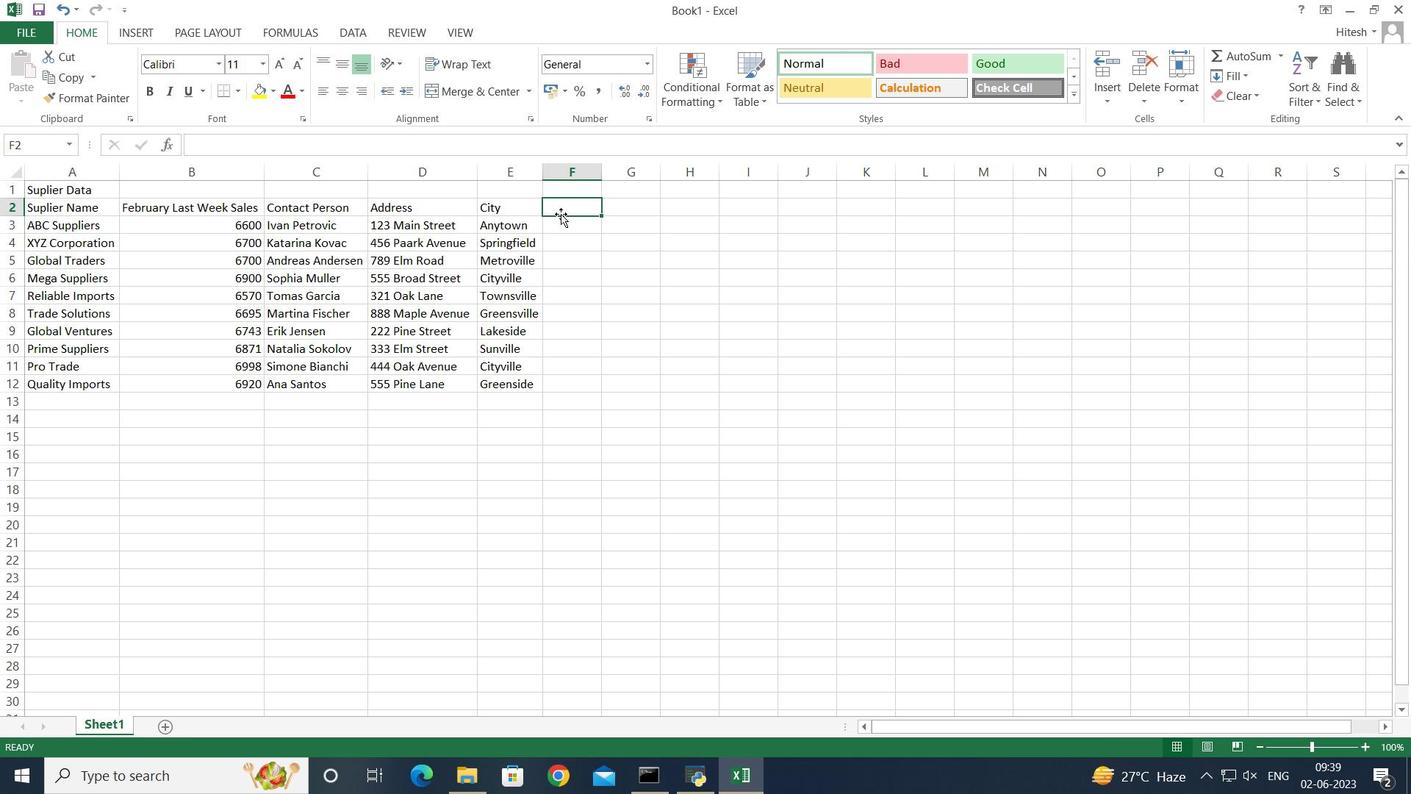 
Action: Key pressed <Key.shift><Key.shift><Key.shift><Key.shift><Key.shift><Key.shift><Key.shift><Key.shift><Key.shift><Key.shift><Key.shift><Key.shift><Key.shift><Key.shift><Key.shift><Key.shift><Key.shift><Key.shift><Key.shift><Key.shift><Key.shift><Key.shift><Key.shift>Country<Key.space><Key.shift>Name<Key.enter><Key.caps_lock>USA<Key.enter>USA<Key.enter>C<Key.caps_lock>anada<Key.enter><Key.caps_lock>UK<Key.enter>A<Key.caps_lock>ustralia<Key.enter><Key.caps_lock>USA<Key.enter>C<Key.caps_lock>anada<Key.enter><Key.caps_lock>UK<Key.enter>A<Key.caps_lock>ustralia<Key.space><Key.caps_lock><Key.enter>USA<Key.enter>
Screenshot: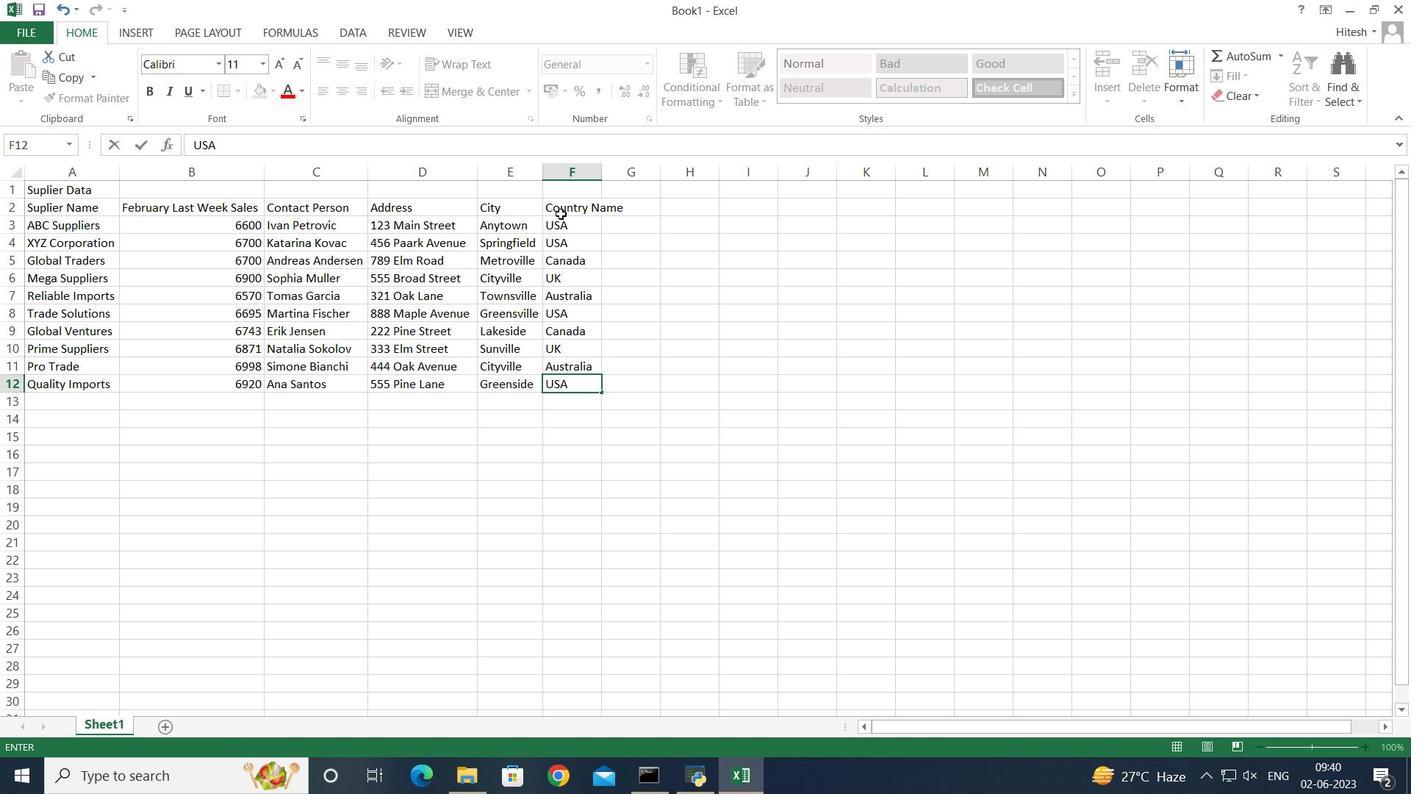 
Action: Mouse moved to (188, 165)
Screenshot: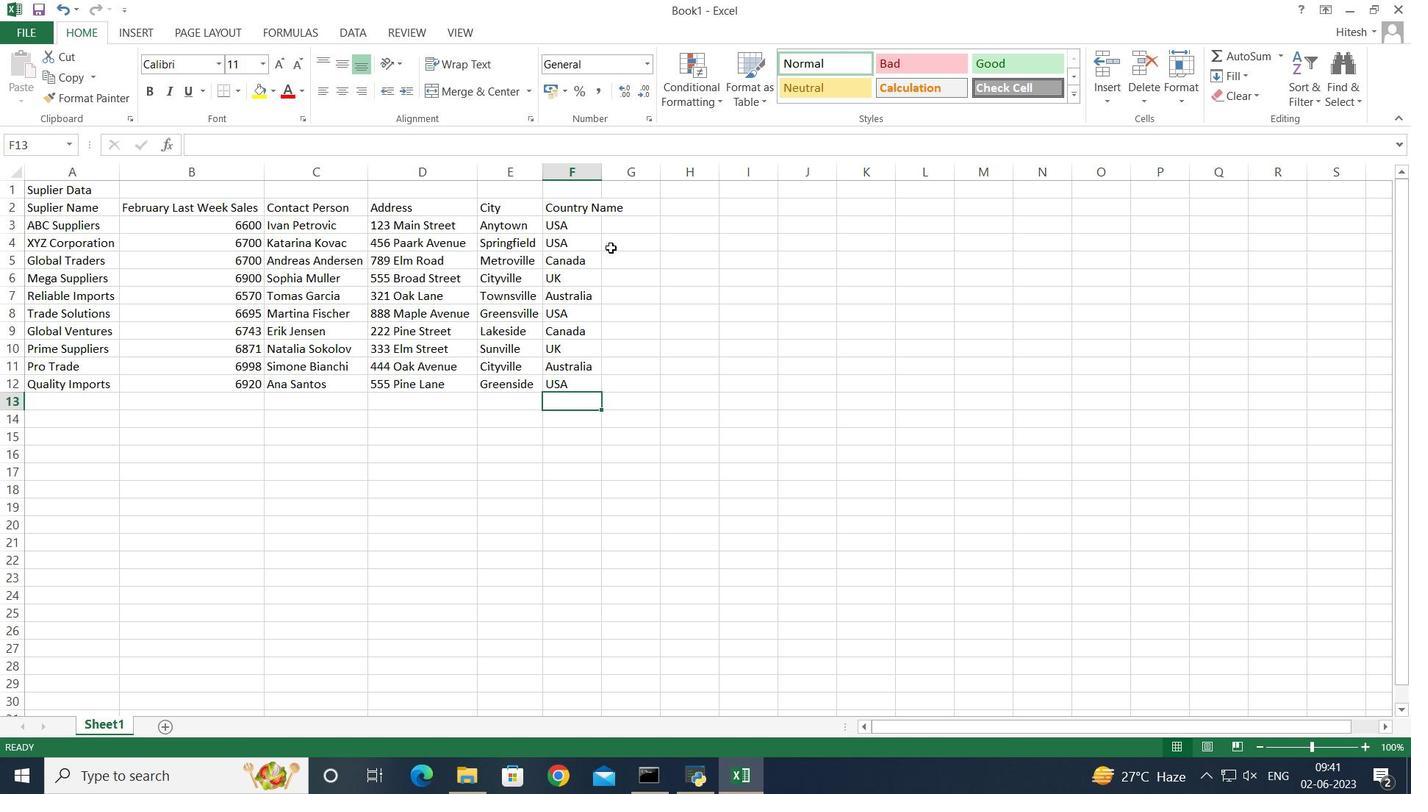 
Action: Mouse scrolled (188, 164) with delta (0, 0)
Screenshot: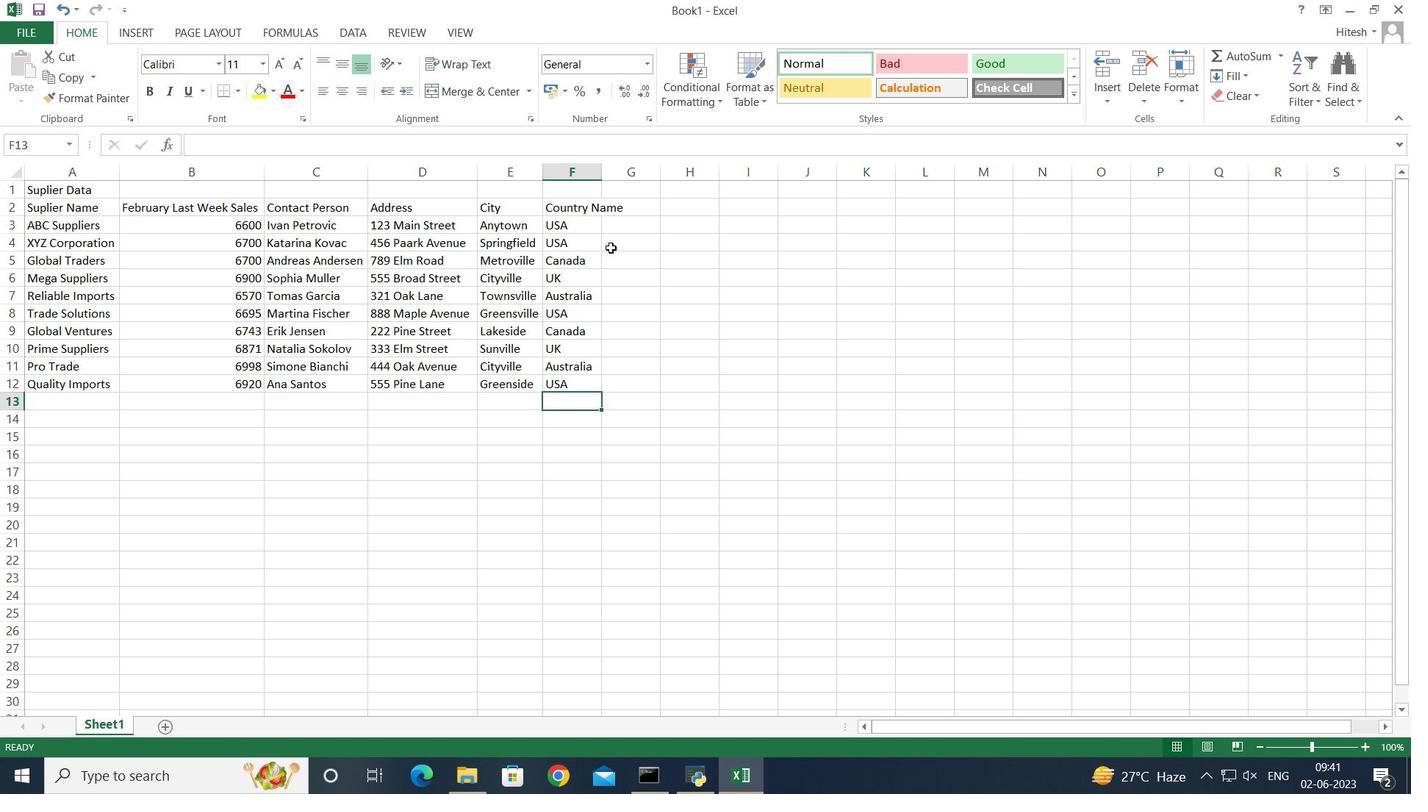 
Action: Mouse scrolled (188, 164) with delta (0, 0)
Screenshot: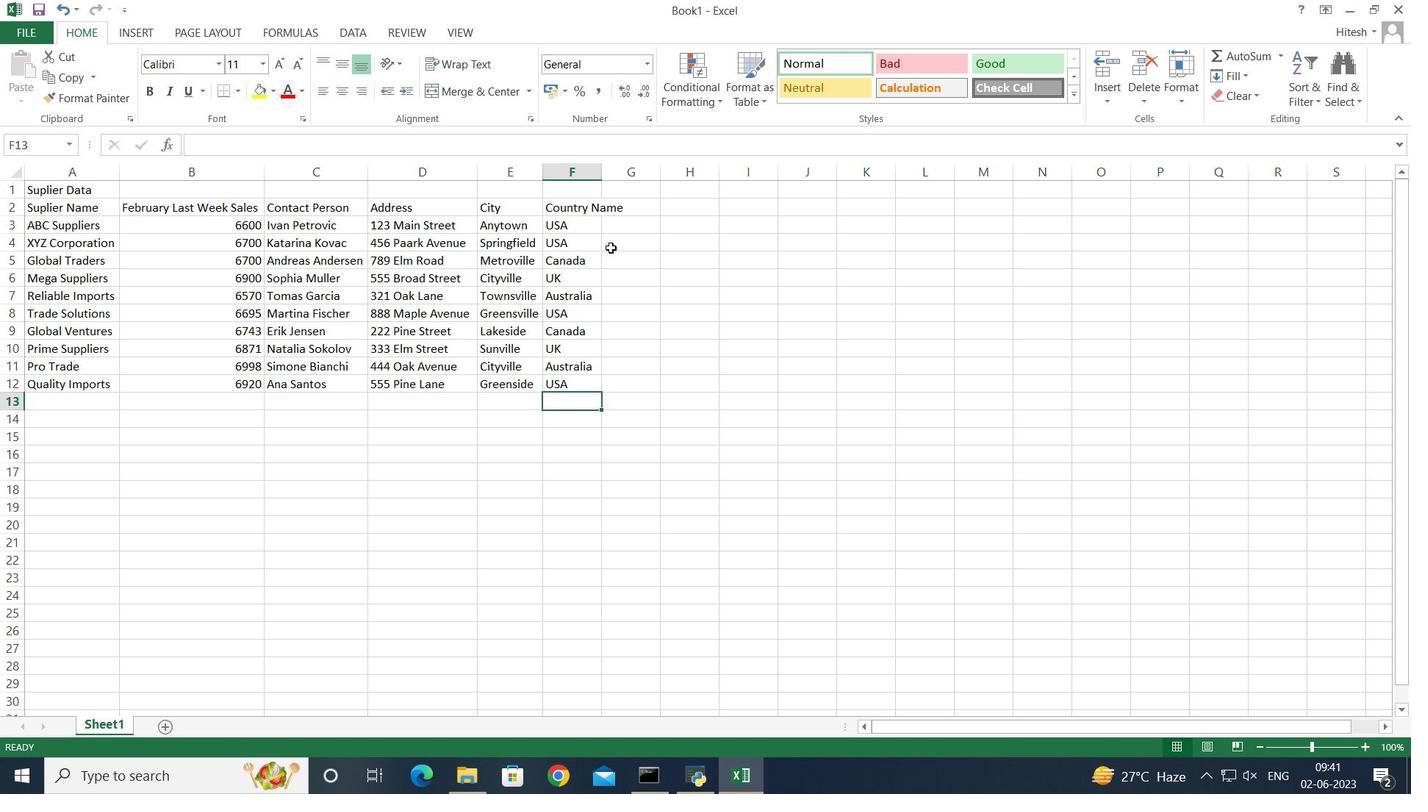 
Action: Mouse scrolled (188, 164) with delta (0, 0)
Screenshot: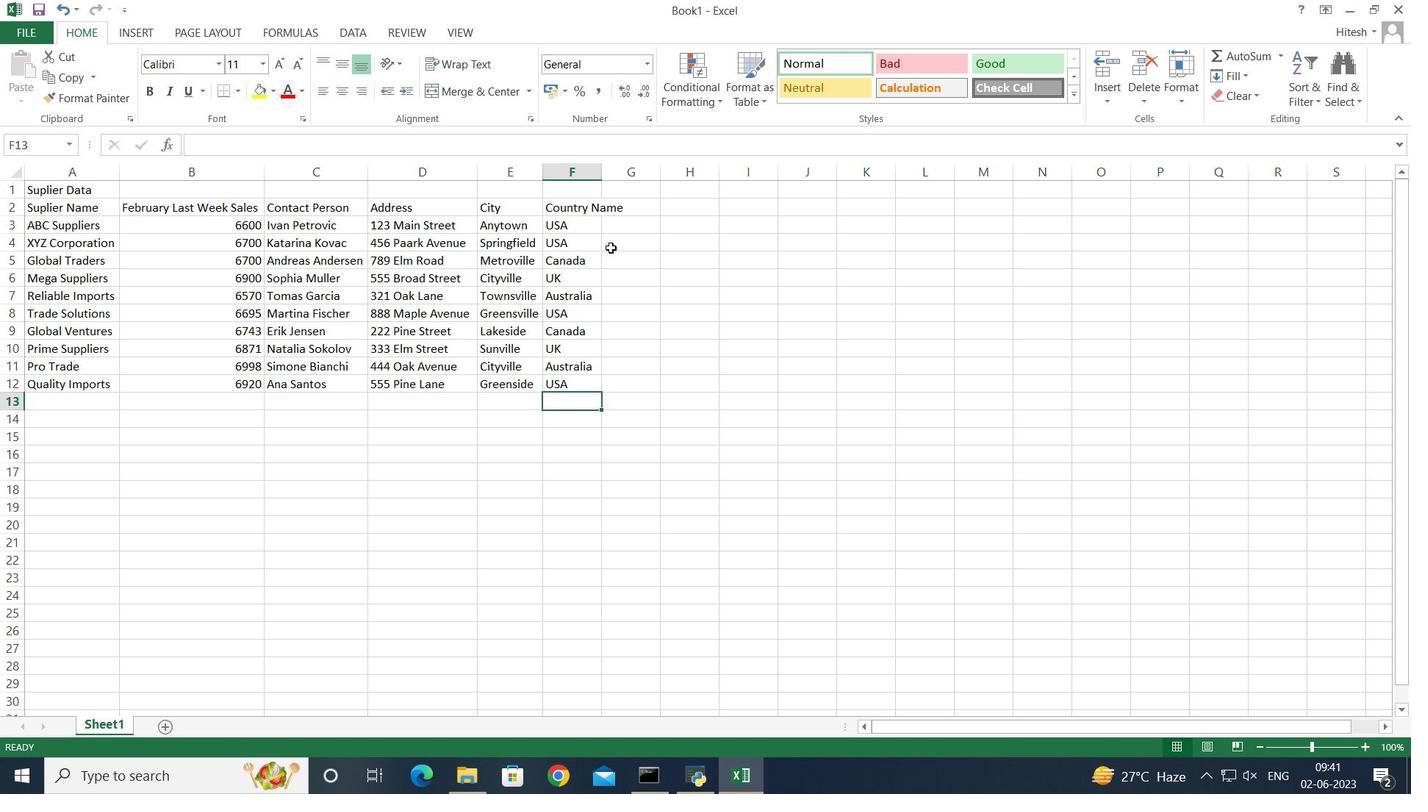 
Action: Mouse scrolled (188, 164) with delta (0, 0)
Screenshot: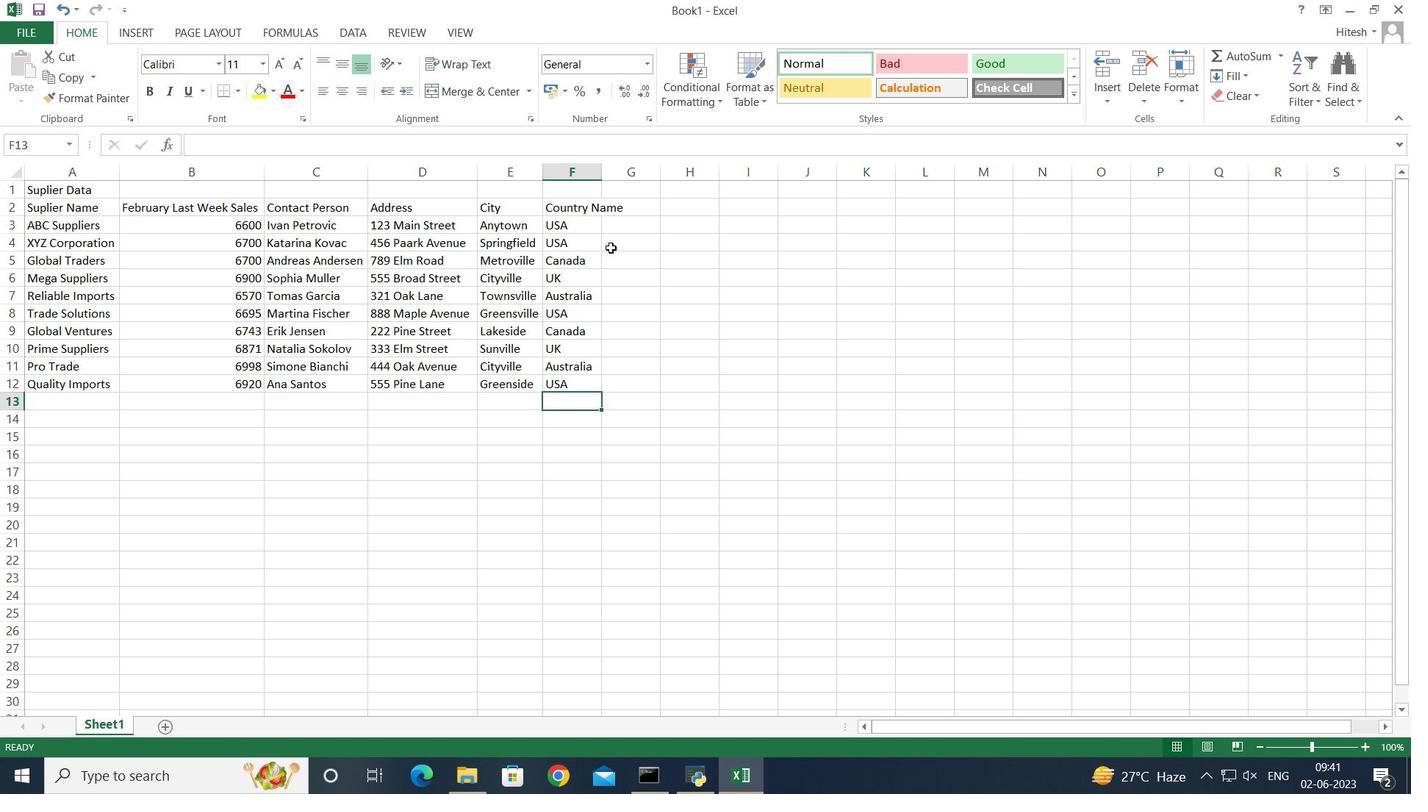 
Action: Mouse scrolled (188, 164) with delta (0, 0)
Screenshot: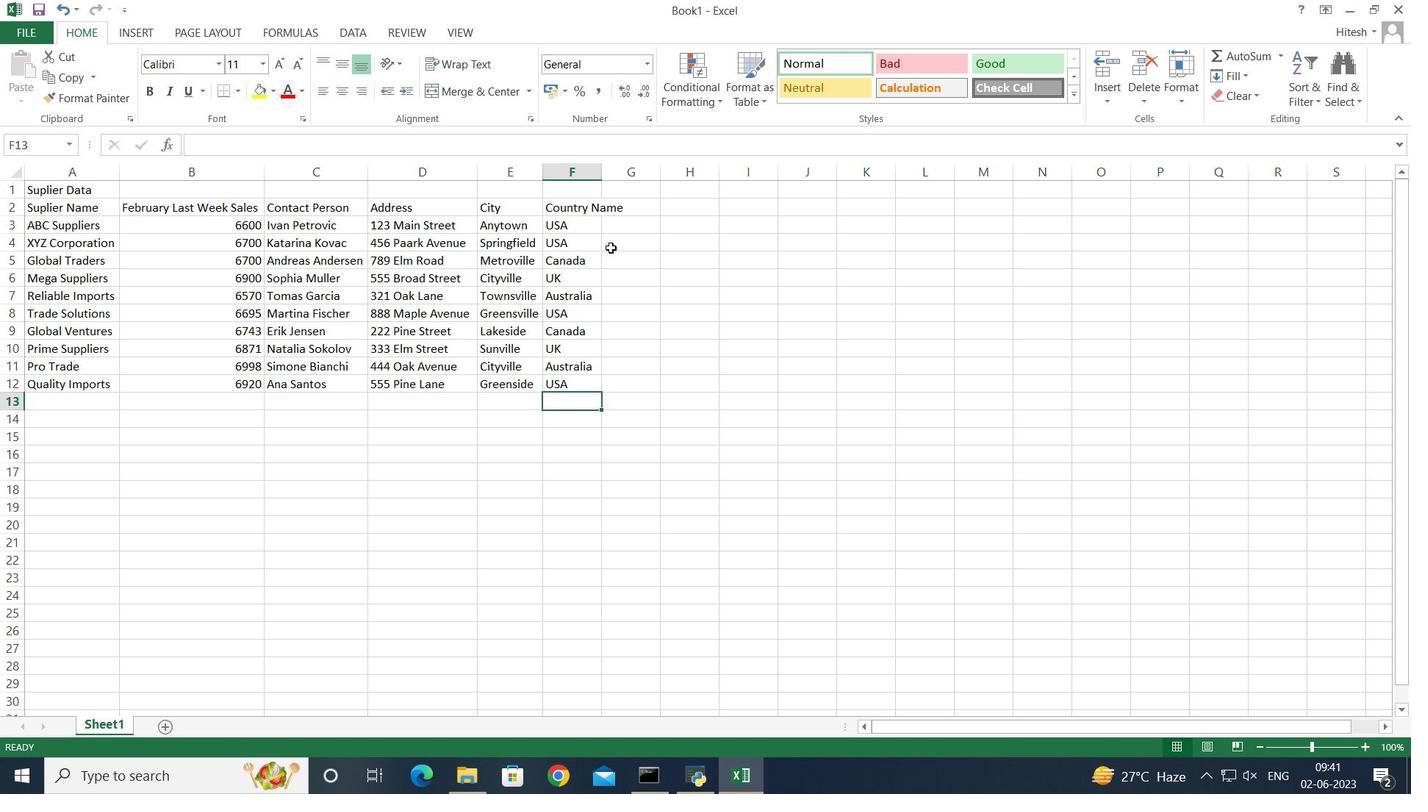
Action: Mouse moved to (188, 167)
Screenshot: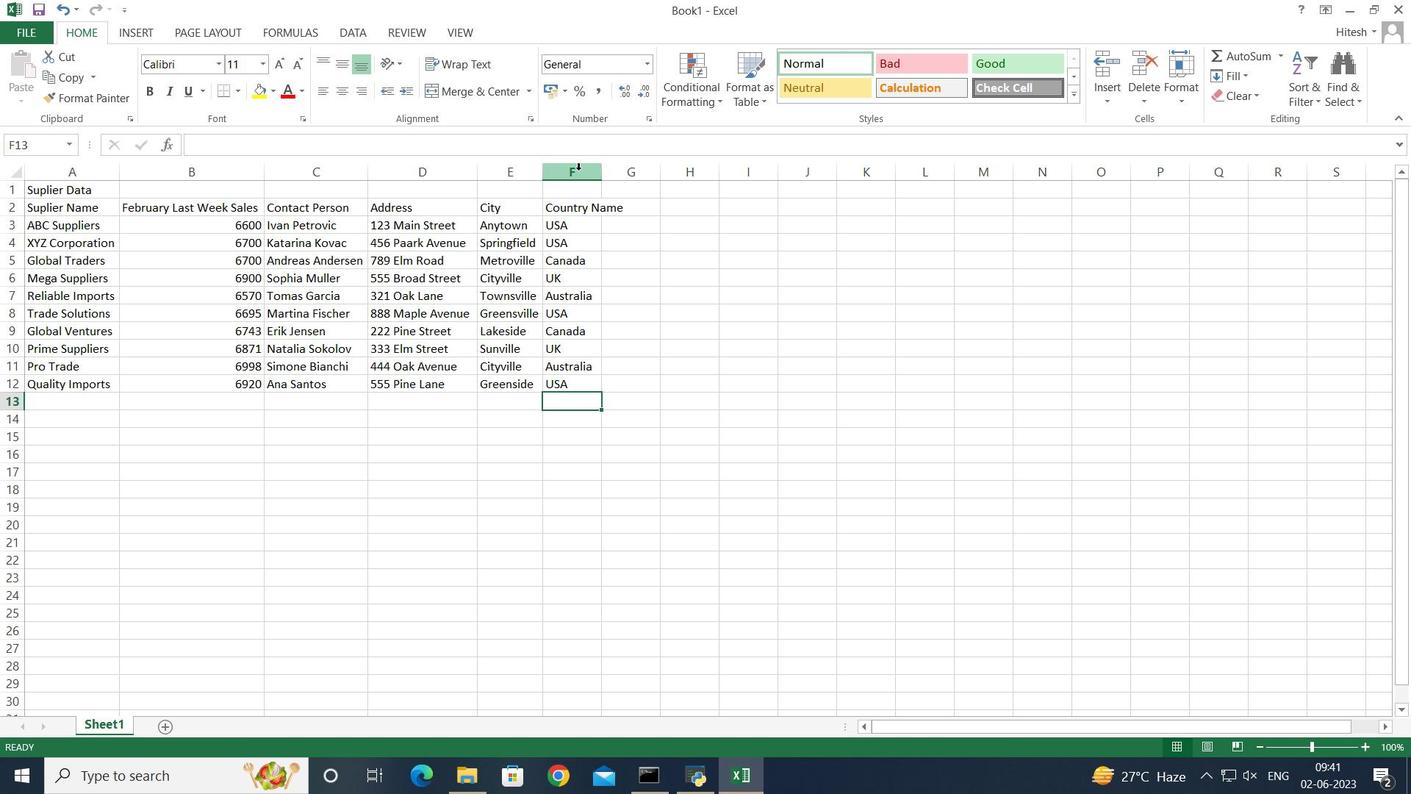 
Action: Mouse pressed left at (188, 167)
Screenshot: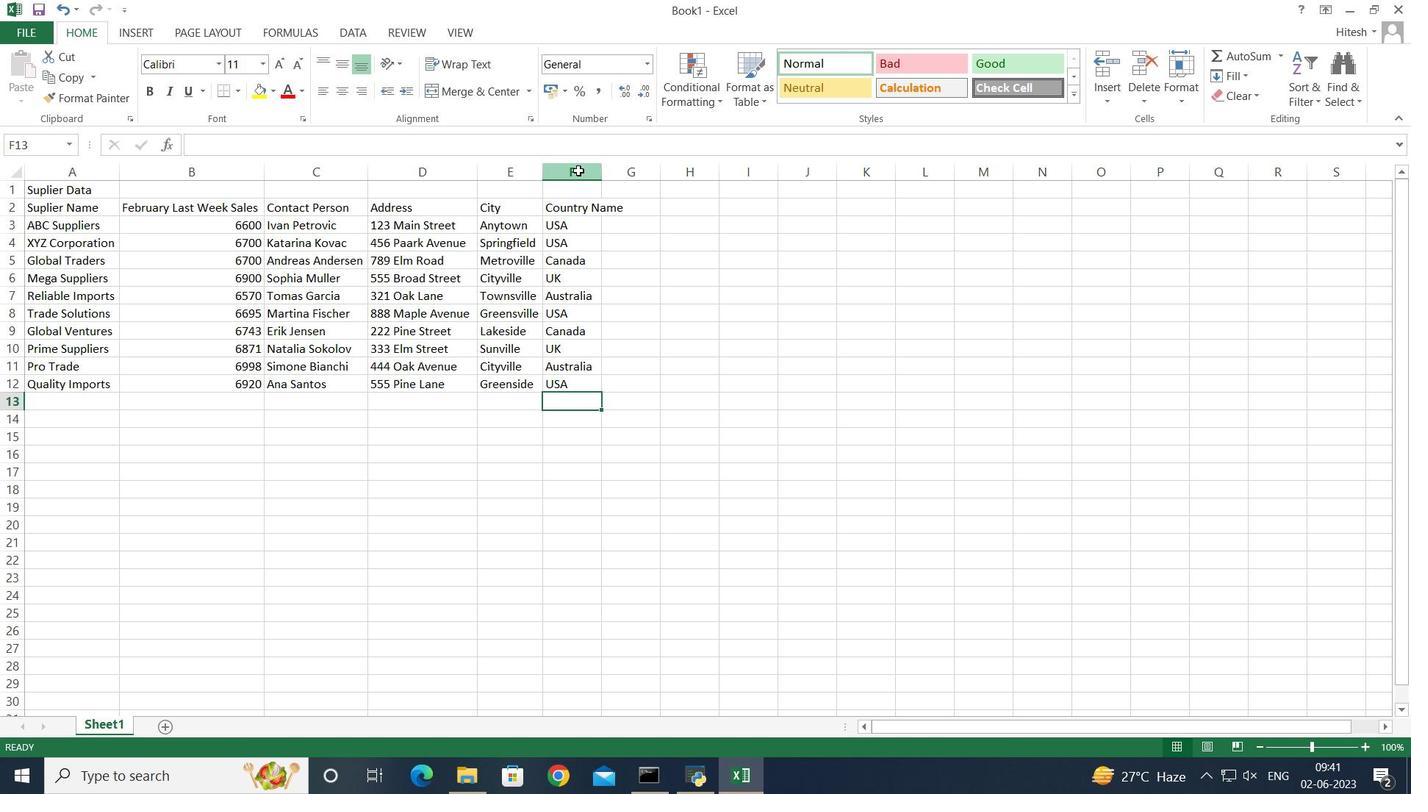 
Action: Mouse moved to (188, 167)
Screenshot: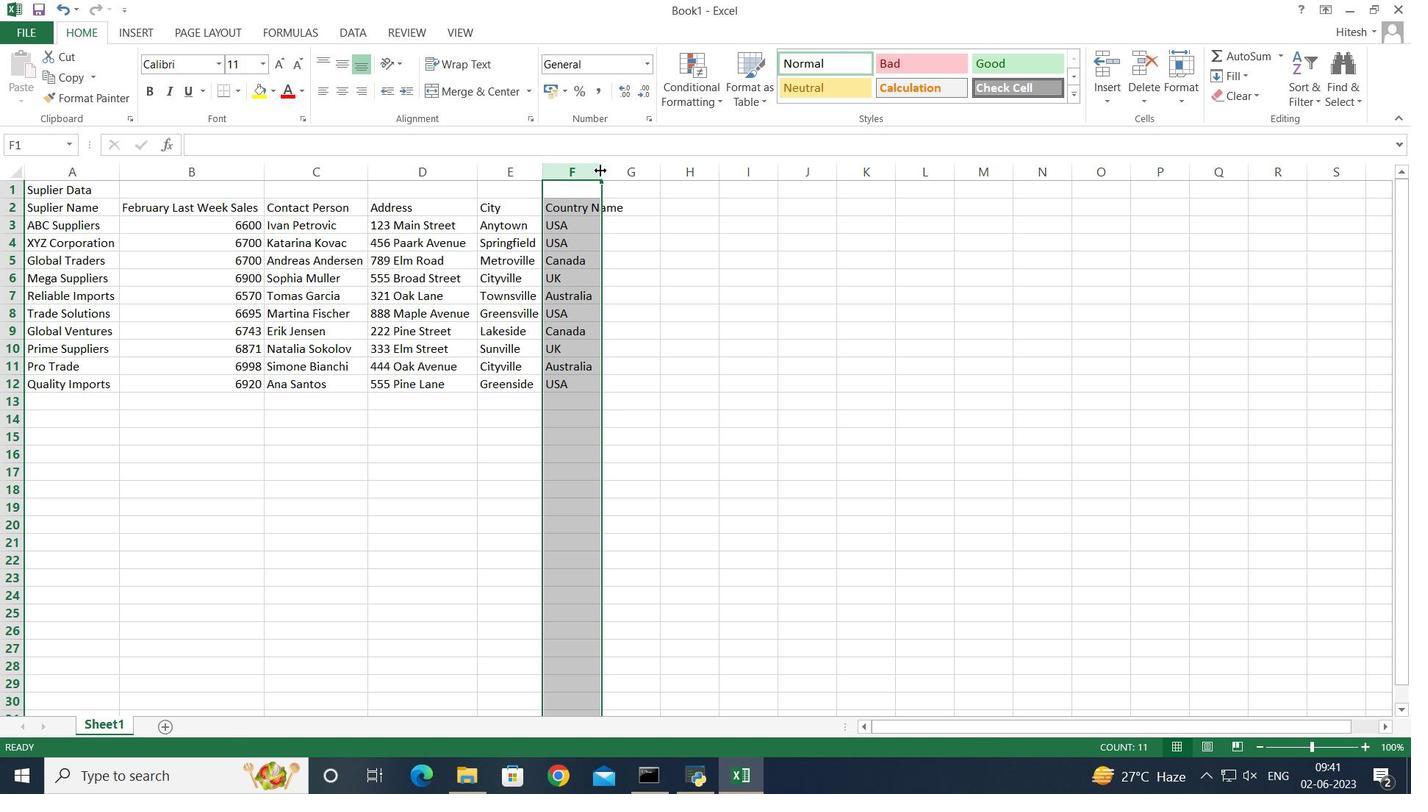 
Action: Mouse pressed left at (188, 167)
Screenshot: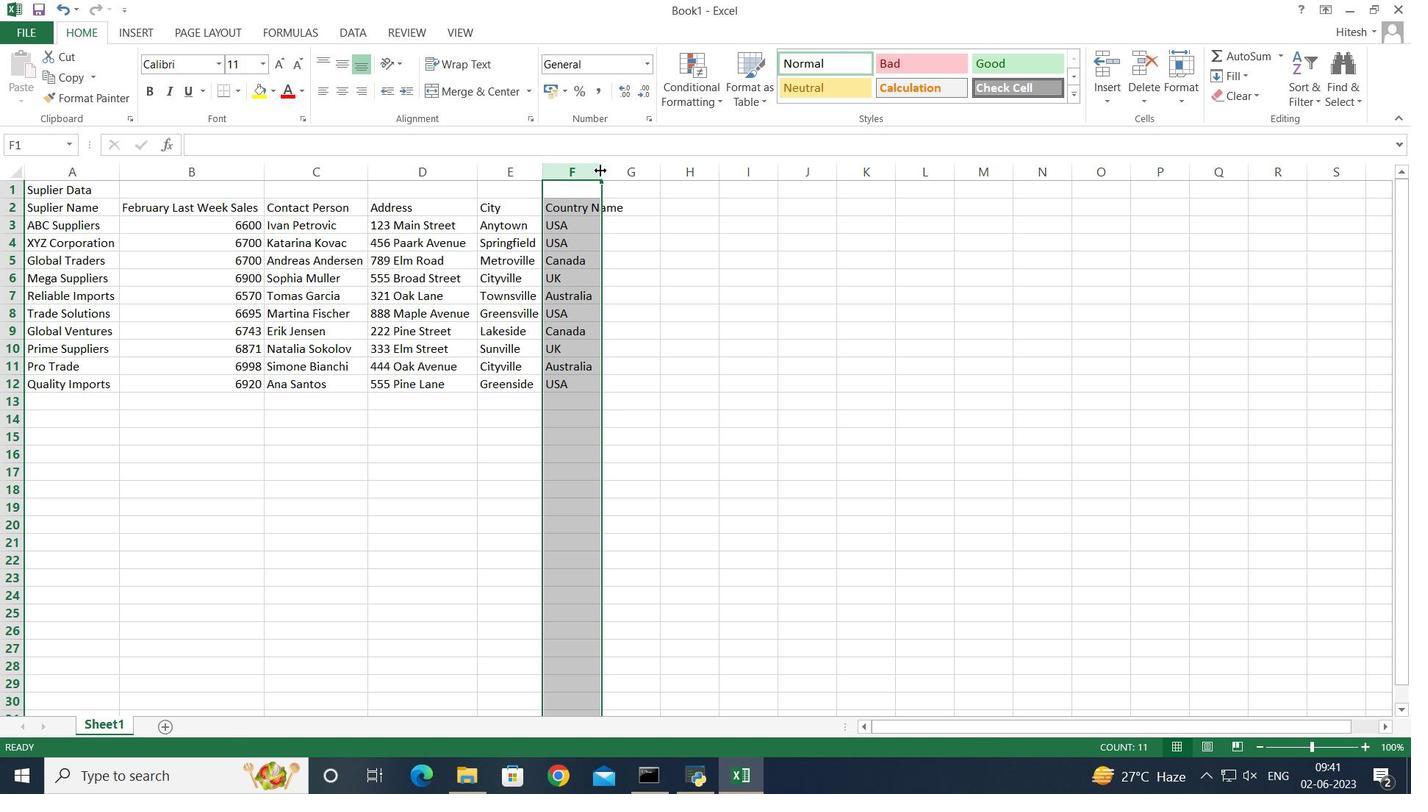
Action: Mouse pressed left at (188, 167)
Screenshot: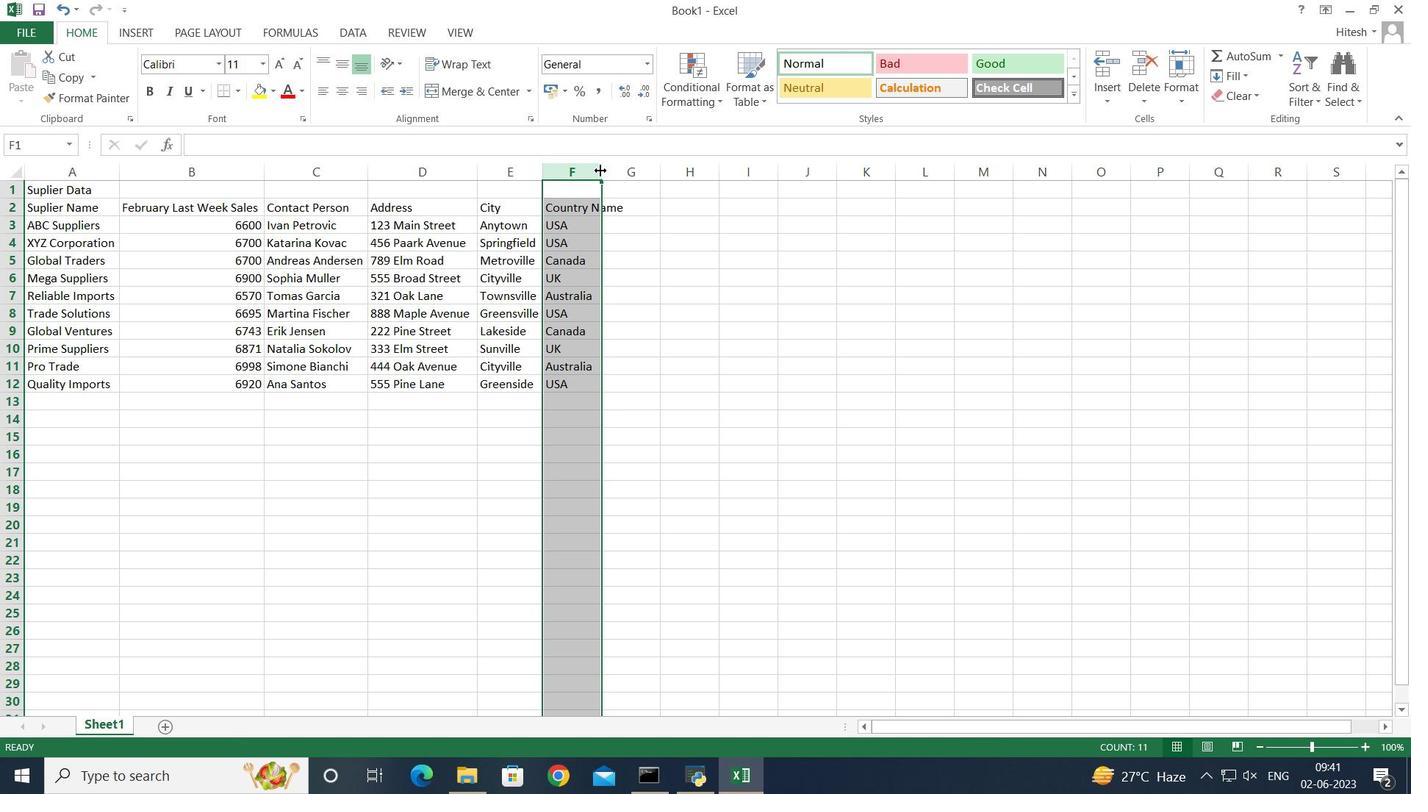 
Action: Mouse moved to (188, 166)
Screenshot: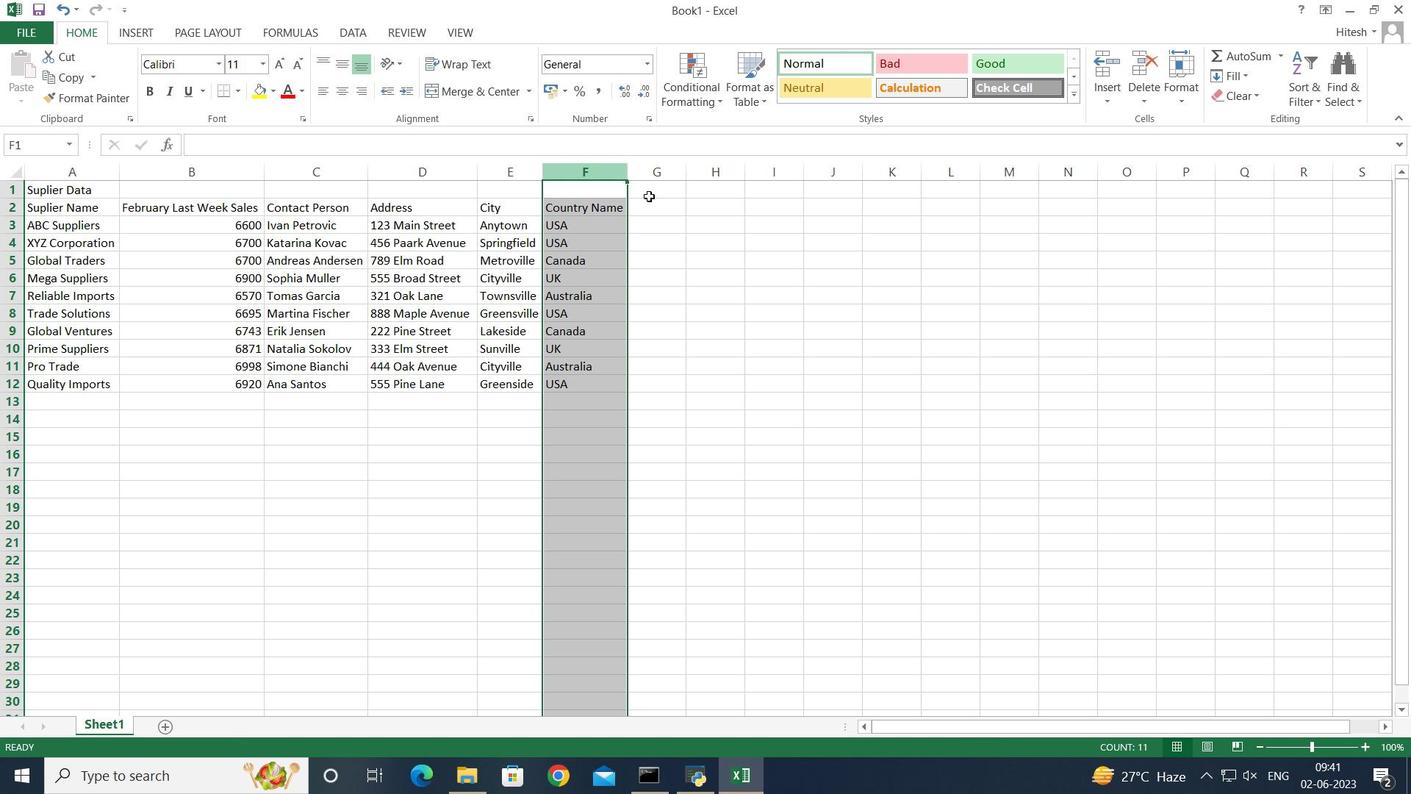 
Action: Mouse pressed left at (188, 166)
Screenshot: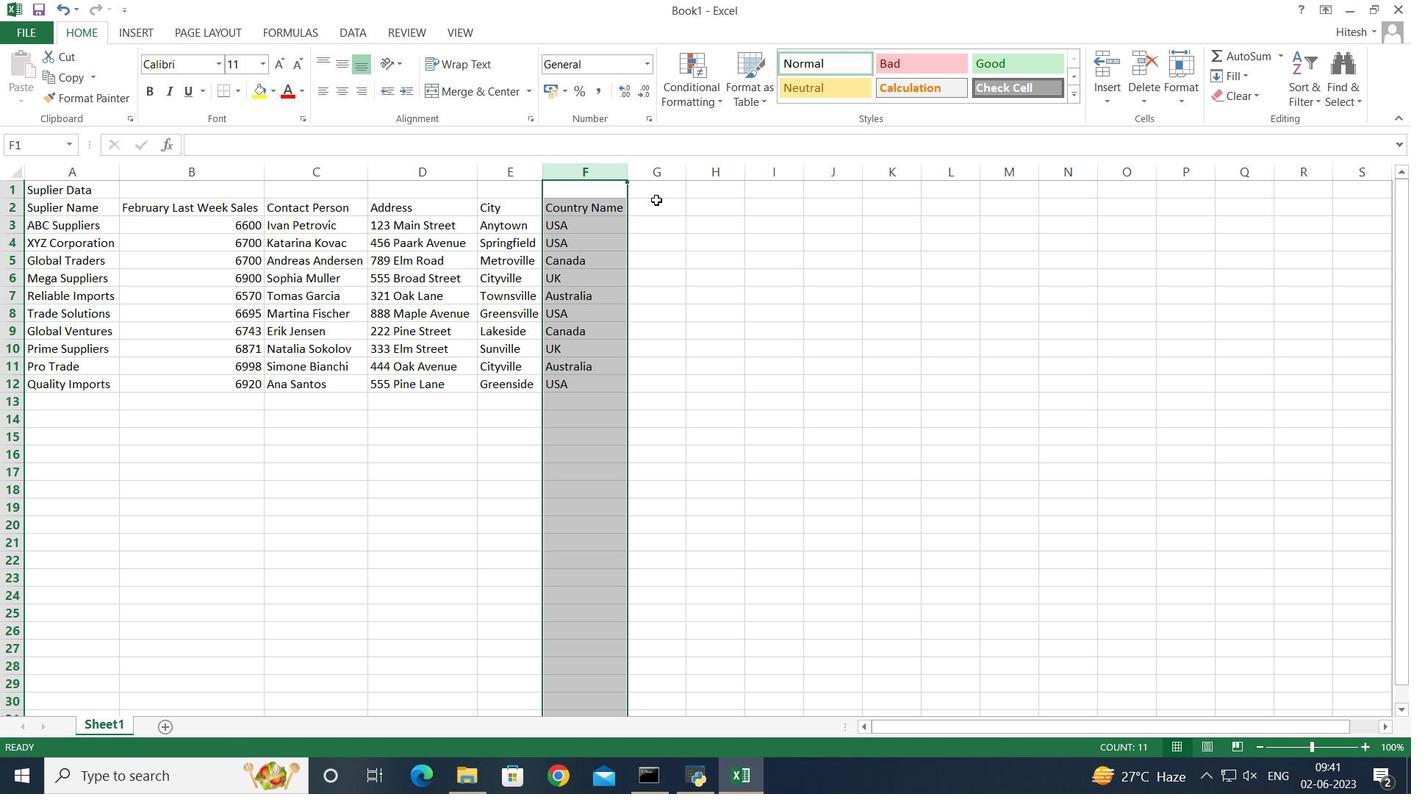 
Action: Mouse moved to (188, 166)
Screenshot: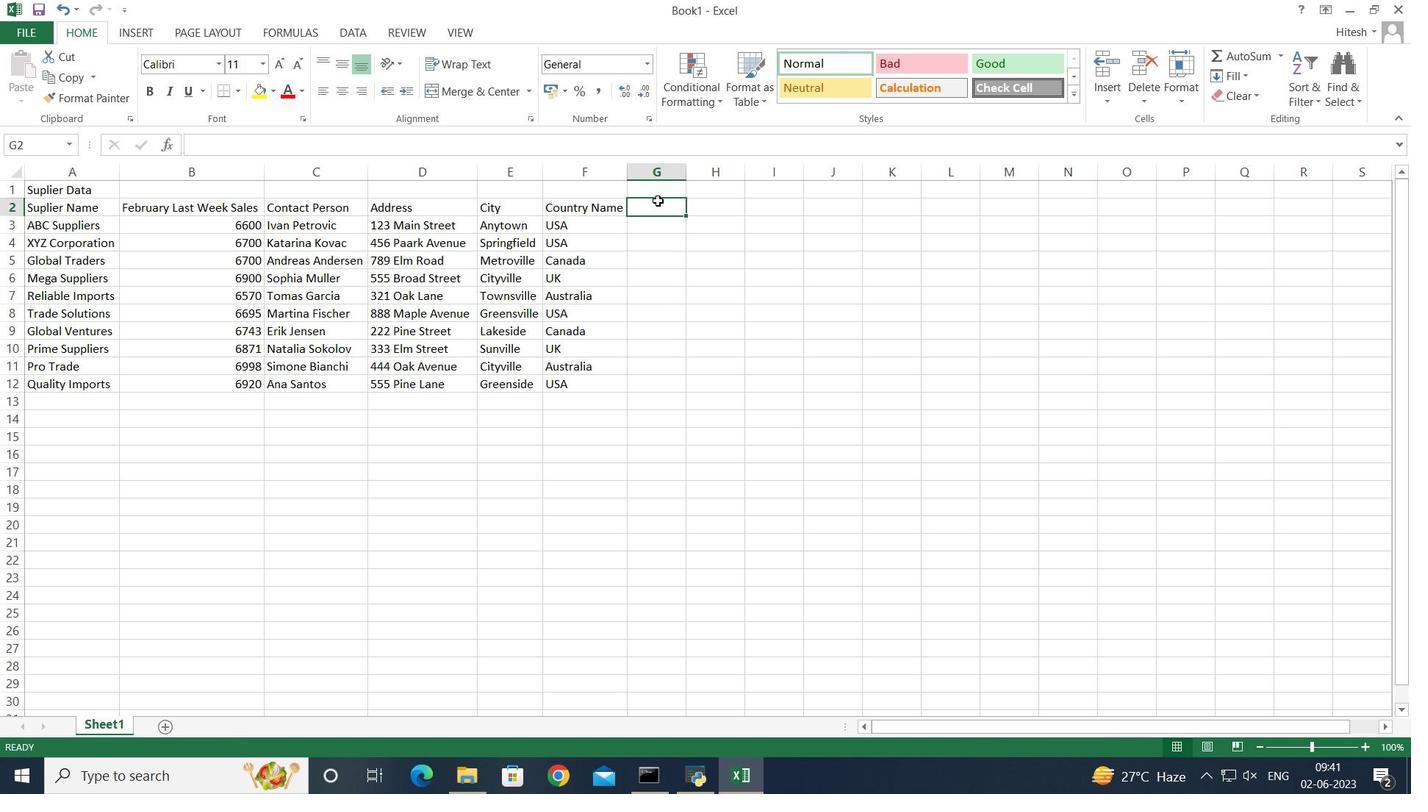 
Action: Key pressed <Key.shift>pHONE<Key.backspace><Key.backspace><Key.backspace><Key.backspace><Key.backspace><Key.caps_lock><Key.shift>O<Key.backspace><Key.shift>Phone<Key.enter>
Screenshot: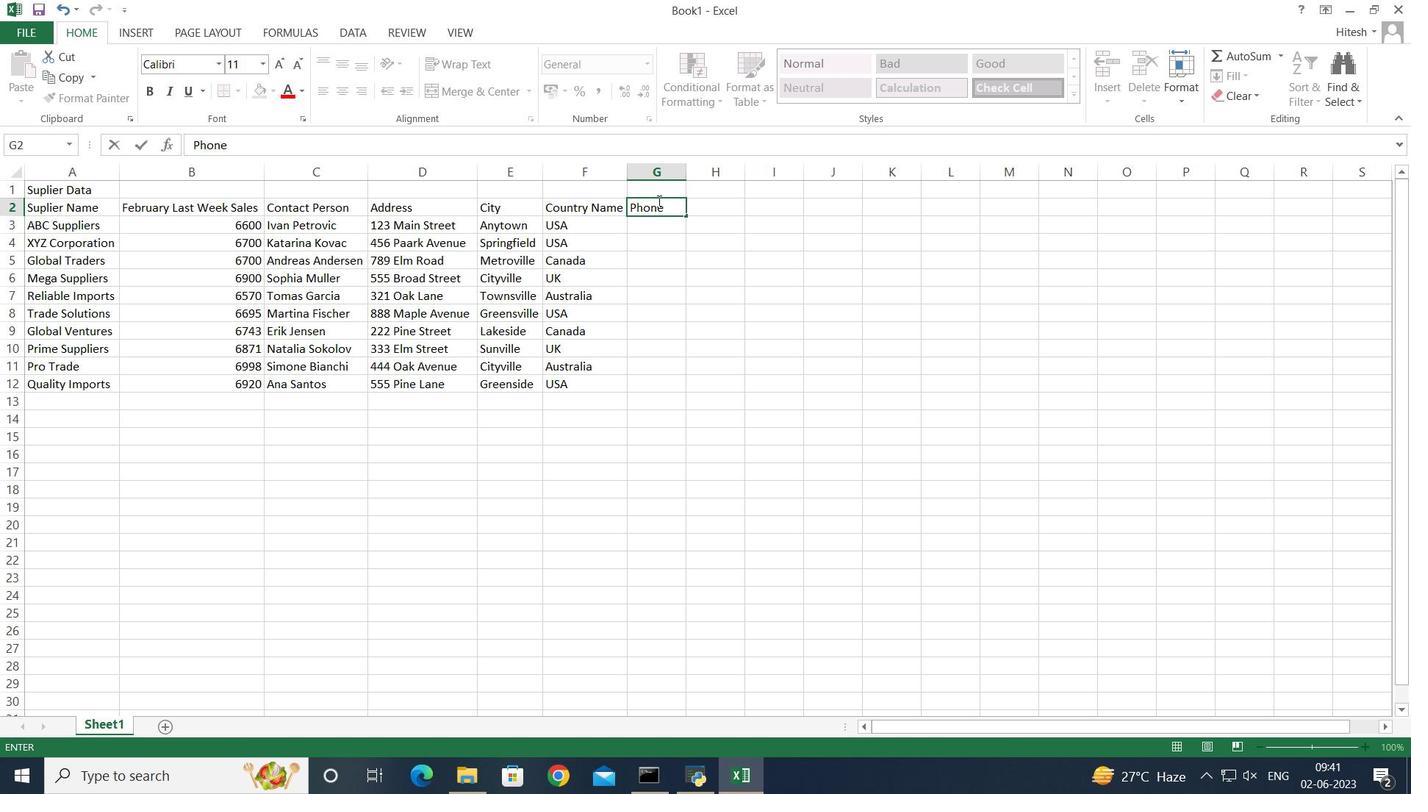 
Action: Mouse moved to (188, 166)
Screenshot: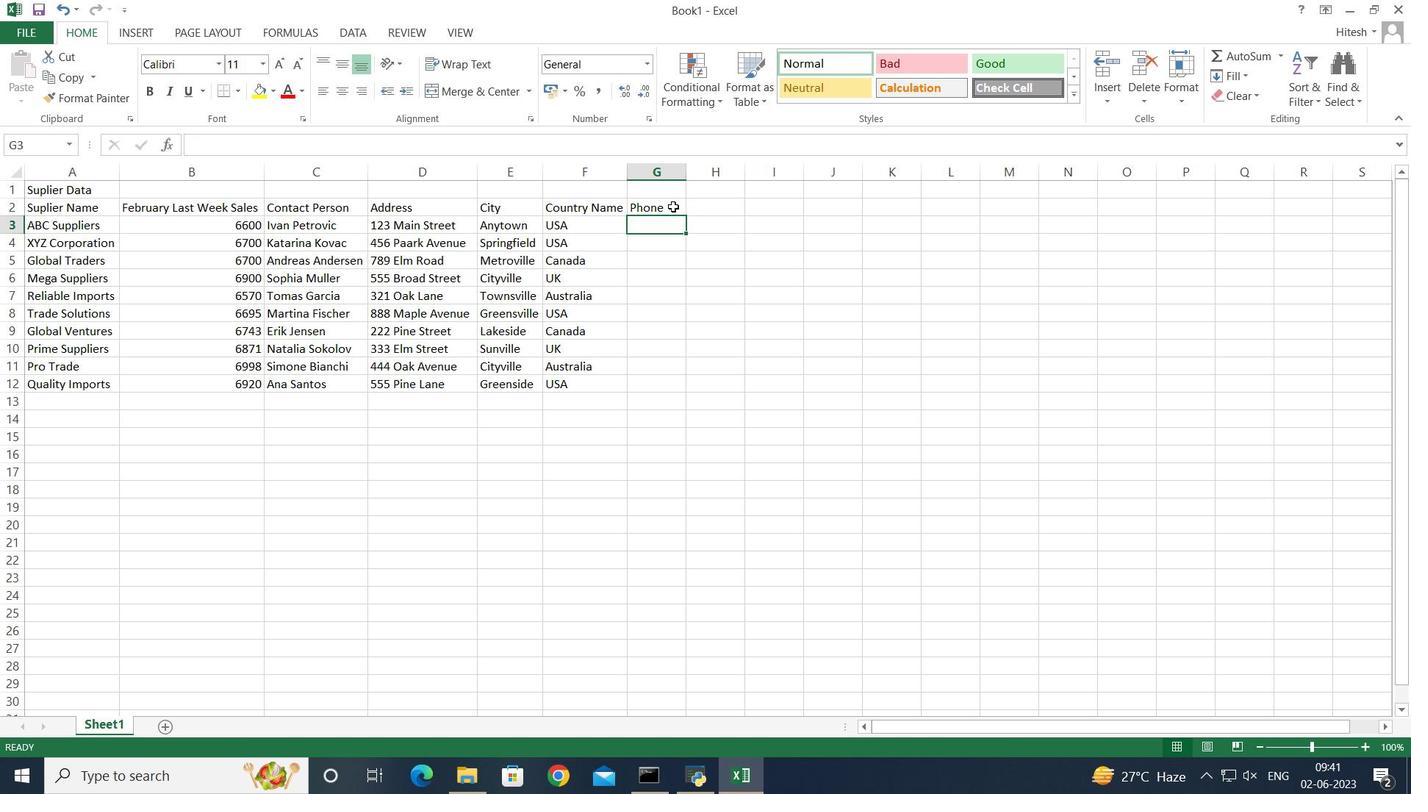 
Action: Key pressed =<Key.backspace><Key.shift_r>+1555-1<Key.backspace><Key.backspace><Key.backspace><Key.backspace><Key.backspace><Key.backspace><Key.backspace><Key.backspace><Key.backspace><Key.backspace><Key.backspace><Key.backspace><Key.backspace><Key.backspace><Key.backspace><Key.backspace><Key.backspace><Key.backspace>15<Key.backspace><Key.space>555-123-4567<Key.enter>1<Key.space>555-987-6543<Key.enter>1<Key.space>555-111-2222<Key.enter>44<Key.space>123-456-7890<Key.enter>61<Key.space>987-654-321<Key.enter>1<Key.space>555-555-5555<Key.enter>1<Key.space>555-777-8888<Key.enter>44<Key.space>987-654-3210<Key.enter>61<Key.space>123-456-789<Key.enter>1<Key.space>555-444-3333<Key.enter>
Screenshot: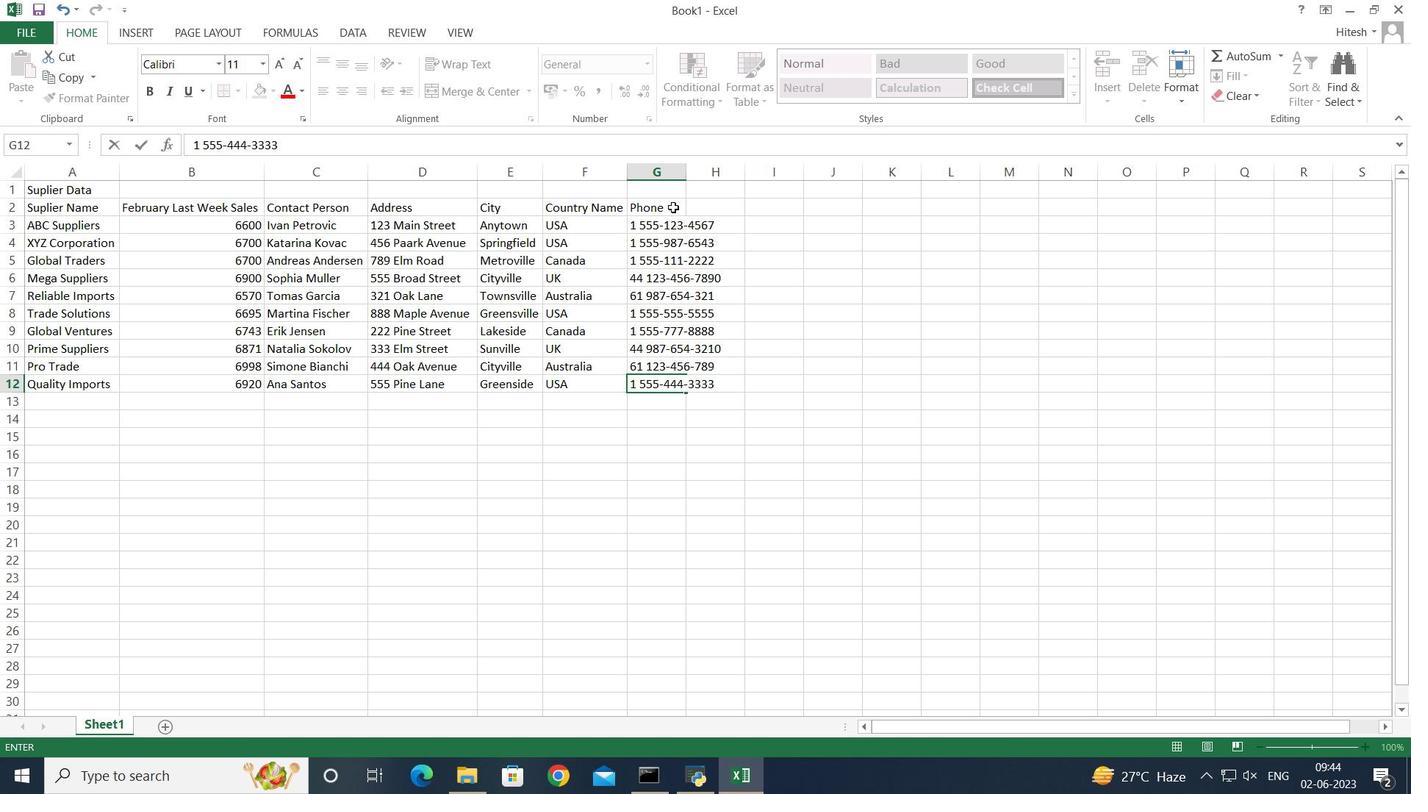 
Action: Mouse moved to (188, 166)
Screenshot: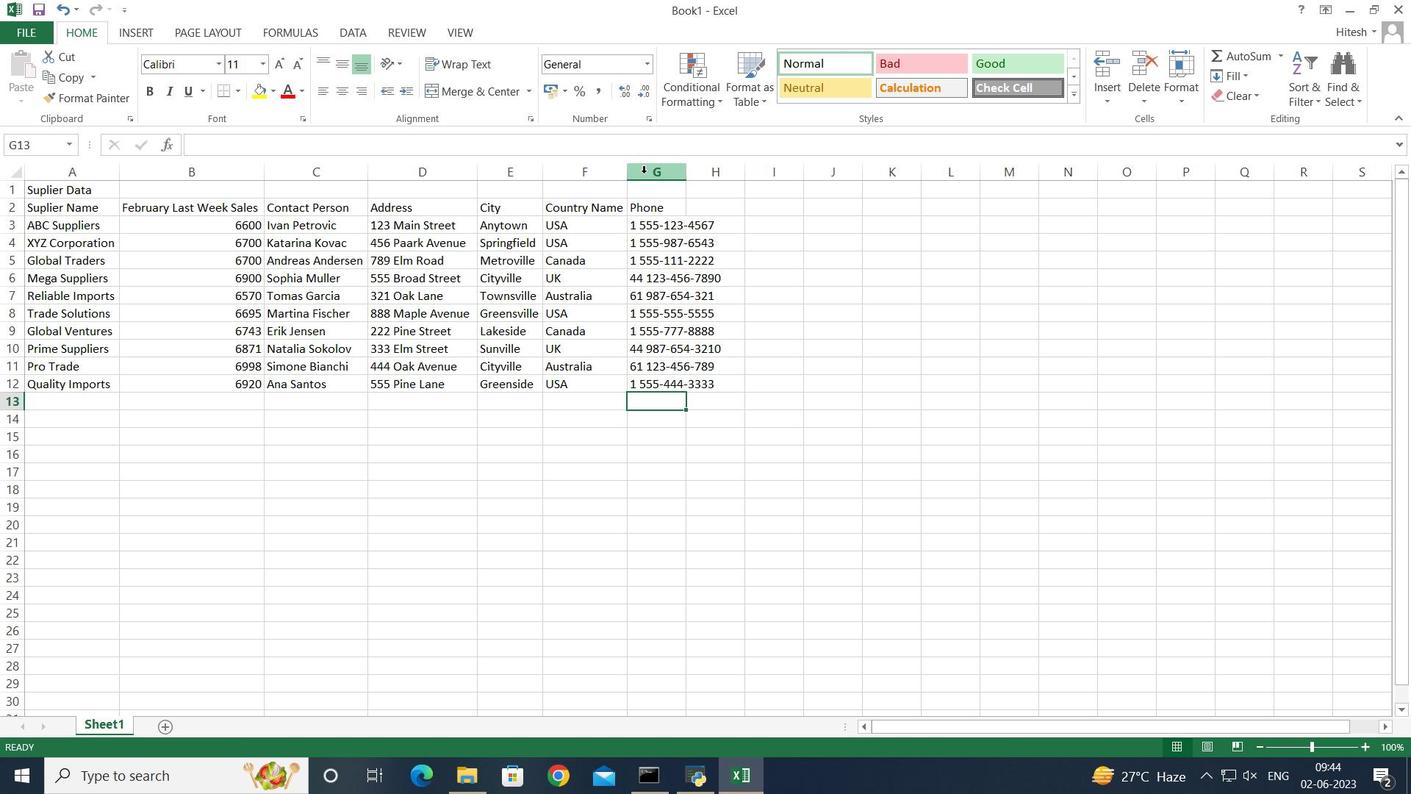 
Action: Mouse pressed left at (188, 166)
Screenshot: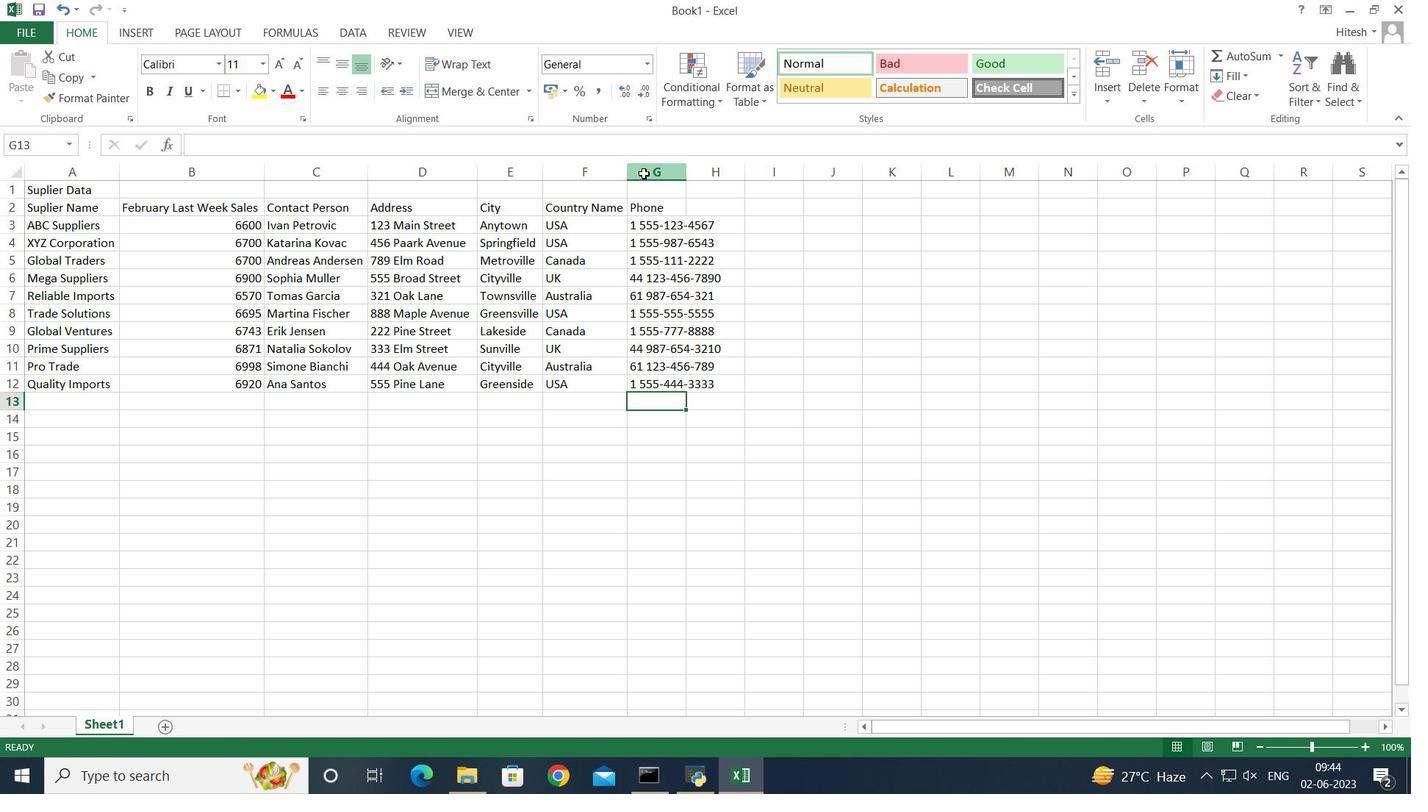 
Action: Mouse moved to (188, 167)
Screenshot: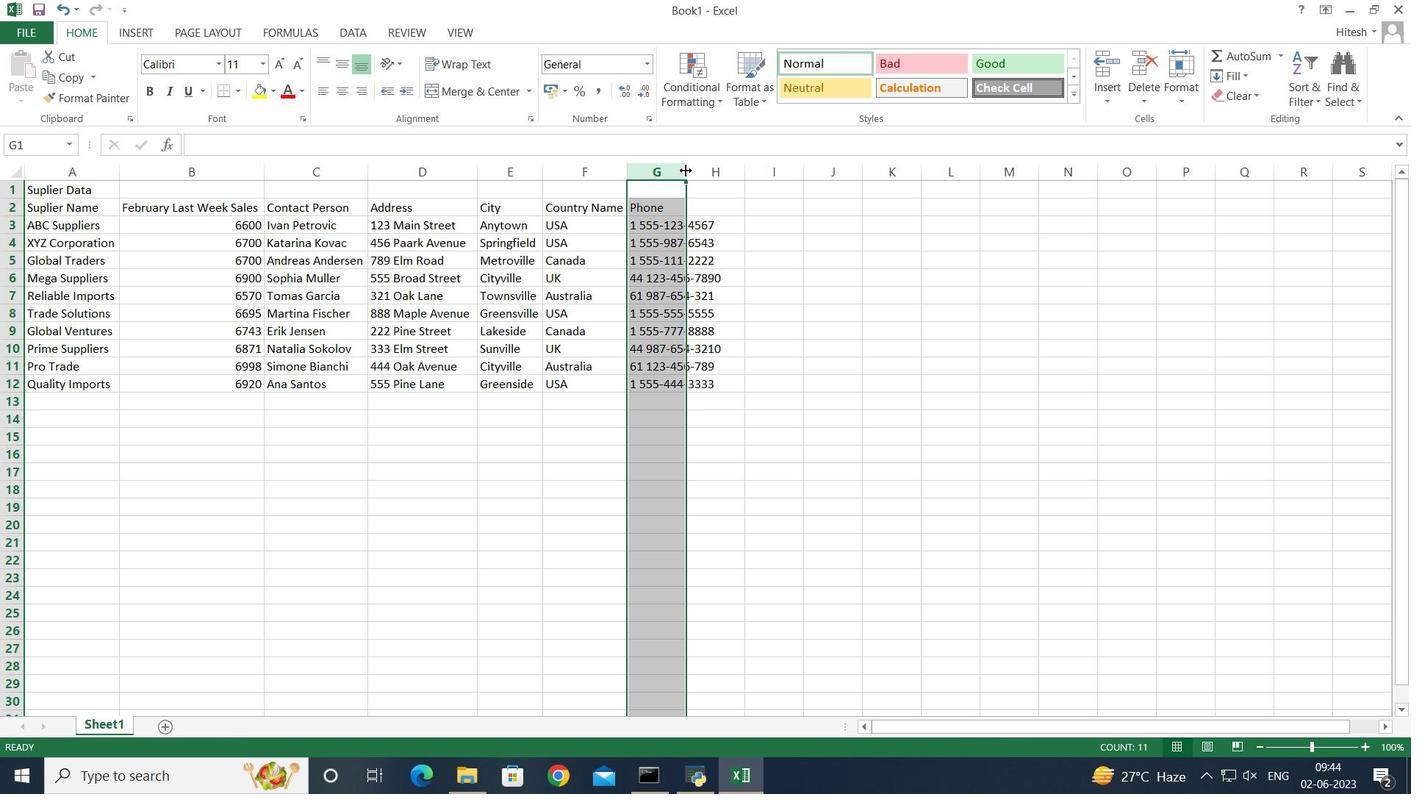 
Action: Mouse pressed left at (188, 167)
Screenshot: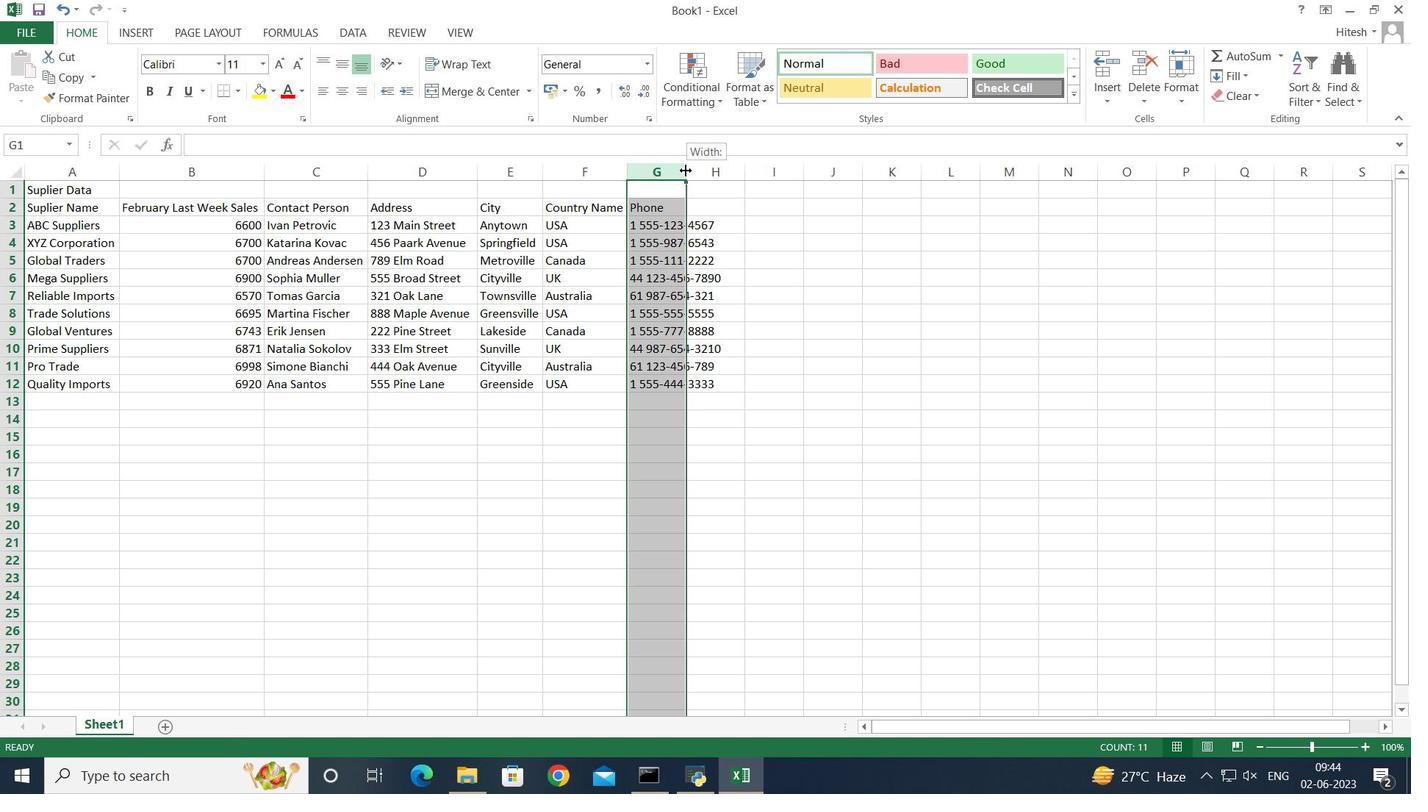 
Action: Mouse pressed left at (188, 167)
Screenshot: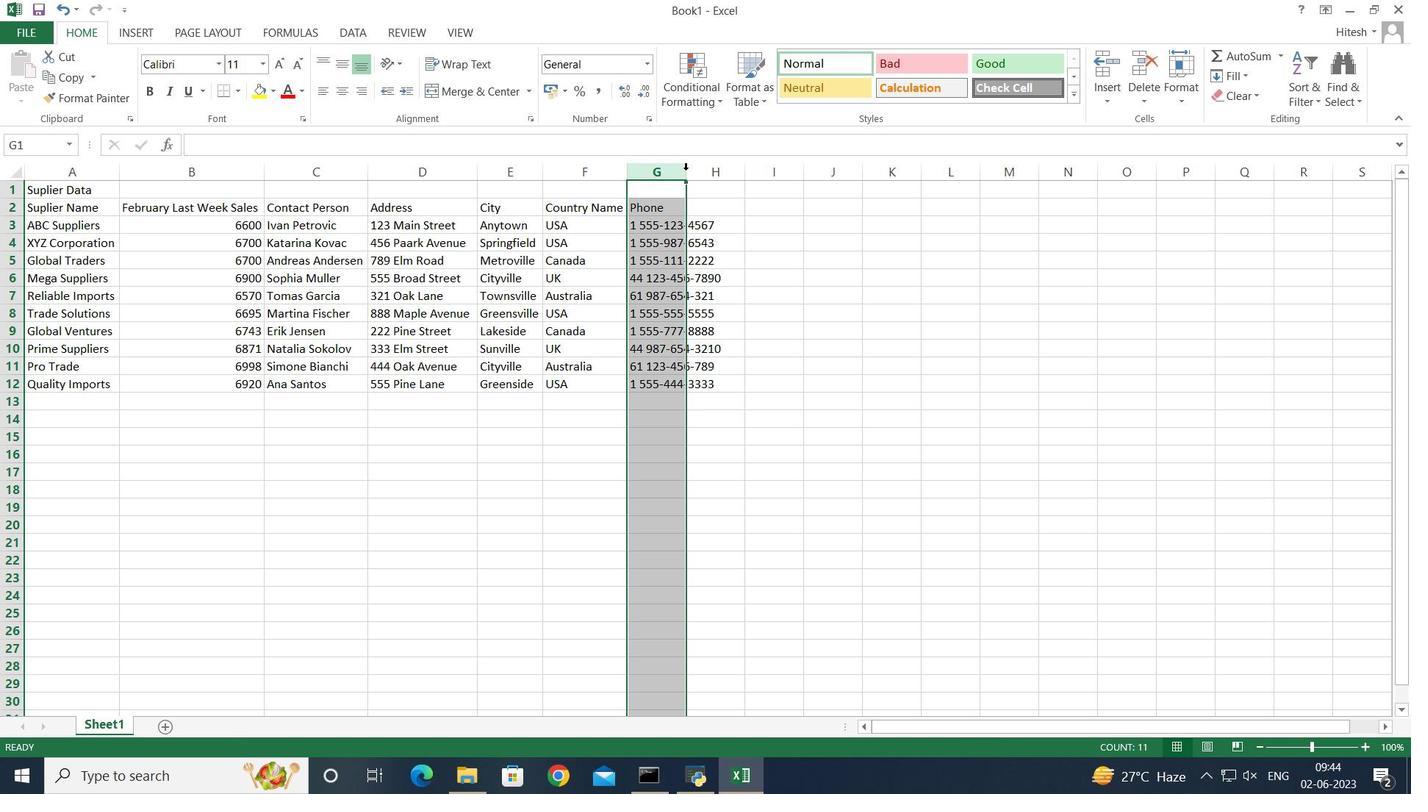 
Action: Mouse moved to (188, 166)
Screenshot: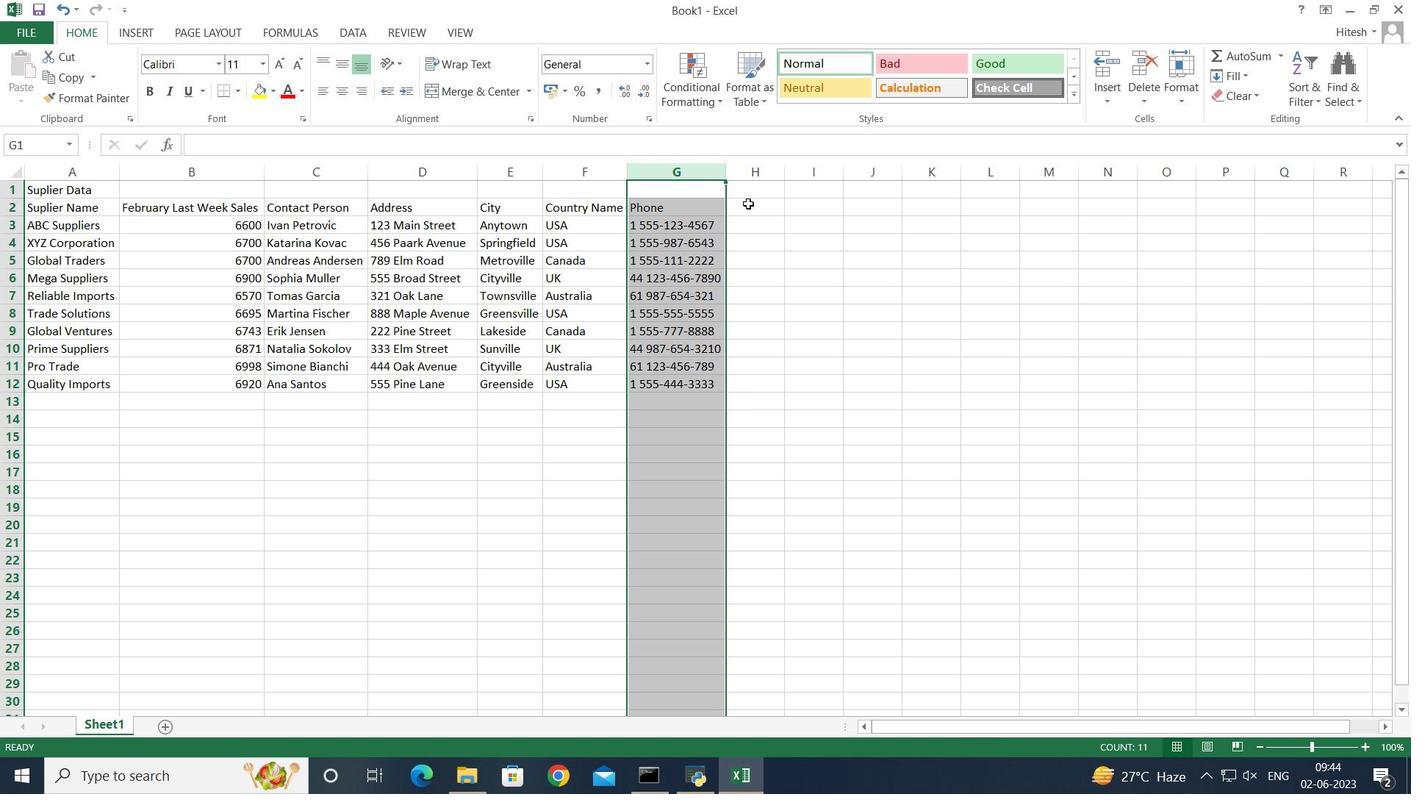 
Action: Mouse pressed left at (188, 166)
Screenshot: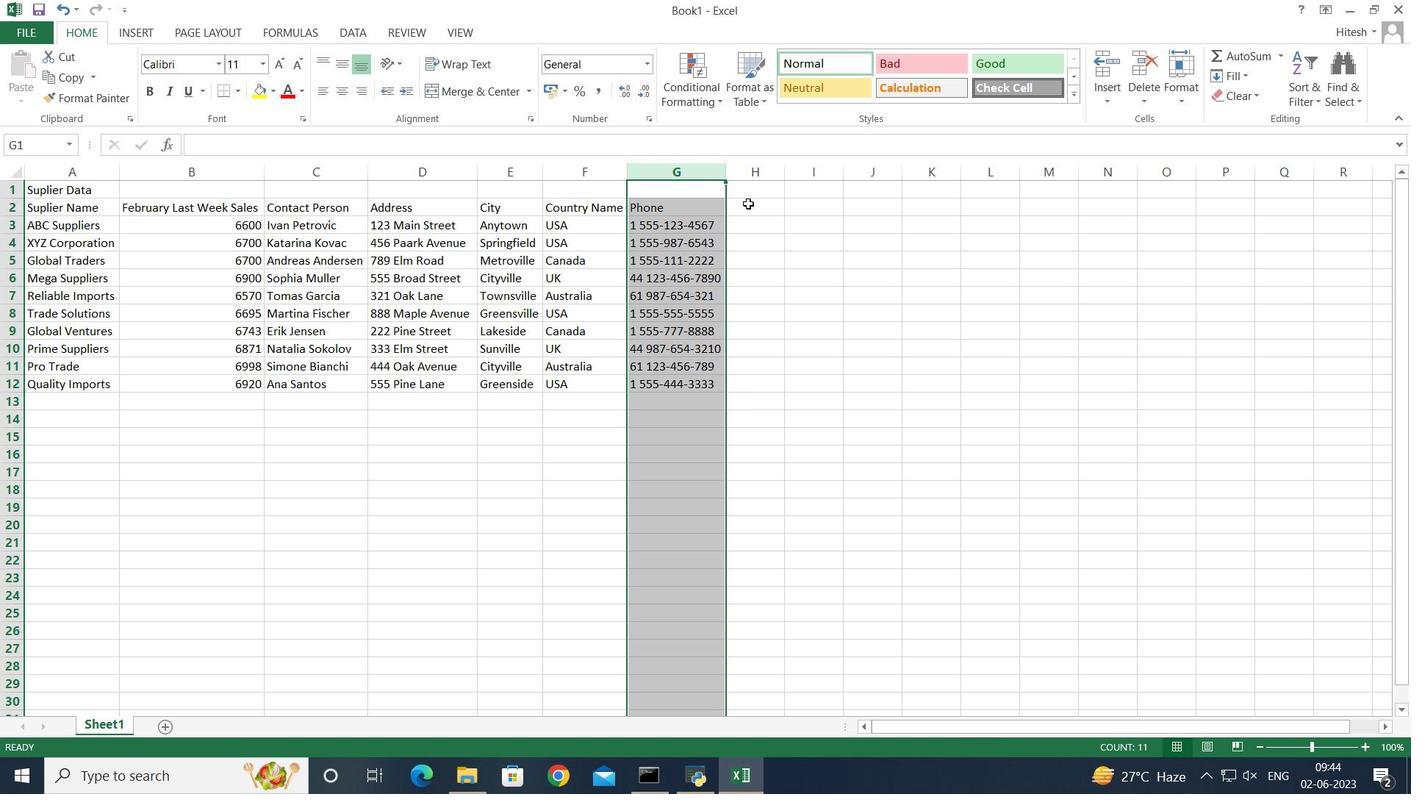 
Action: Key pressed <Key.shift>Email<Key.enter>john<Key.shift>@example.com<Key.enter>jane<Key.shift><Key.shift><Key.shift><Key.shift><Key.shift><Key.shift><Key.shift><Key.shift><Key.shift><Key.shift>@example.com<Key.enter>michael<Key.shift>@example.com<Key.enter>emily<Key.shift>@example.com<Key.enter><Key.shift>D<Key.backspace>david<Key.shift>@example.com<Key.enter>sarah<Key.shift><Key.shift>@example.com<Key.enter>robert<Key.shift><Key.shift><Key.shift><Key.shift><Key.shift>@example.com<Key.enter>laura<Key.shift>@example.cm<Key.enter><Key.backspace><Key.up>
Screenshot: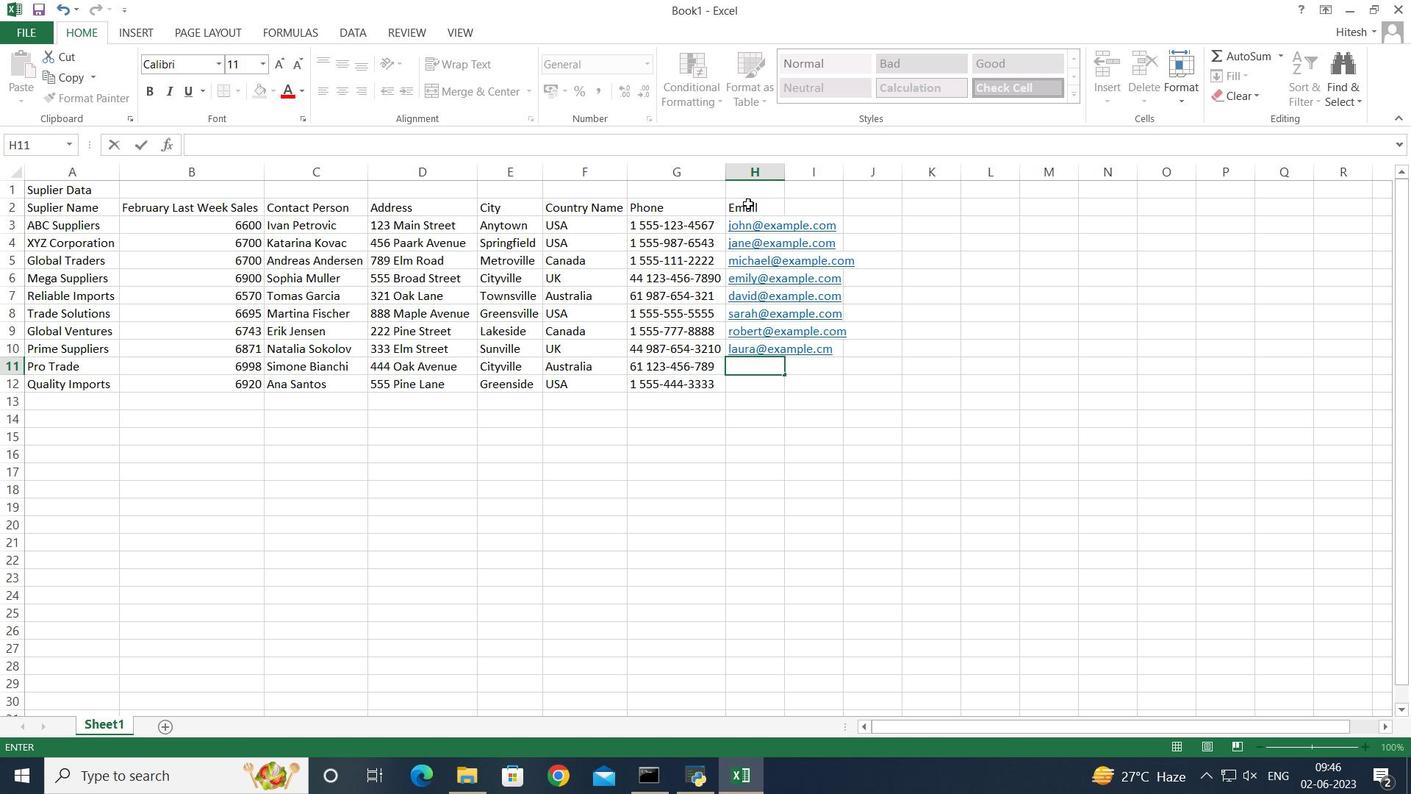 
Action: Mouse moved to (188, 167)
Screenshot: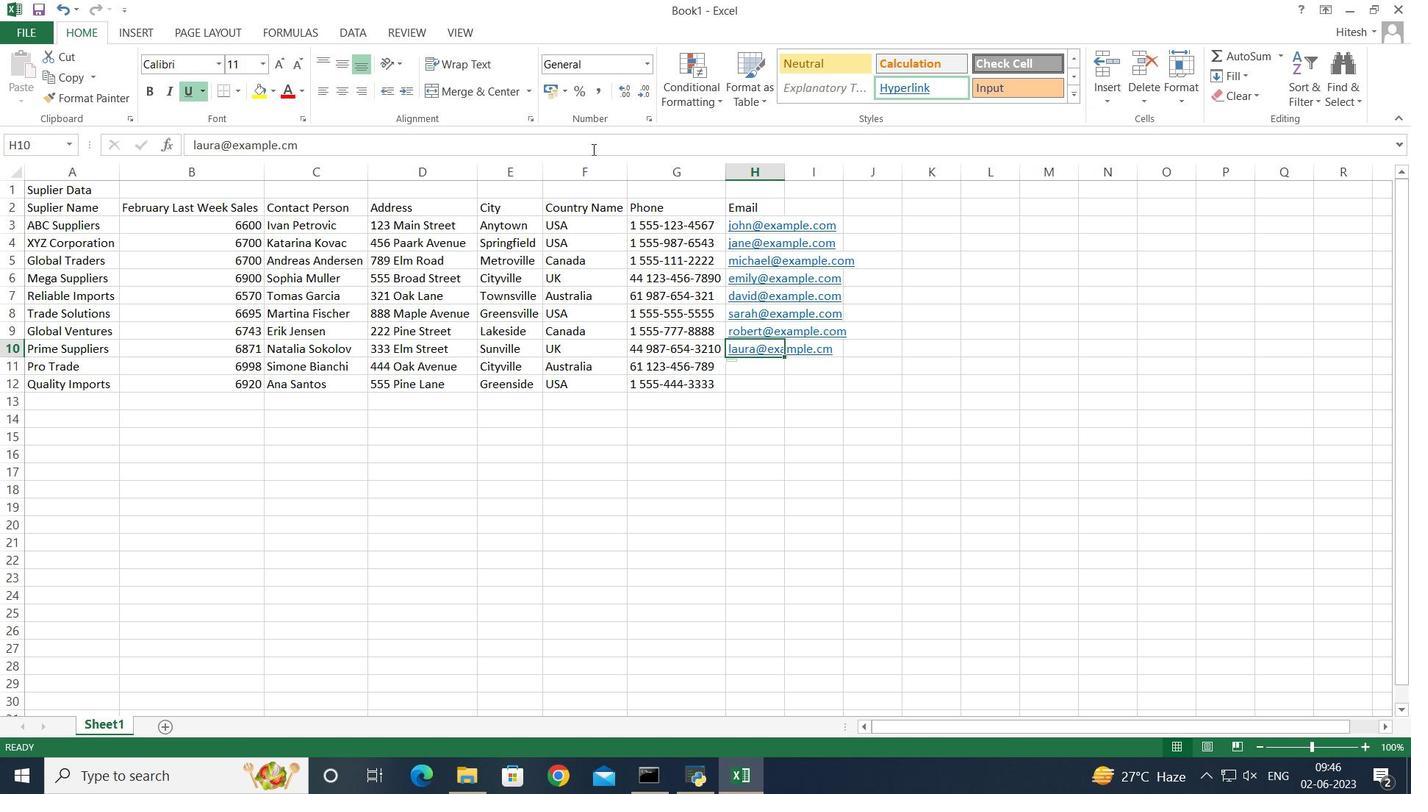 
Action: Mouse pressed left at (188, 167)
Screenshot: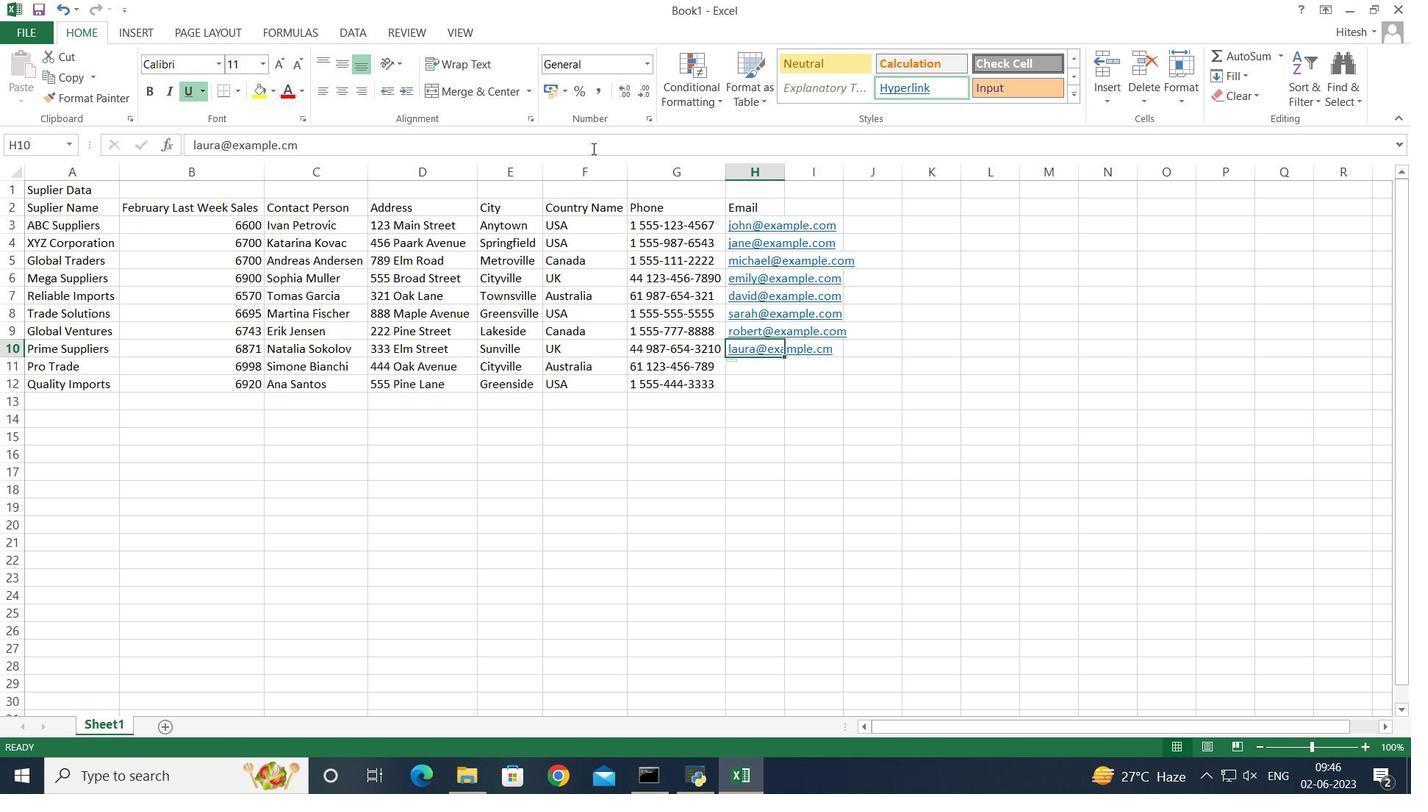 
Action: Key pressed <Key.backspace>om<Key.enter>mark<Key.shift>@example.com<Key.enter>jessica<Key.shift>@example.com<Key.enter>
Screenshot: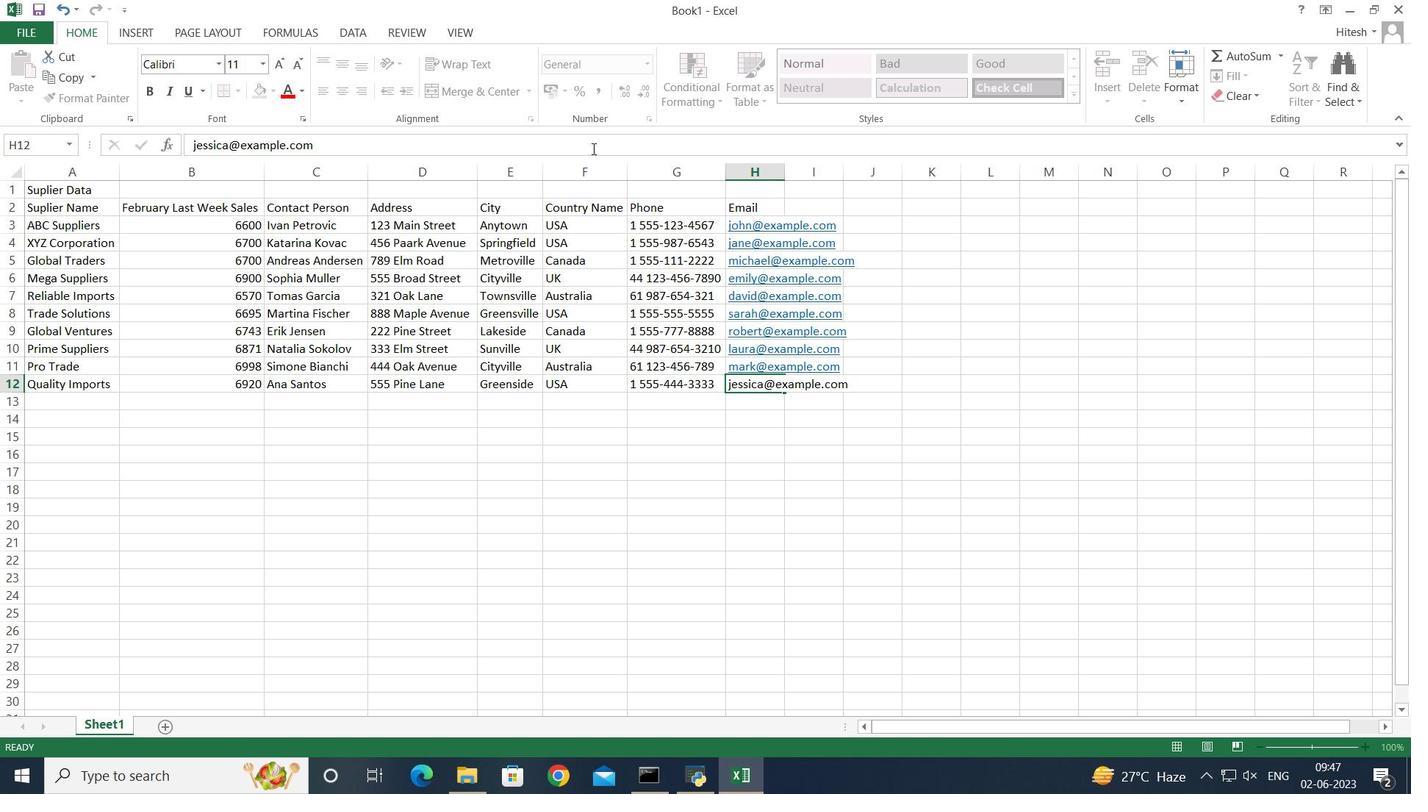
Action: Mouse scrolled (188, 167) with delta (0, 0)
Screenshot: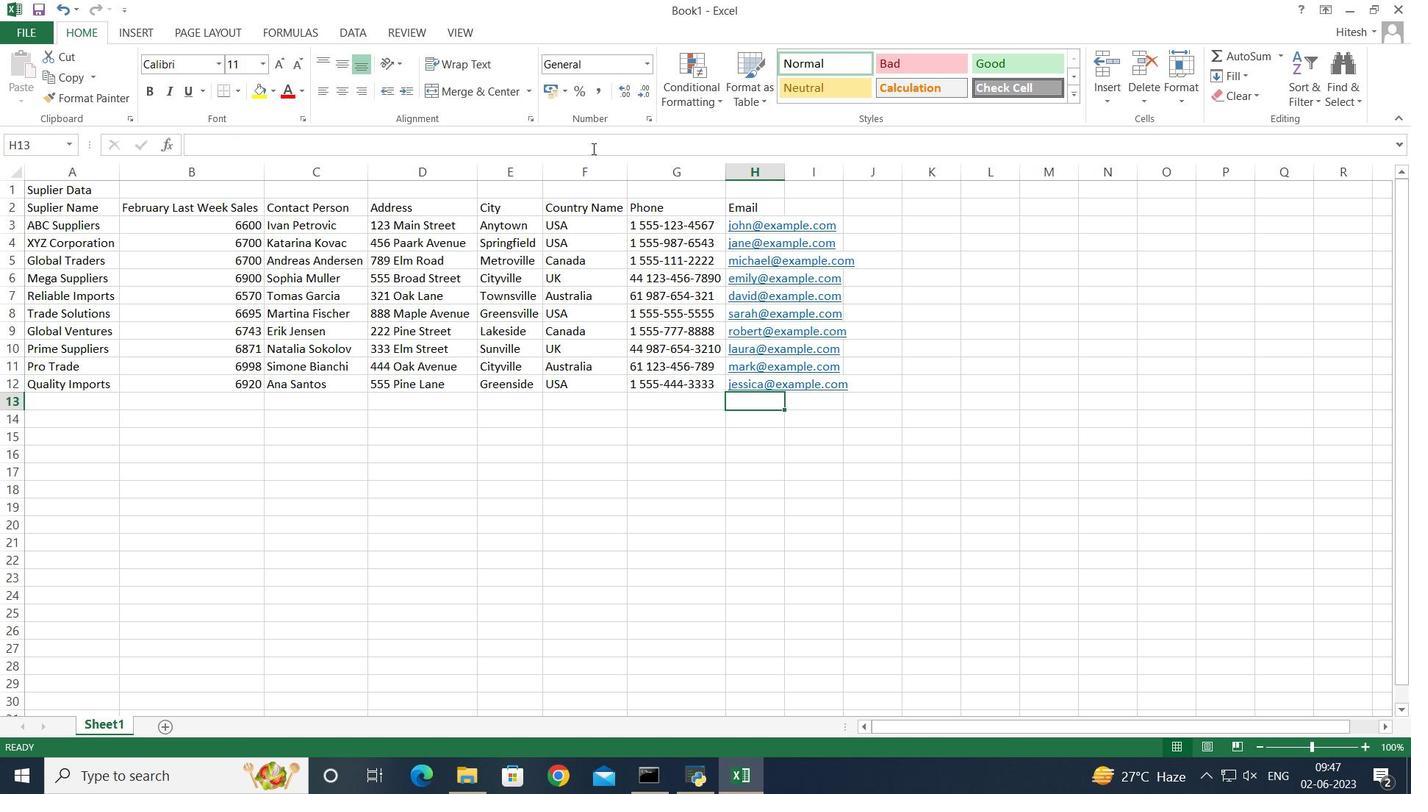 
Action: Mouse moved to (188, 158)
Screenshot: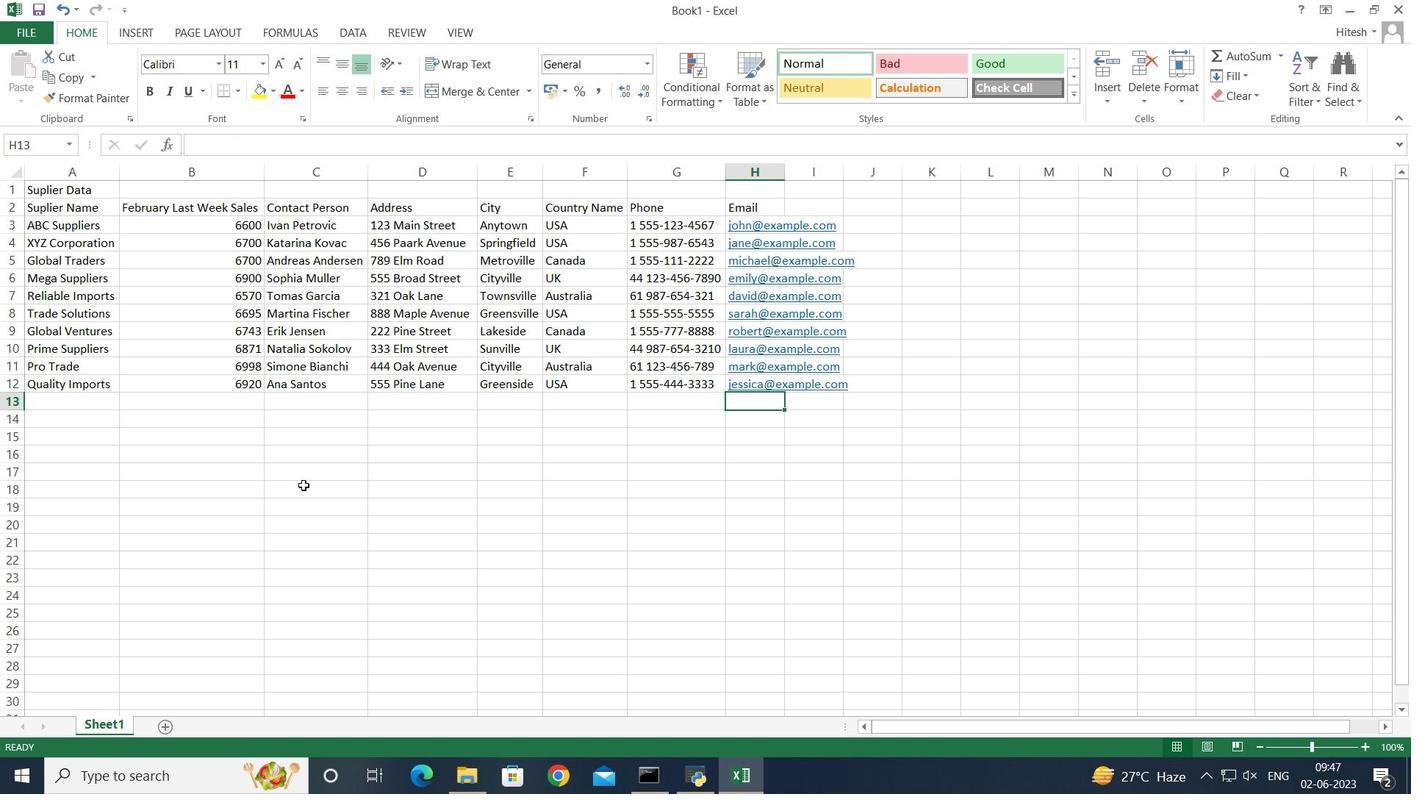 
Action: Mouse pressed left at (188, 158)
Screenshot: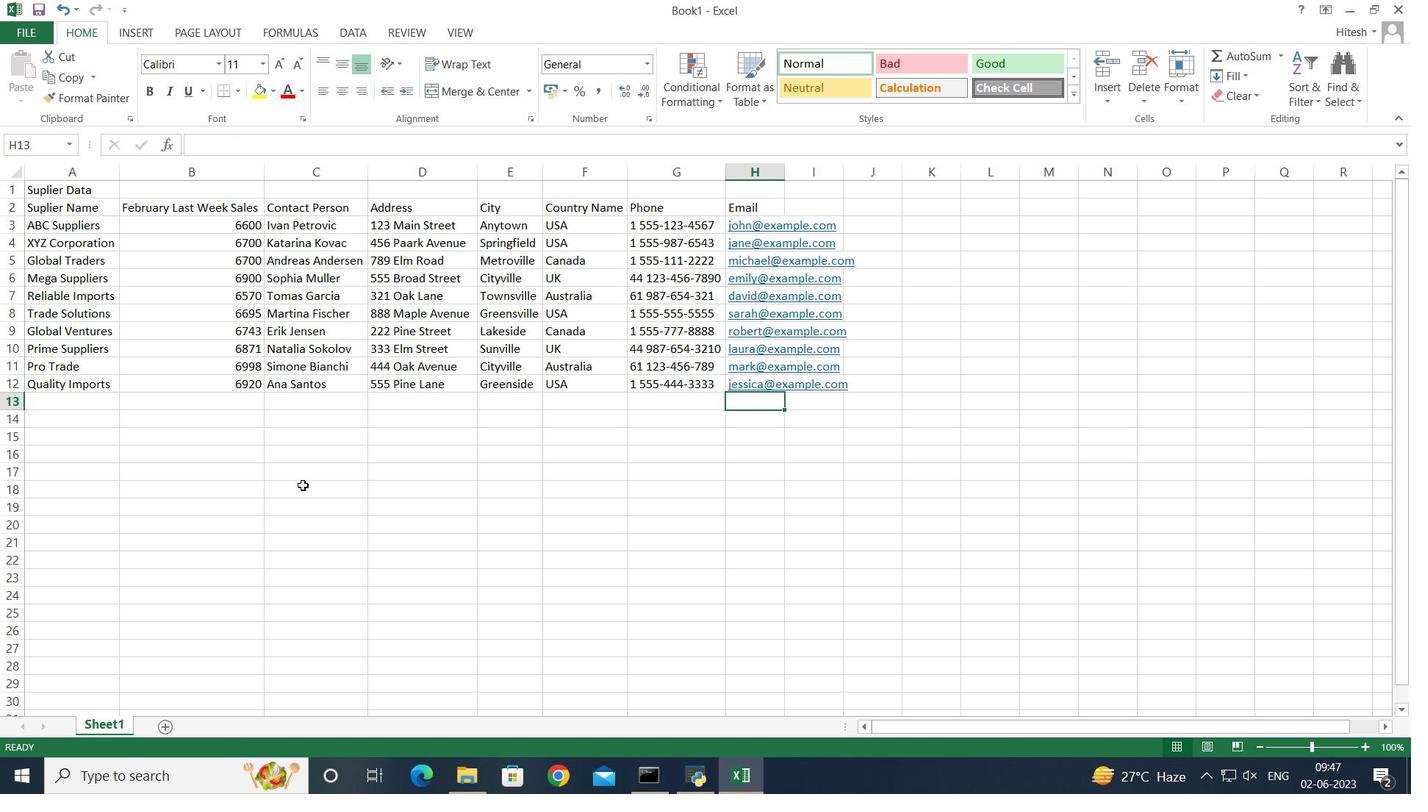 
Action: Mouse moved to (188, 166)
Screenshot: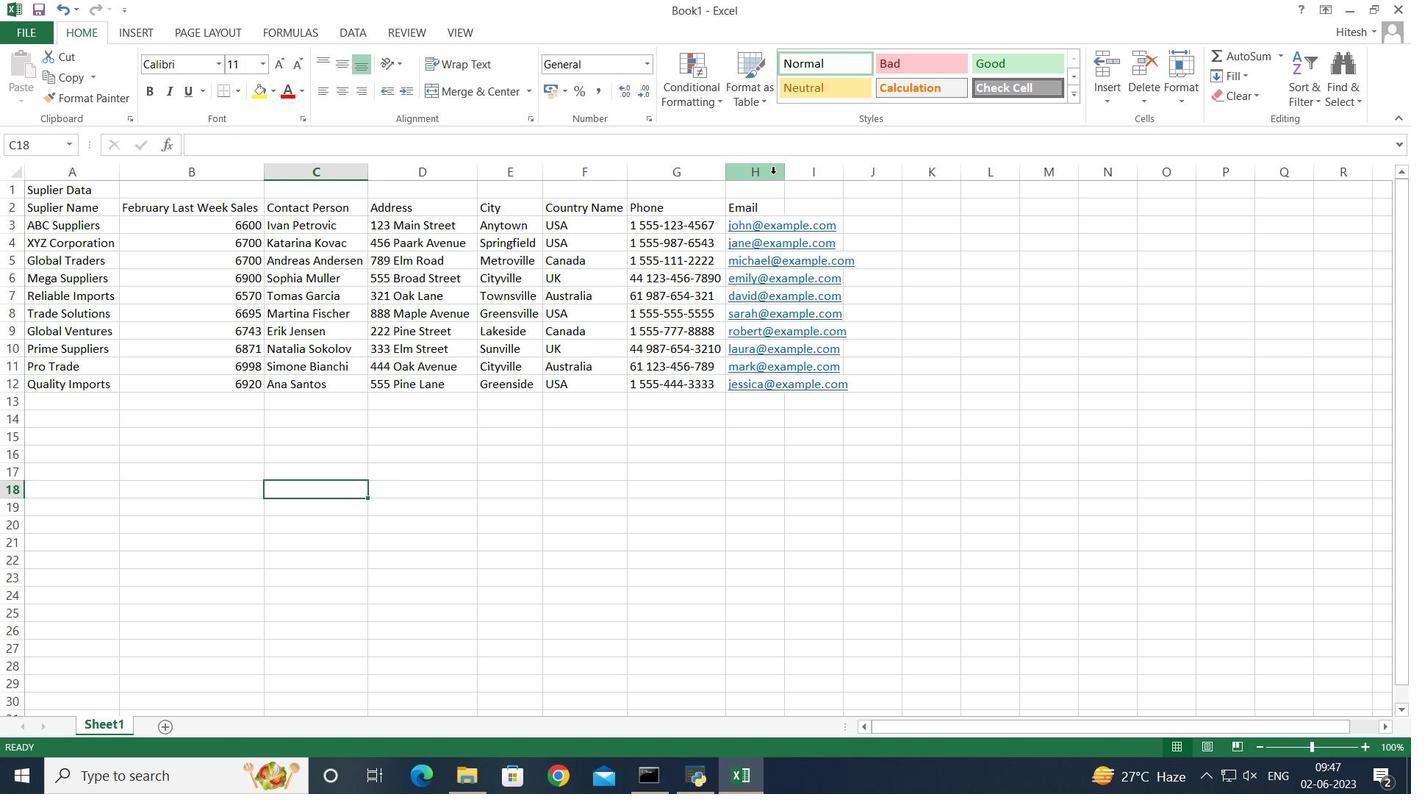 
Action: Mouse pressed left at (188, 166)
Screenshot: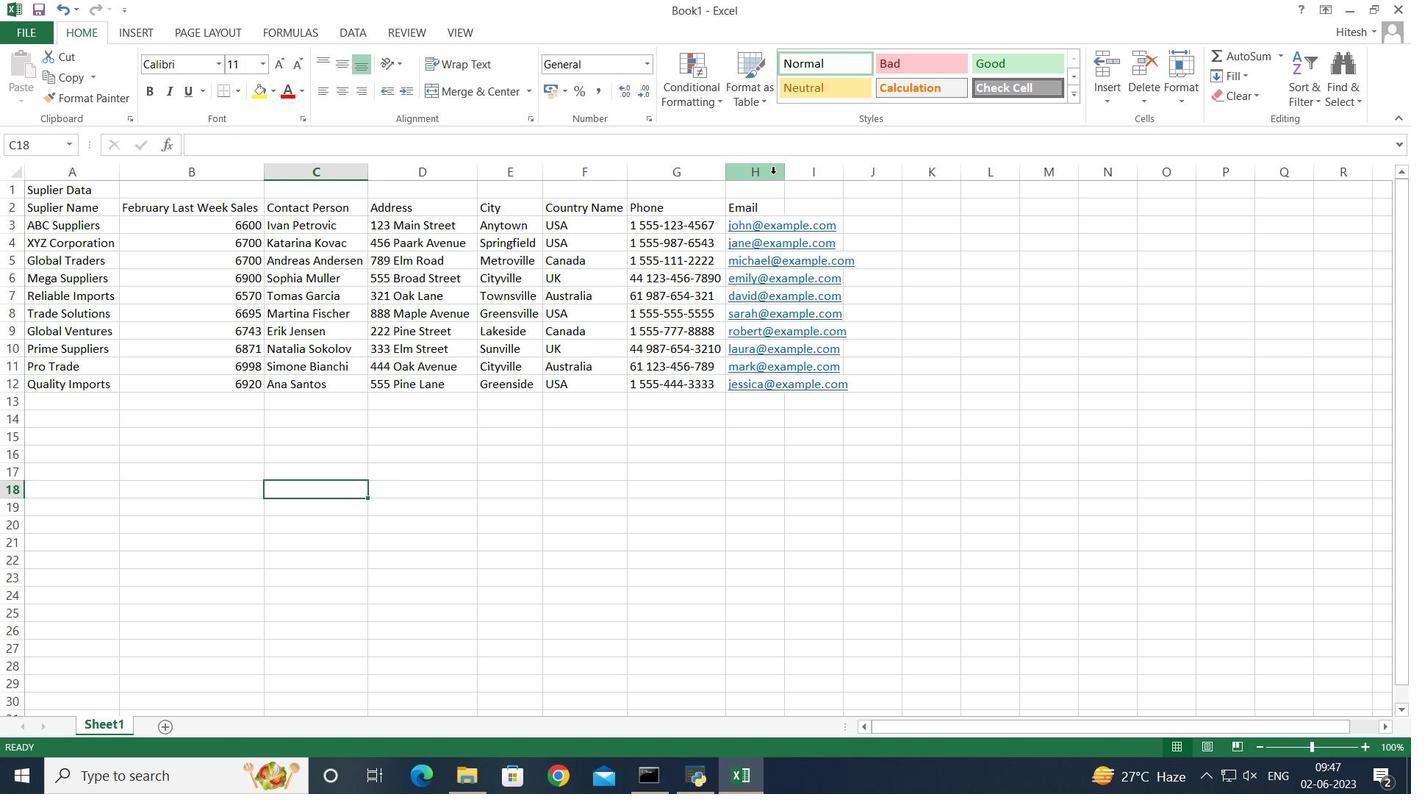 
Action: Mouse moved to (188, 167)
Screenshot: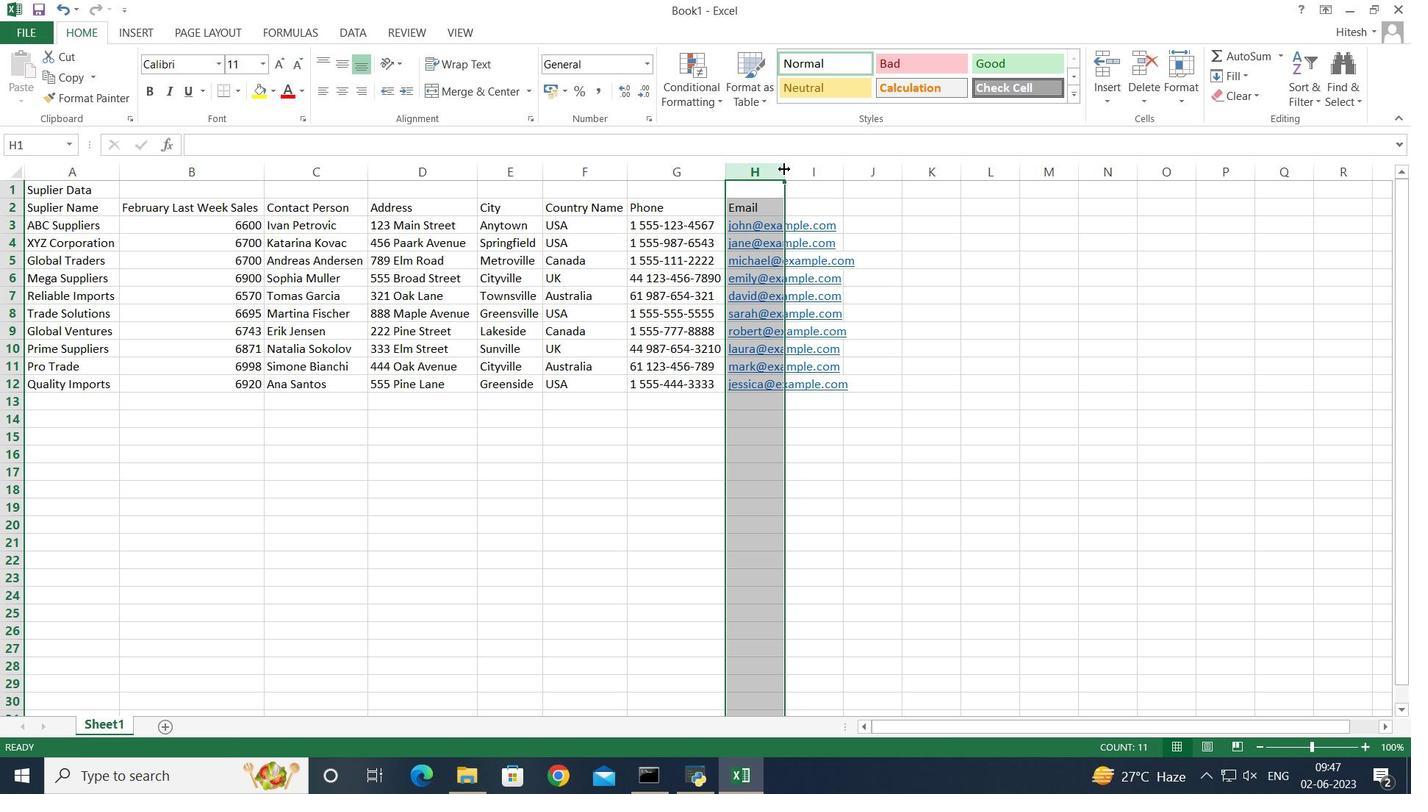 
Action: Mouse pressed left at (188, 167)
Screenshot: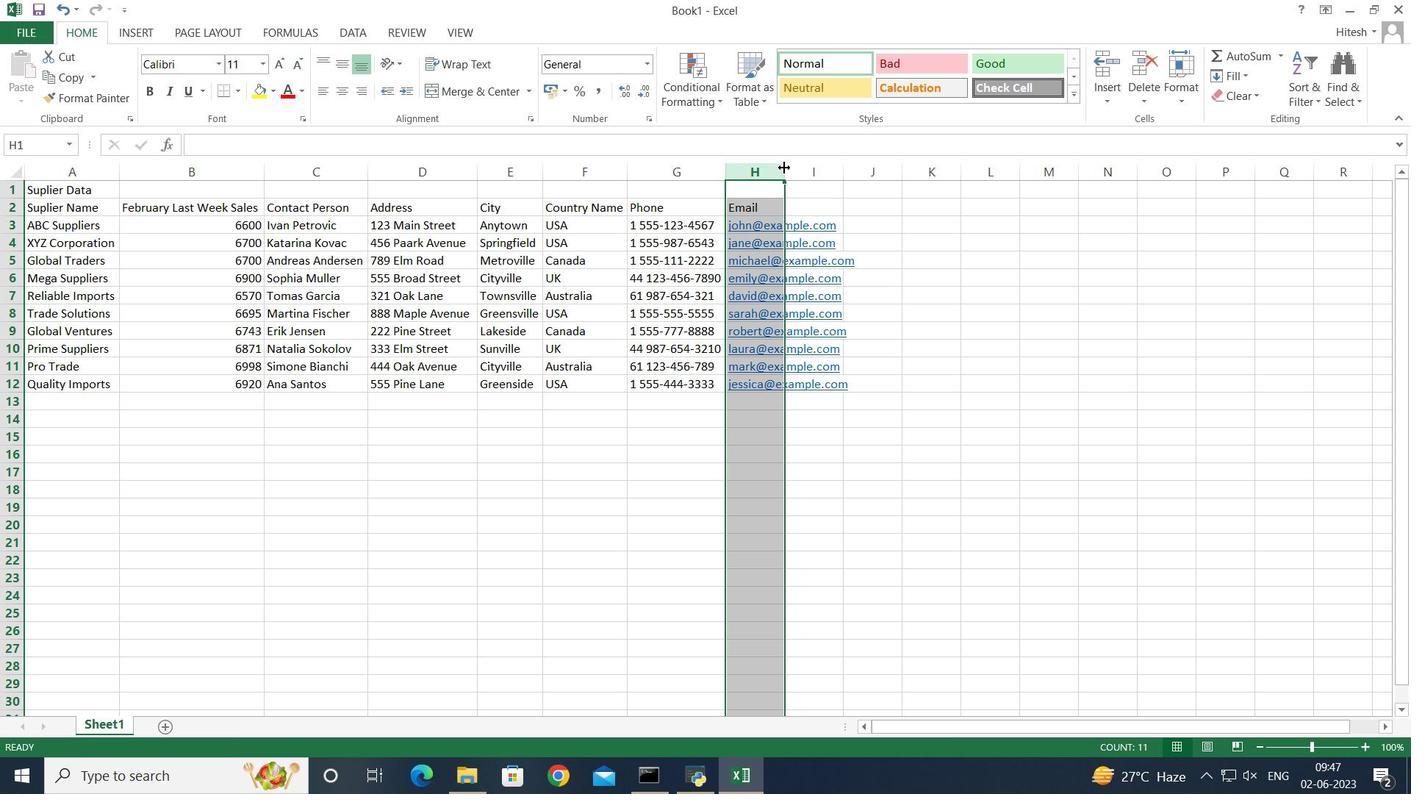 
Action: Mouse pressed left at (188, 167)
Screenshot: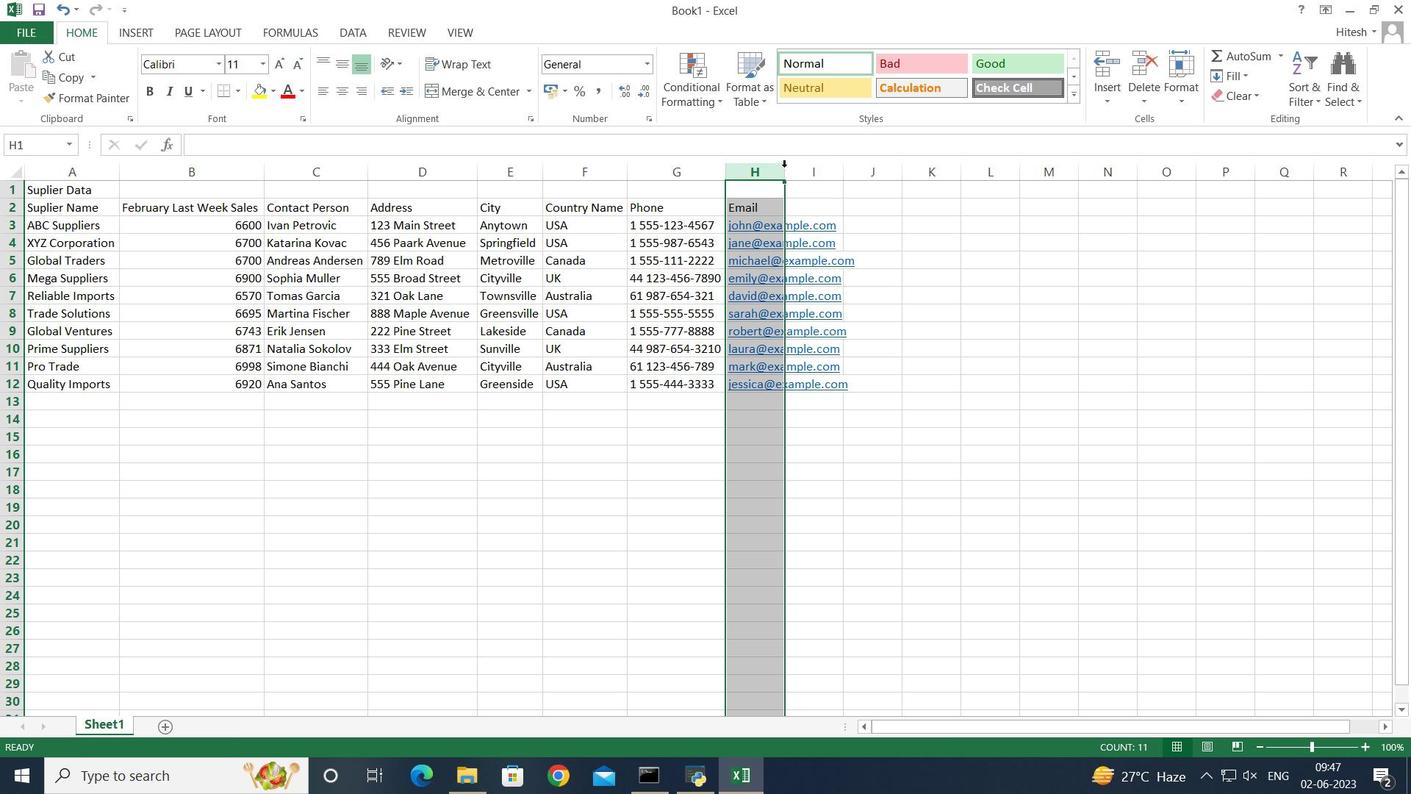 
Action: Mouse moved to (188, 158)
Screenshot: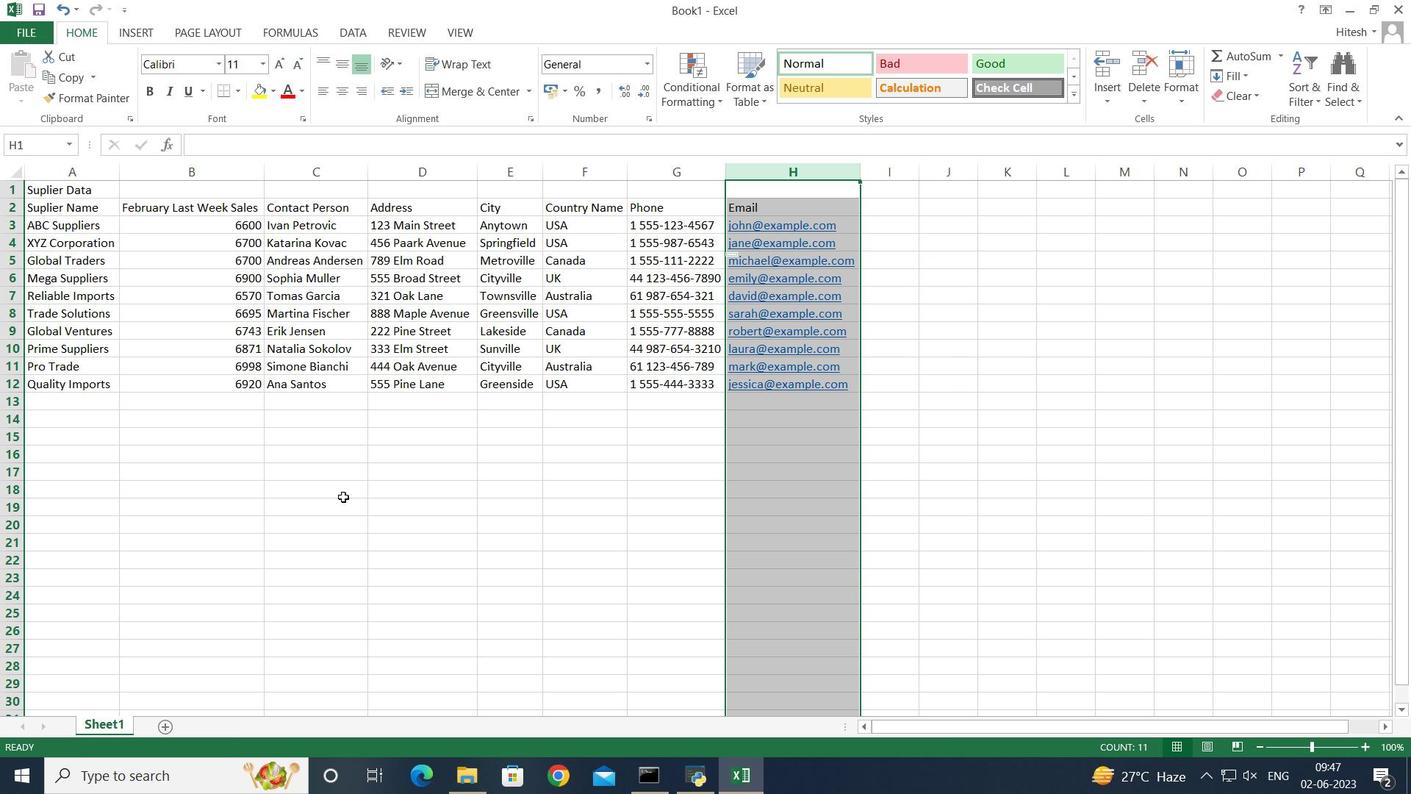 
Action: Mouse pressed left at (188, 158)
Screenshot: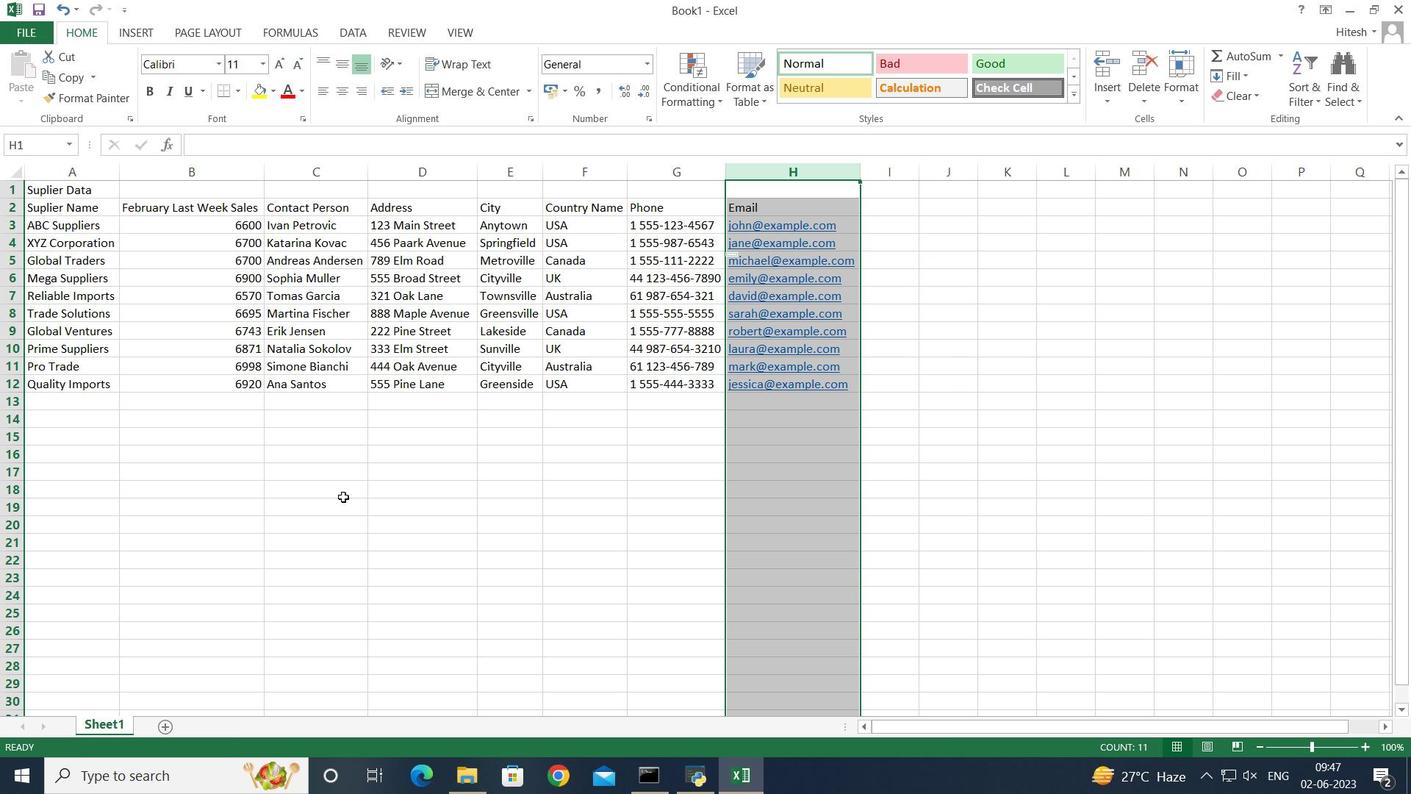 
Action: Mouse moved to (188, 166)
Screenshot: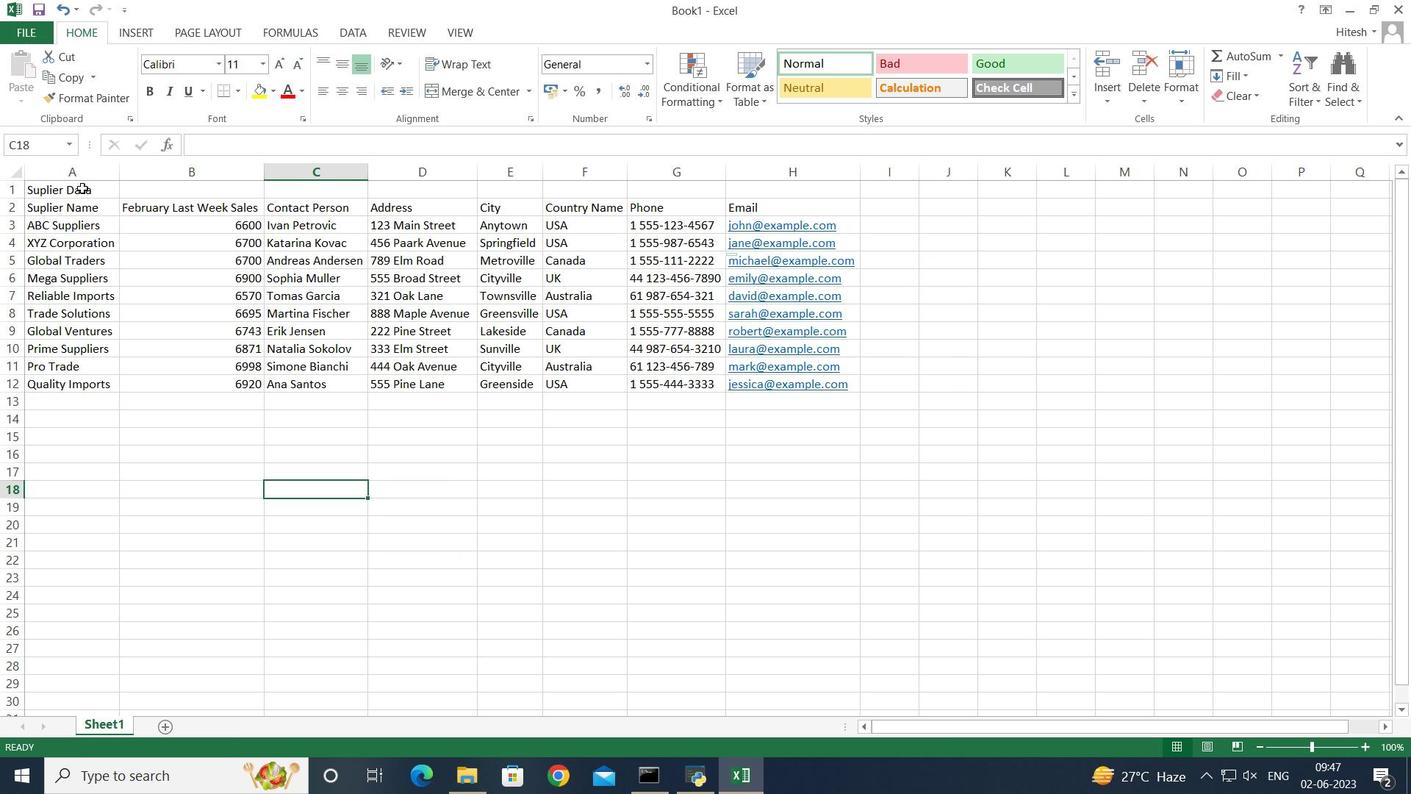 
Action: Mouse pressed left at (188, 166)
Screenshot: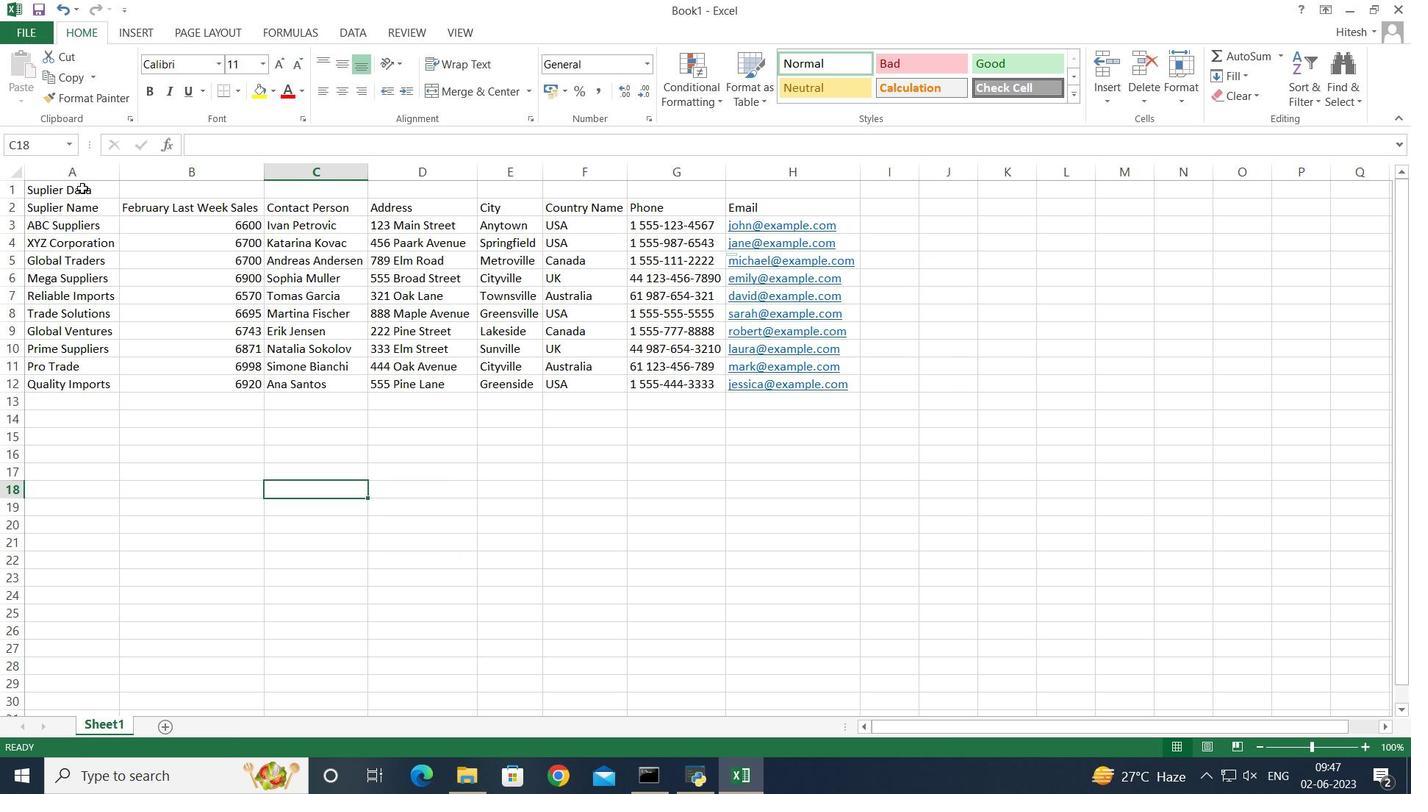 
Action: Key pressed <Key.shift><Key.right><Key.right><Key.right><Key.right><Key.right><Key.right><Key.right>
Screenshot: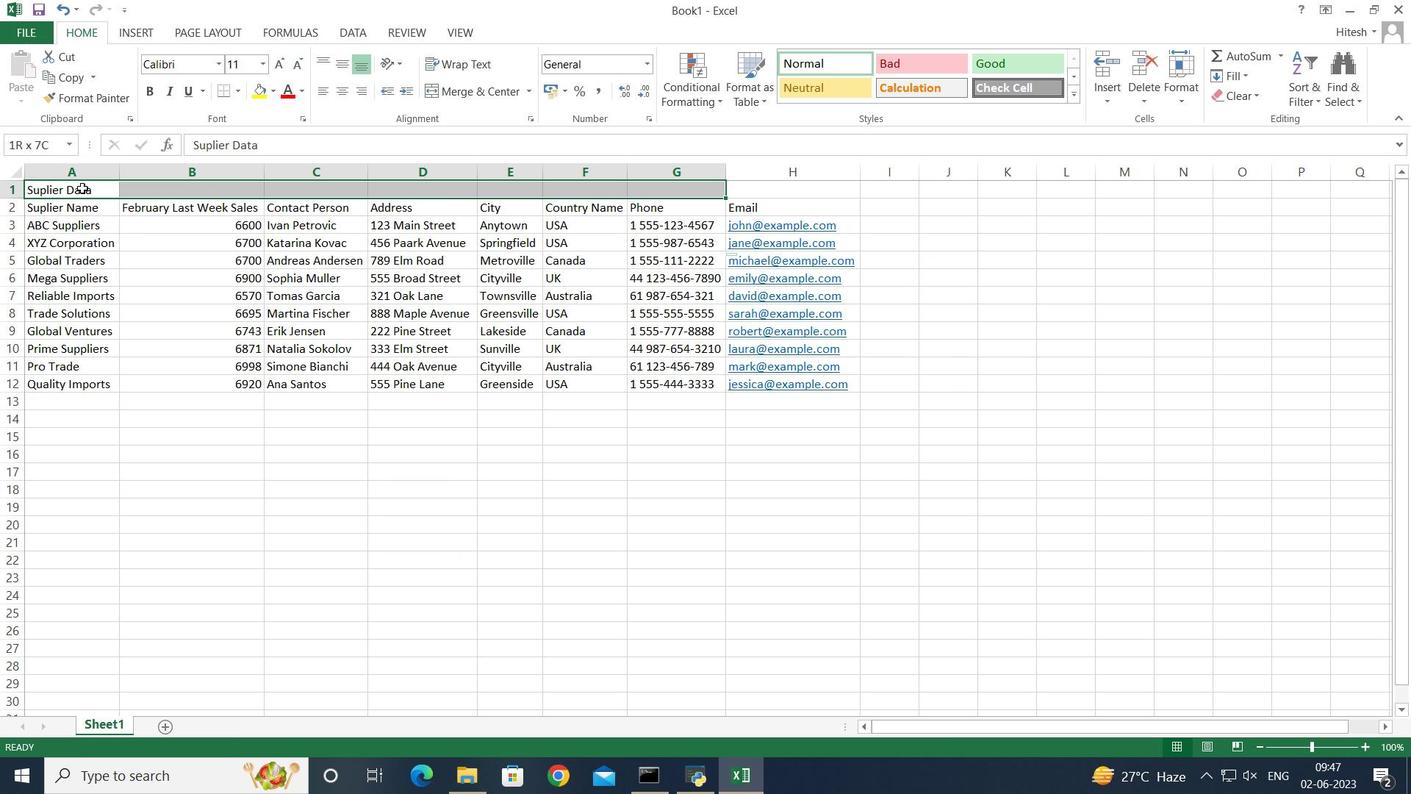 
Action: Mouse moved to (188, 169)
Screenshot: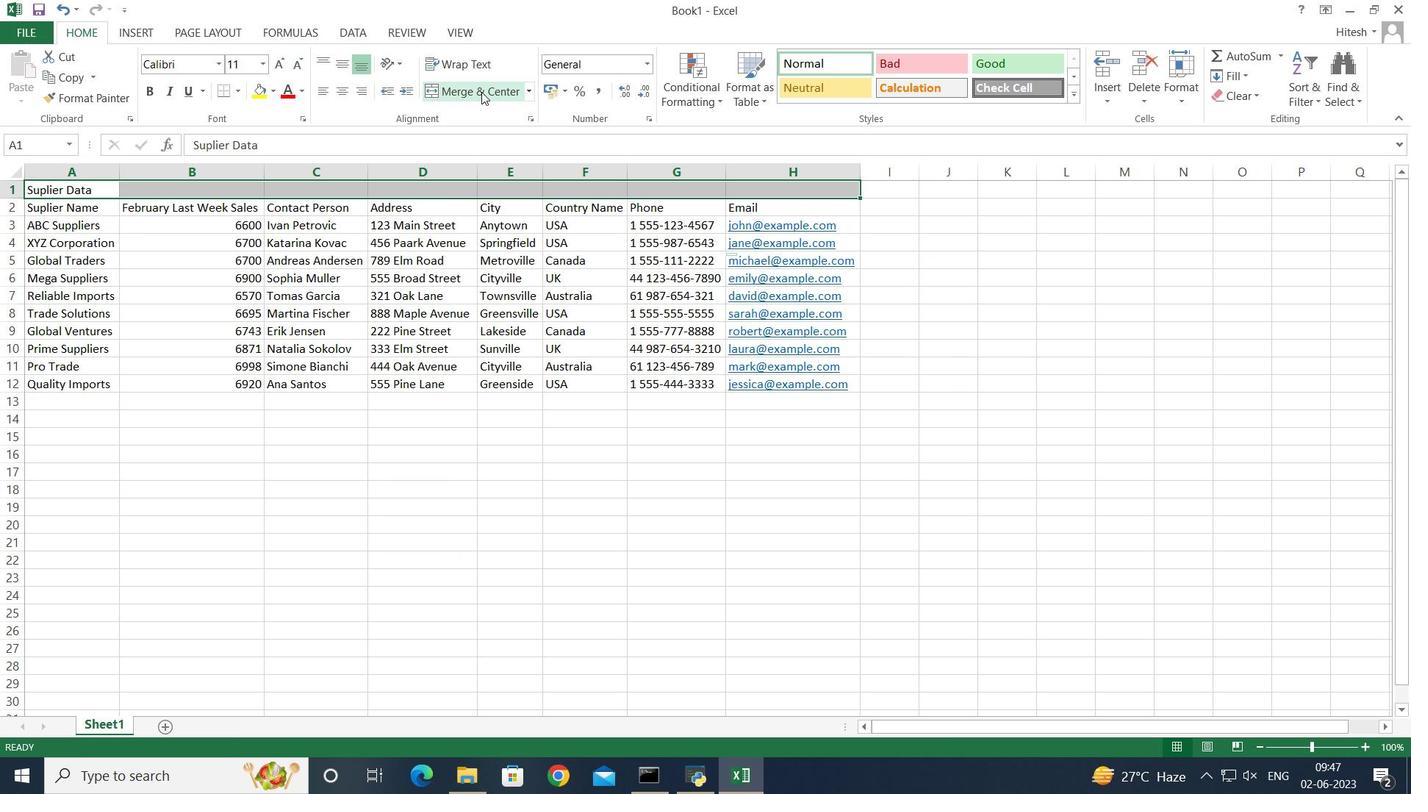 
Action: Mouse pressed left at (188, 169)
Screenshot: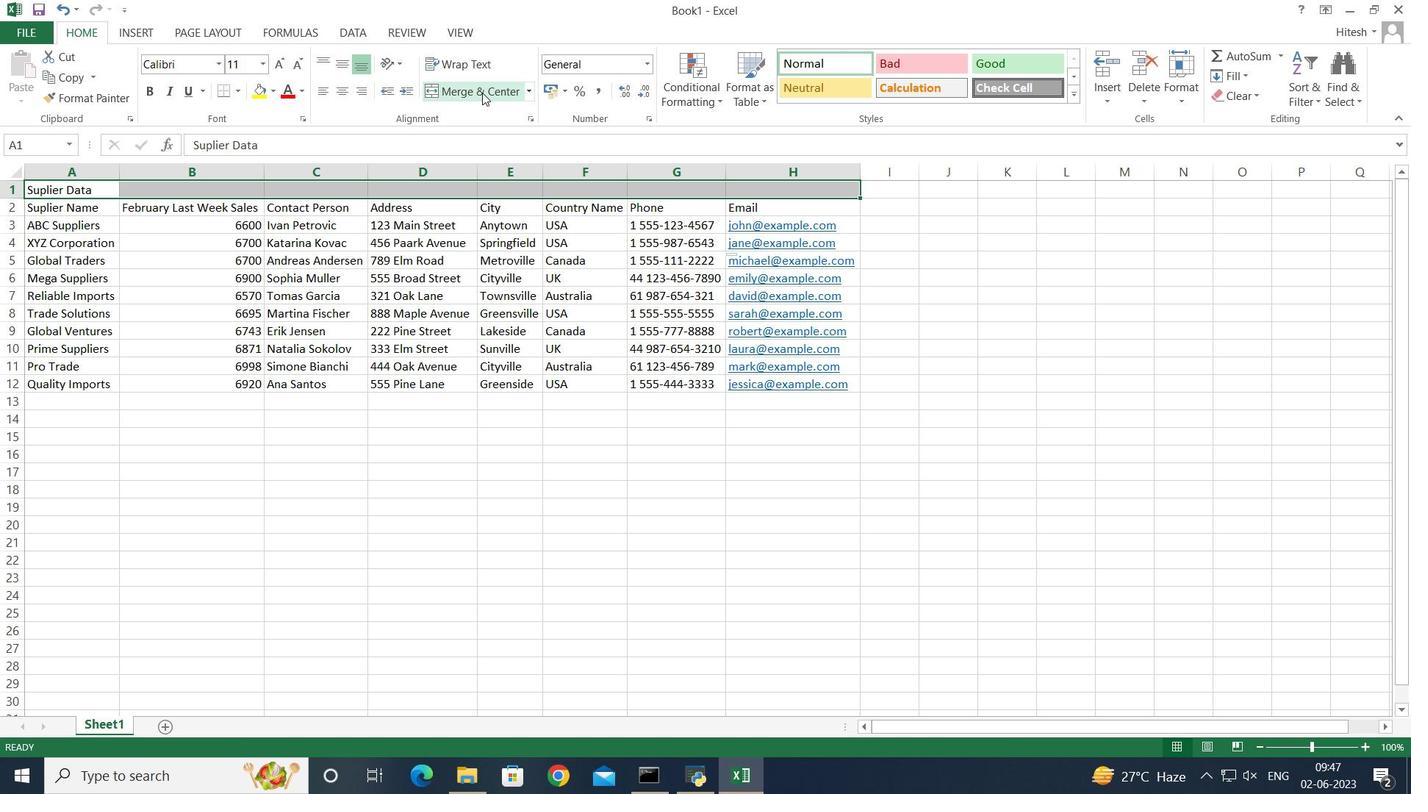 
Action: Mouse moved to (188, 159)
Screenshot: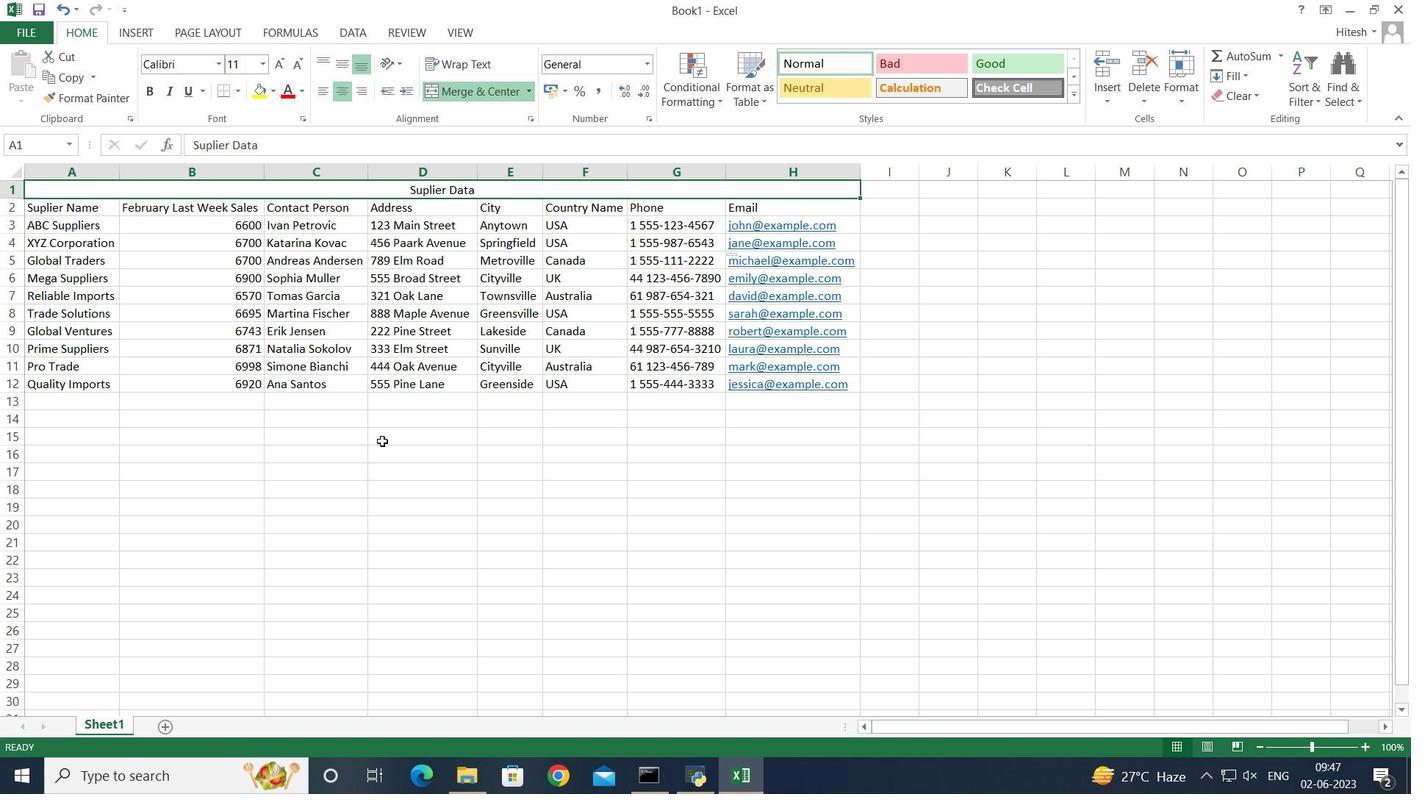 
Action: Mouse pressed left at (188, 159)
Screenshot: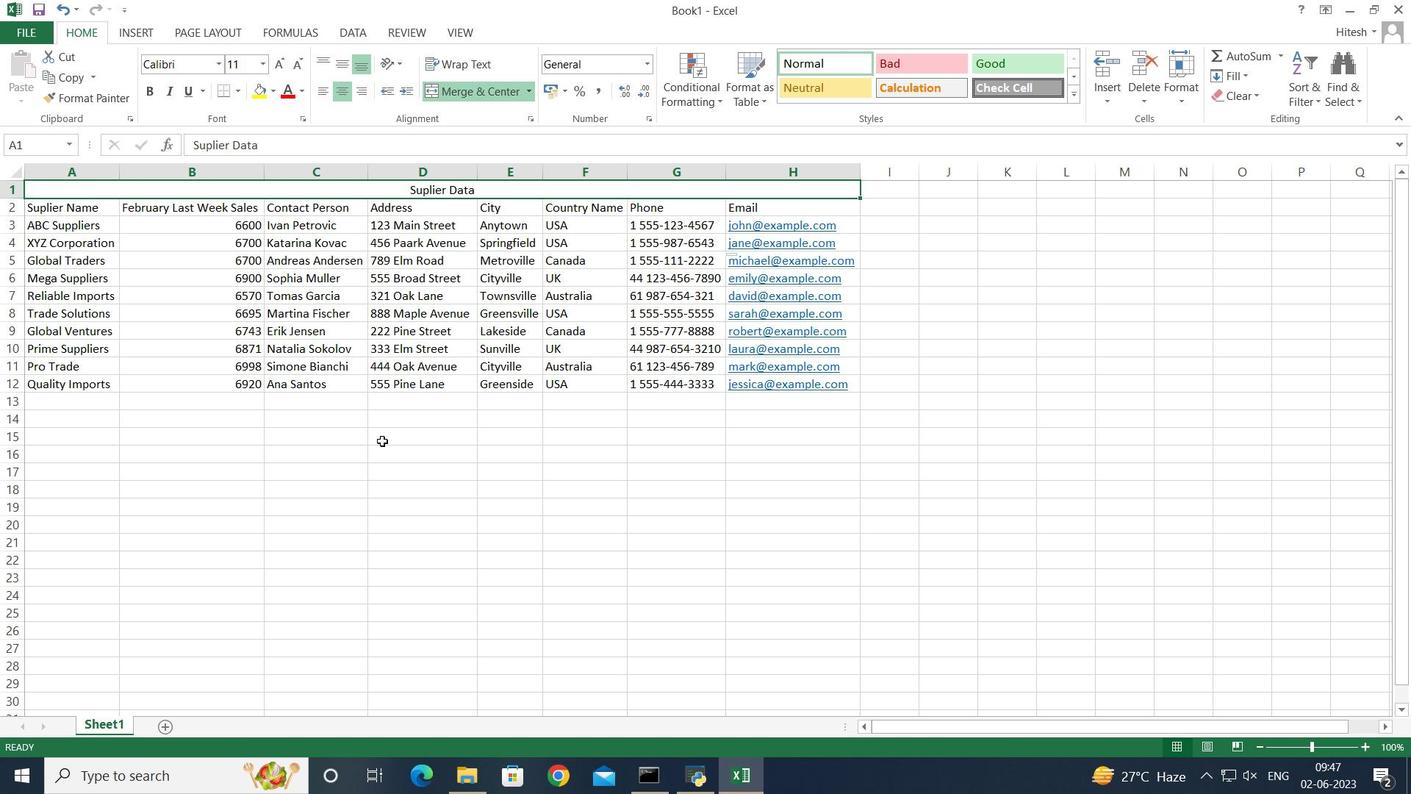 
Action: Mouse moved to (188, 171)
Screenshot: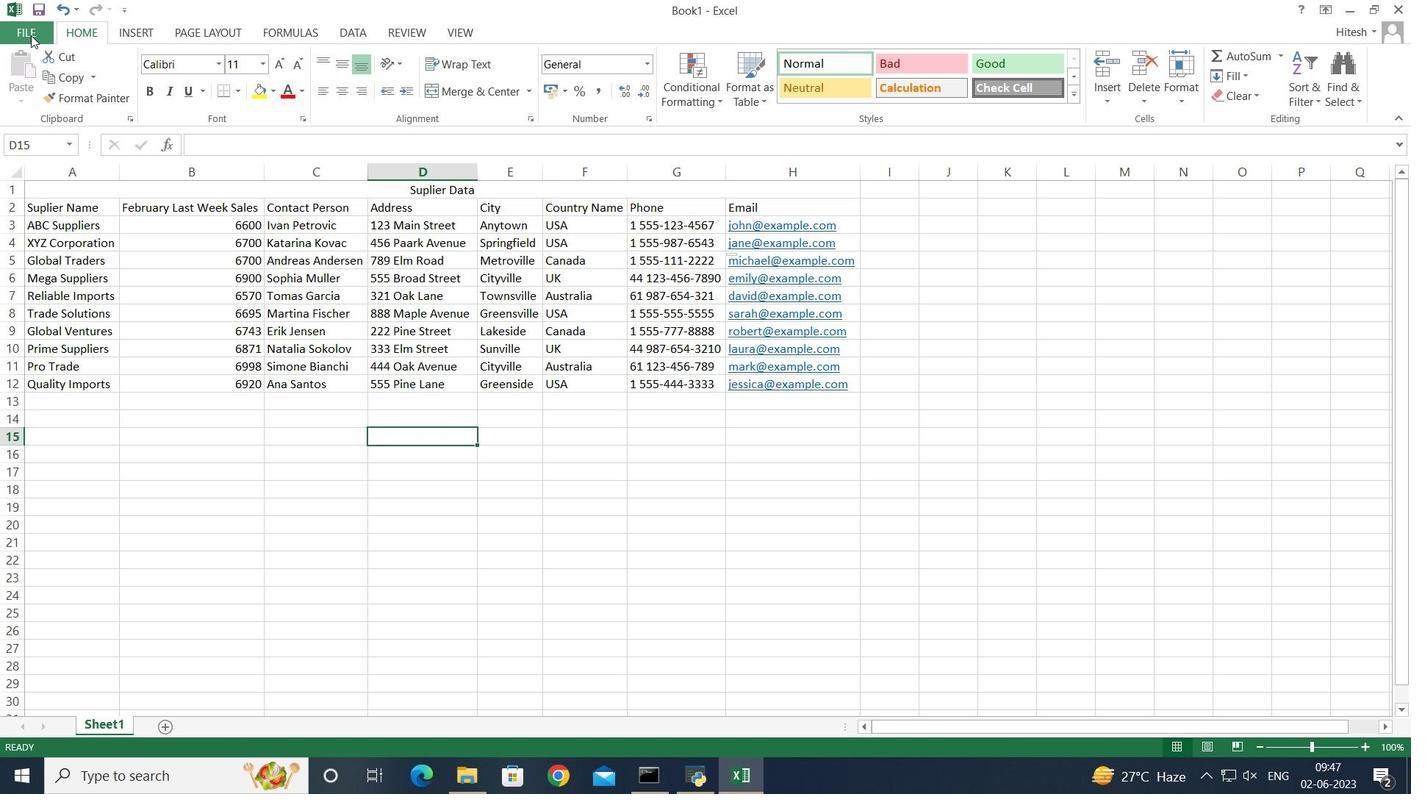 
Action: Mouse pressed left at (188, 171)
Screenshot: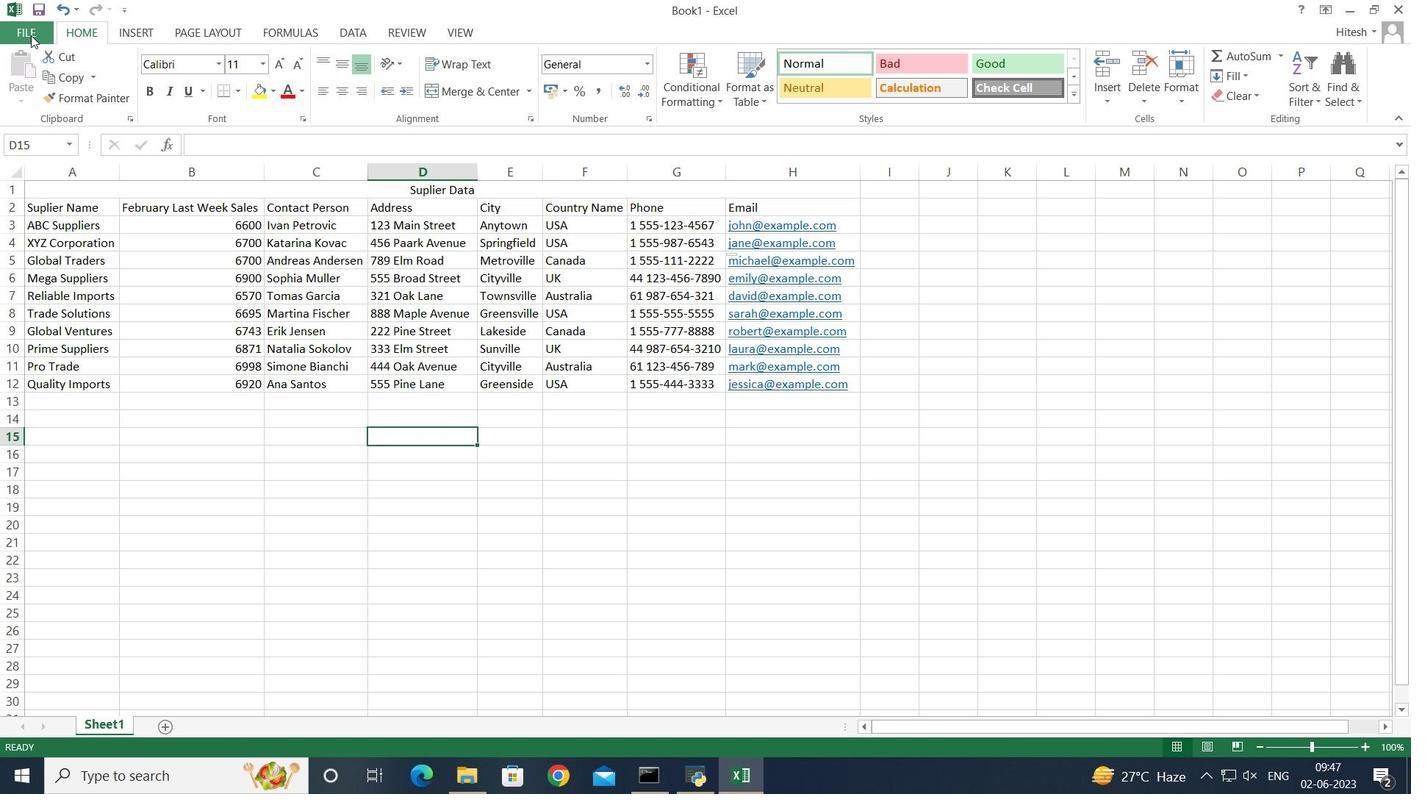 
Action: Mouse moved to (188, 166)
Screenshot: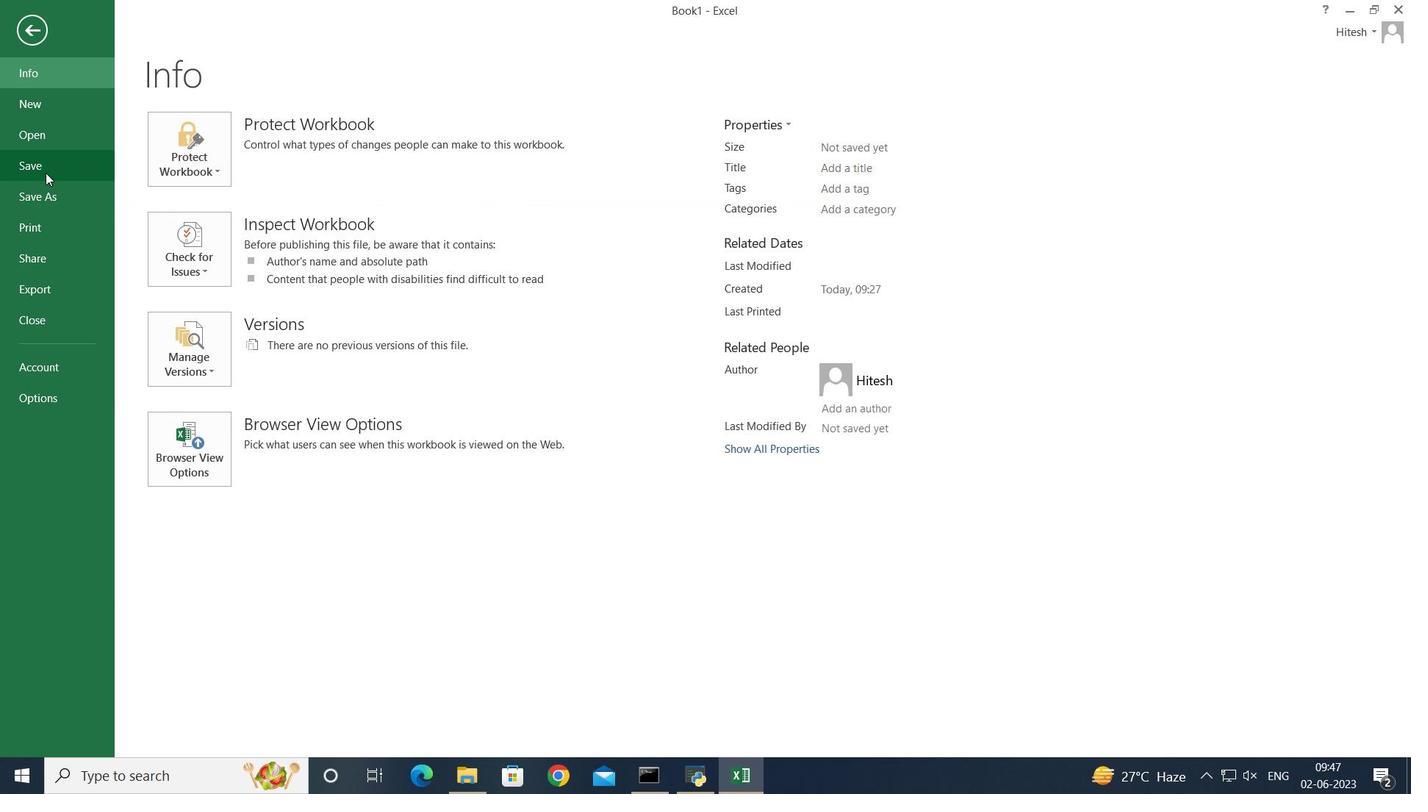 
Action: Mouse pressed left at (188, 166)
Screenshot: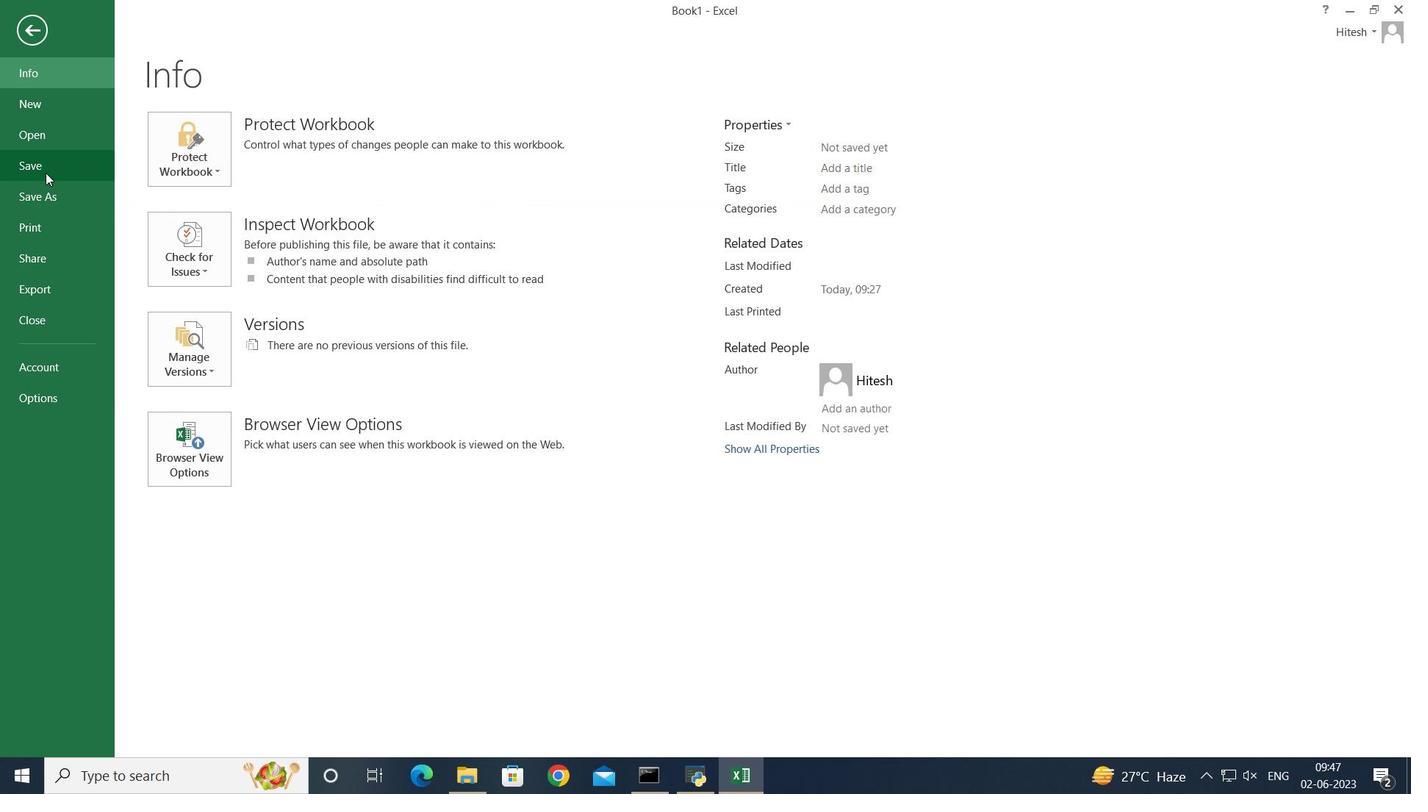 
Action: Mouse moved to (188, 166)
Screenshot: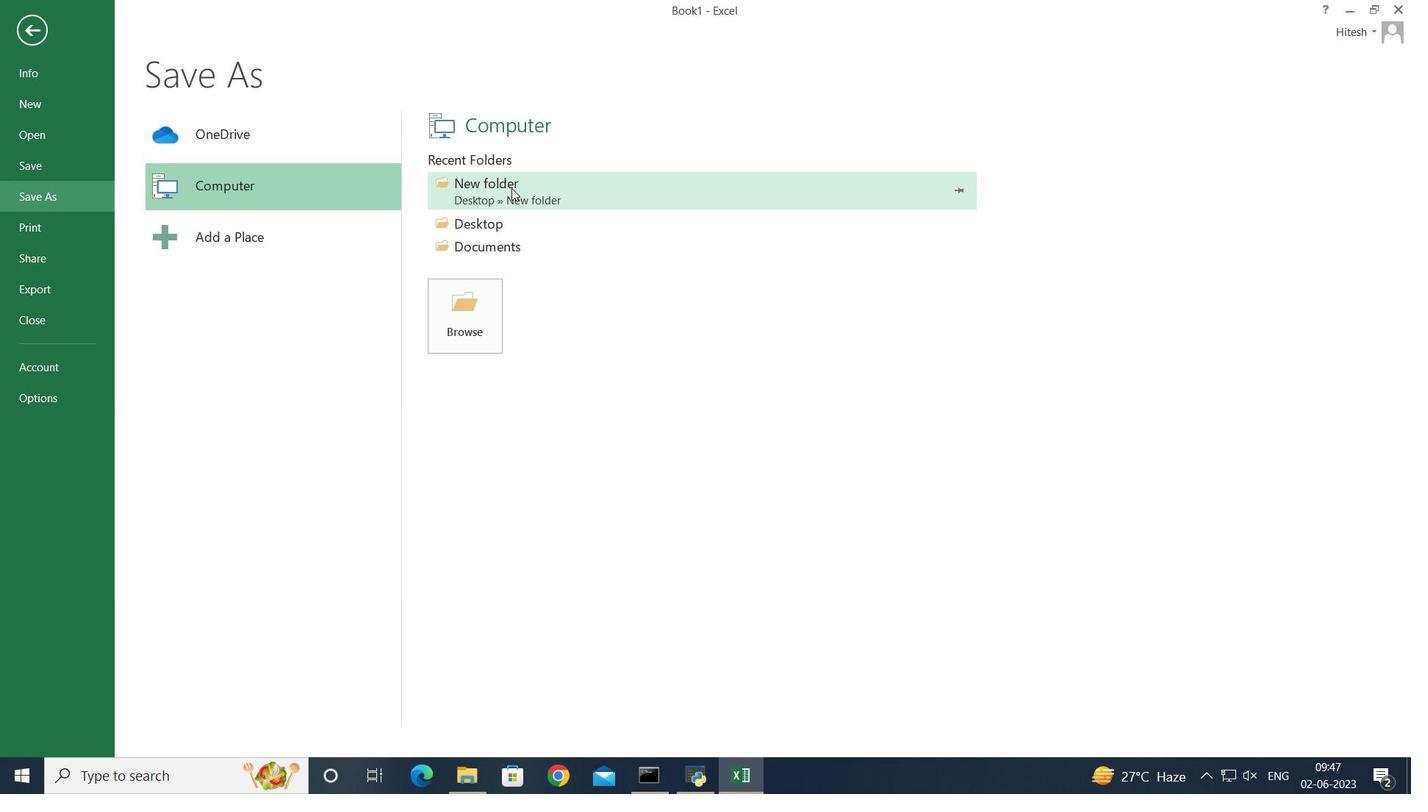 
Action: Mouse pressed left at (188, 166)
Screenshot: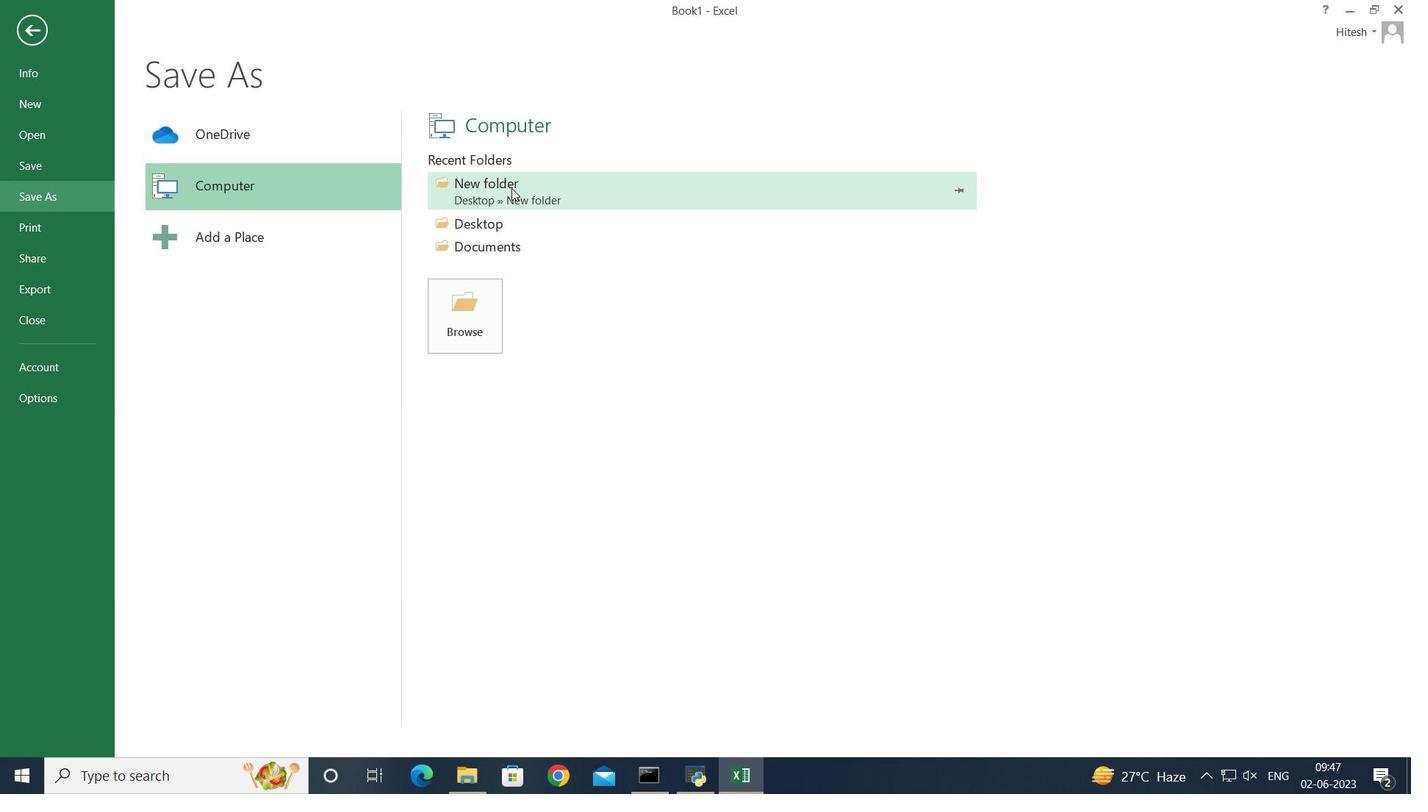 
Action: Mouse moved to (188, 164)
Screenshot: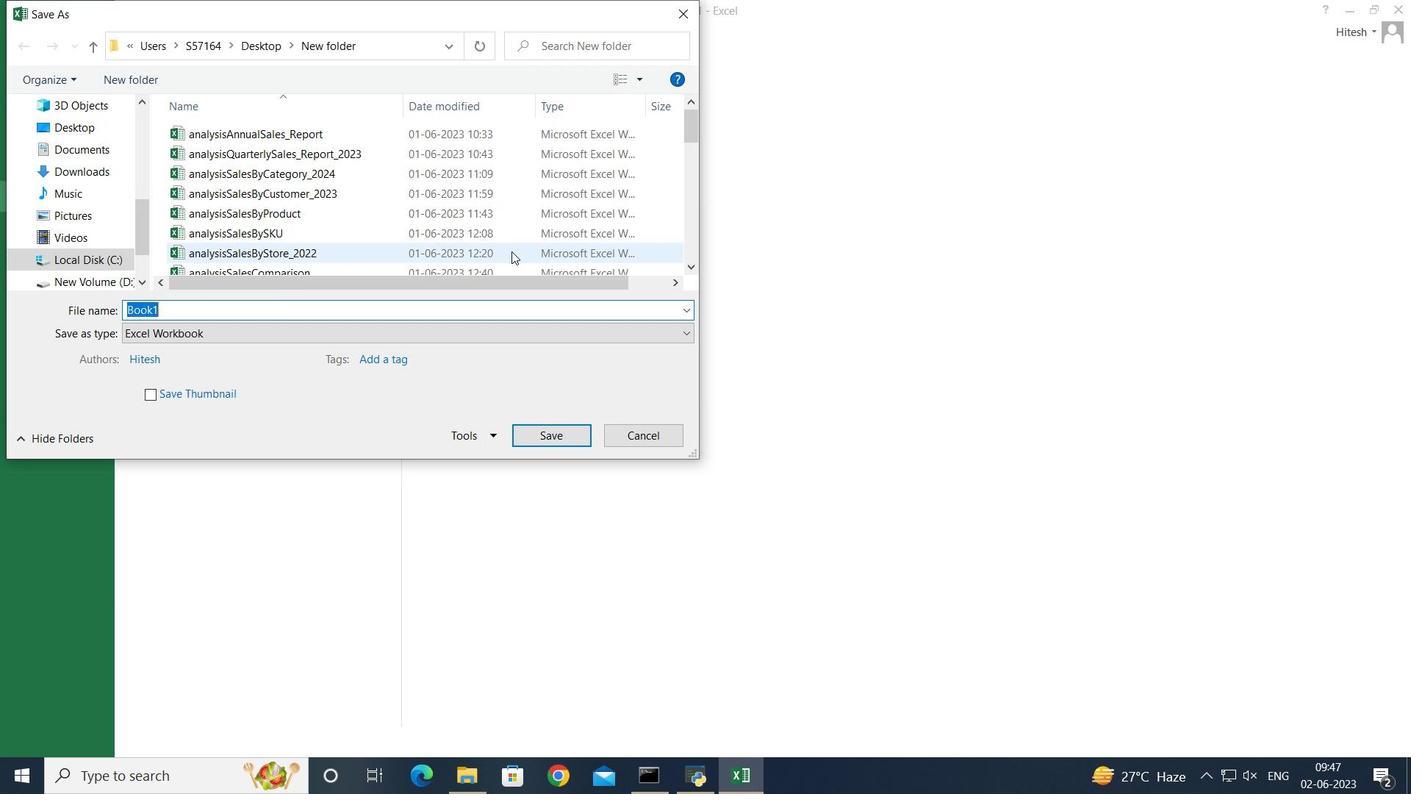 
Action: Key pressed <Key.backspace>auditing<Key.shift>Daily<Key.shift>Sales<Key.shift_r><Key.shift_r>_<Key.shift>Analysis
Screenshot: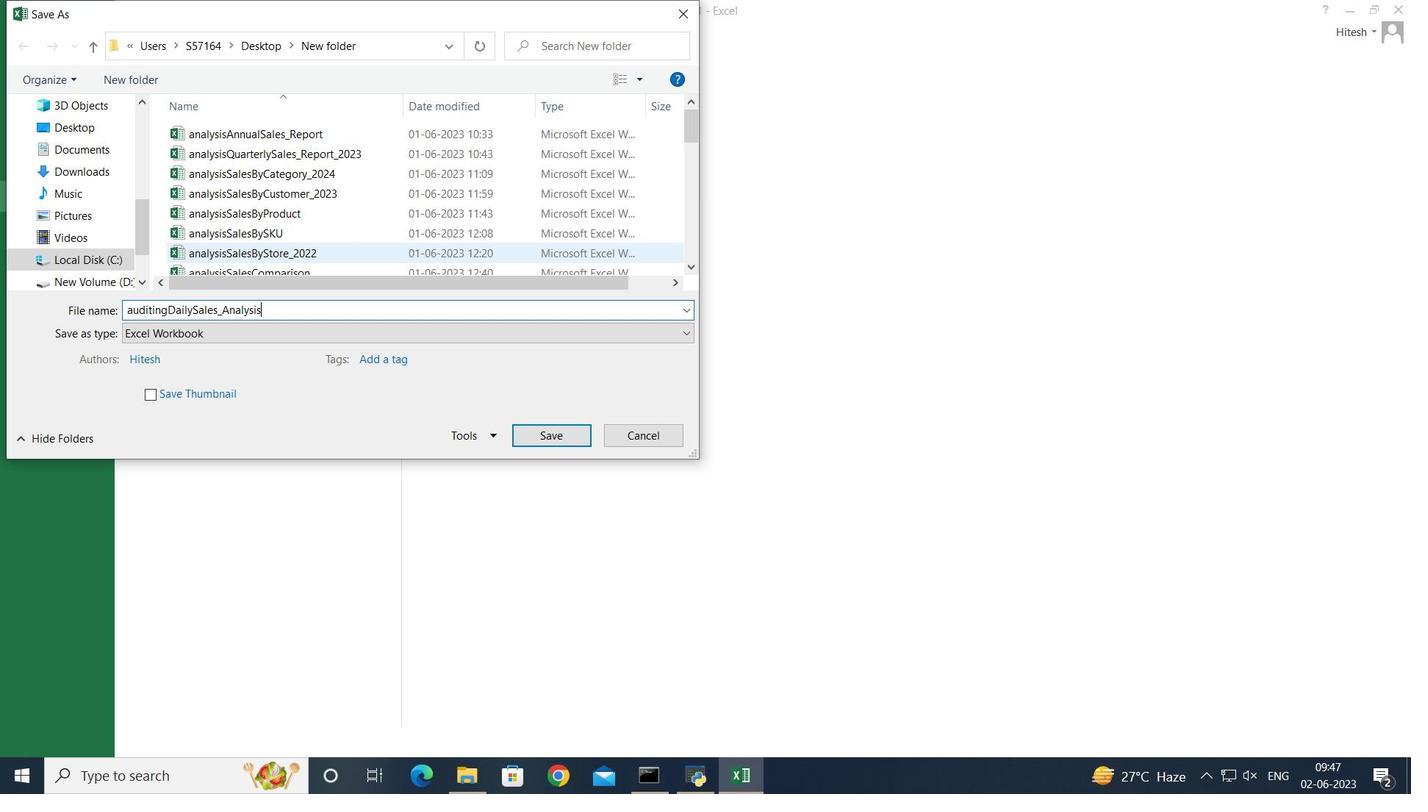
Action: Mouse moved to (188, 159)
Screenshot: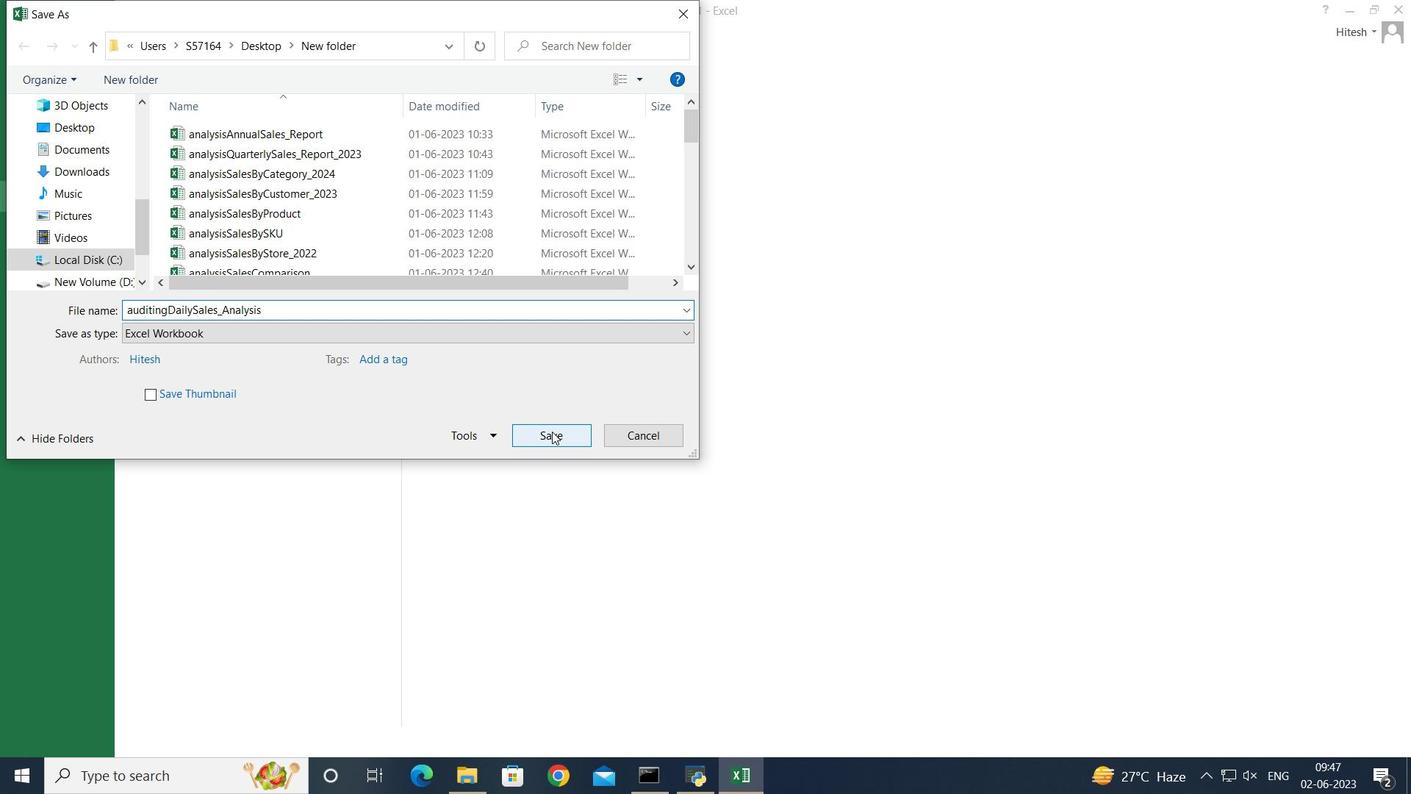 
Action: Mouse pressed left at (188, 159)
Screenshot: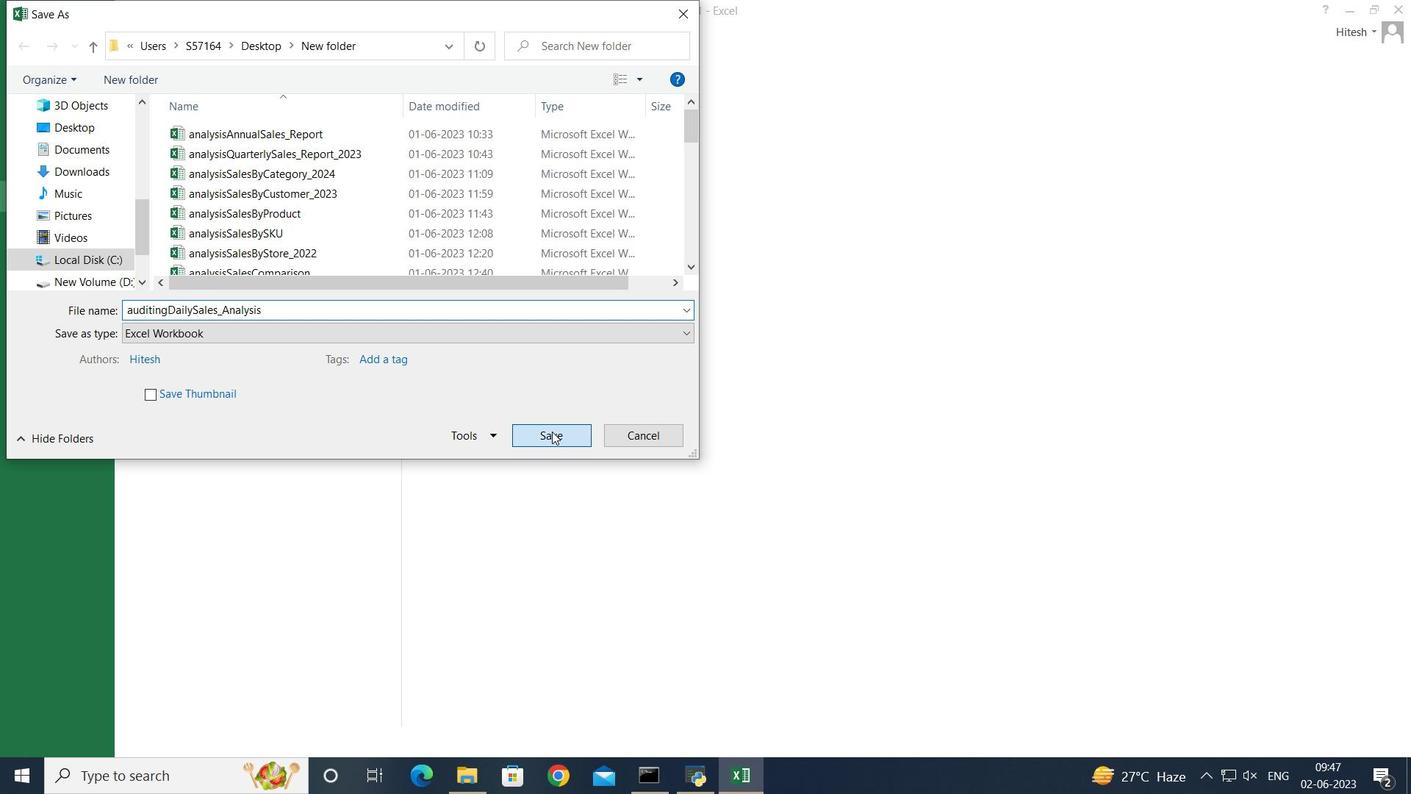
